 Task: Play online Dominion games in easy mode.
Action: Mouse moved to (264, 517)
Screenshot: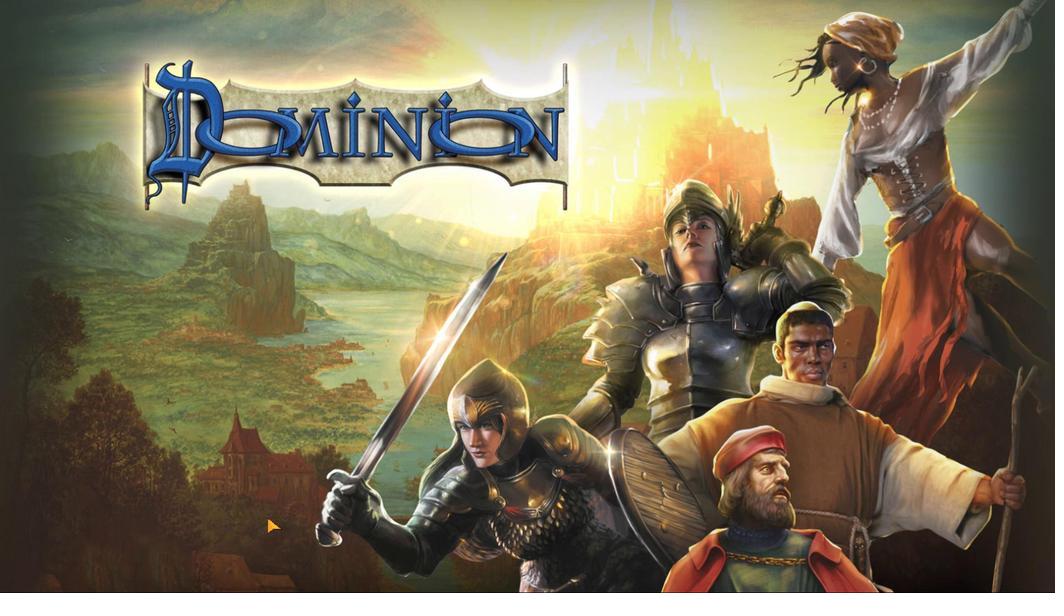 
Action: Mouse pressed left at (264, 517)
Screenshot: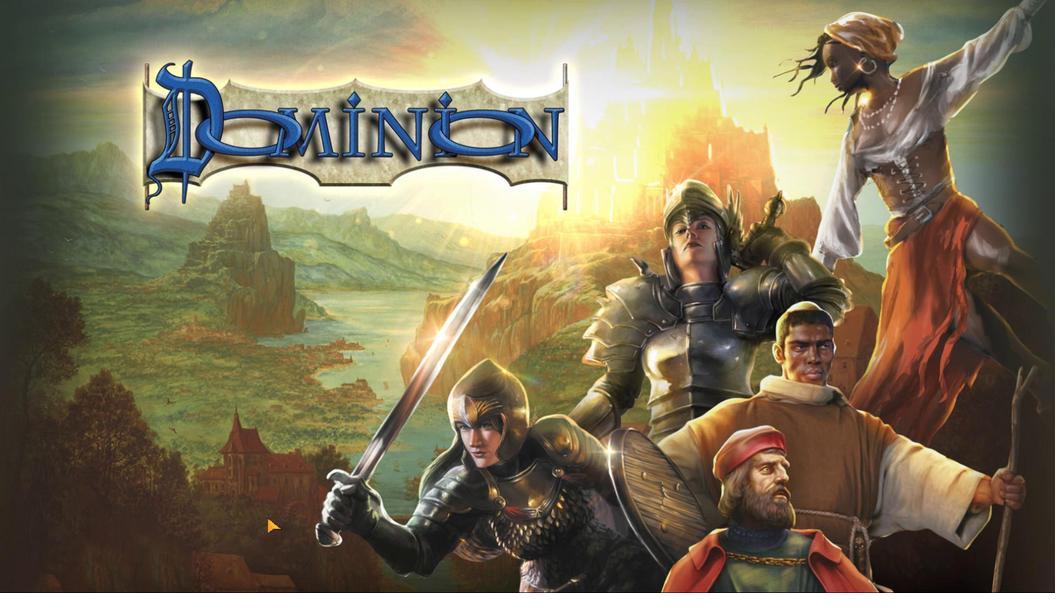
Action: Mouse moved to (514, 168)
Screenshot: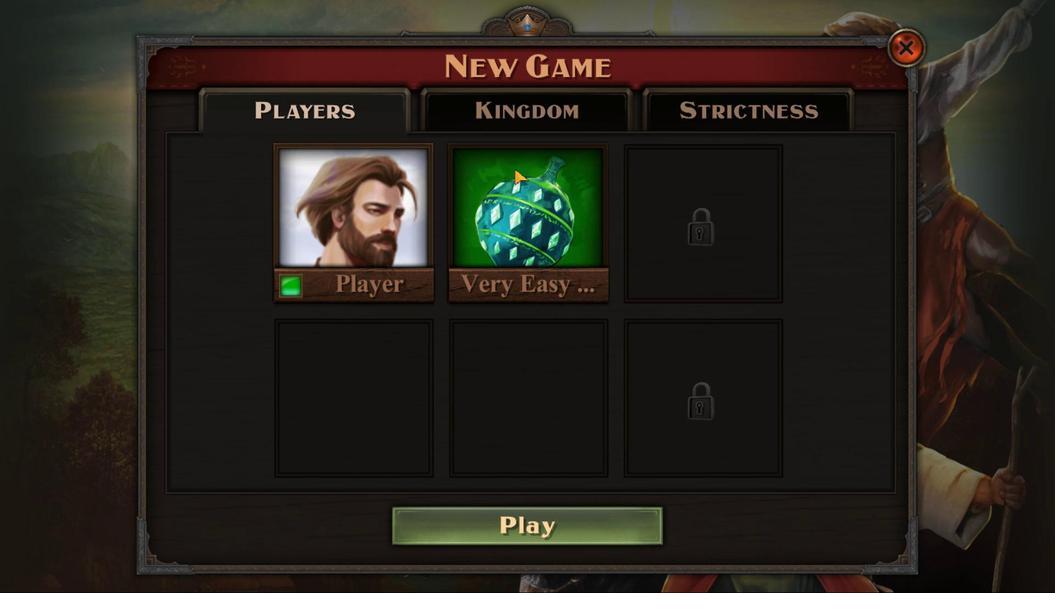
Action: Mouse pressed left at (514, 168)
Screenshot: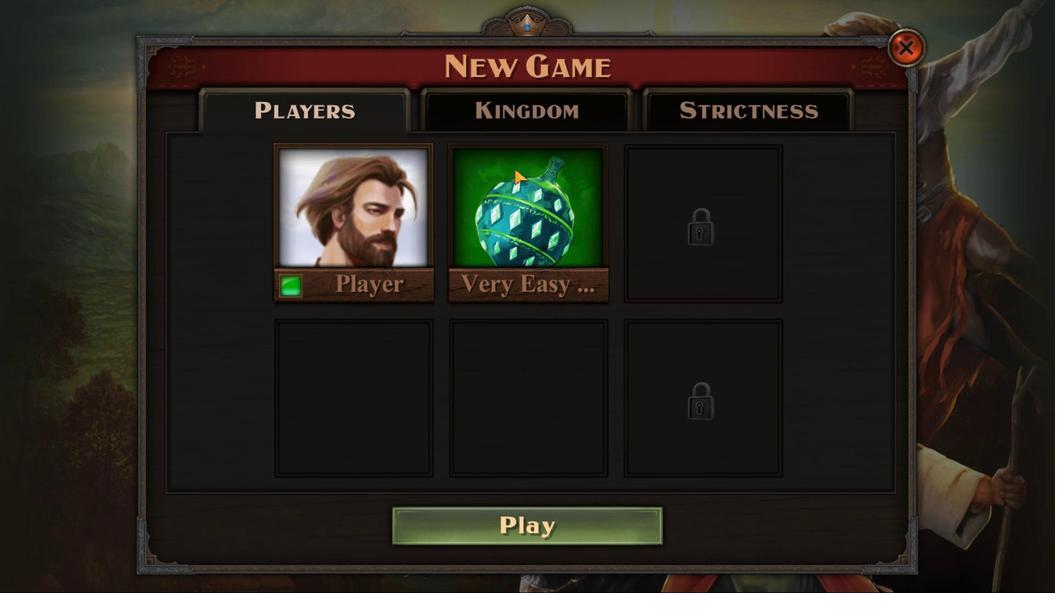 
Action: Mouse moved to (358, 319)
Screenshot: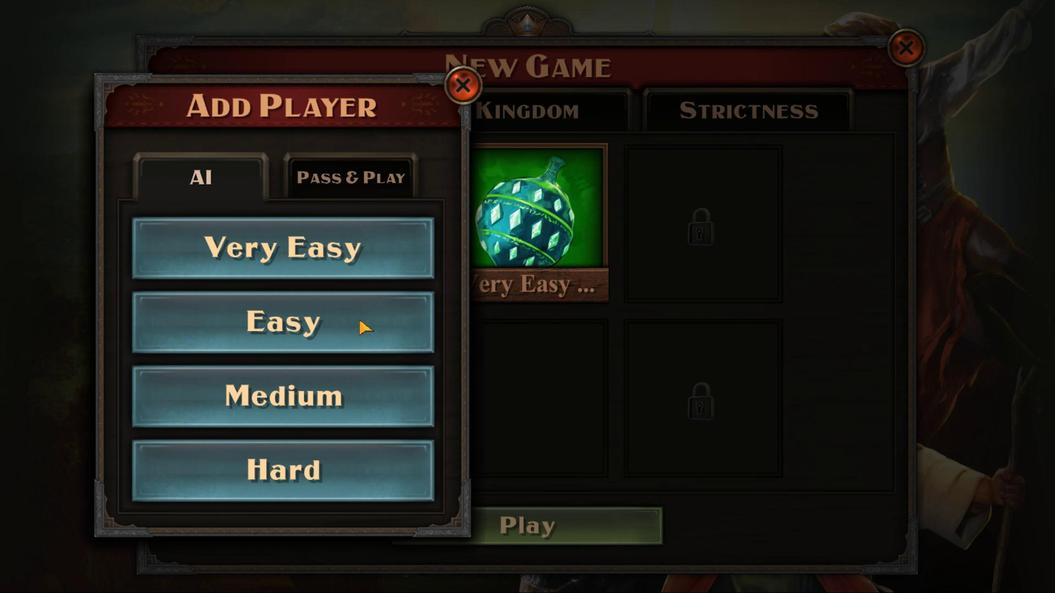 
Action: Mouse pressed left at (358, 319)
Screenshot: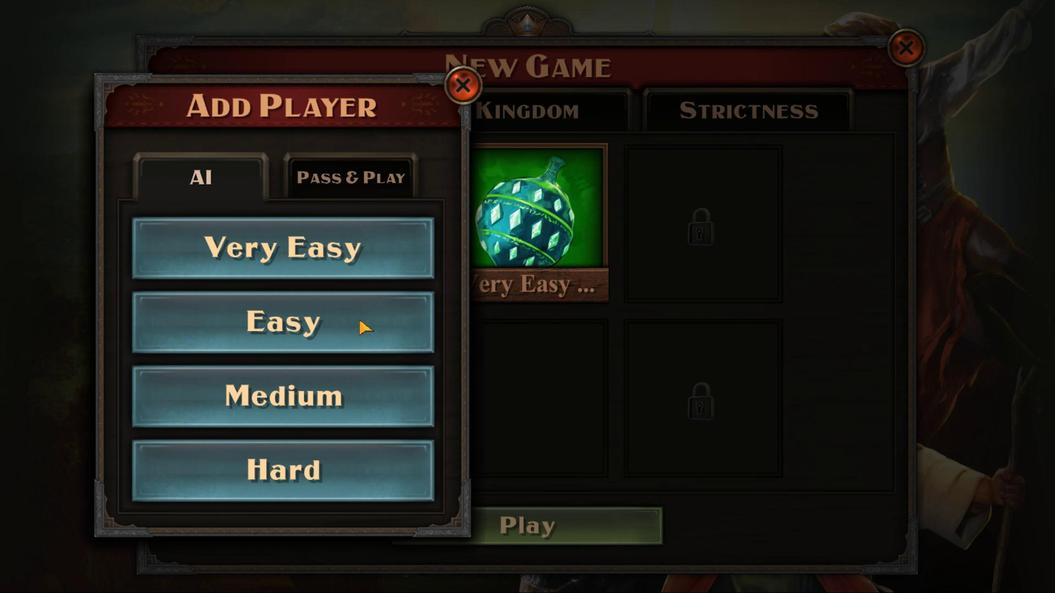 
Action: Mouse moved to (542, 522)
Screenshot: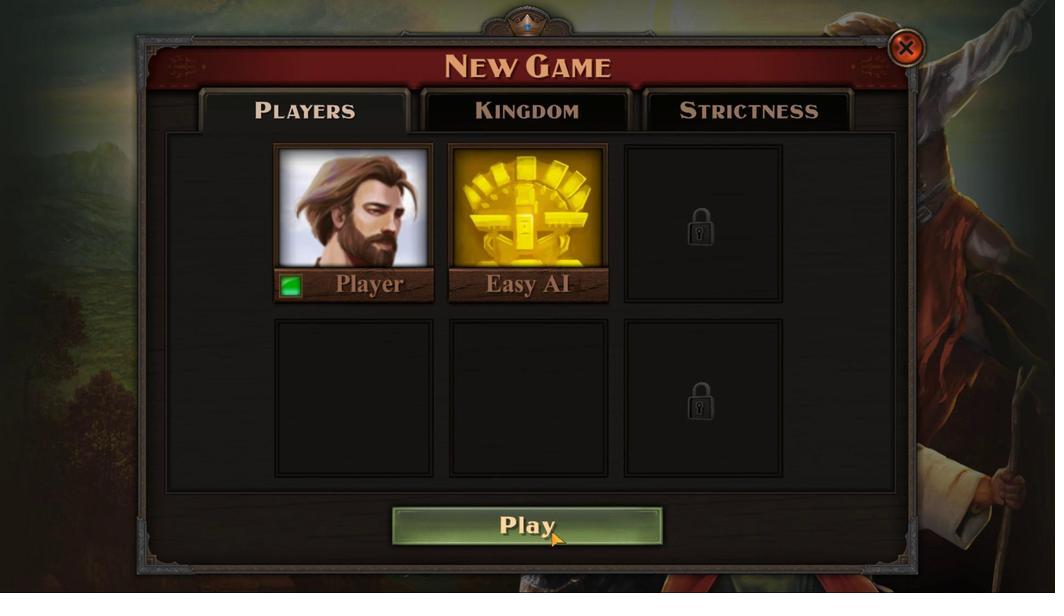 
Action: Mouse pressed left at (542, 522)
Screenshot: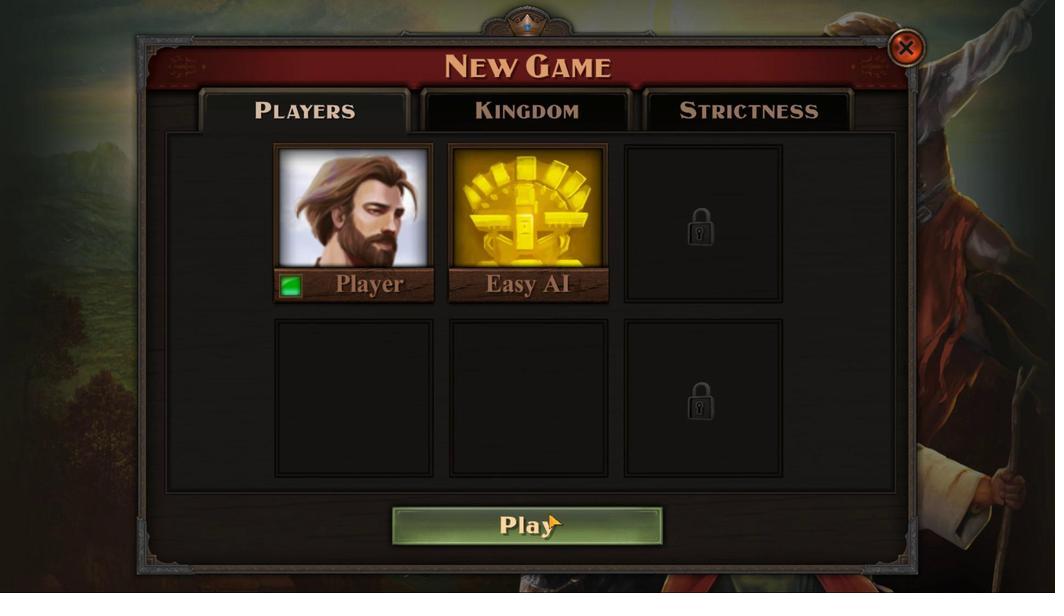 
Action: Mouse moved to (498, 501)
Screenshot: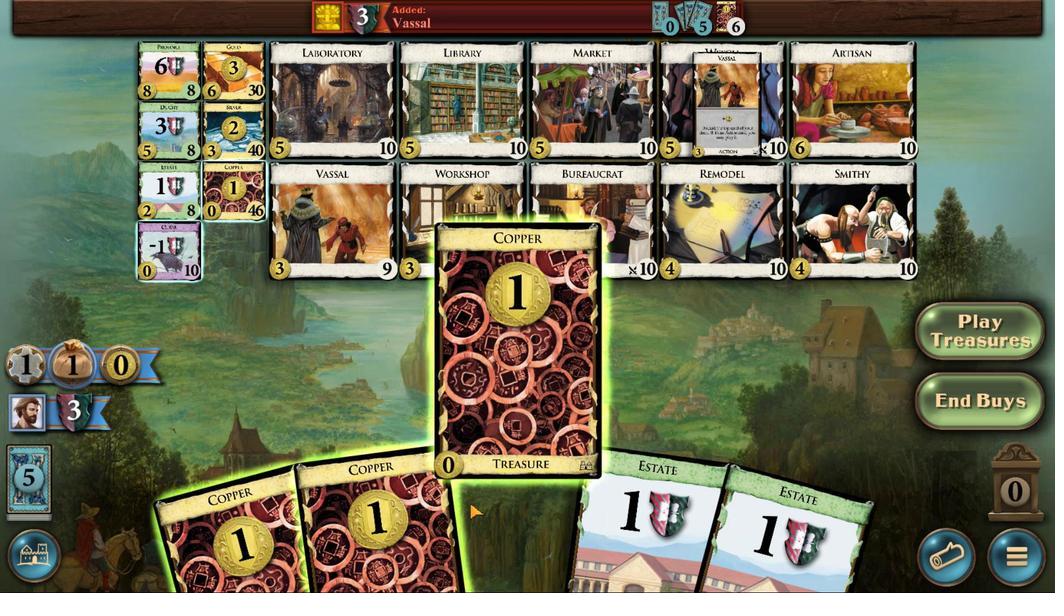 
Action: Mouse scrolled (498, 501) with delta (0, 0)
Screenshot: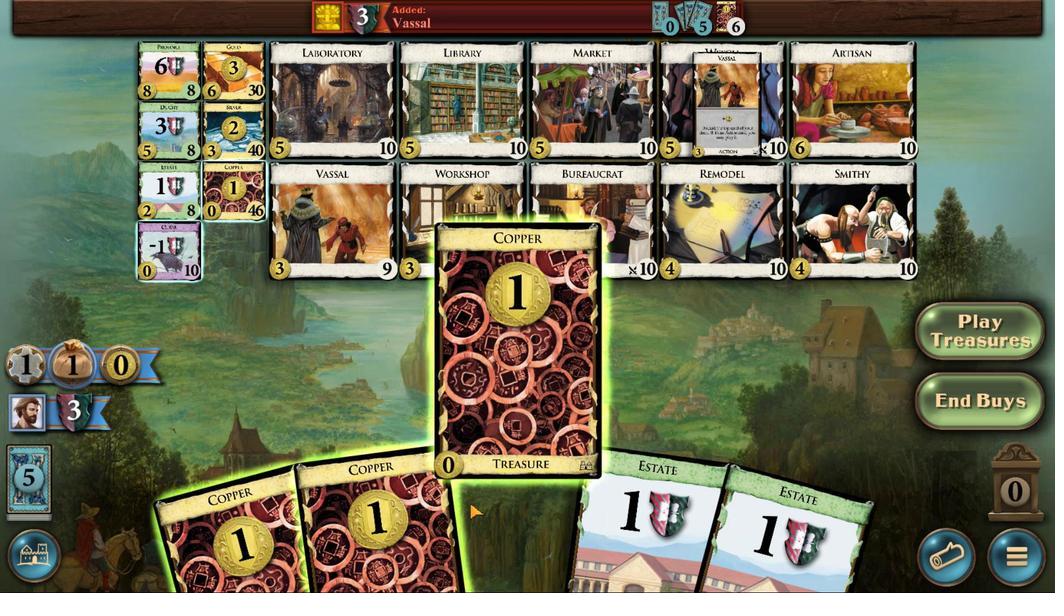 
Action: Mouse moved to (497, 503)
Screenshot: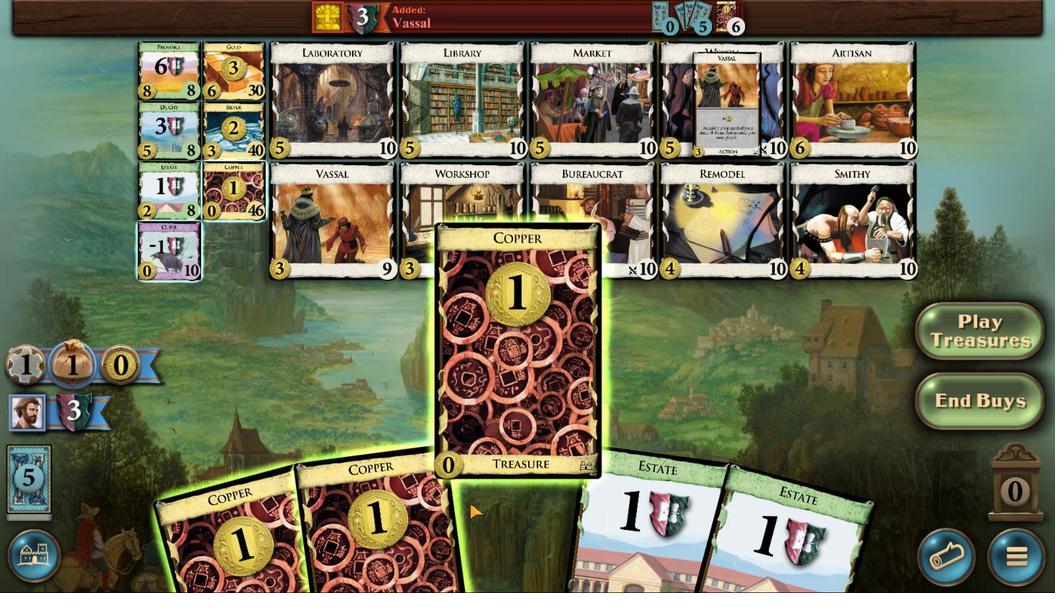 
Action: Mouse scrolled (497, 503) with delta (0, 0)
Screenshot: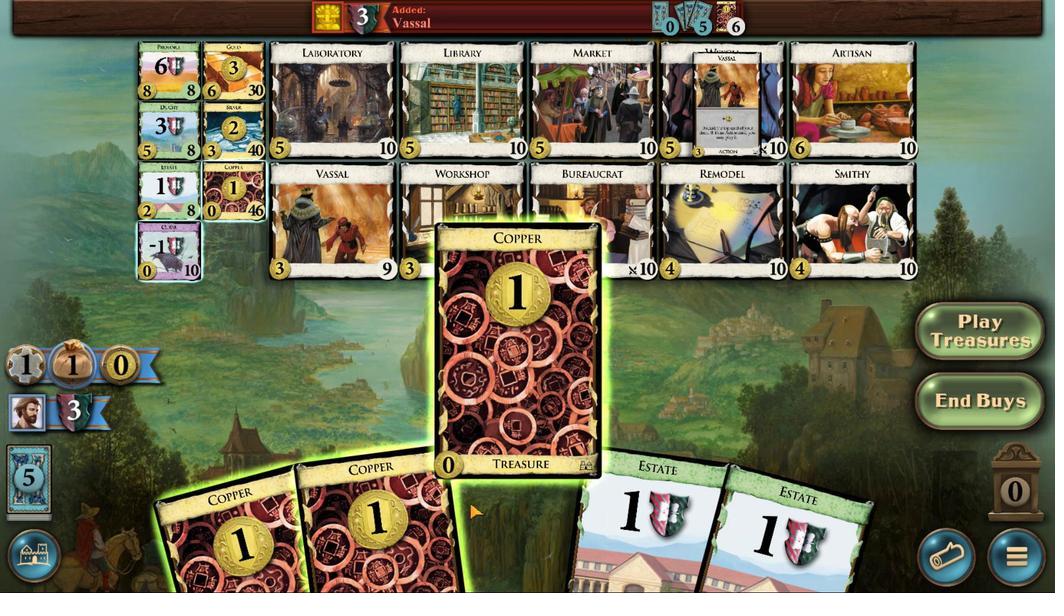 
Action: Mouse scrolled (497, 503) with delta (0, 0)
Screenshot: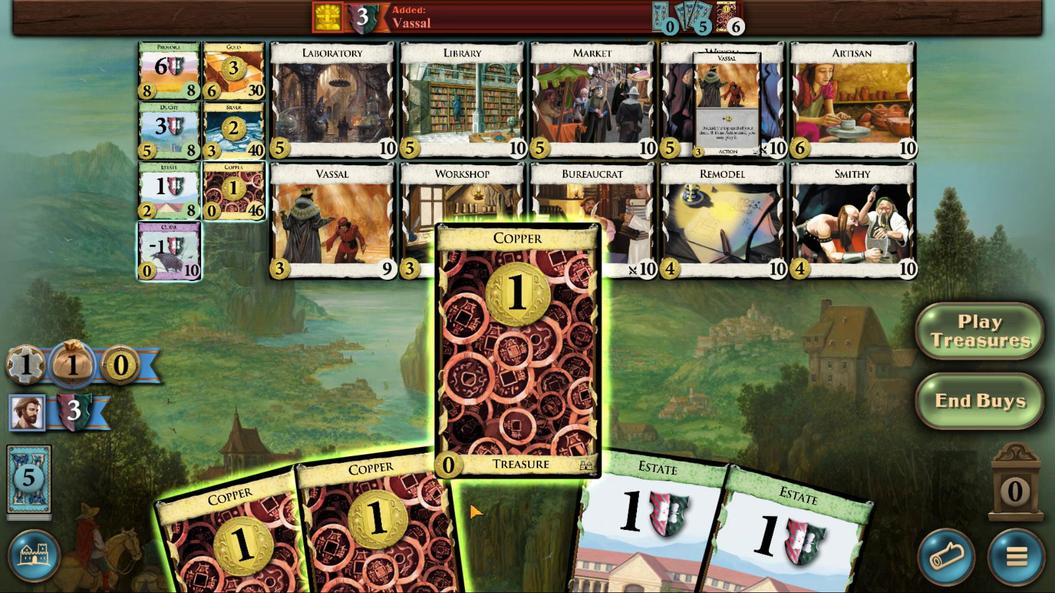 
Action: Mouse moved to (396, 501)
Screenshot: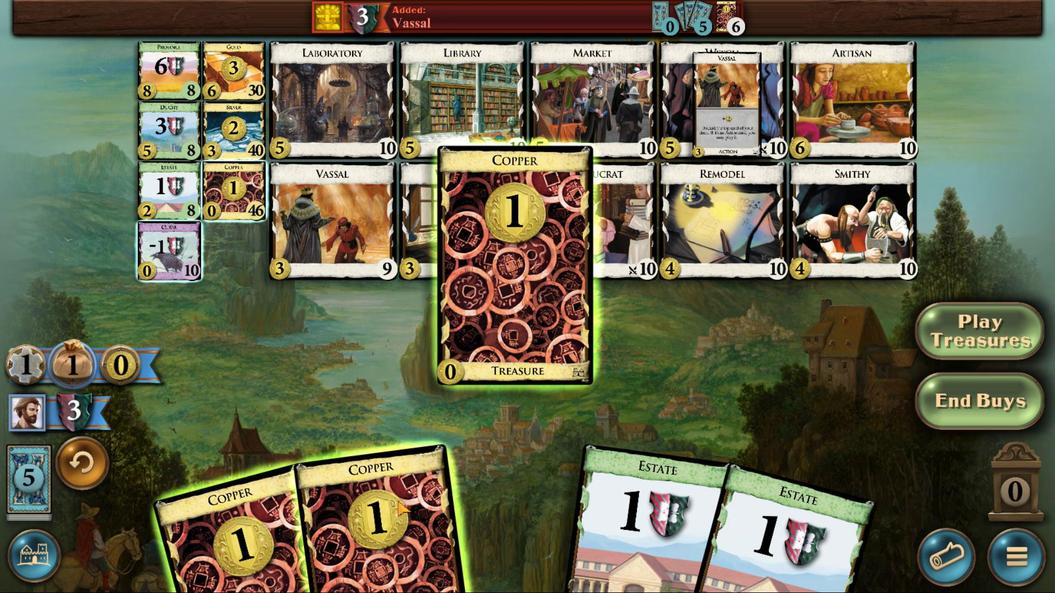 
Action: Mouse scrolled (396, 500) with delta (0, 0)
Screenshot: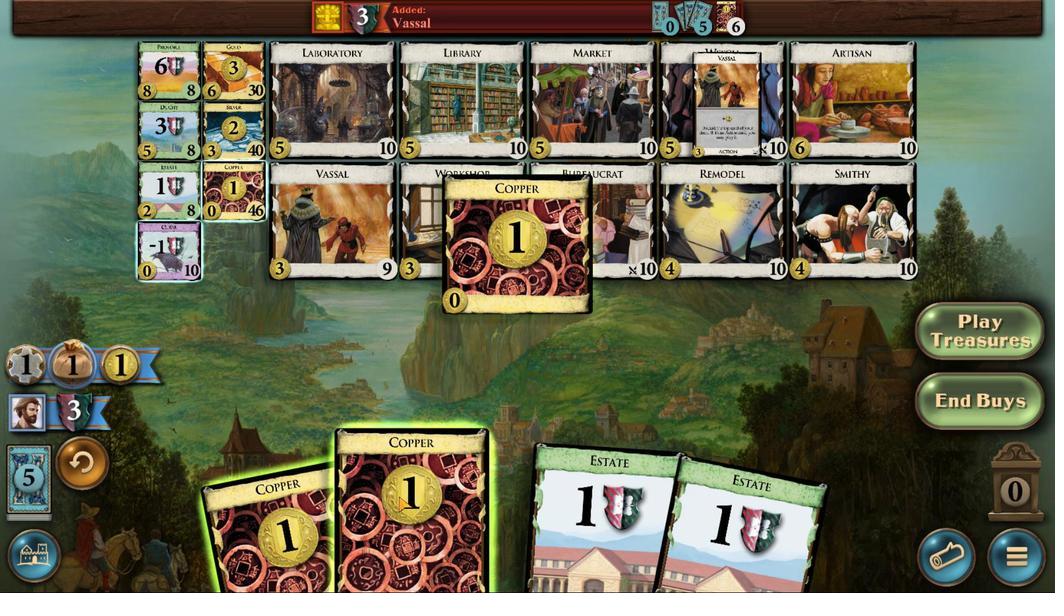 
Action: Mouse moved to (359, 509)
Screenshot: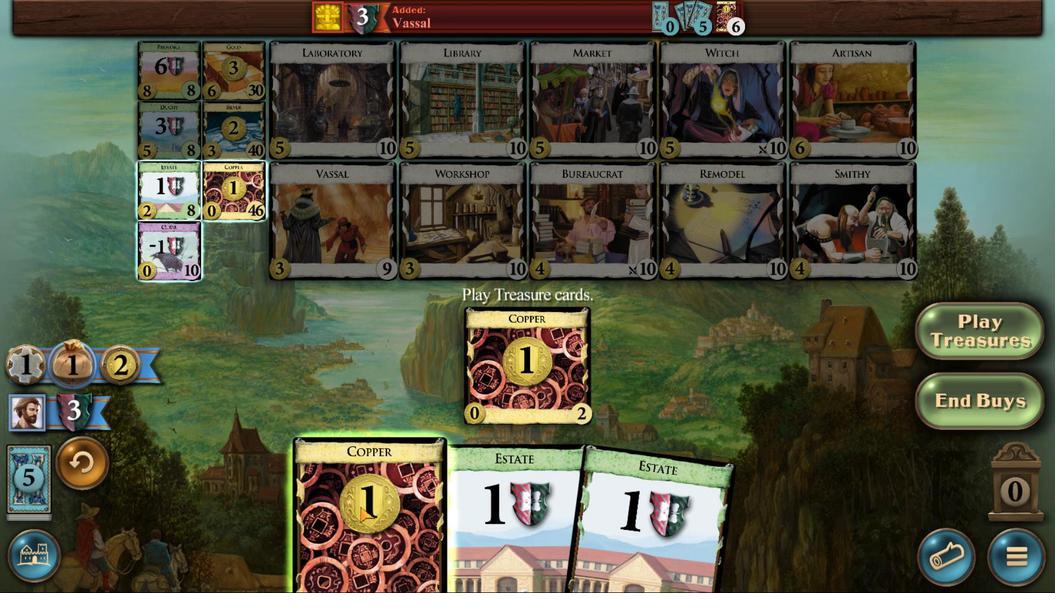 
Action: Mouse scrolled (359, 508) with delta (0, 0)
Screenshot: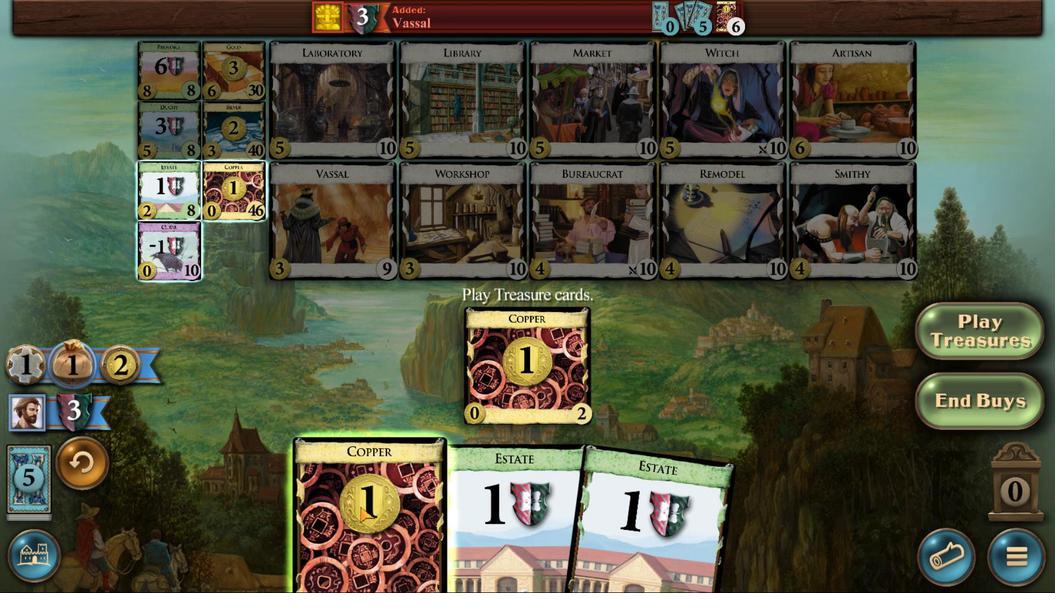 
Action: Mouse moved to (359, 508)
Screenshot: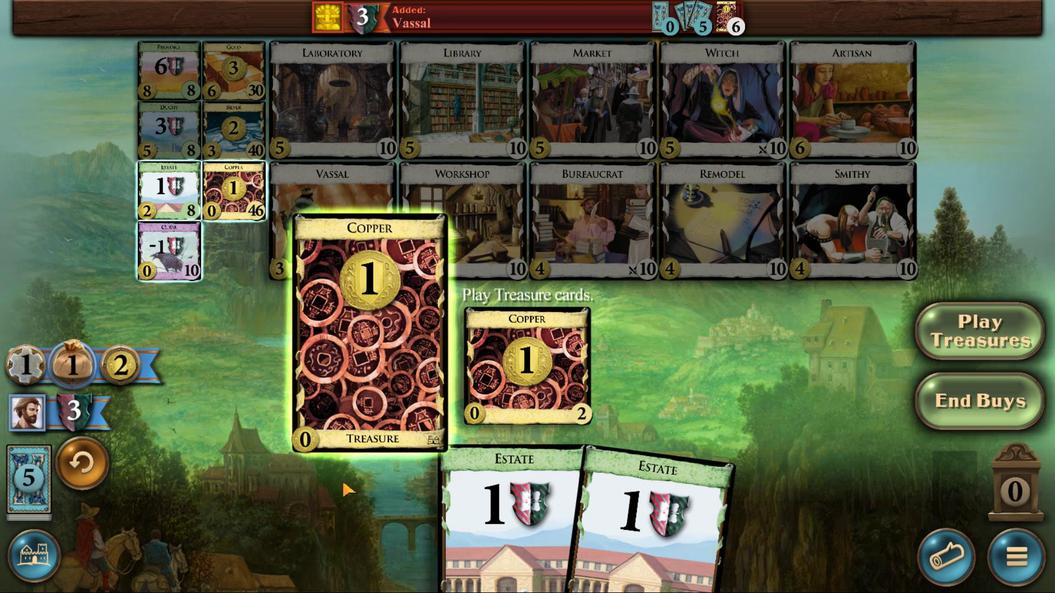 
Action: Mouse scrolled (359, 507) with delta (0, 0)
Screenshot: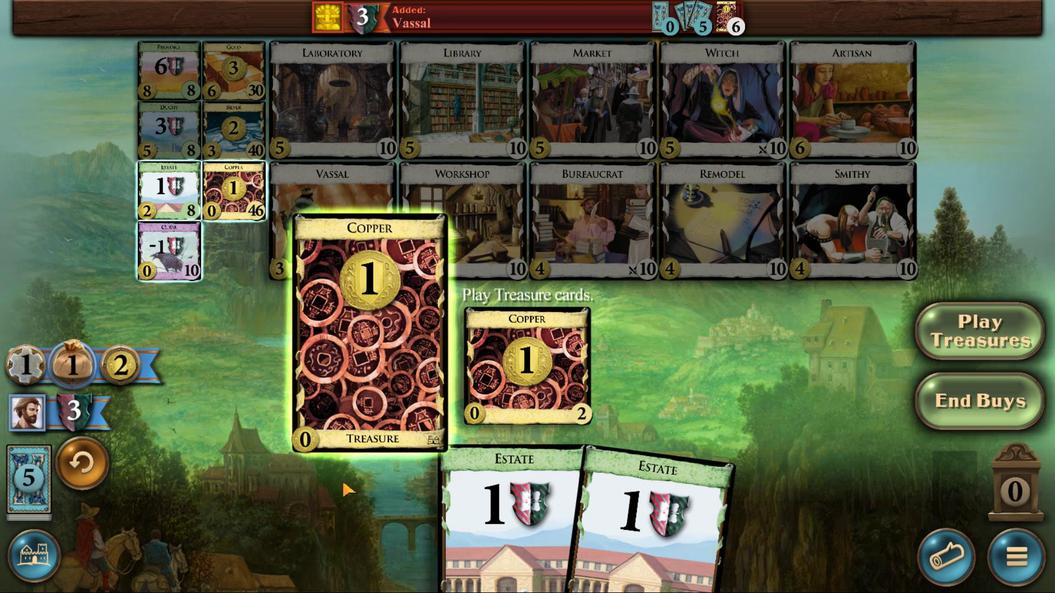 
Action: Mouse moved to (231, 131)
Screenshot: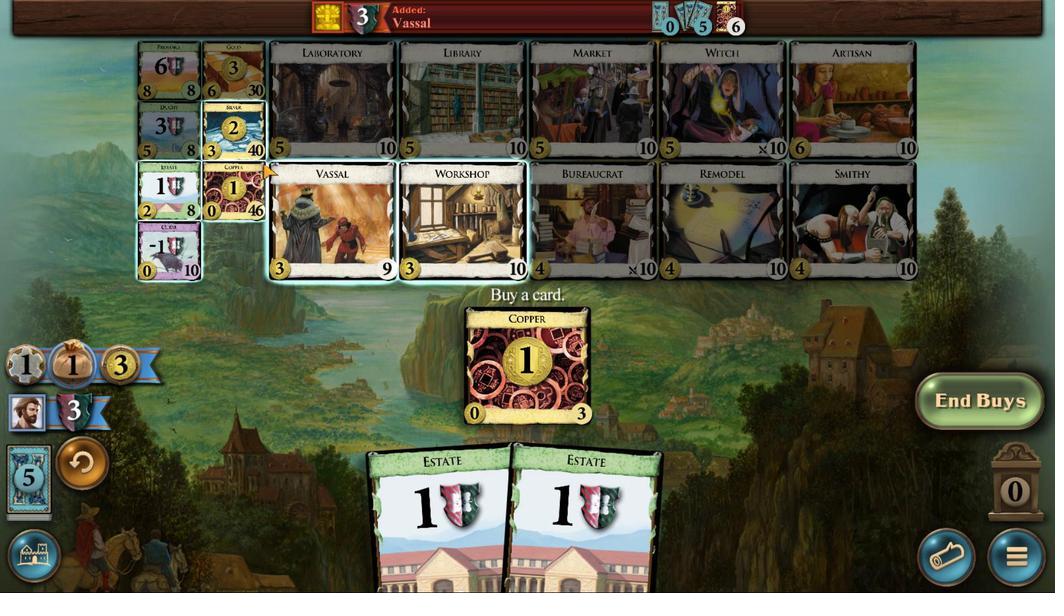 
Action: Mouse pressed left at (231, 131)
Screenshot: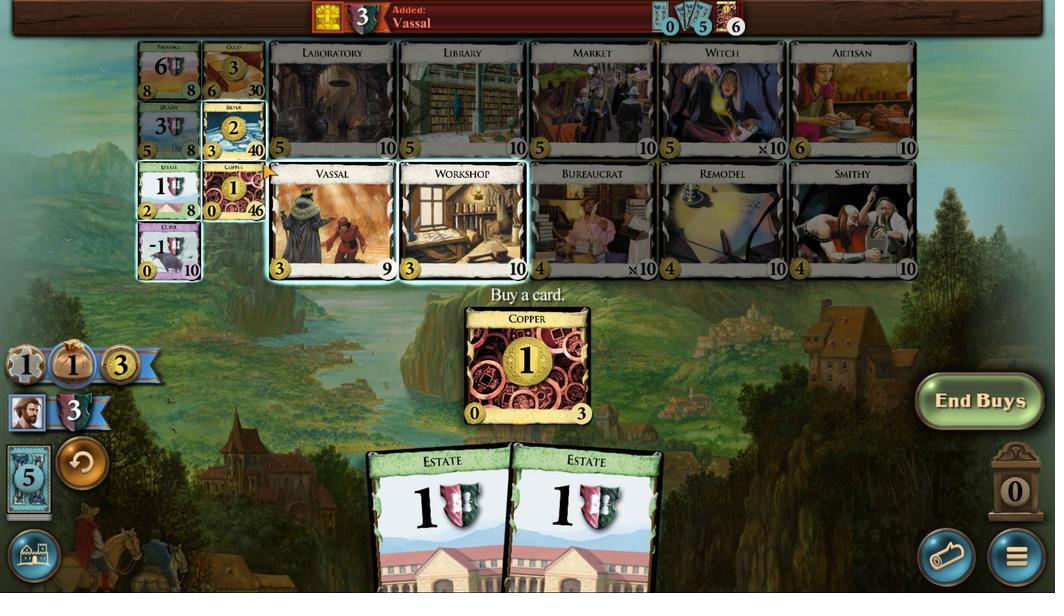 
Action: Mouse moved to (623, 506)
Screenshot: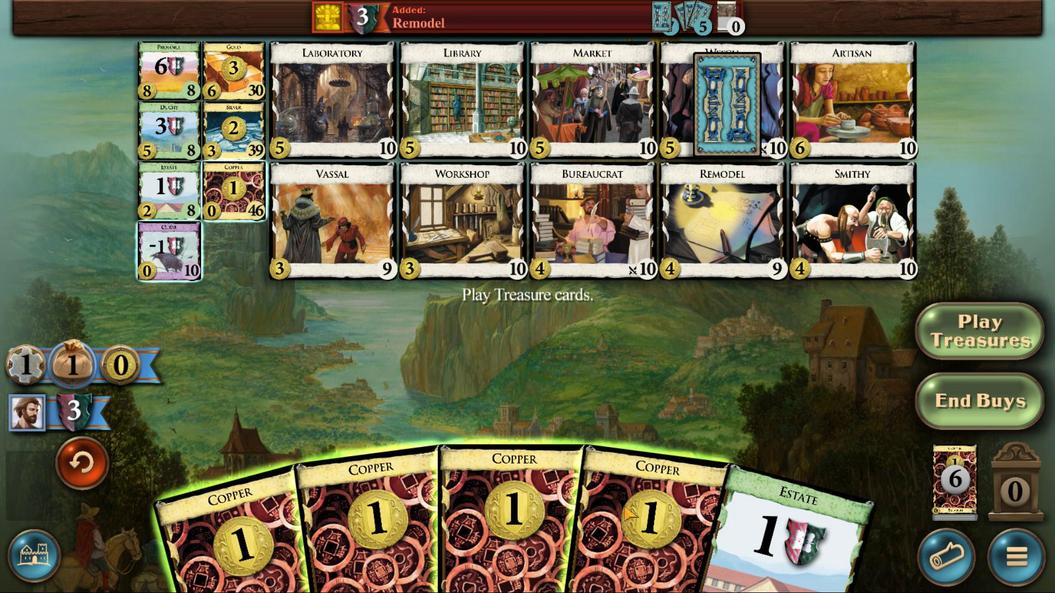 
Action: Mouse scrolled (623, 505) with delta (0, 0)
Screenshot: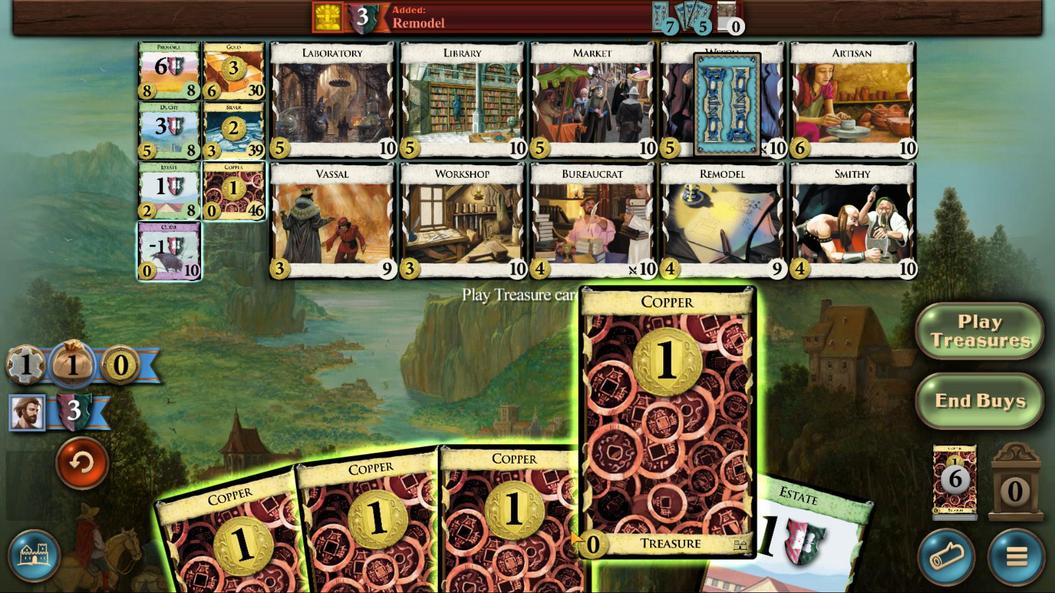 
Action: Mouse moved to (623, 507)
Screenshot: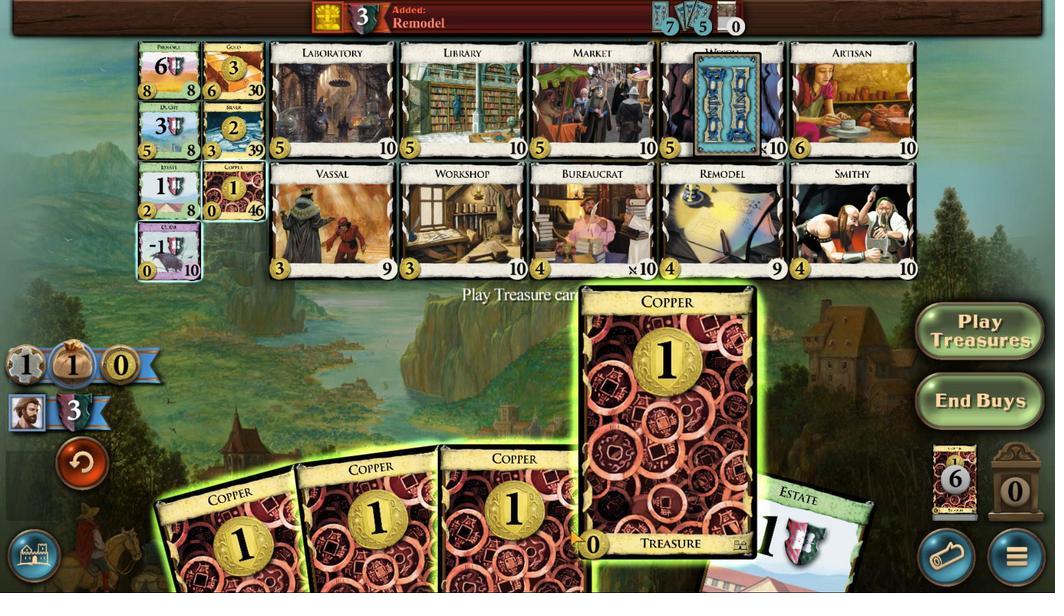 
Action: Mouse scrolled (623, 507) with delta (0, 0)
Screenshot: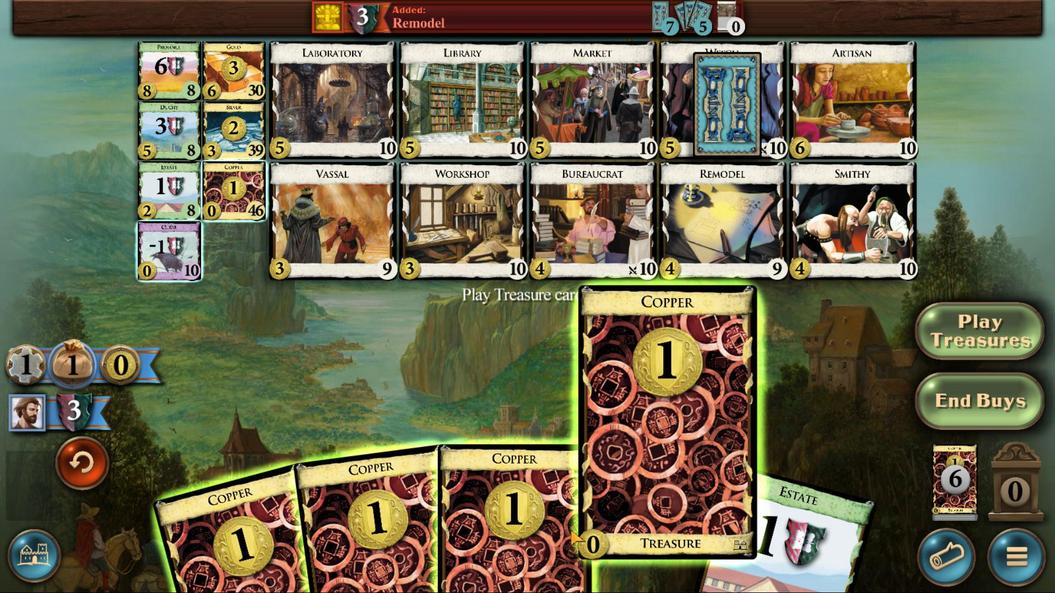 
Action: Mouse moved to (519, 528)
Screenshot: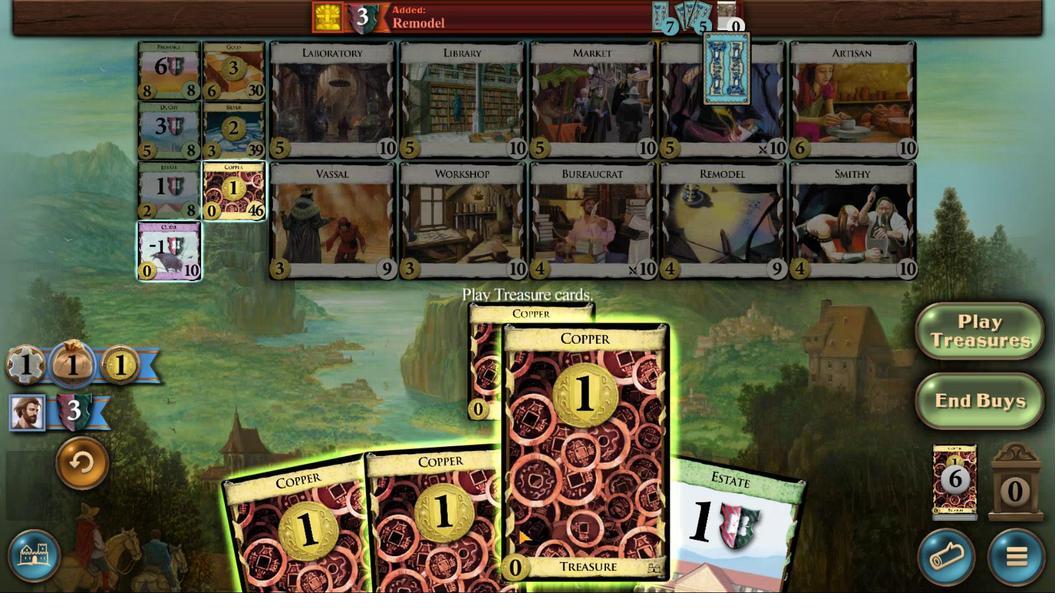 
Action: Mouse scrolled (519, 528) with delta (0, 0)
Screenshot: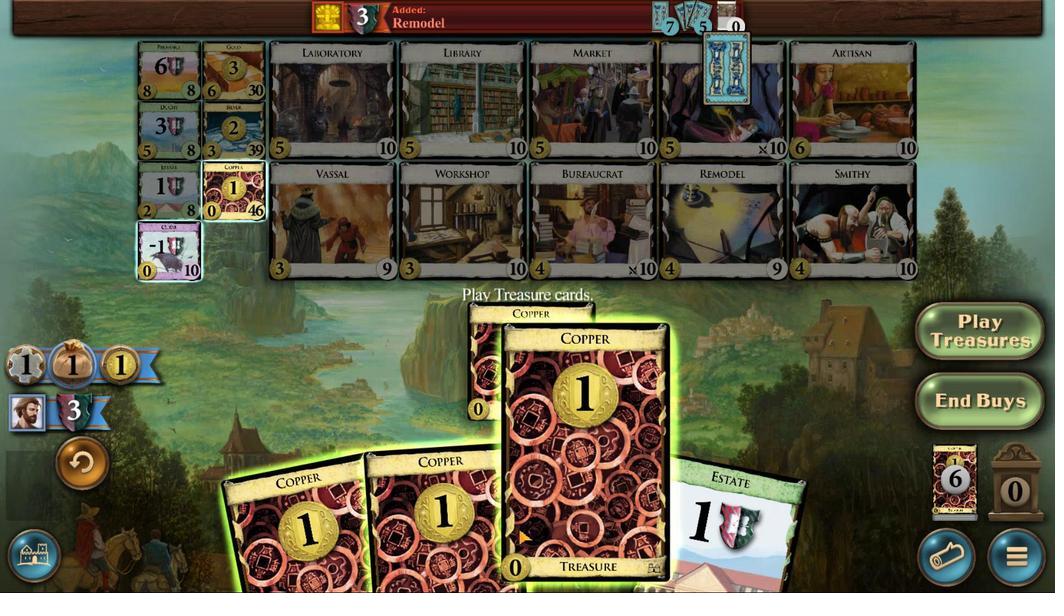 
Action: Mouse moved to (518, 528)
Screenshot: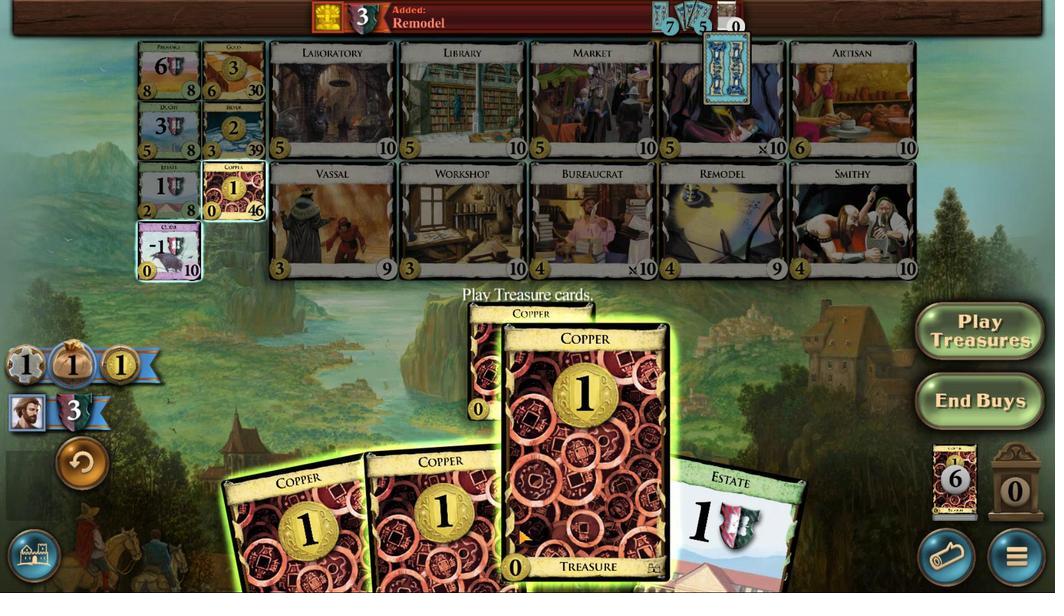 
Action: Mouse scrolled (518, 528) with delta (0, 0)
Screenshot: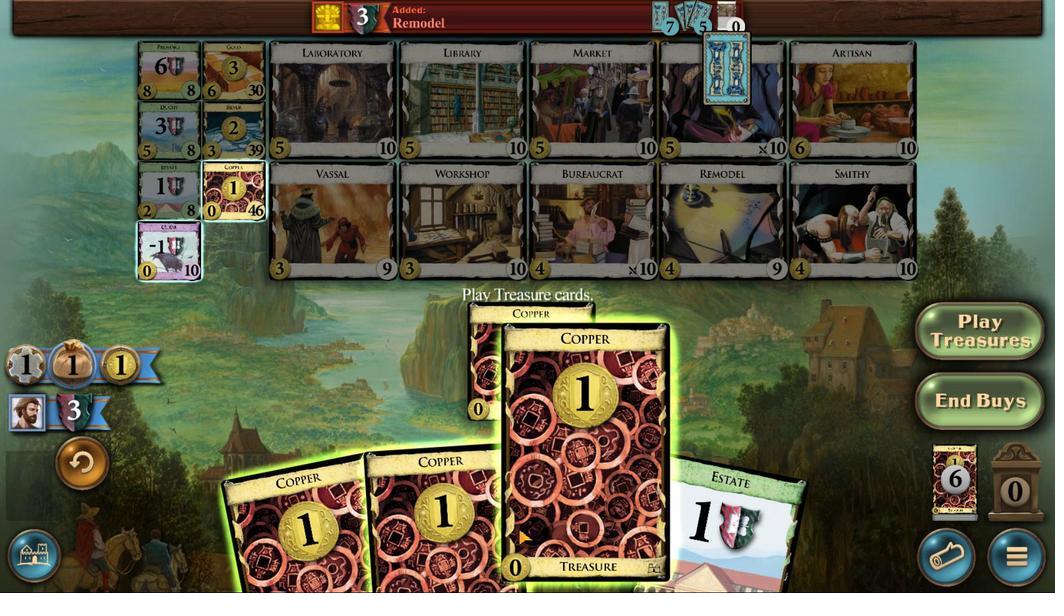 
Action: Mouse moved to (467, 538)
Screenshot: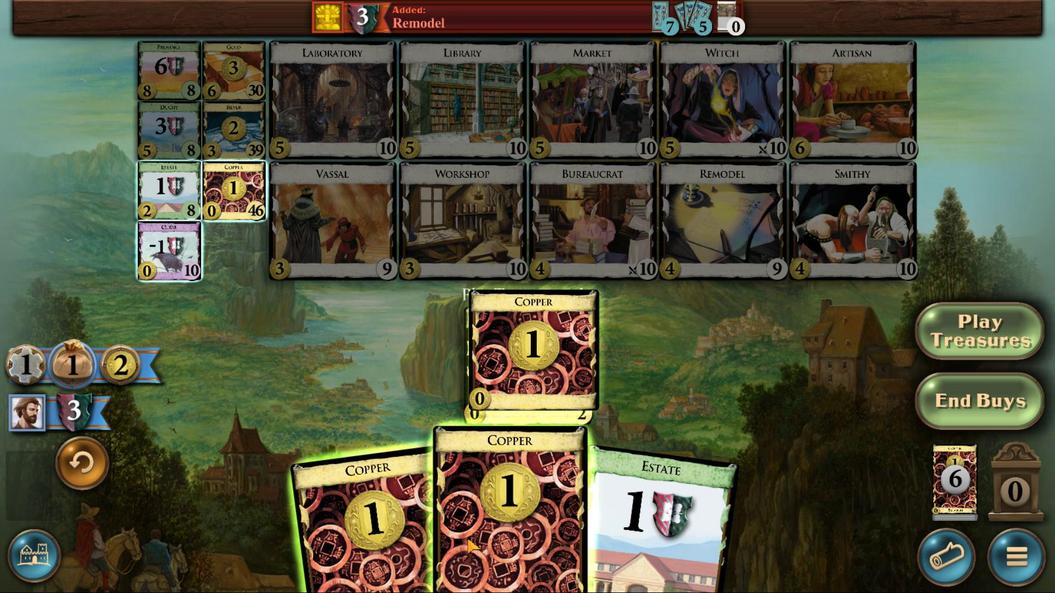 
Action: Mouse scrolled (467, 538) with delta (0, 0)
Screenshot: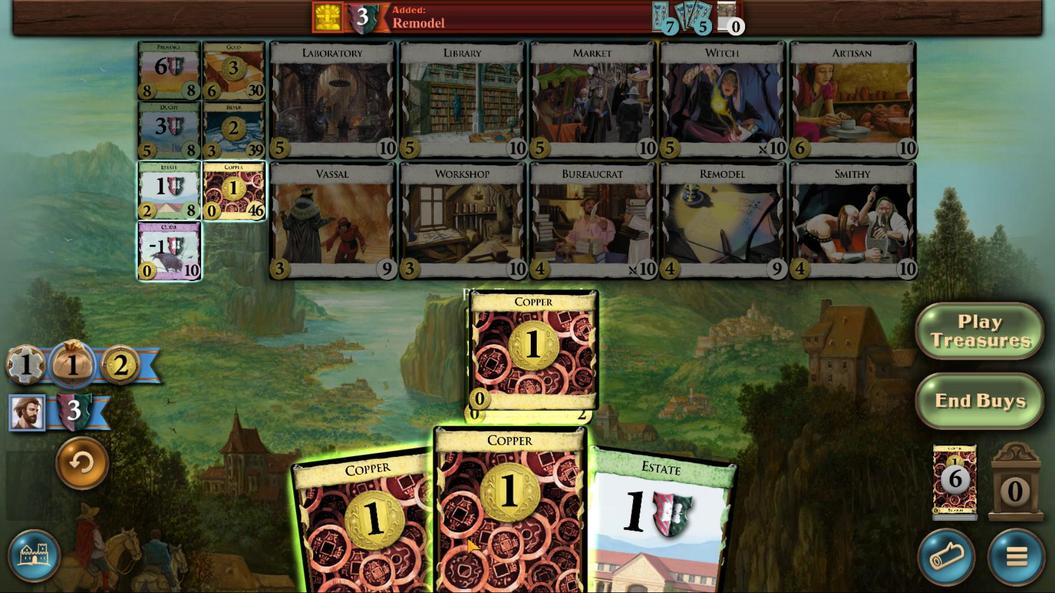 
Action: Mouse moved to (467, 538)
Screenshot: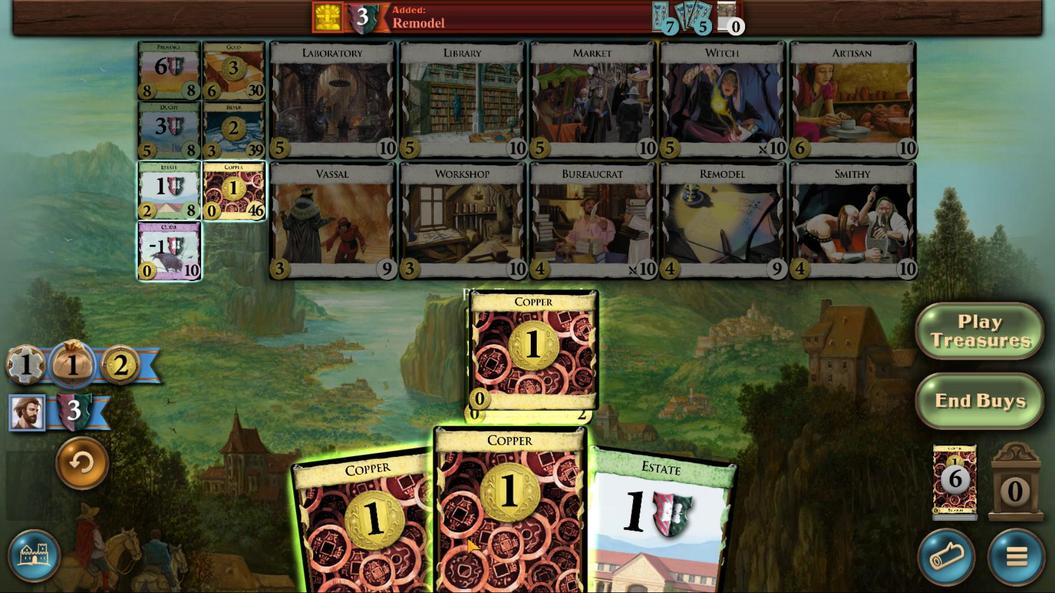 
Action: Mouse scrolled (467, 538) with delta (0, 0)
Screenshot: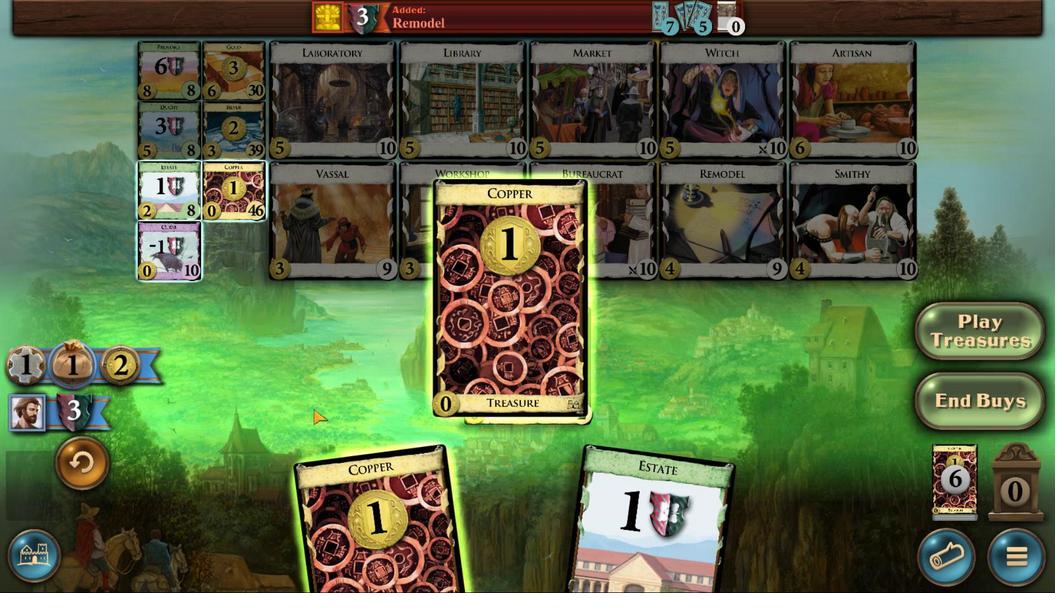 
Action: Mouse moved to (223, 126)
Screenshot: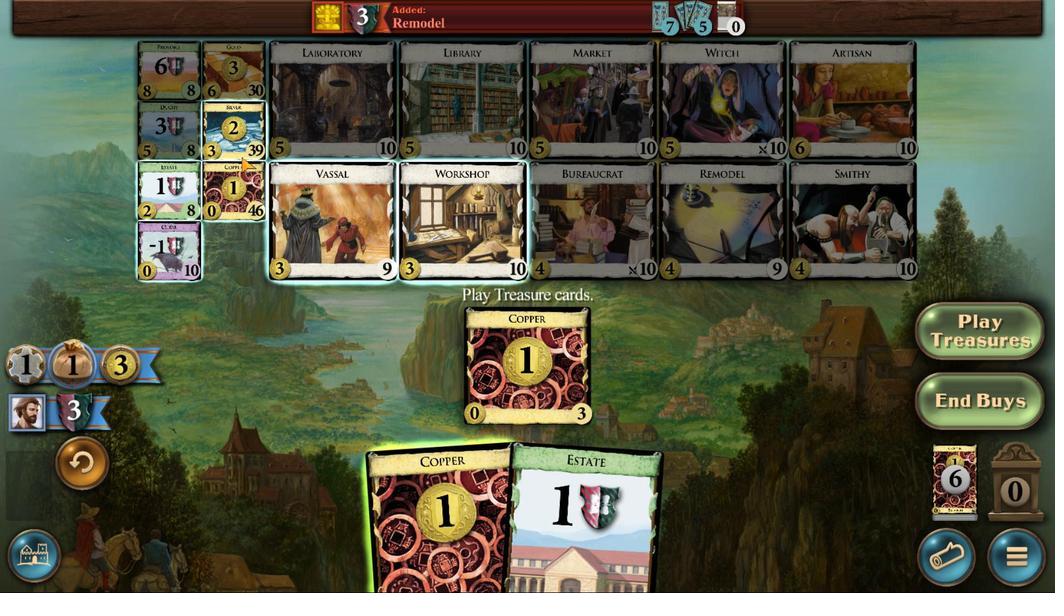 
Action: Mouse pressed left at (223, 126)
Screenshot: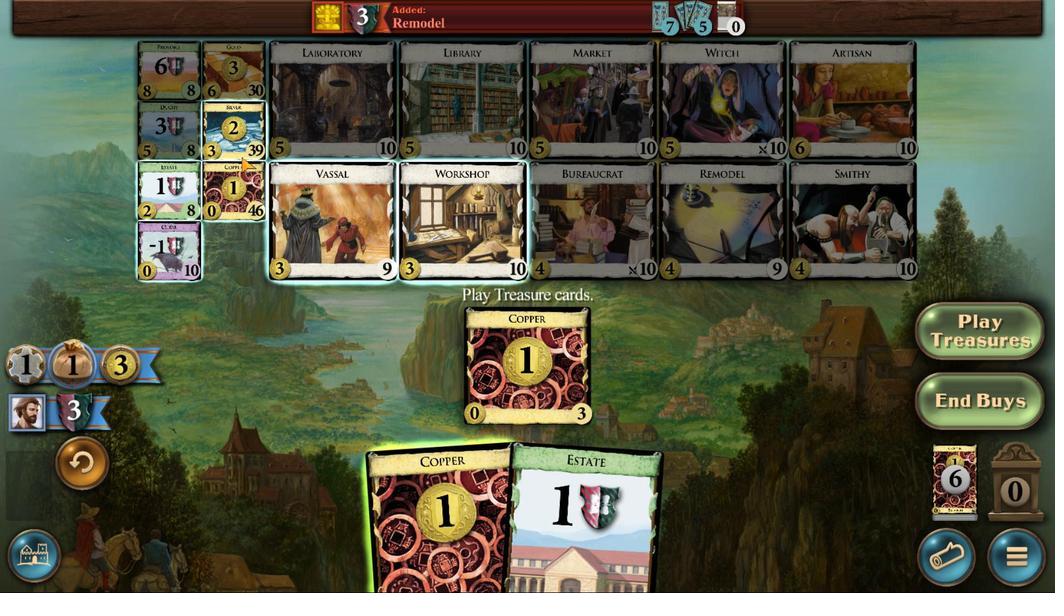 
Action: Mouse moved to (752, 537)
Screenshot: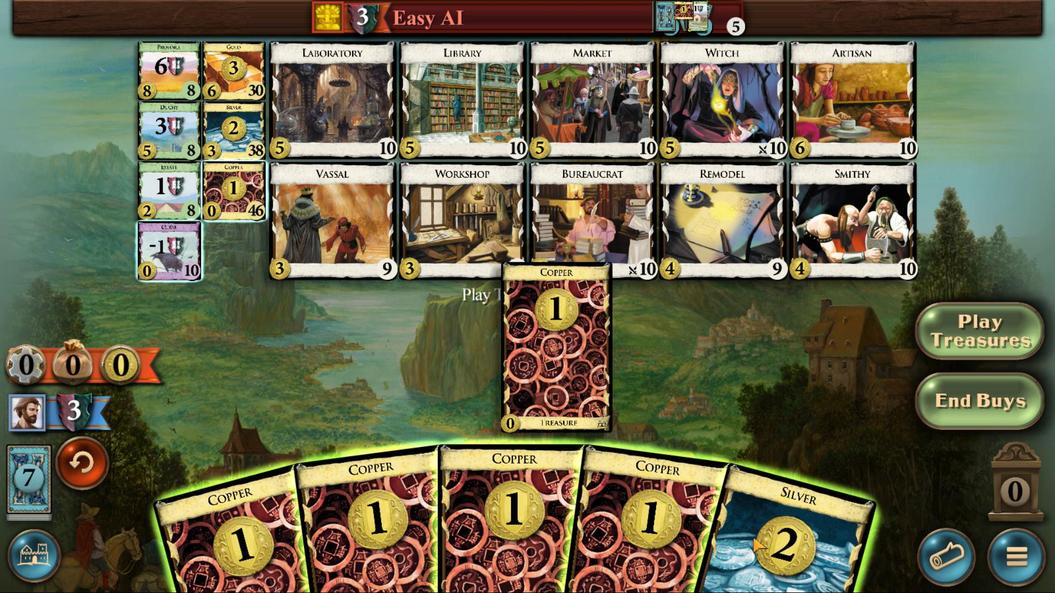 
Action: Mouse scrolled (752, 536) with delta (0, 0)
Screenshot: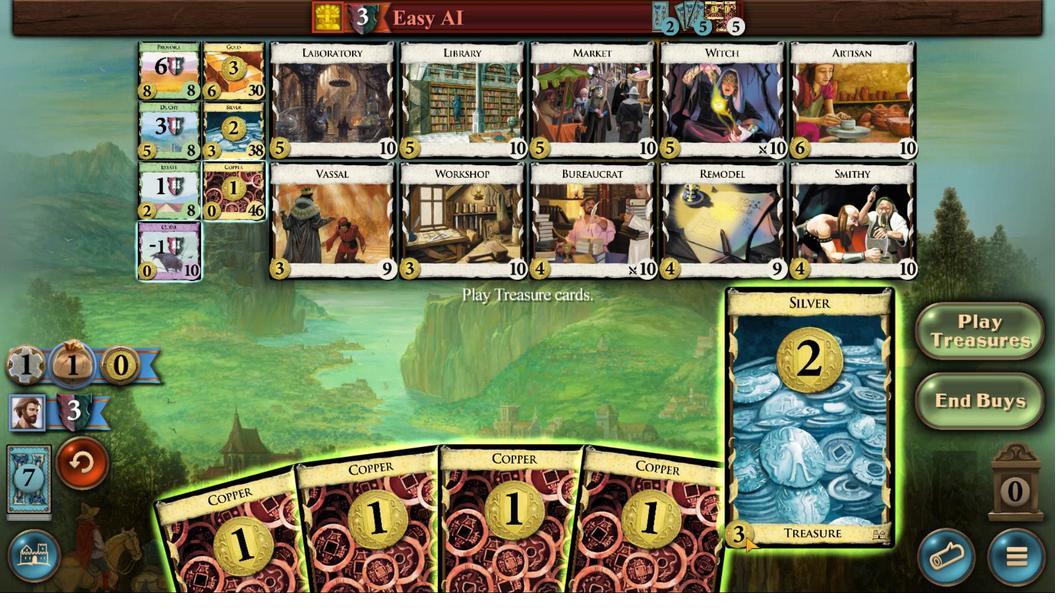 
Action: Mouse scrolled (752, 536) with delta (0, 0)
Screenshot: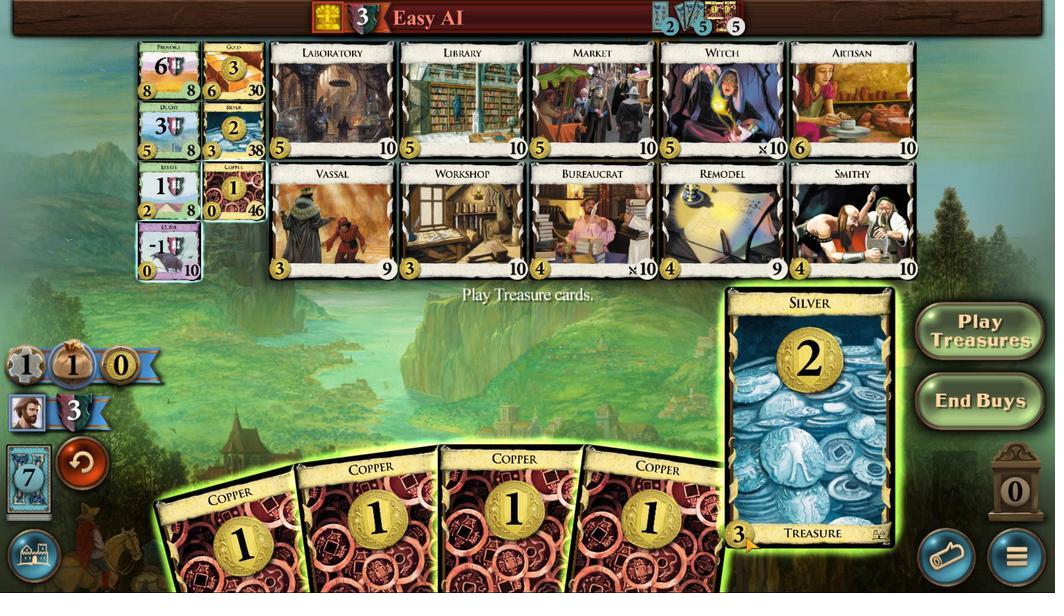 
Action: Mouse moved to (639, 542)
Screenshot: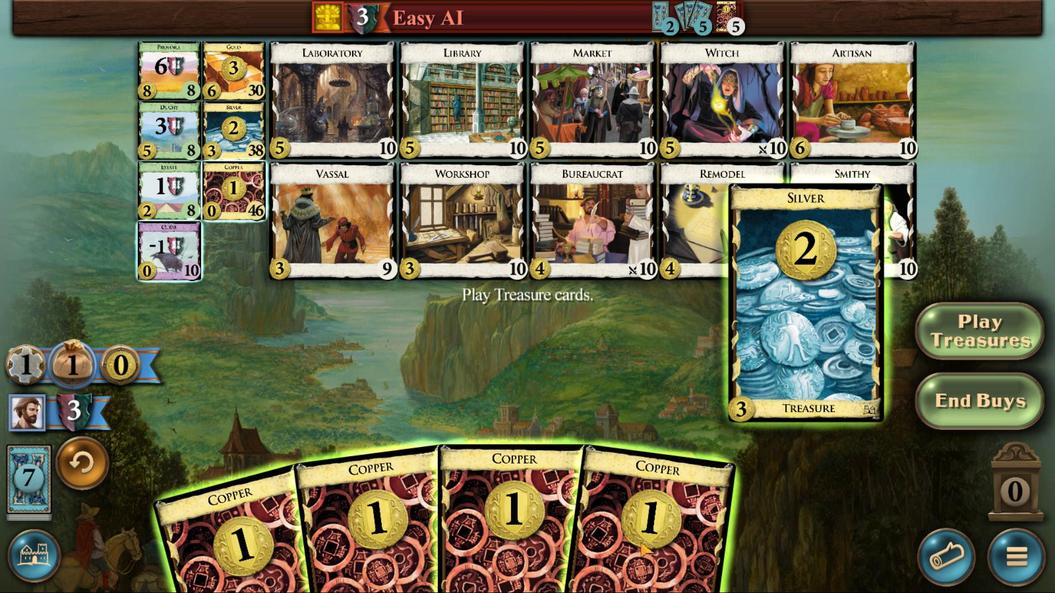 
Action: Mouse scrolled (639, 541) with delta (0, 0)
Screenshot: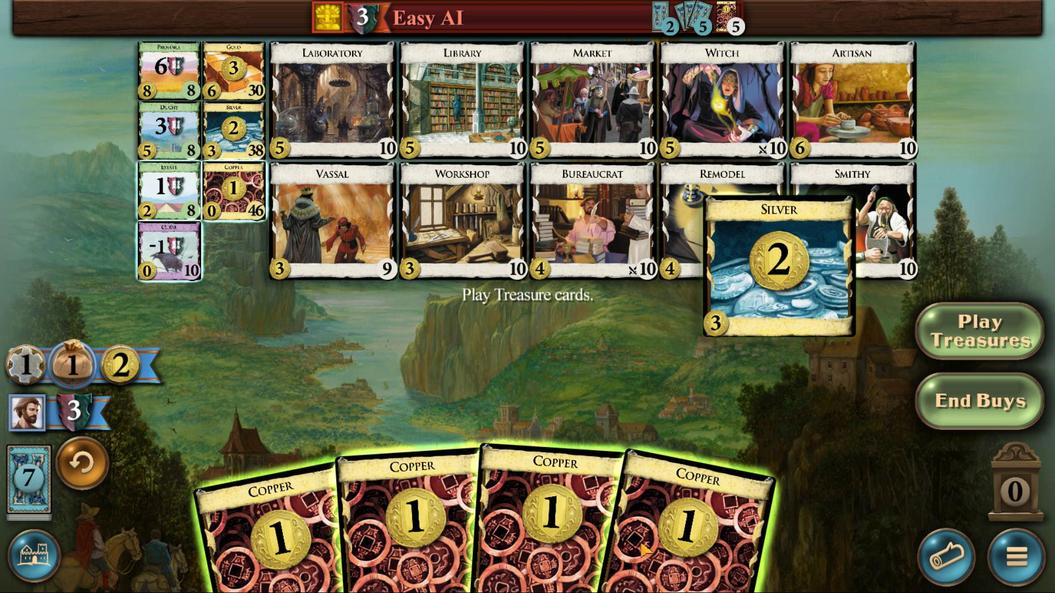 
Action: Mouse scrolled (639, 541) with delta (0, 0)
Screenshot: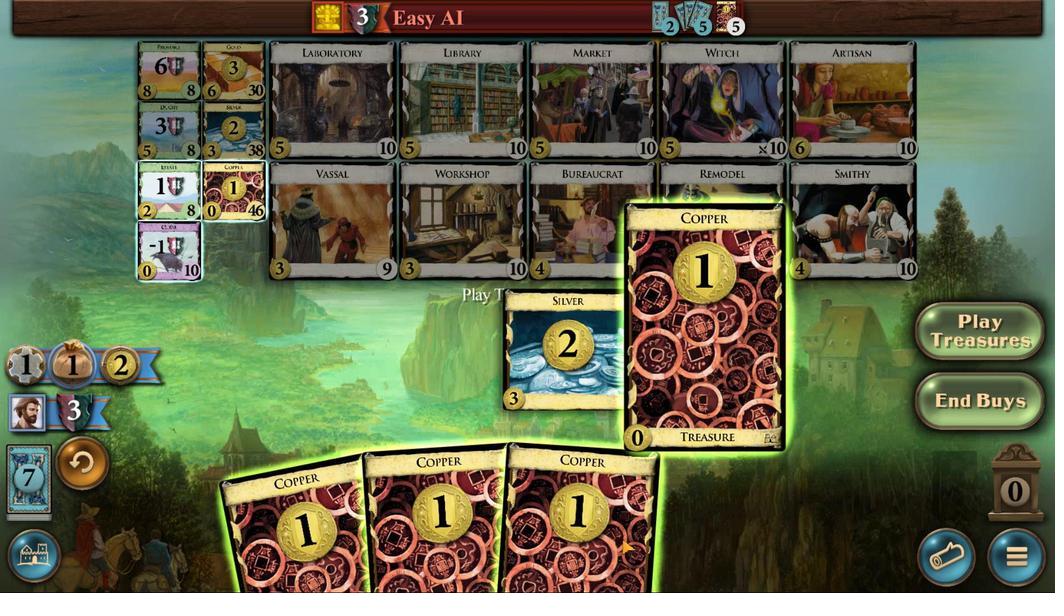 
Action: Mouse moved to (597, 538)
Screenshot: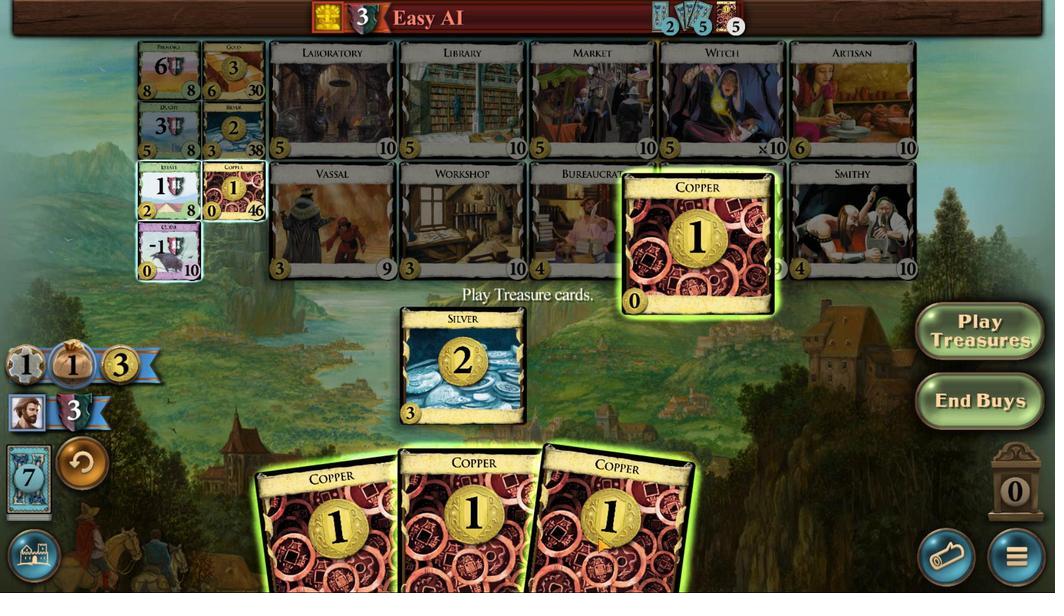 
Action: Mouse scrolled (597, 537) with delta (0, 0)
Screenshot: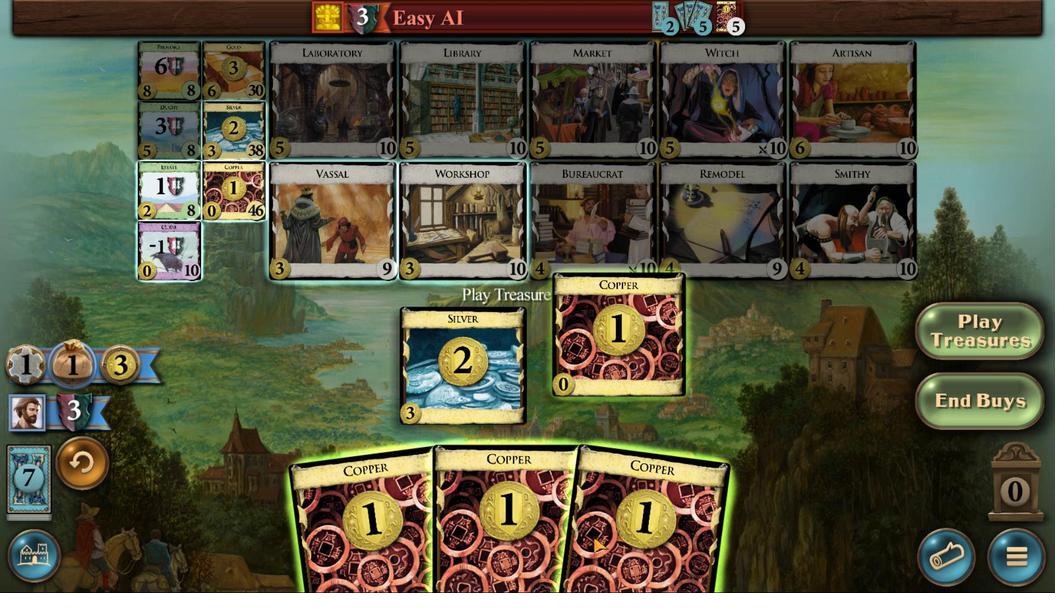 
Action: Mouse scrolled (597, 537) with delta (0, 0)
Screenshot: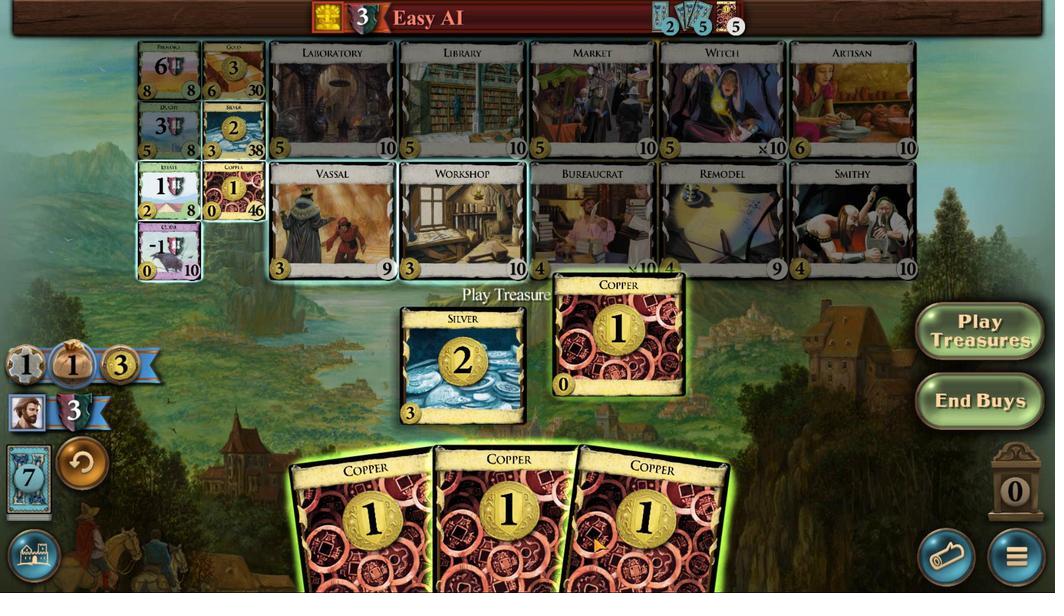 
Action: Mouse moved to (538, 529)
Screenshot: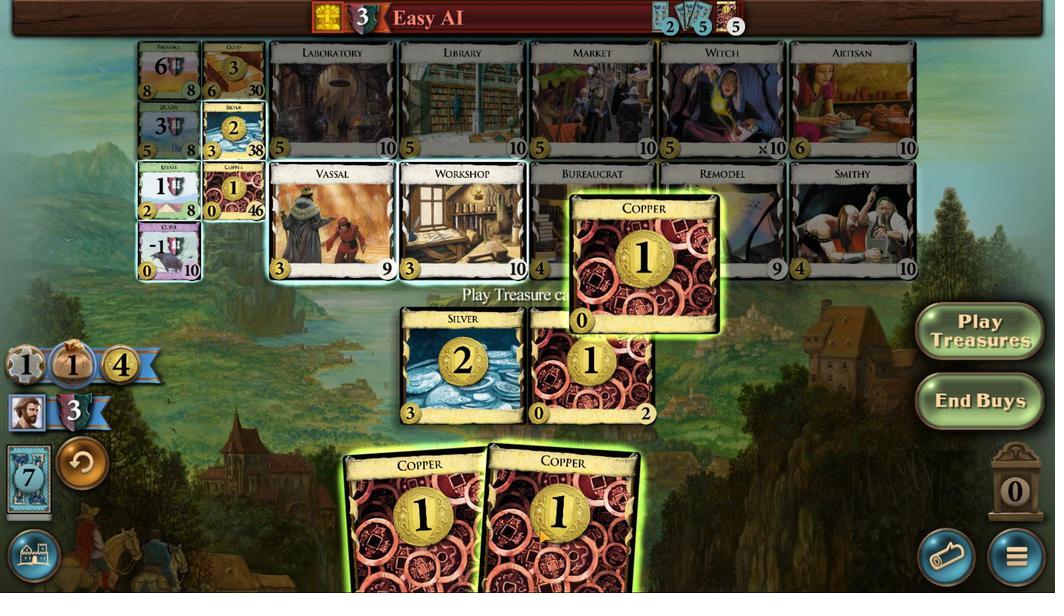 
Action: Mouse scrolled (538, 528) with delta (0, 0)
Screenshot: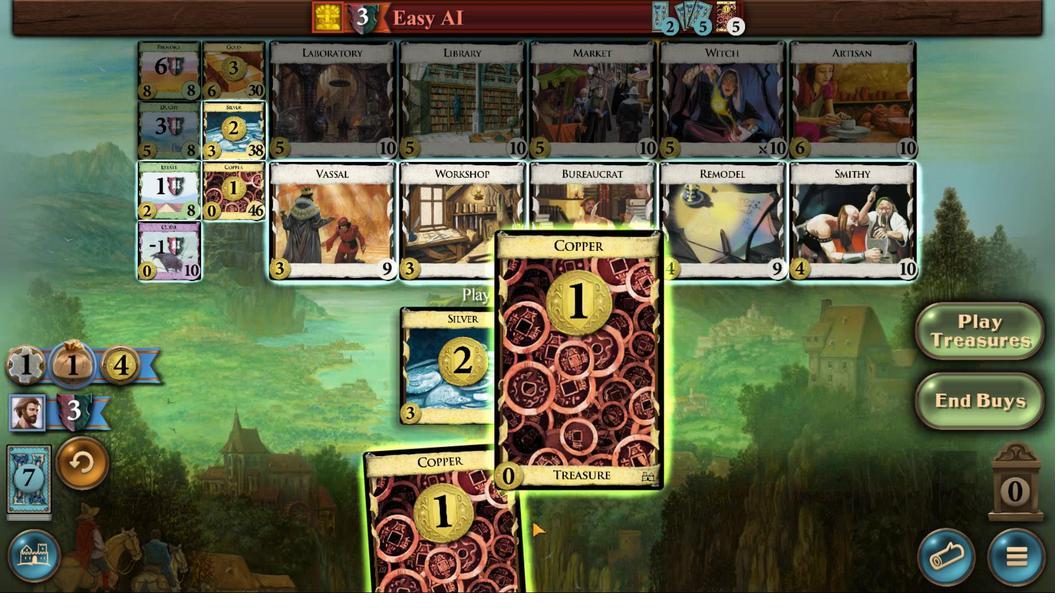 
Action: Mouse scrolled (538, 528) with delta (0, 0)
Screenshot: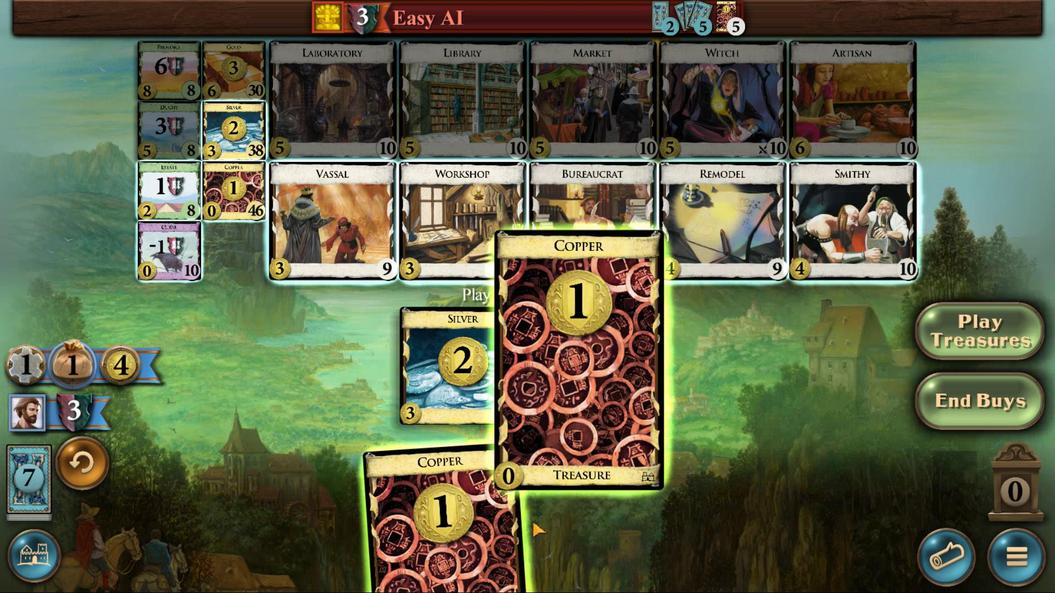 
Action: Mouse scrolled (538, 528) with delta (0, 0)
Screenshot: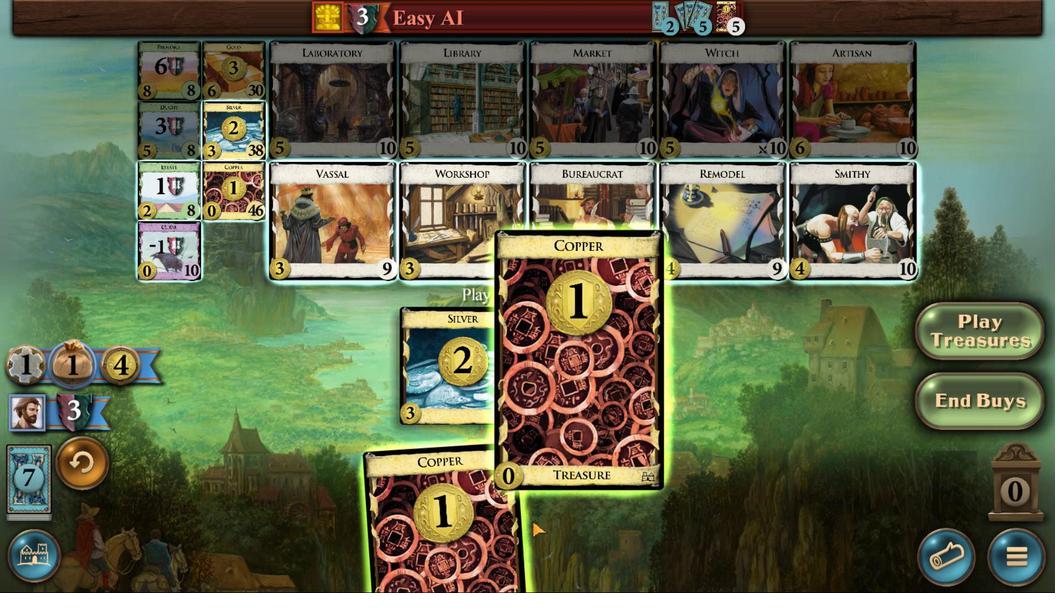 
Action: Mouse moved to (180, 129)
Screenshot: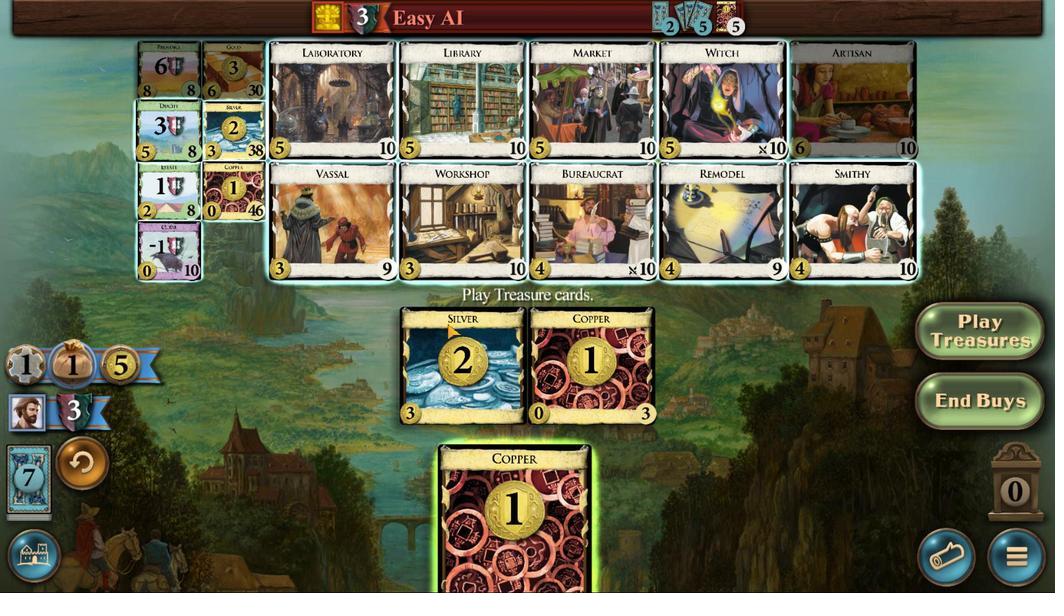
Action: Mouse pressed left at (180, 129)
Screenshot: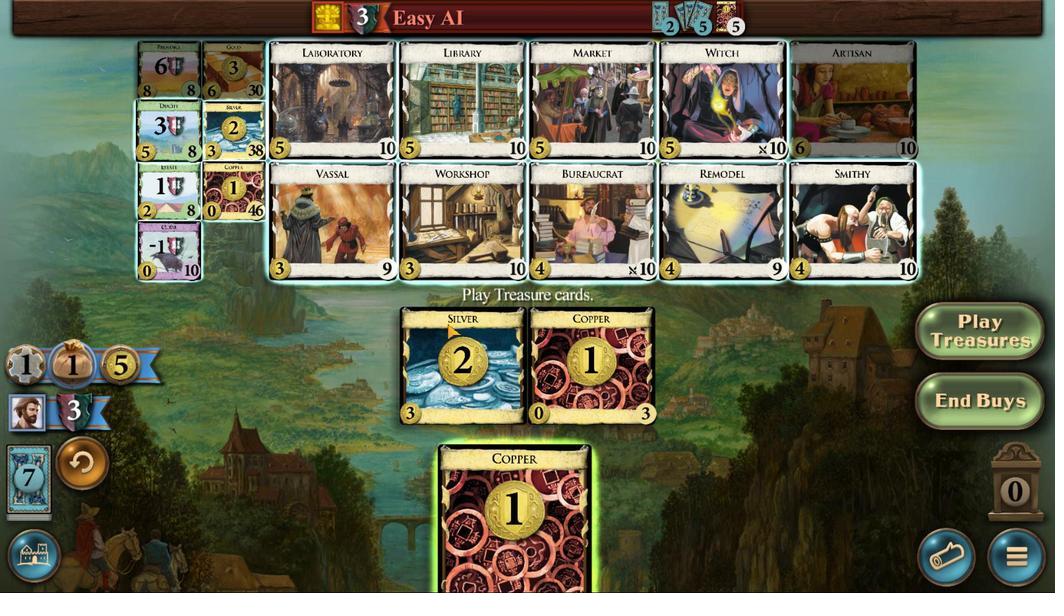 
Action: Mouse moved to (966, 414)
Screenshot: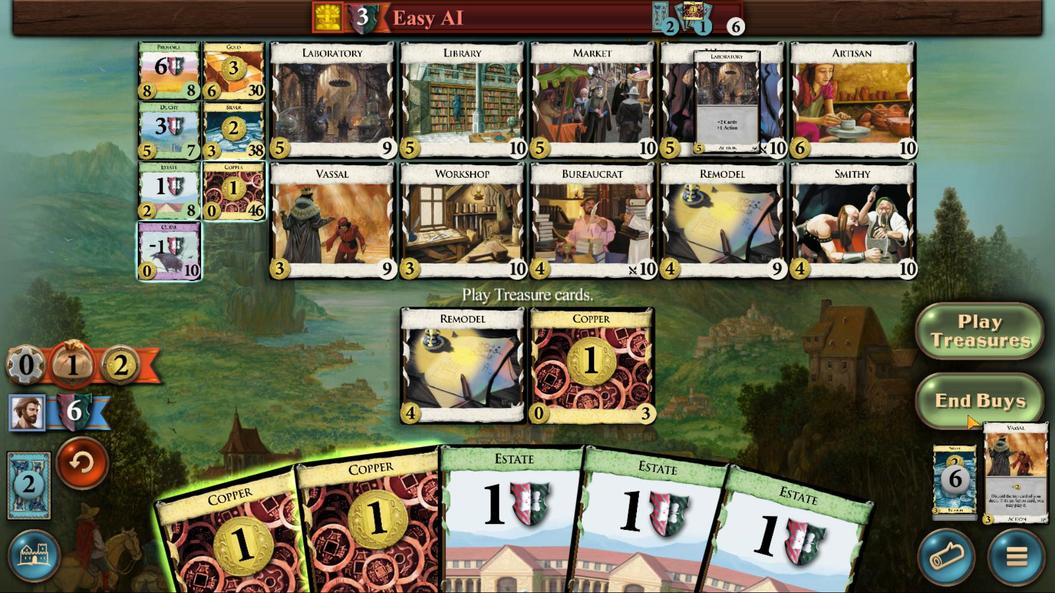
Action: Mouse pressed left at (966, 414)
Screenshot: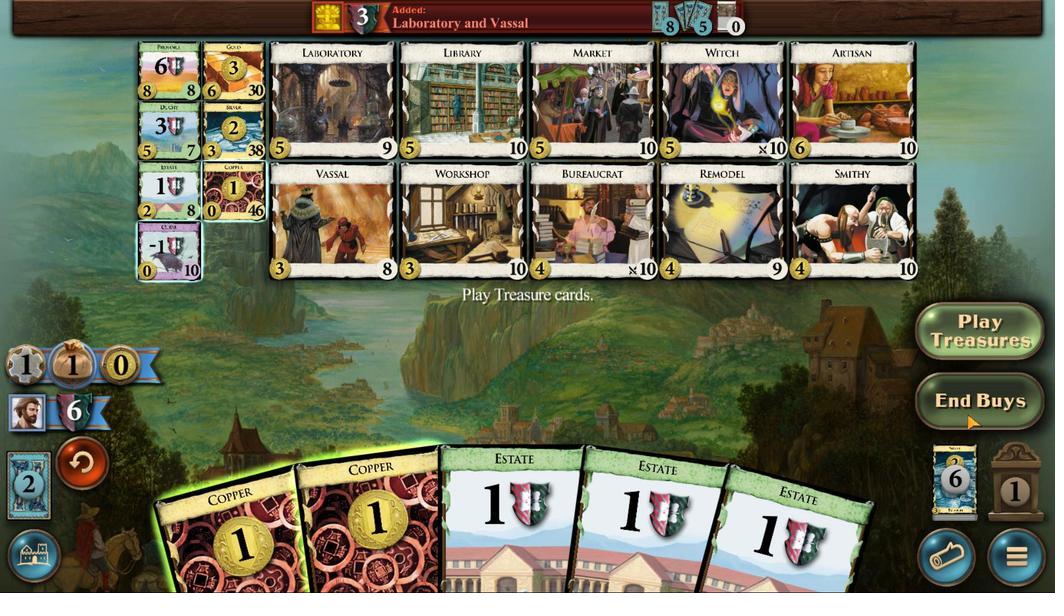 
Action: Mouse moved to (647, 507)
Screenshot: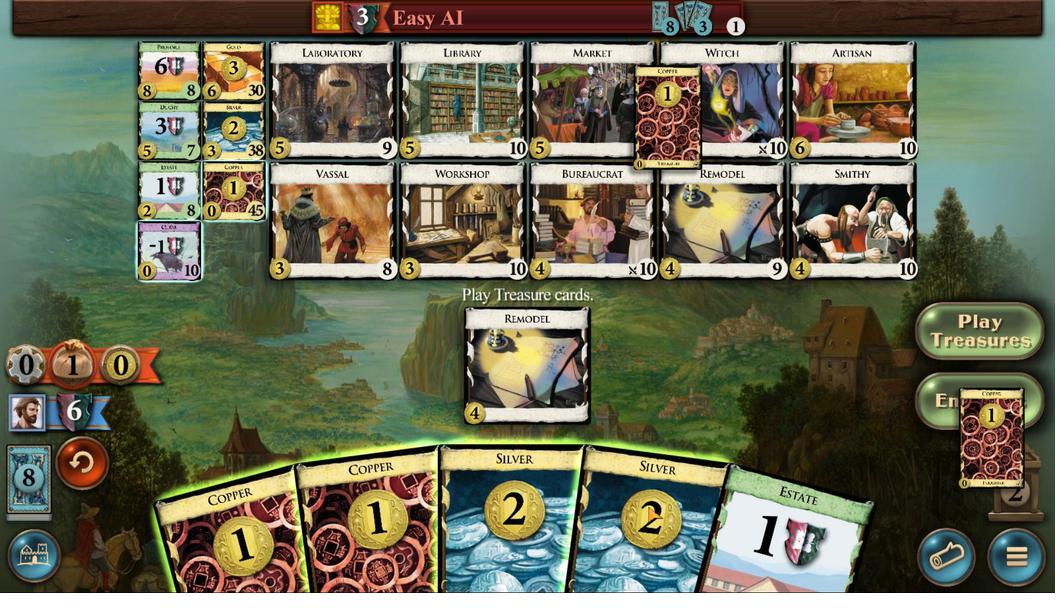 
Action: Mouse scrolled (647, 506) with delta (0, 0)
Screenshot: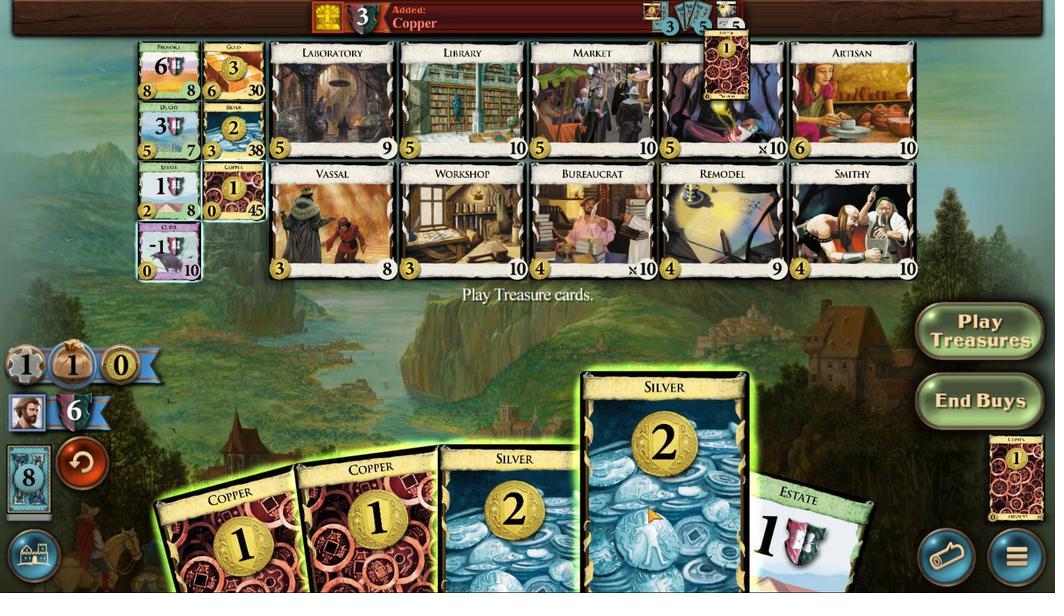 
Action: Mouse moved to (647, 507)
Screenshot: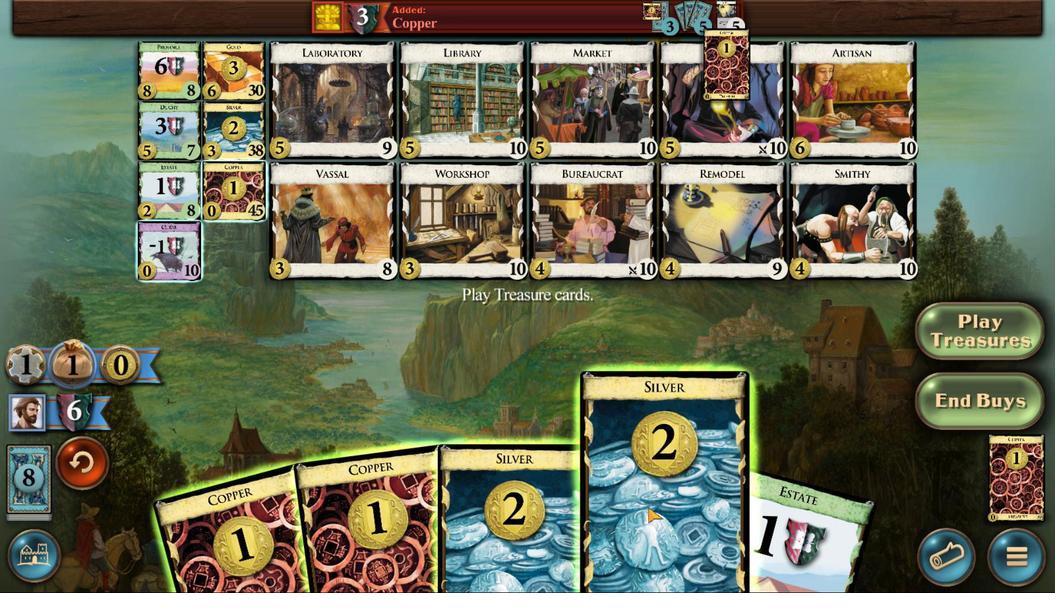 
Action: Mouse scrolled (647, 507) with delta (0, 0)
Screenshot: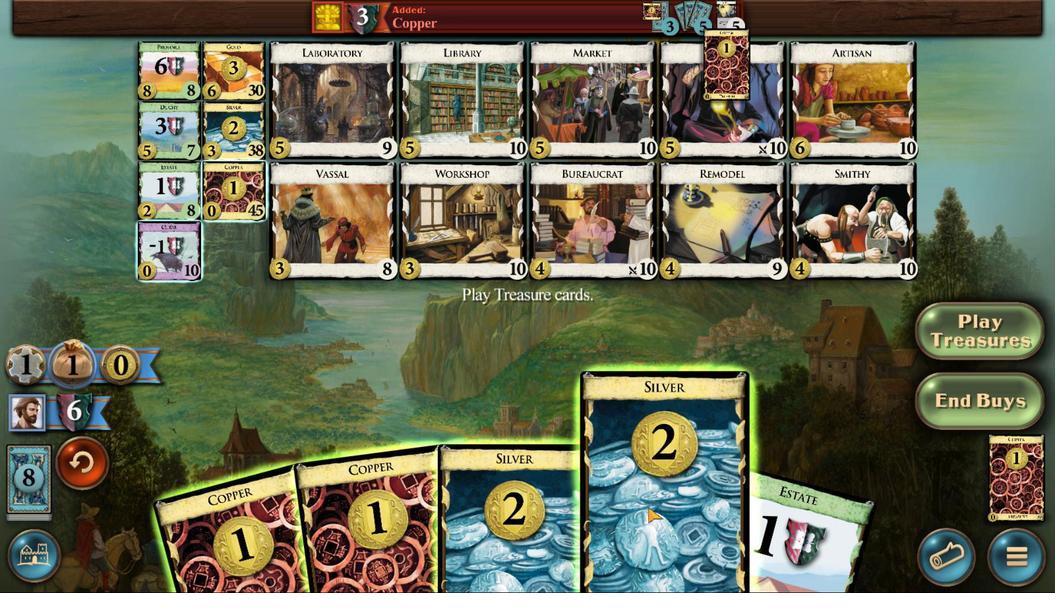 
Action: Mouse moved to (553, 523)
Screenshot: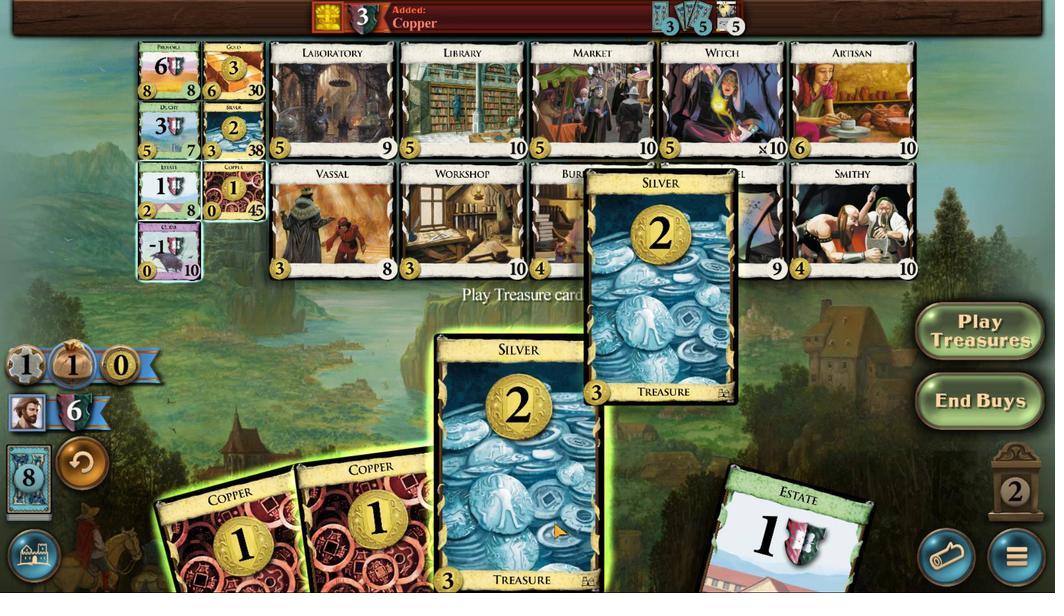 
Action: Mouse scrolled (553, 522) with delta (0, 0)
Screenshot: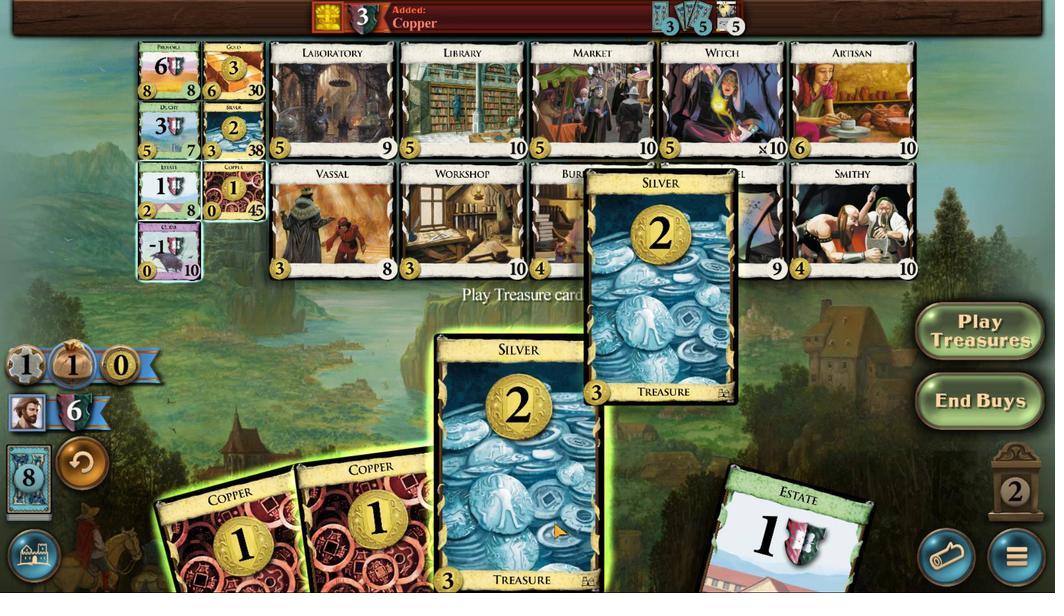 
Action: Mouse moved to (553, 523)
Screenshot: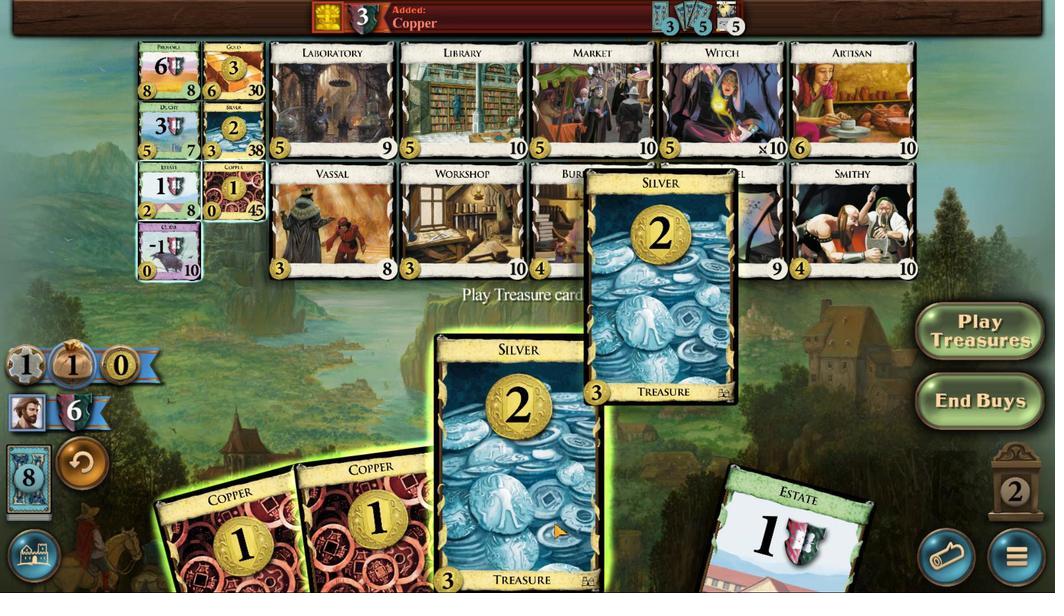 
Action: Mouse scrolled (553, 523) with delta (0, 0)
Screenshot: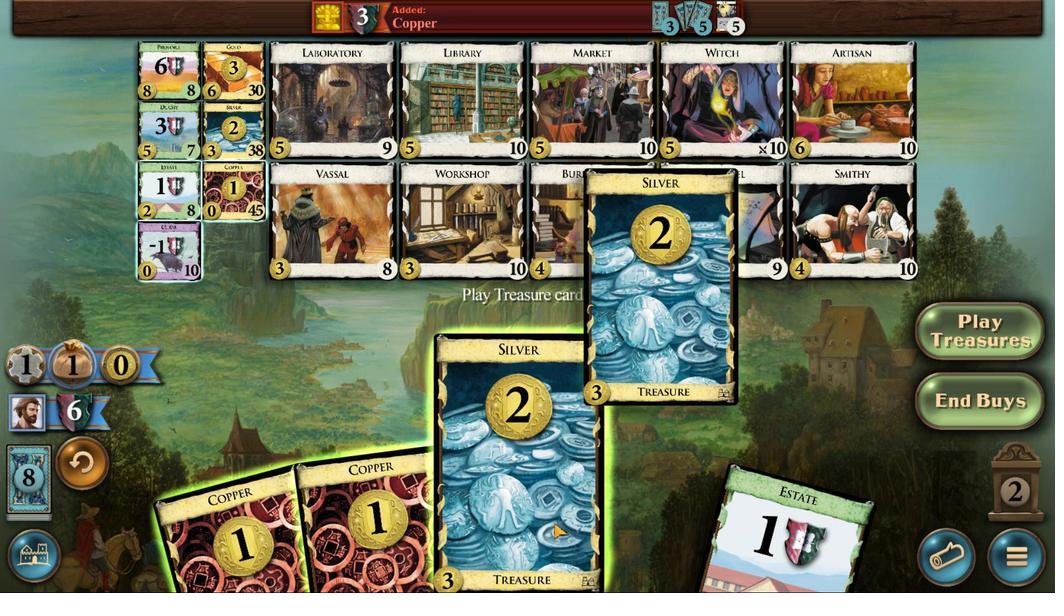 
Action: Mouse scrolled (553, 523) with delta (0, 0)
Screenshot: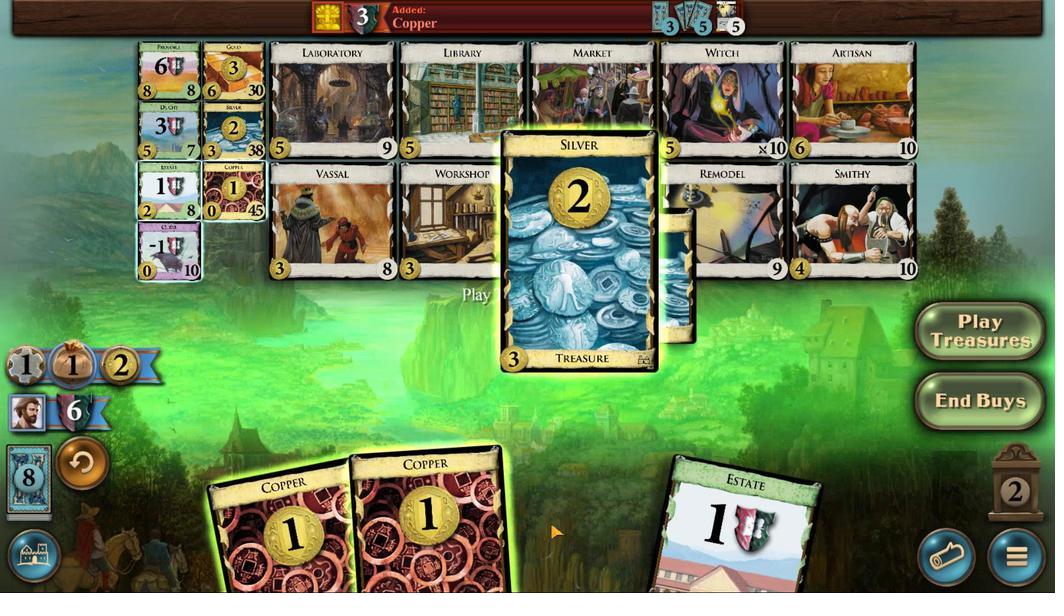 
Action: Mouse moved to (499, 522)
Screenshot: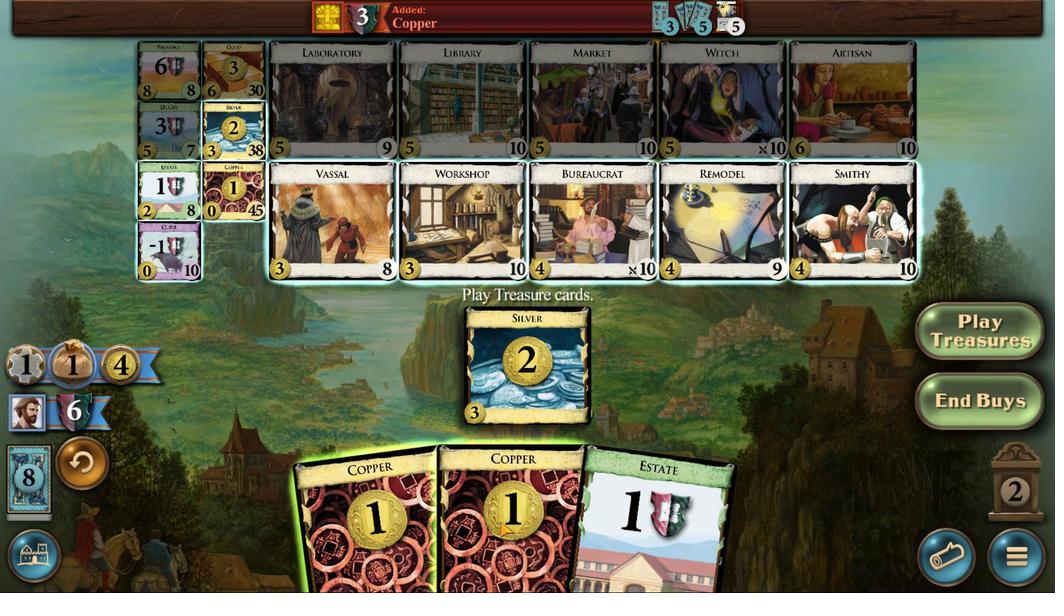 
Action: Mouse scrolled (499, 521) with delta (0, 0)
Screenshot: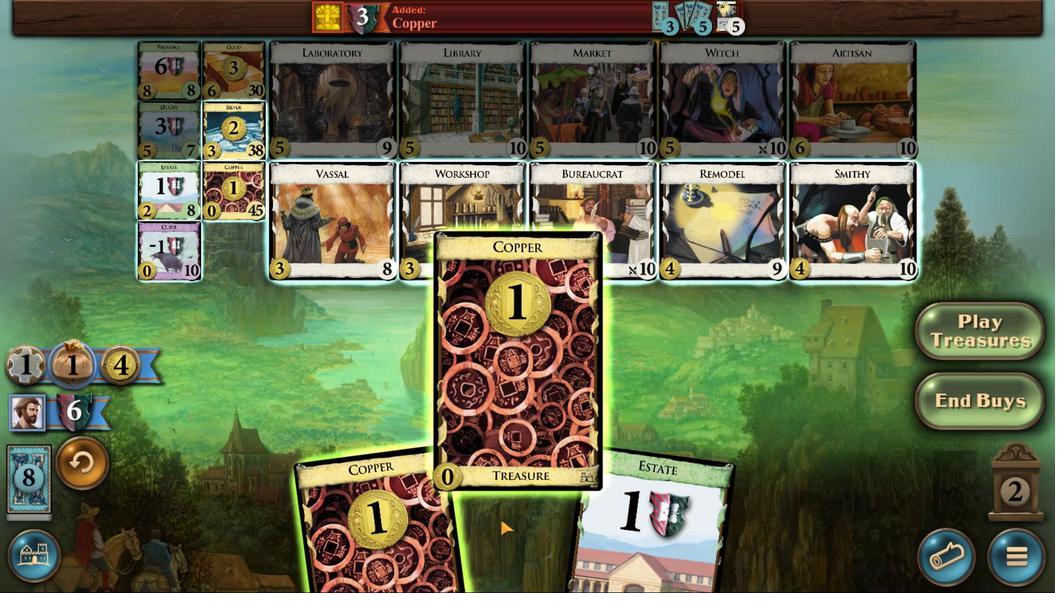 
Action: Mouse scrolled (499, 521) with delta (0, 0)
Screenshot: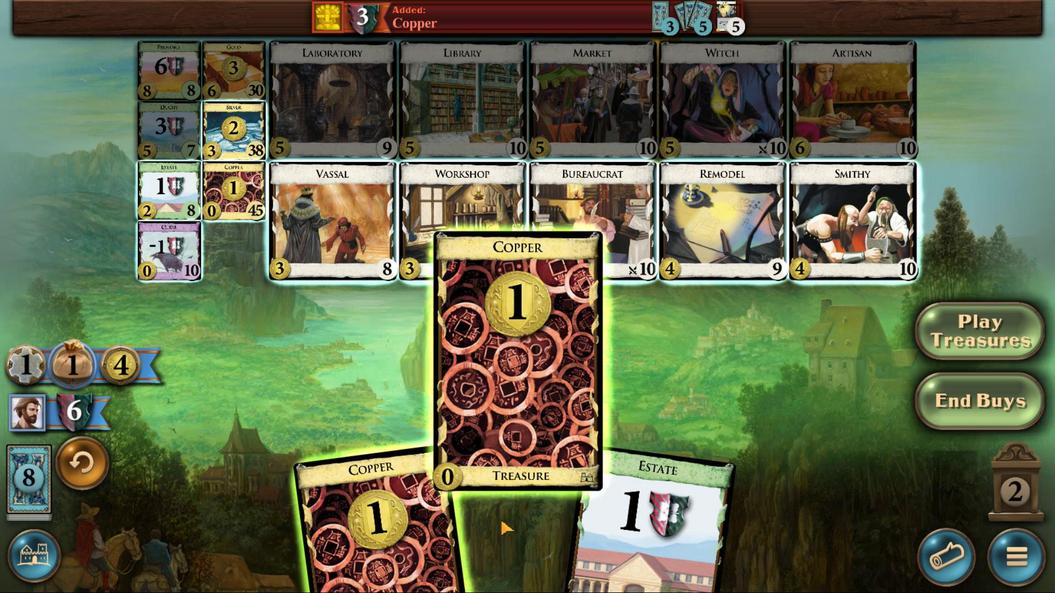 
Action: Mouse scrolled (499, 521) with delta (0, 0)
Screenshot: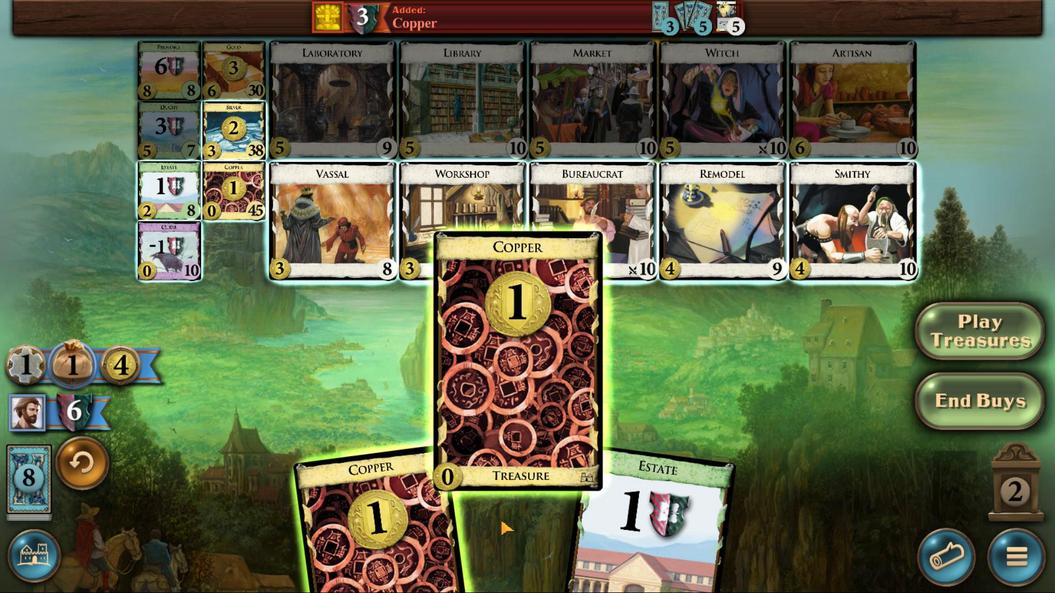 
Action: Mouse scrolled (499, 521) with delta (0, 0)
Screenshot: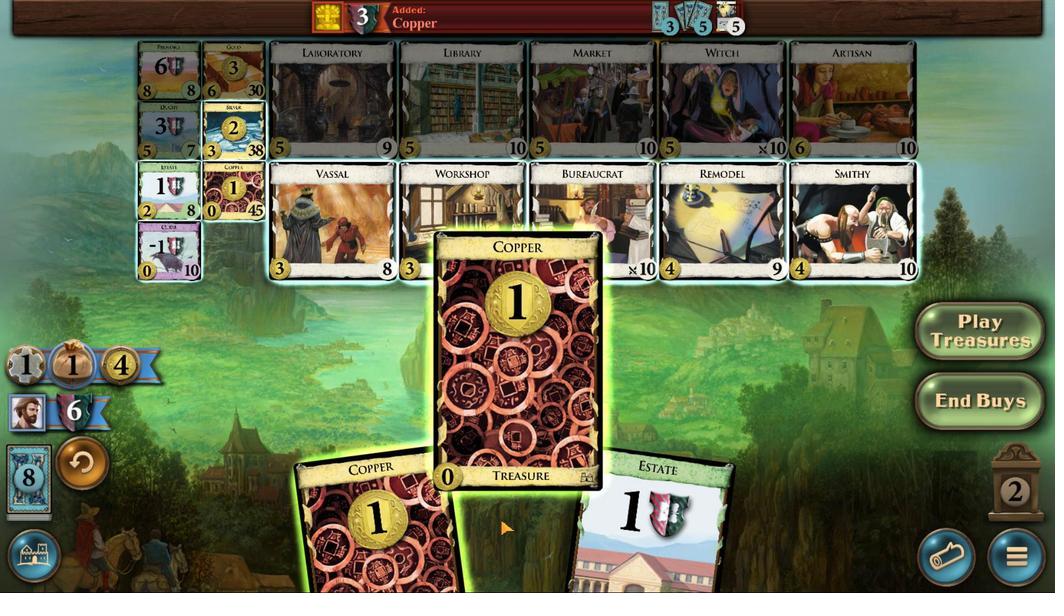 
Action: Mouse moved to (163, 144)
Screenshot: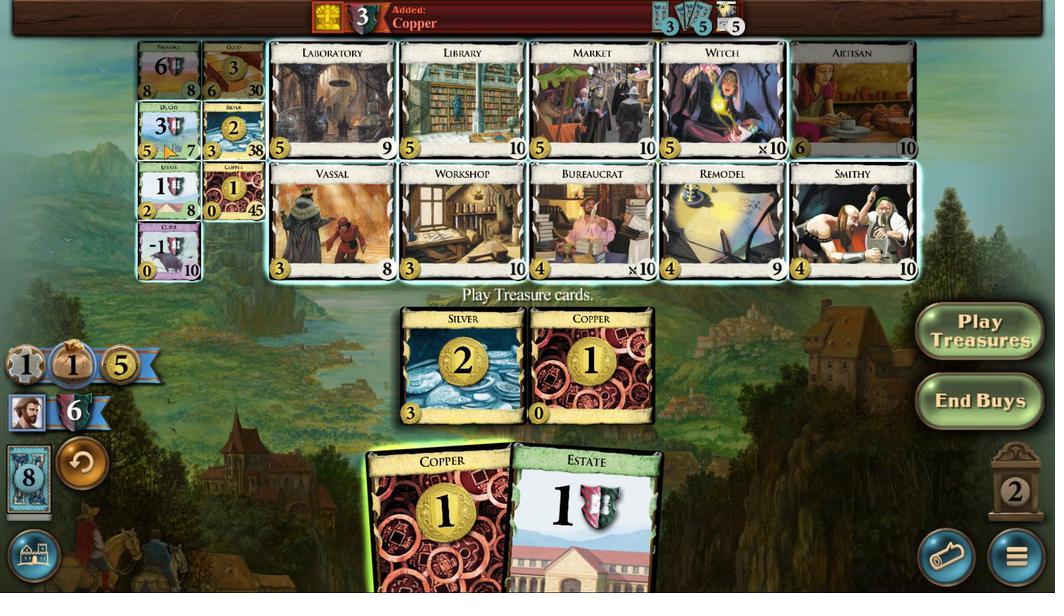
Action: Mouse pressed left at (163, 144)
Screenshot: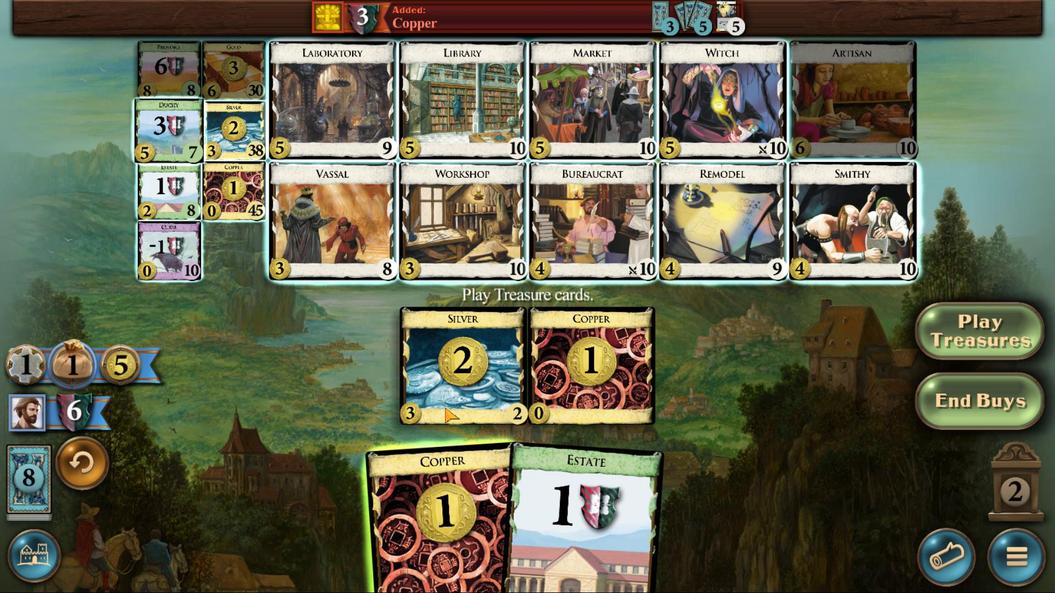 
Action: Mouse moved to (642, 519)
Screenshot: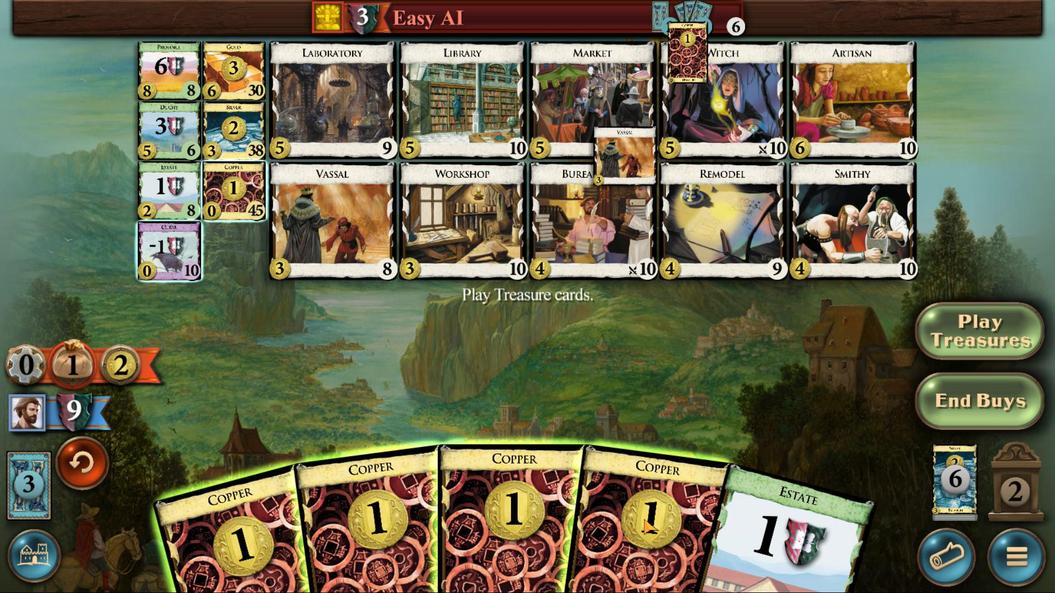 
Action: Mouse scrolled (642, 518) with delta (0, 0)
Screenshot: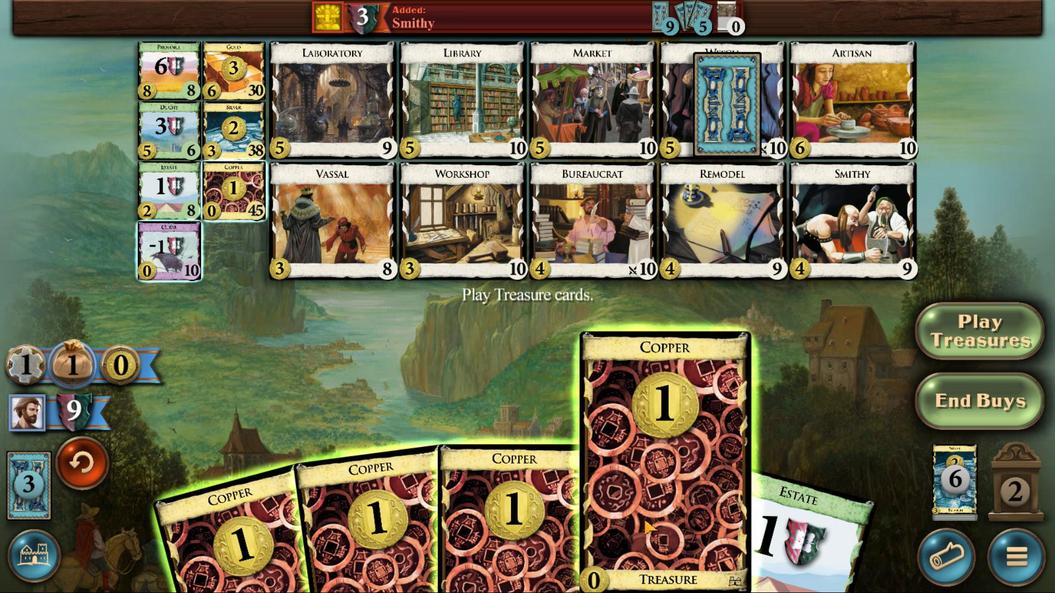
Action: Mouse moved to (643, 519)
Screenshot: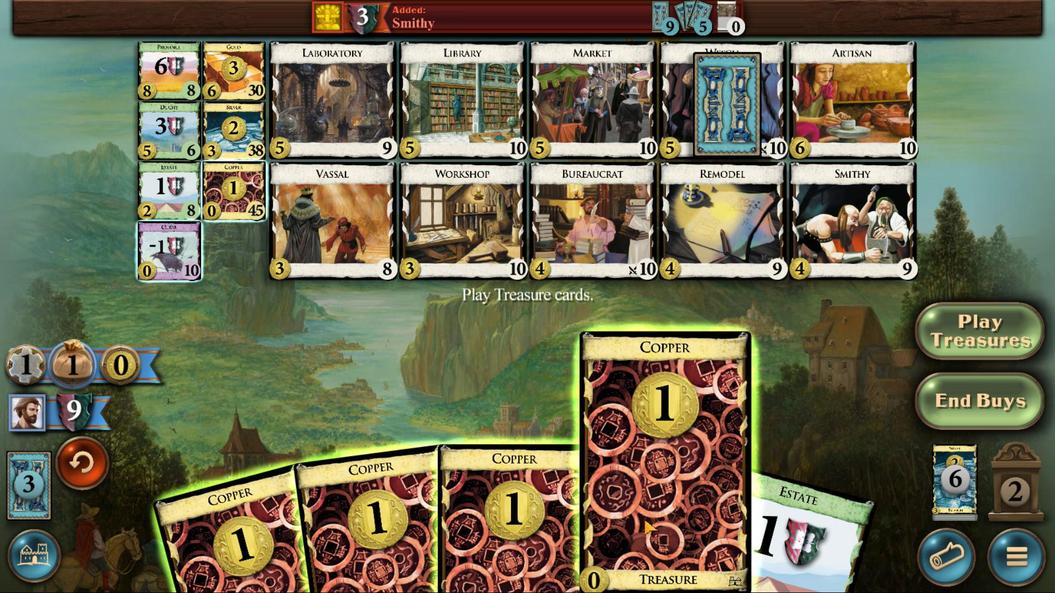 
Action: Mouse scrolled (643, 519) with delta (0, 0)
Screenshot: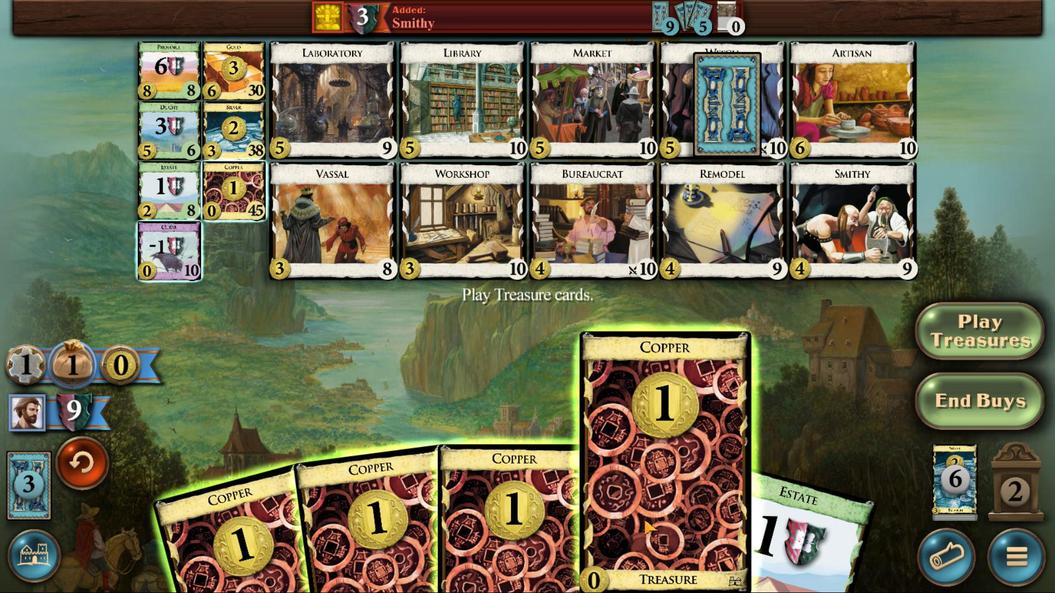 
Action: Mouse scrolled (643, 519) with delta (0, 0)
Screenshot: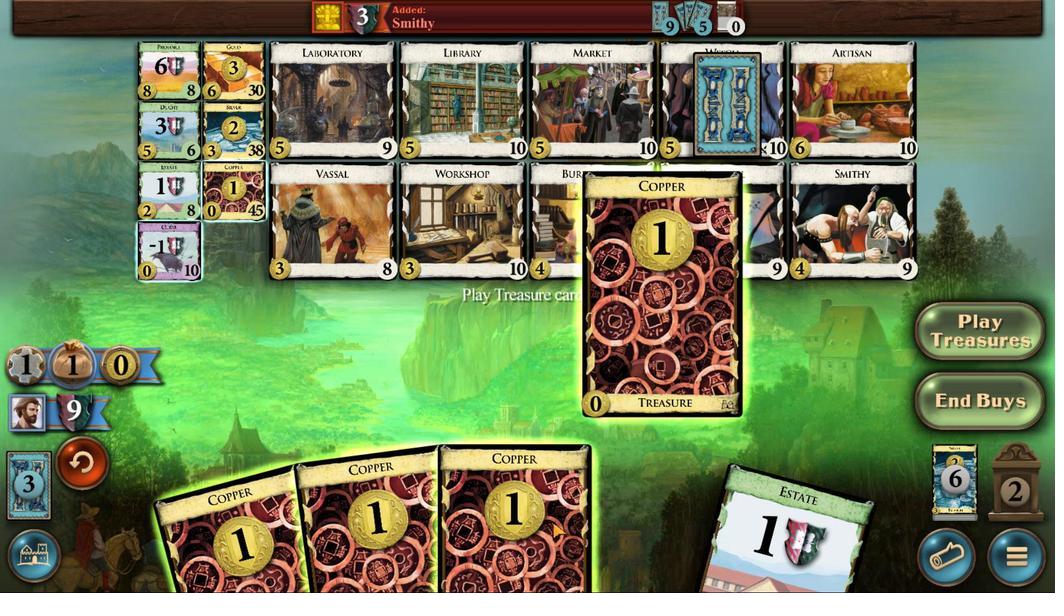 
Action: Mouse moved to (541, 525)
Screenshot: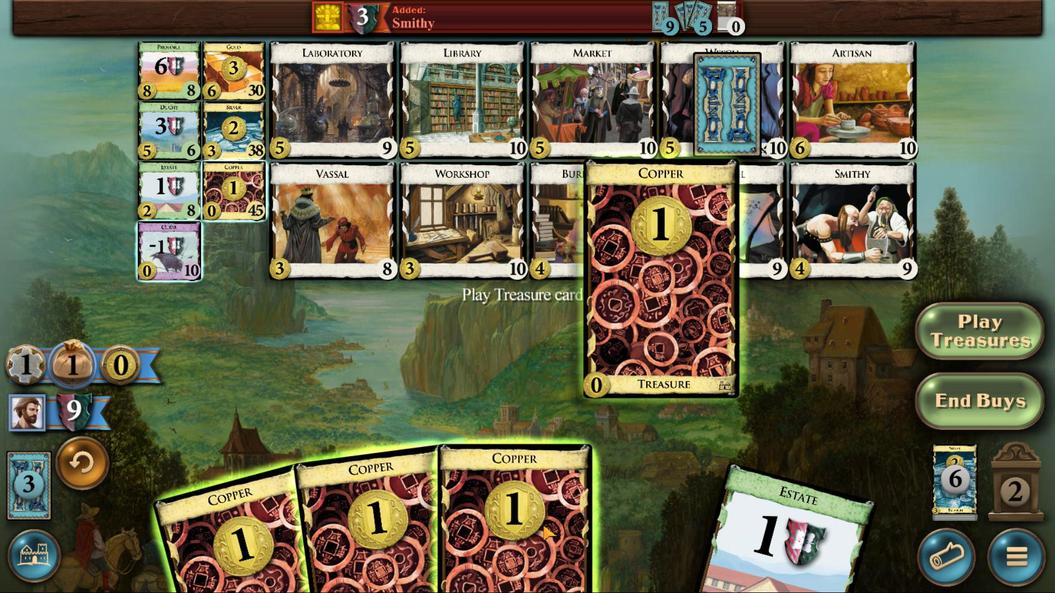 
Action: Mouse scrolled (541, 524) with delta (0, 0)
Screenshot: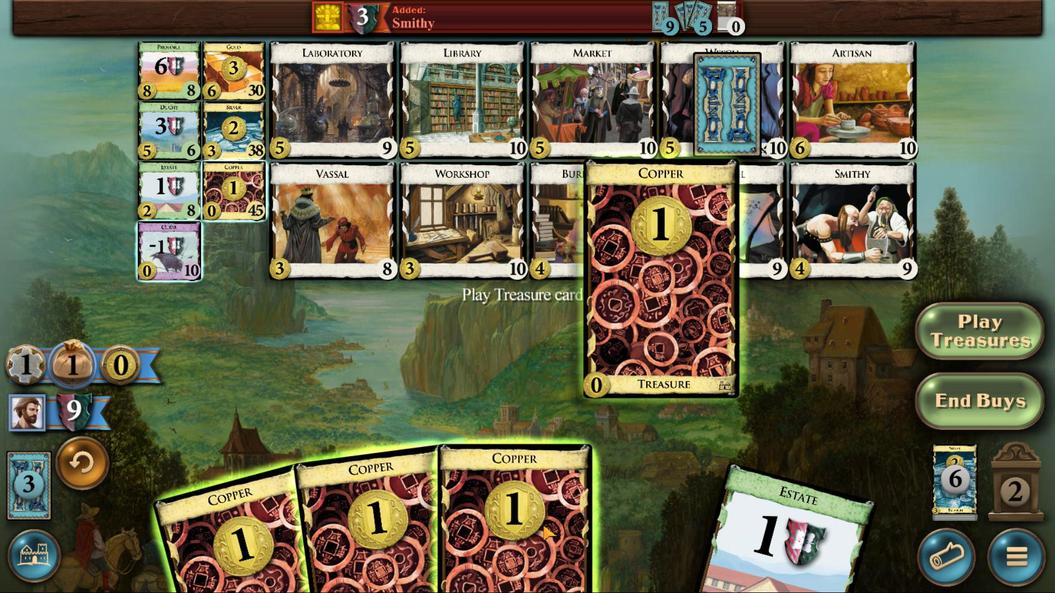 
Action: Mouse moved to (542, 525)
Screenshot: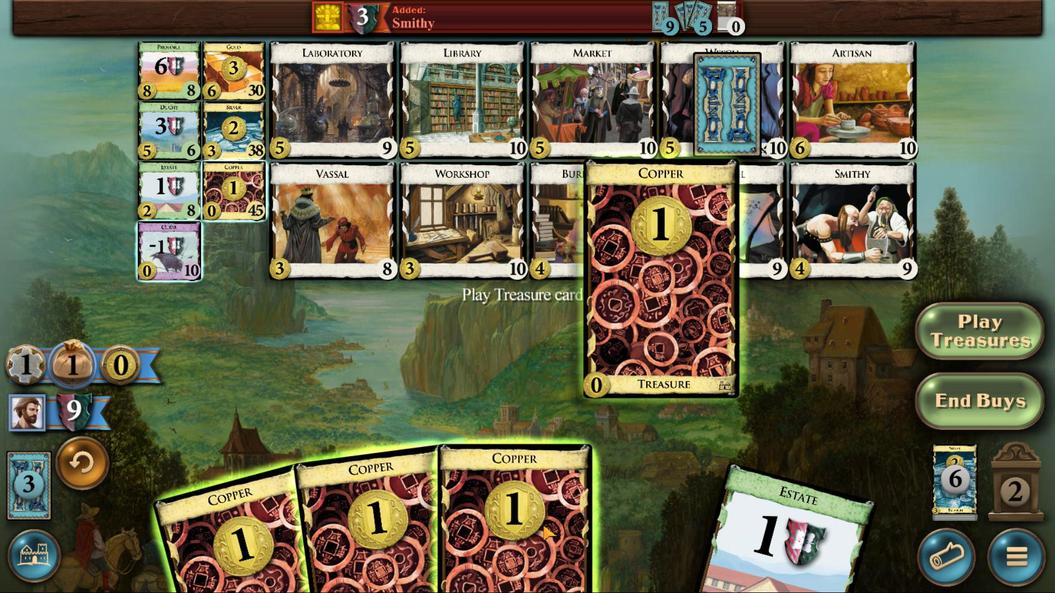 
Action: Mouse scrolled (542, 524) with delta (0, 0)
Screenshot: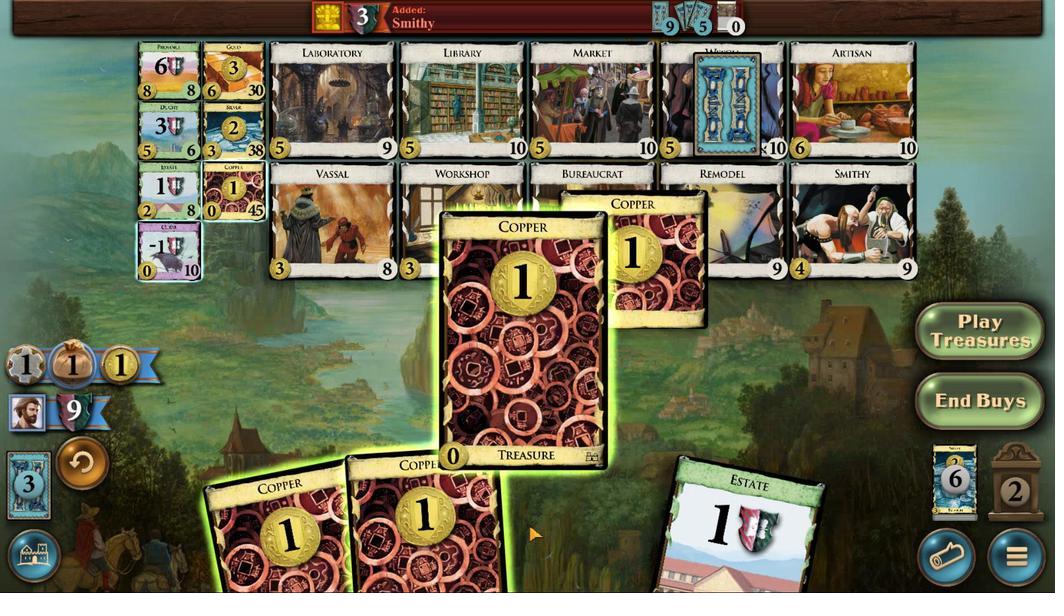 
Action: Mouse scrolled (542, 524) with delta (0, 0)
Screenshot: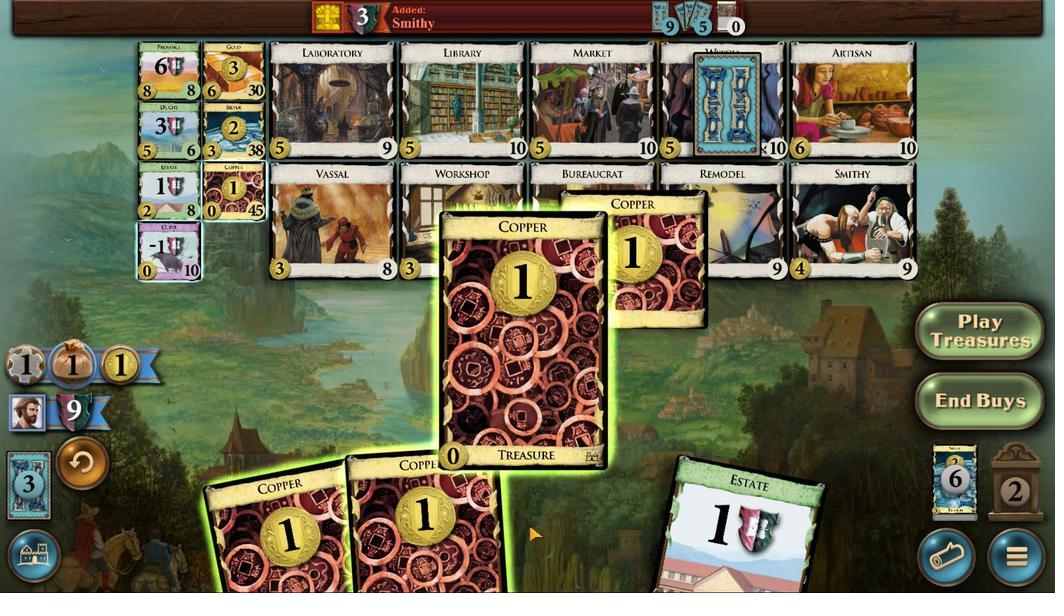 
Action: Mouse scrolled (542, 524) with delta (0, 0)
Screenshot: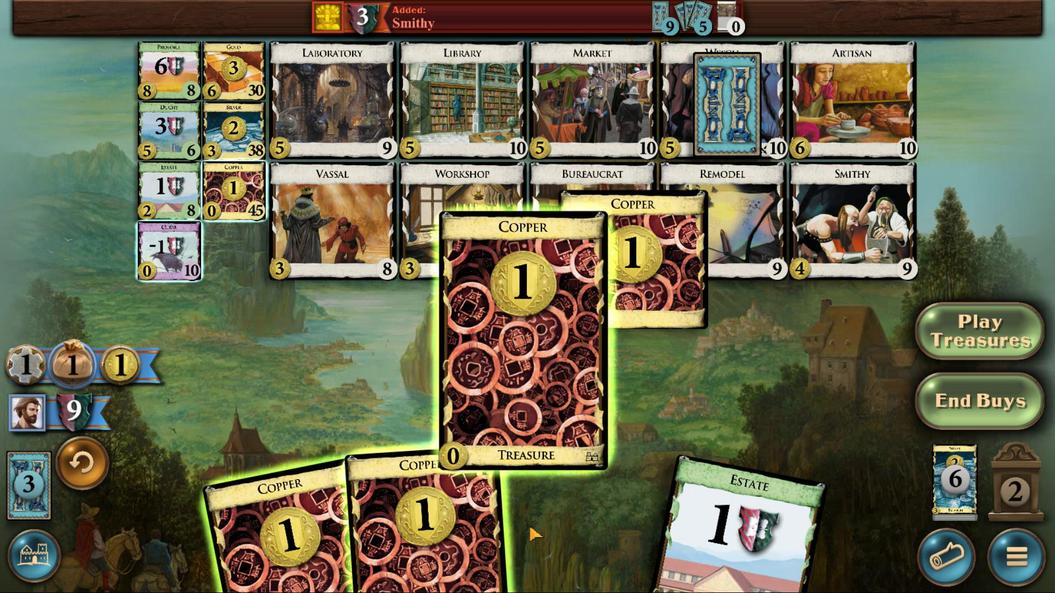 
Action: Mouse moved to (474, 534)
Screenshot: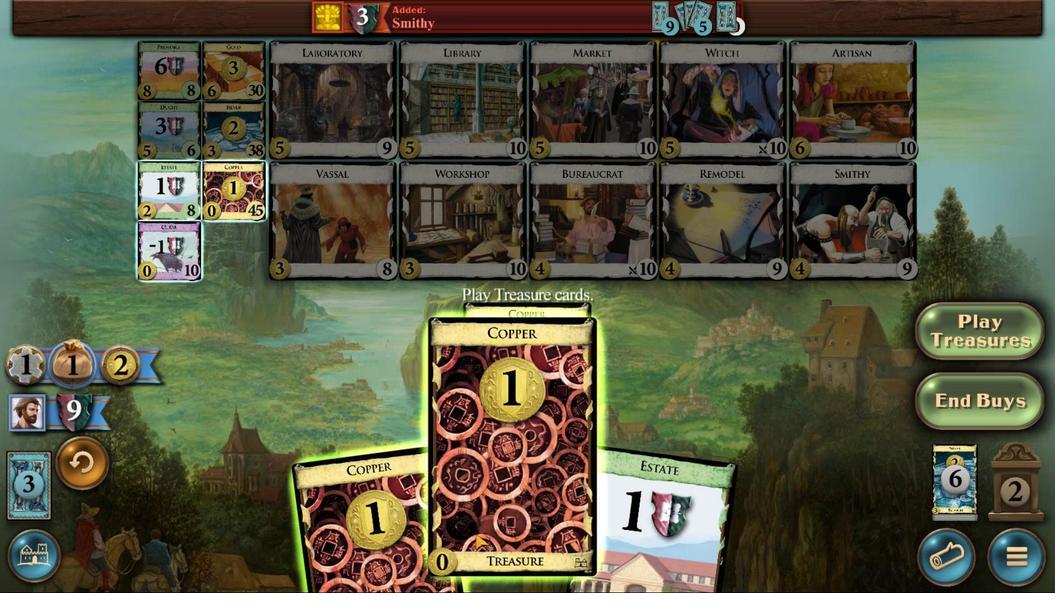 
Action: Mouse scrolled (474, 533) with delta (0, 0)
Screenshot: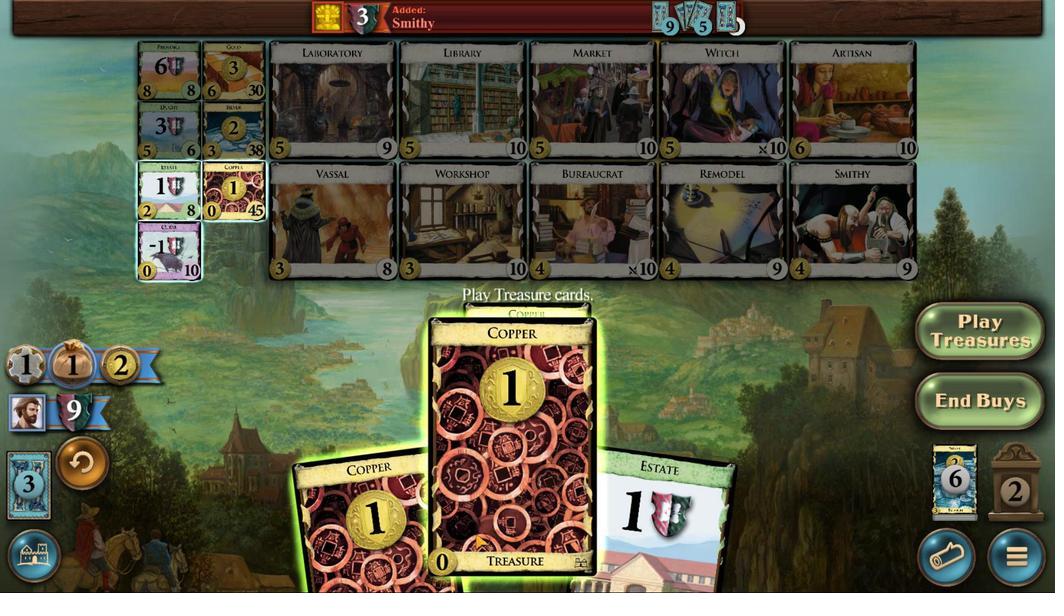 
Action: Mouse scrolled (474, 533) with delta (0, 0)
Screenshot: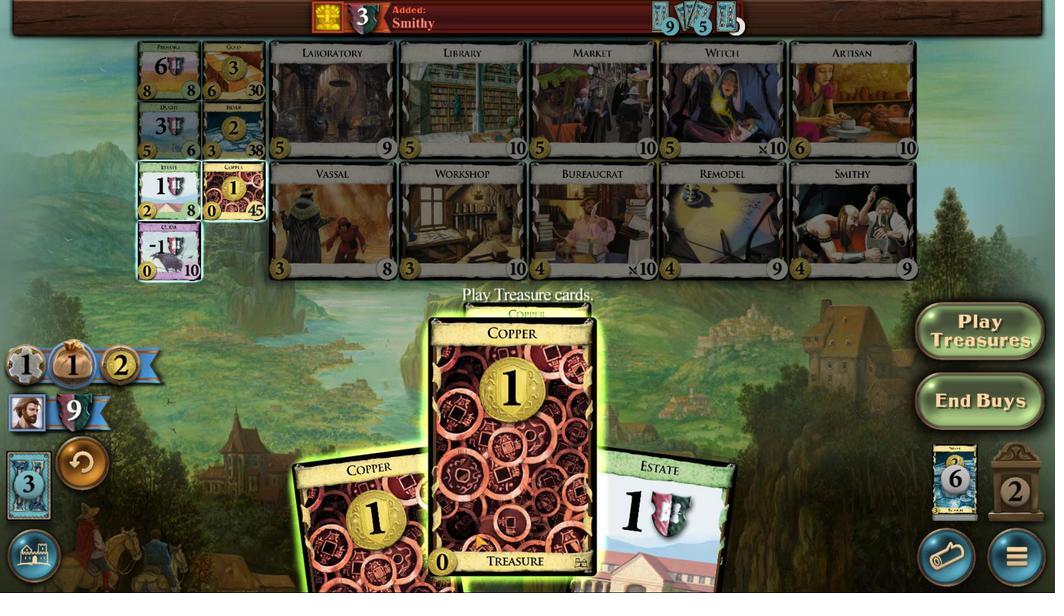 
Action: Mouse scrolled (474, 533) with delta (0, 0)
Screenshot: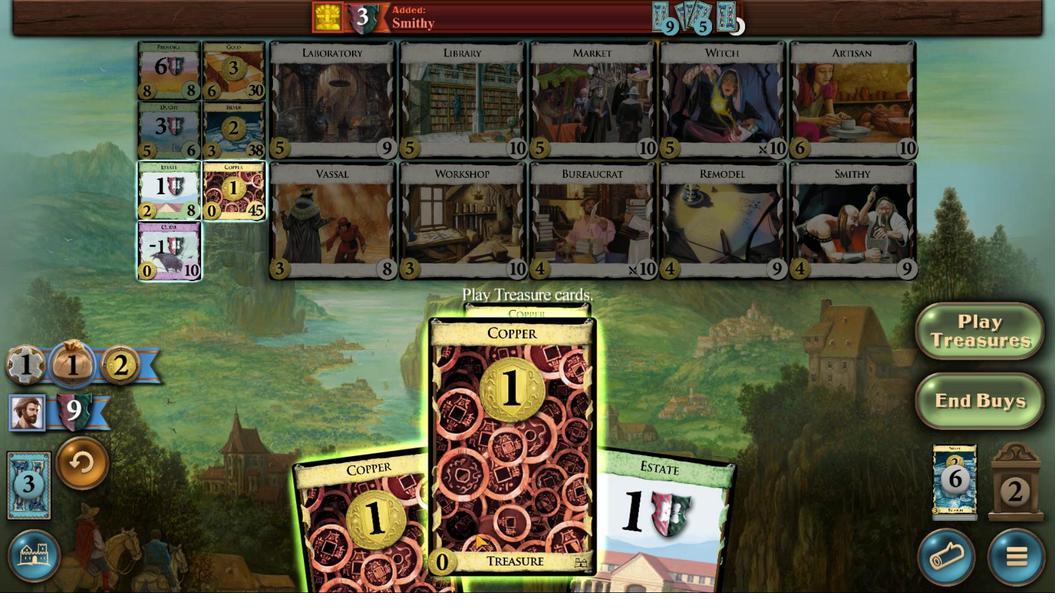 
Action: Mouse scrolled (474, 533) with delta (0, 0)
Screenshot: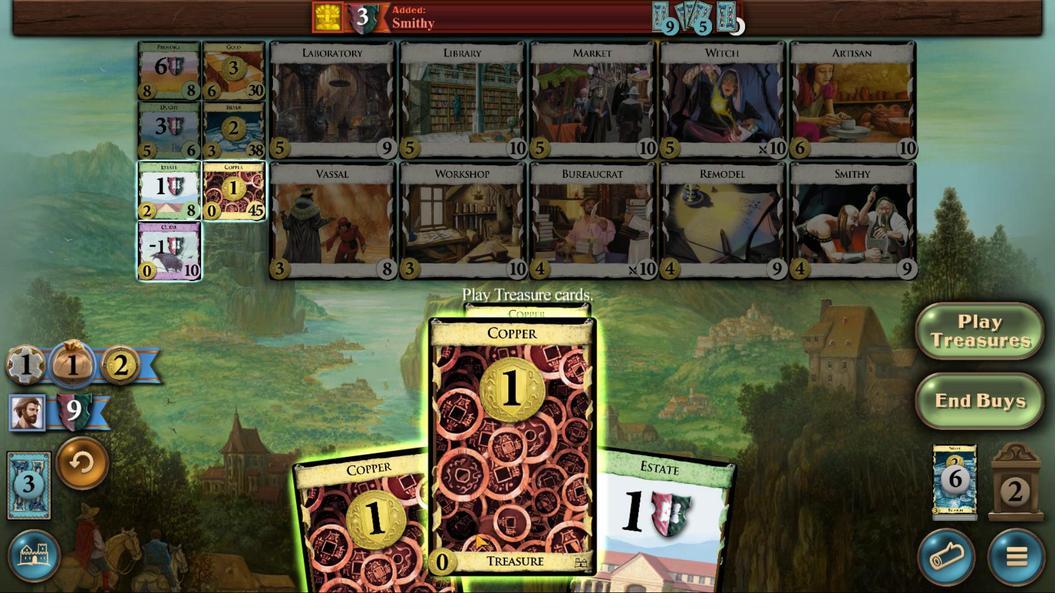 
Action: Mouse moved to (172, 168)
Screenshot: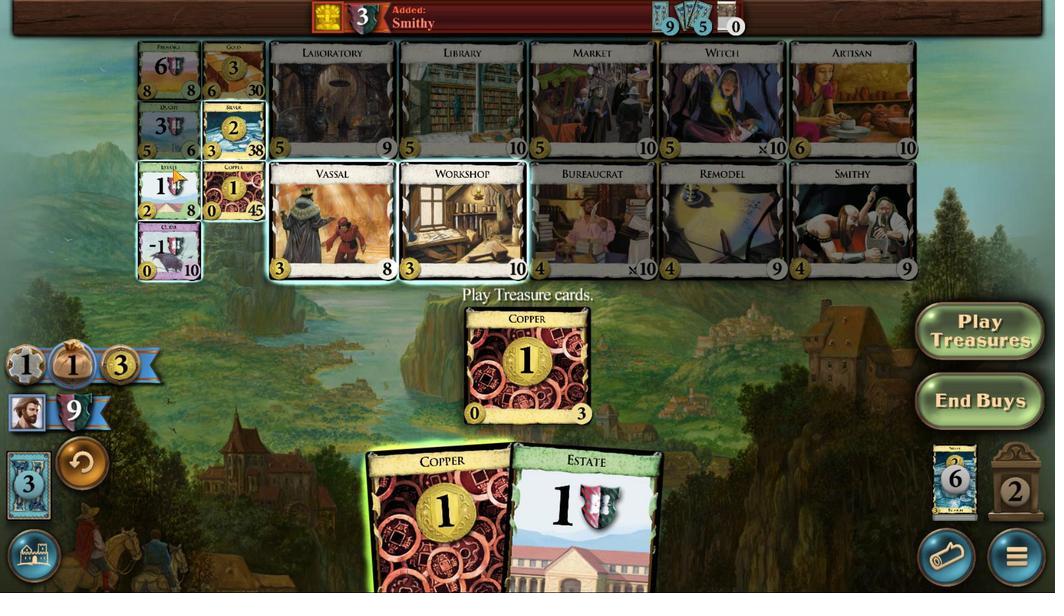 
Action: Mouse pressed left at (172, 168)
Screenshot: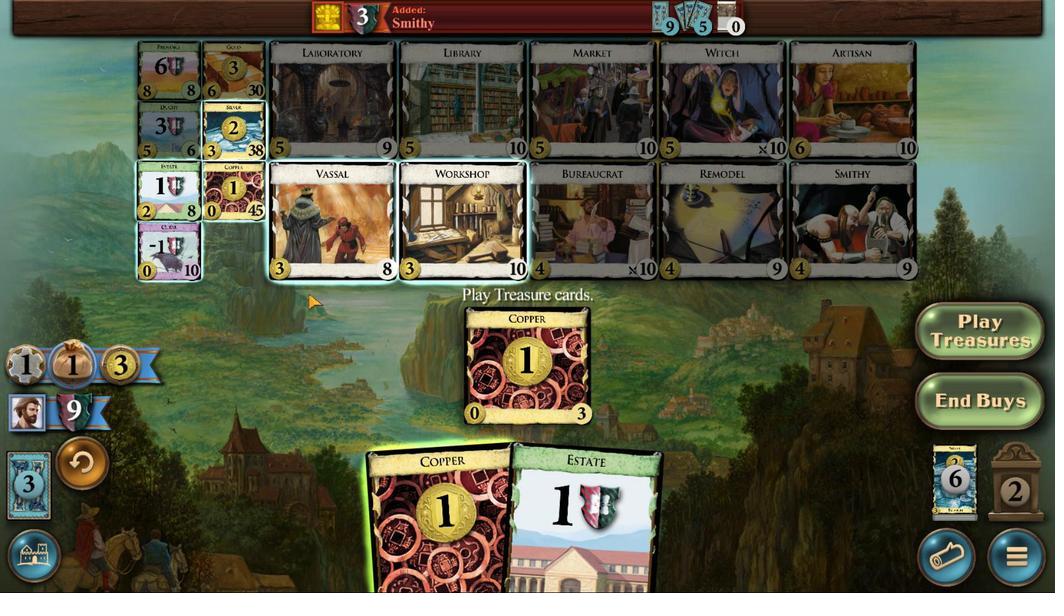 
Action: Mouse moved to (495, 517)
Screenshot: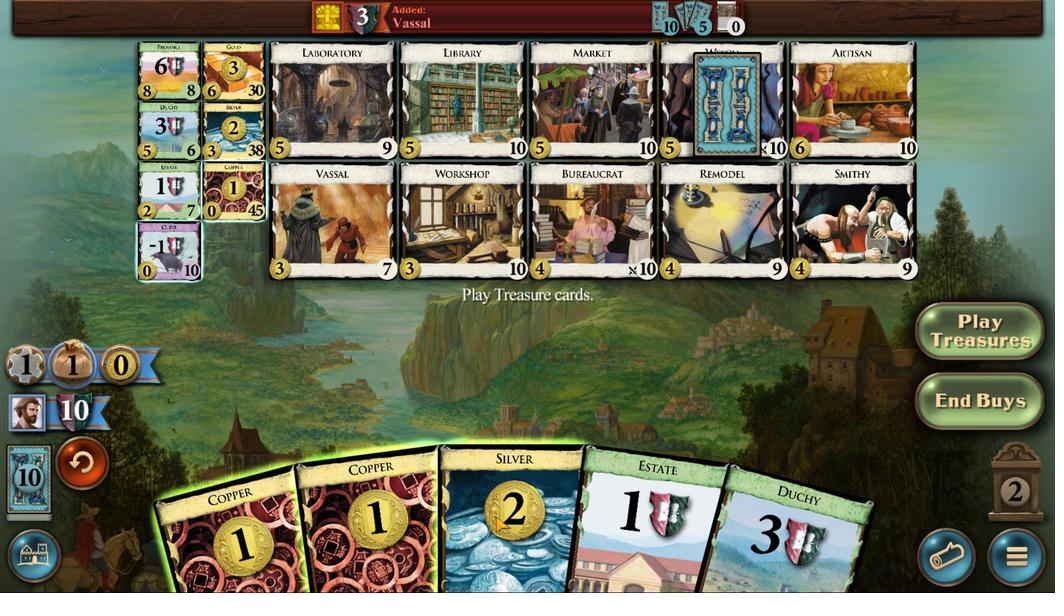 
Action: Mouse scrolled (495, 516) with delta (0, 0)
Screenshot: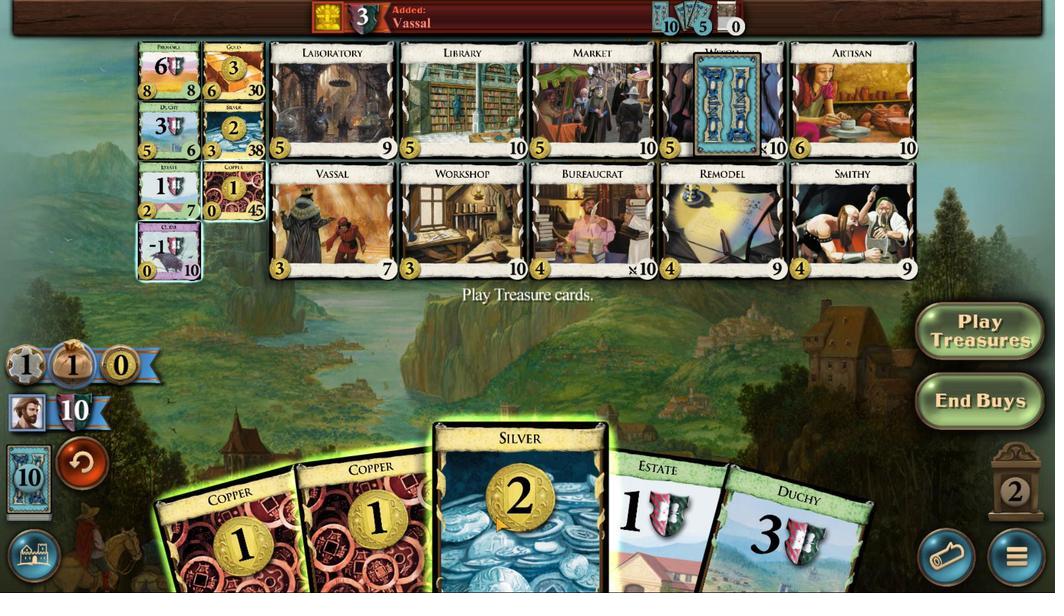 
Action: Mouse scrolled (495, 516) with delta (0, 0)
Screenshot: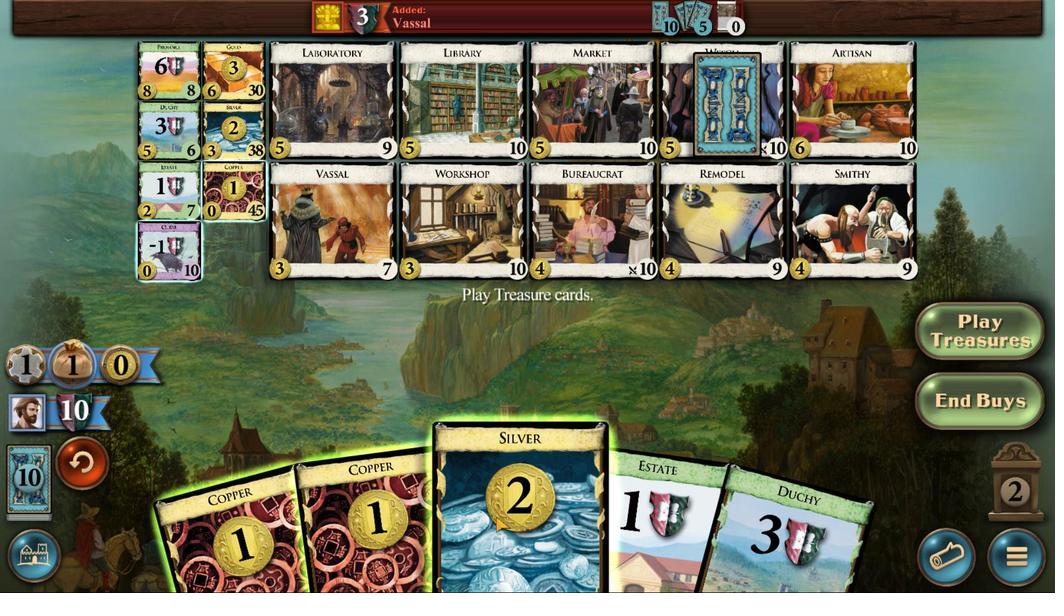 
Action: Mouse scrolled (495, 516) with delta (0, 0)
Screenshot: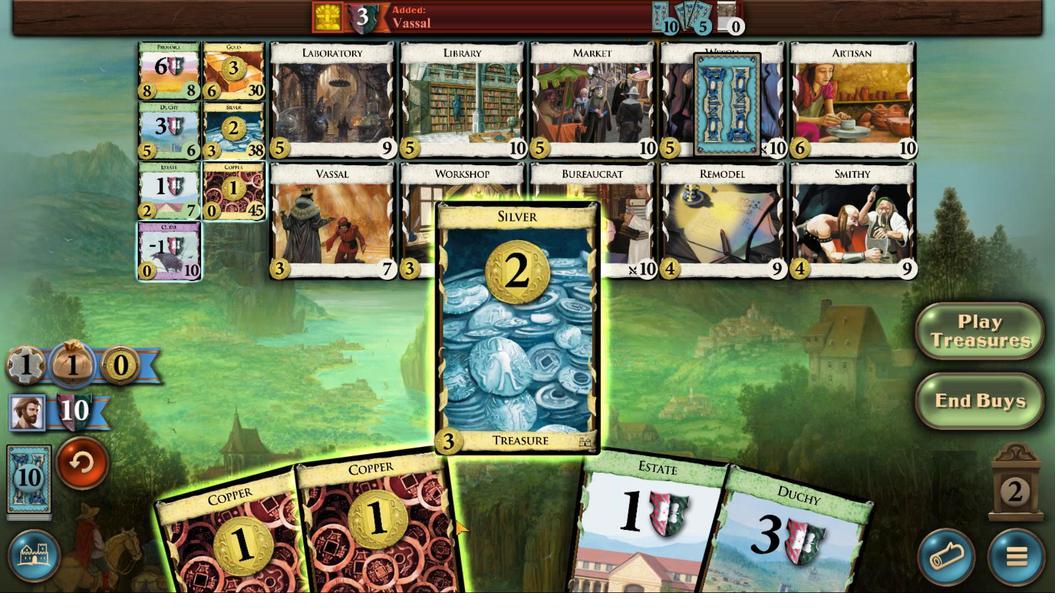 
Action: Mouse moved to (411, 518)
Screenshot: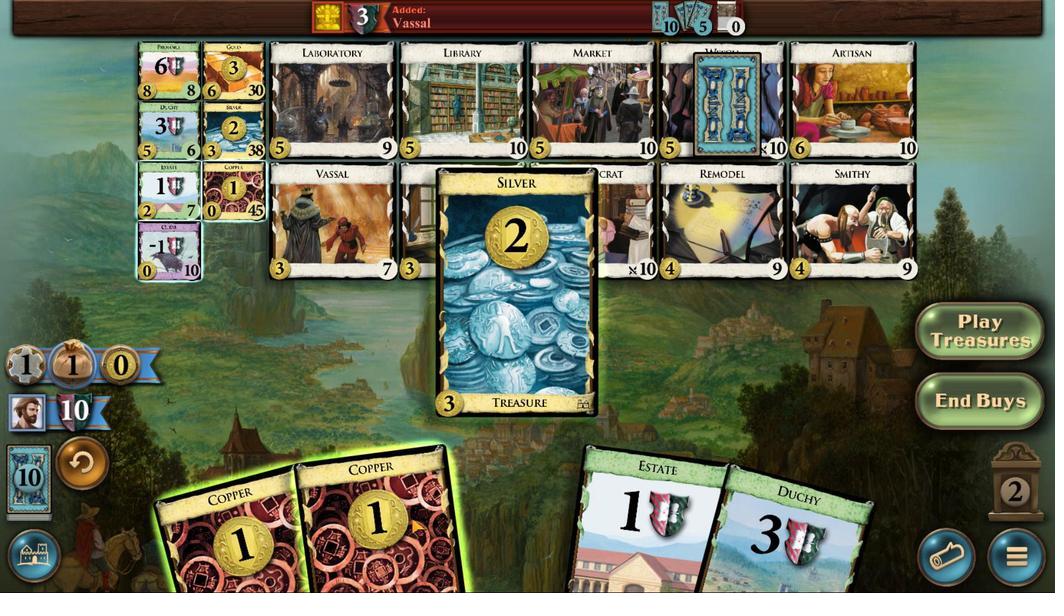 
Action: Mouse scrolled (411, 518) with delta (0, 0)
Screenshot: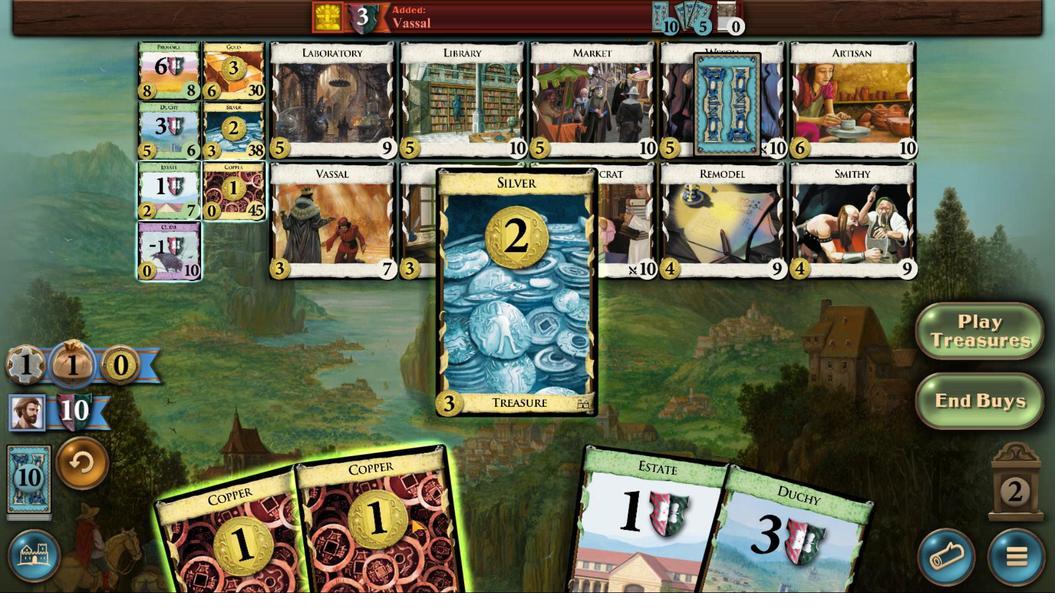 
Action: Mouse scrolled (411, 518) with delta (0, 0)
Screenshot: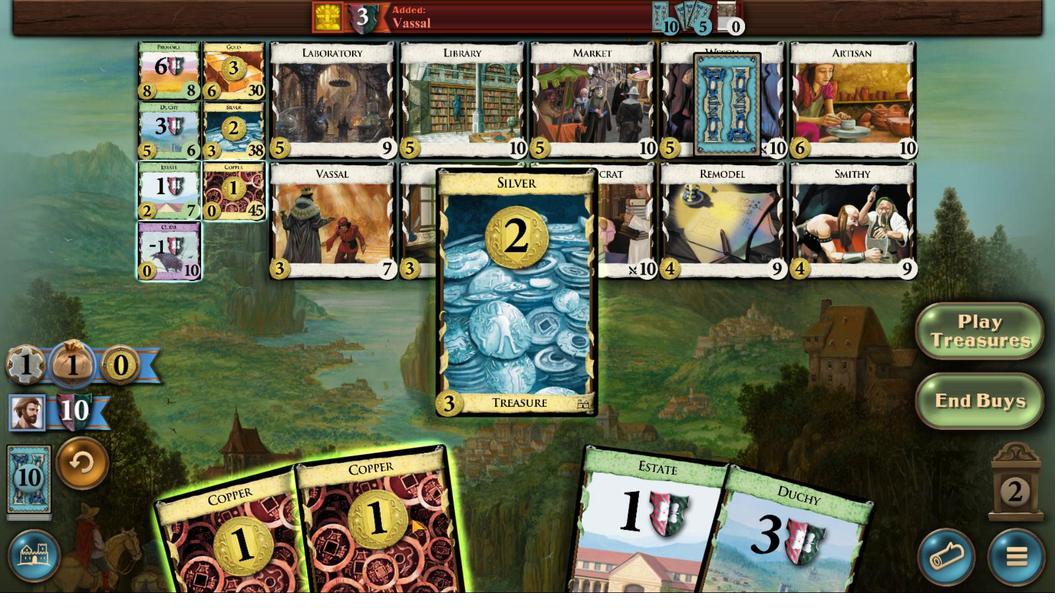 
Action: Mouse scrolled (411, 518) with delta (0, 0)
Screenshot: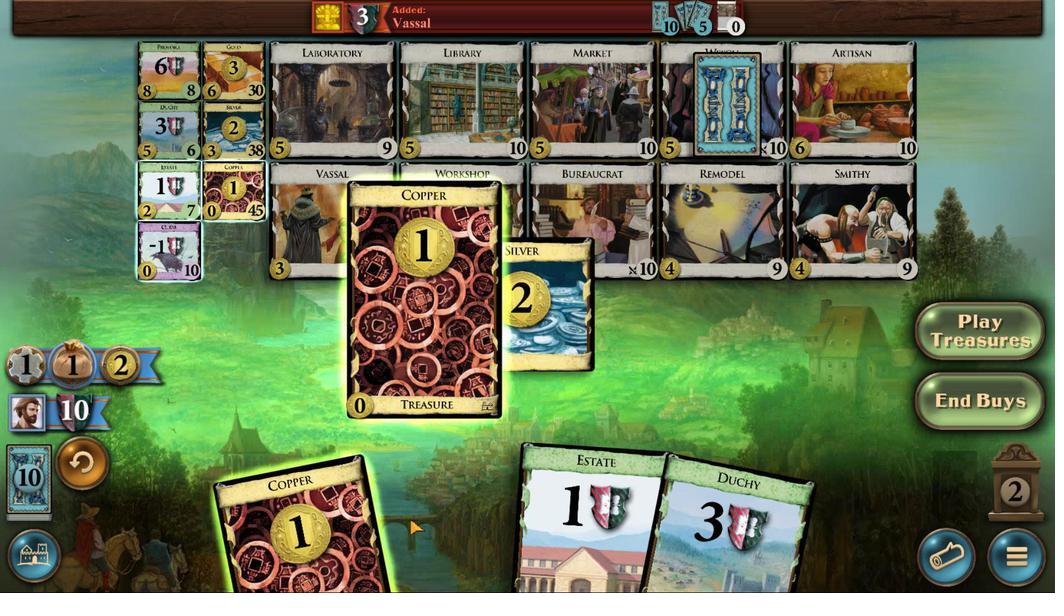 
Action: Mouse moved to (373, 521)
Screenshot: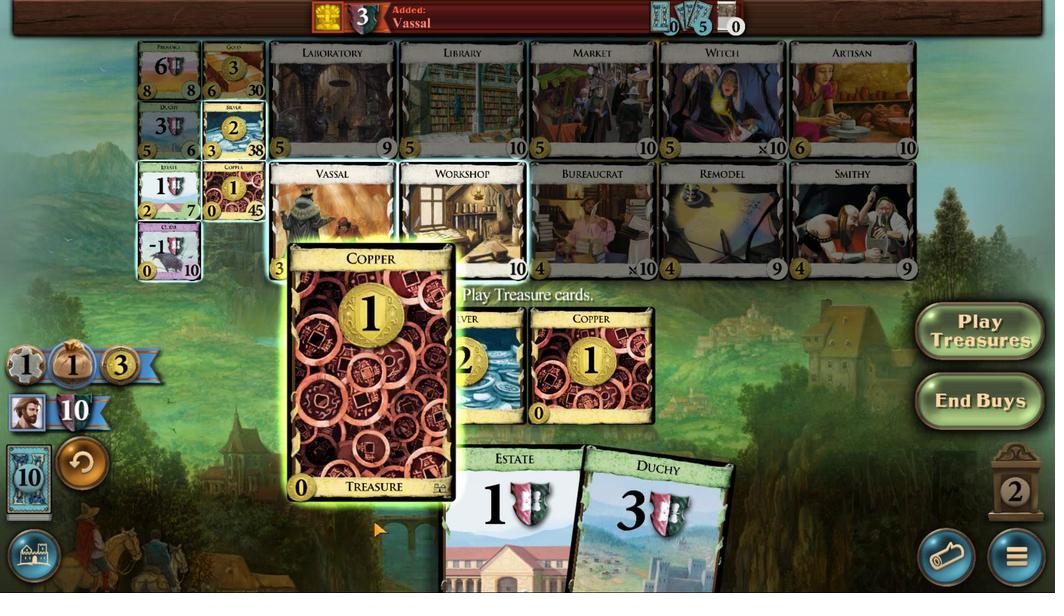 
Action: Mouse scrolled (373, 520) with delta (0, 0)
Screenshot: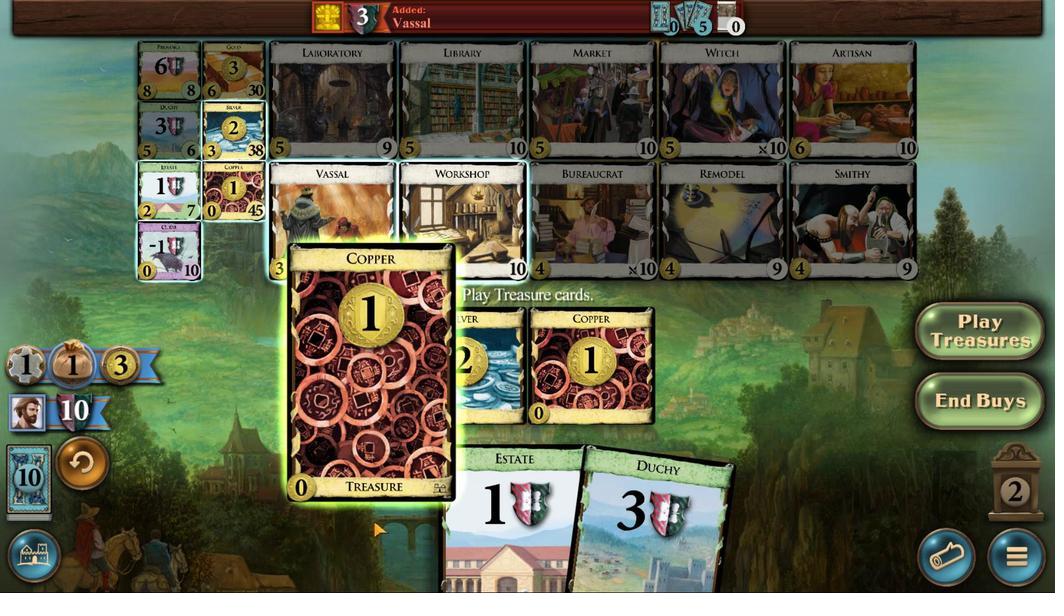 
Action: Mouse moved to (373, 522)
Screenshot: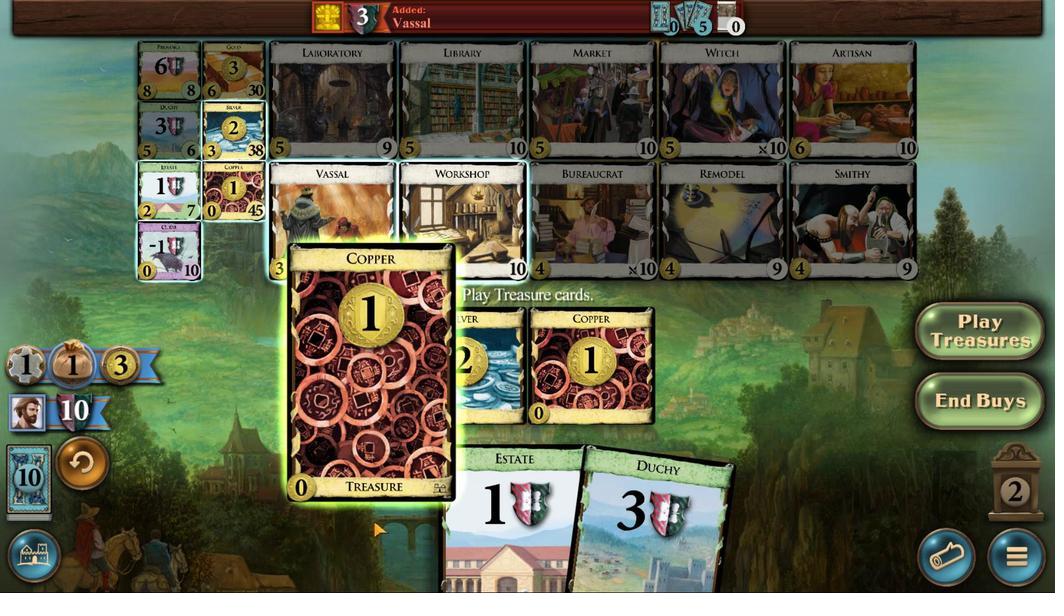 
Action: Mouse scrolled (373, 521) with delta (0, 0)
Screenshot: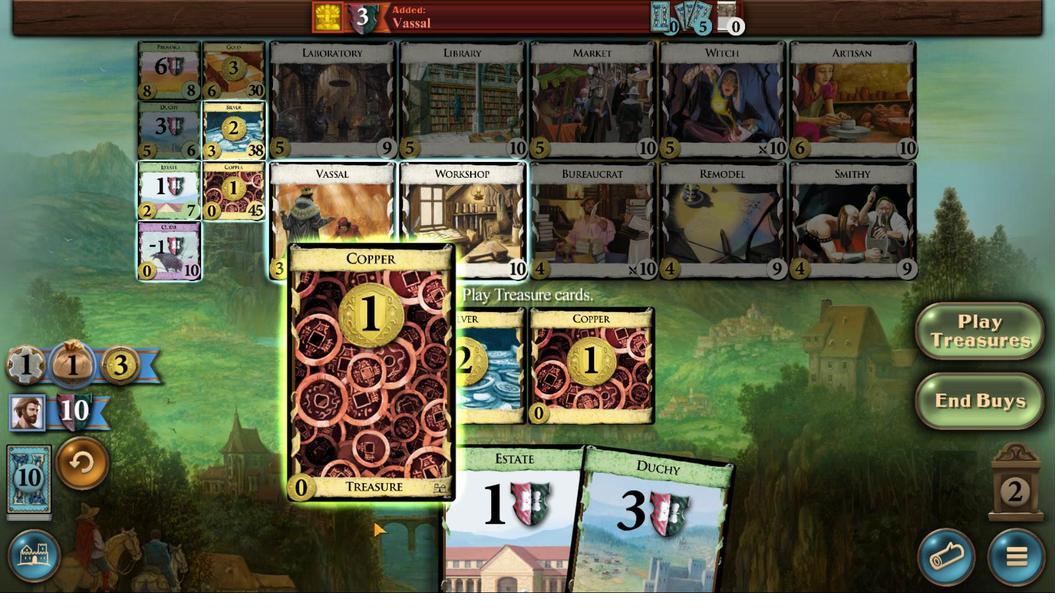
Action: Mouse scrolled (373, 521) with delta (0, 0)
Screenshot: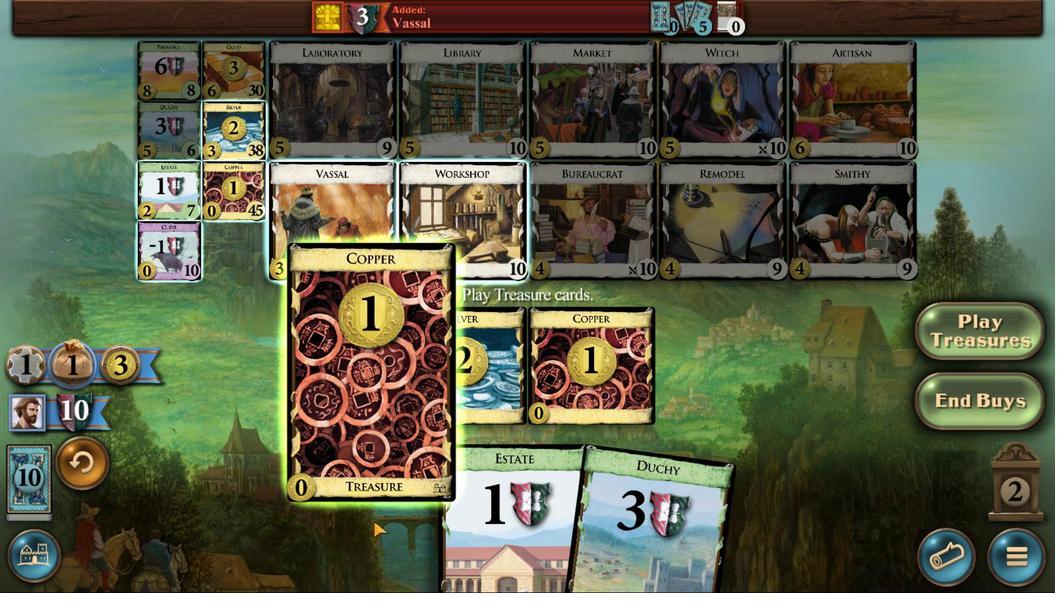 
Action: Mouse moved to (150, 179)
Screenshot: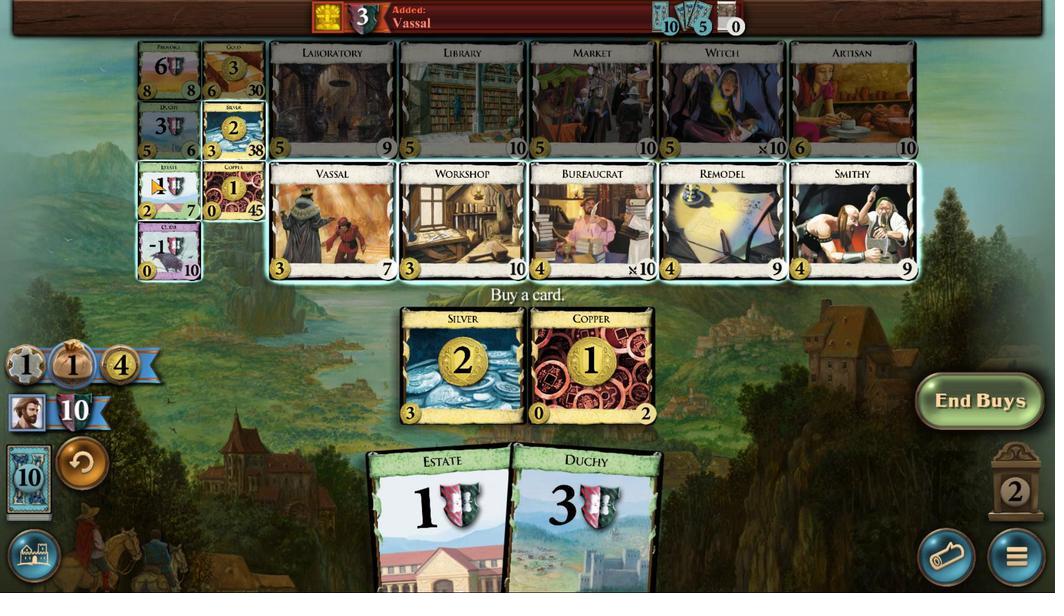 
Action: Mouse pressed left at (150, 179)
Screenshot: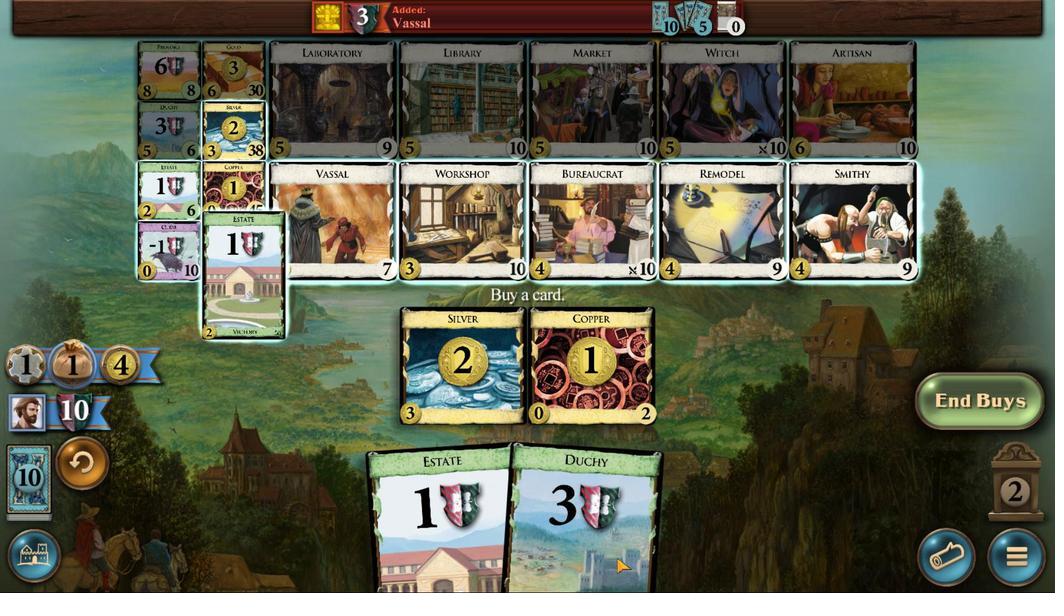 
Action: Mouse moved to (972, 414)
Screenshot: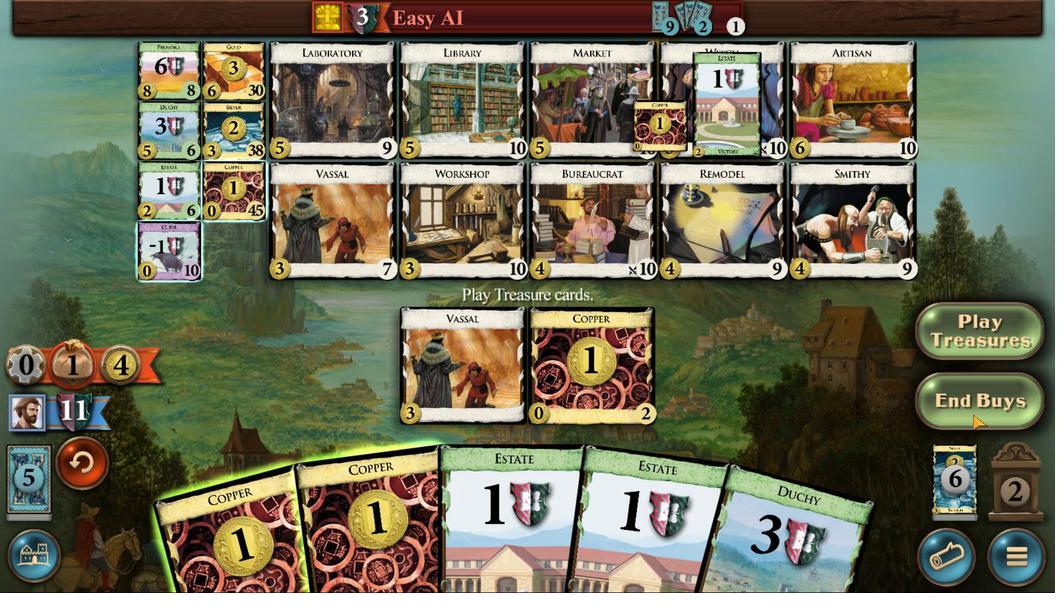 
Action: Mouse pressed left at (972, 414)
Screenshot: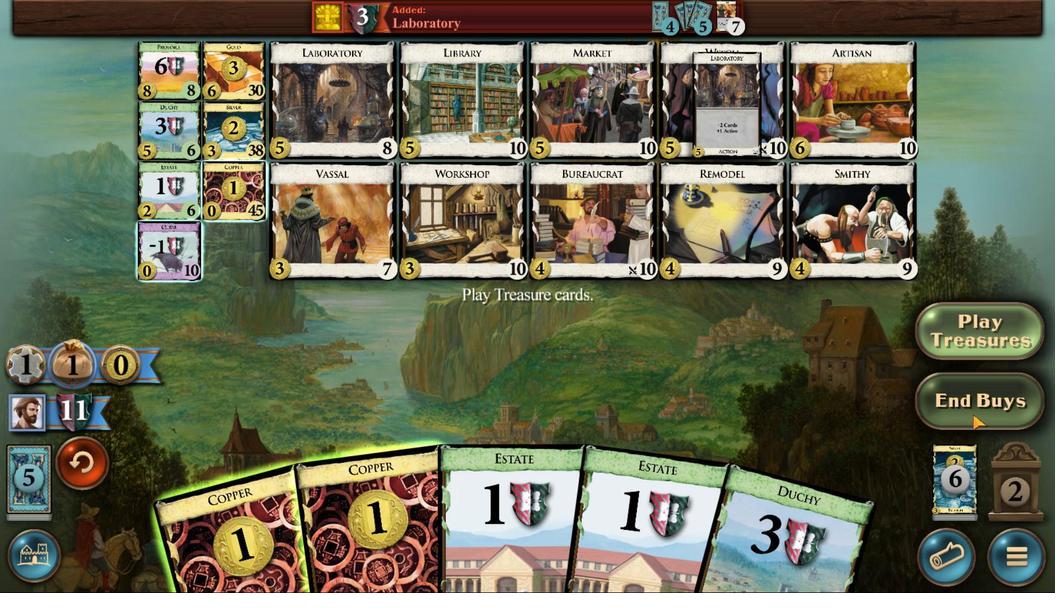 
Action: Mouse moved to (652, 540)
Screenshot: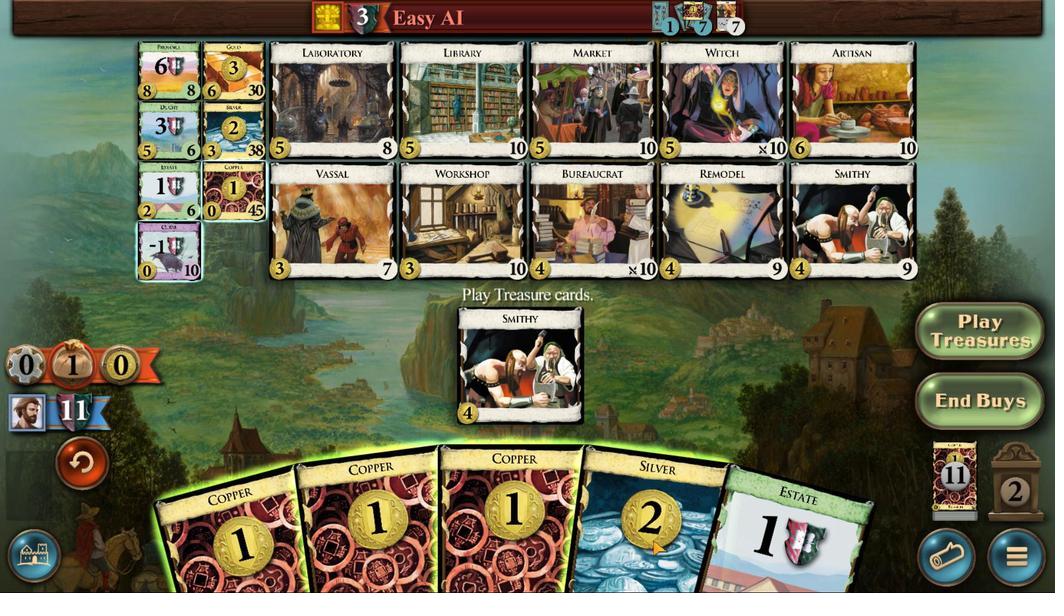 
Action: Mouse scrolled (652, 540) with delta (0, 0)
Screenshot: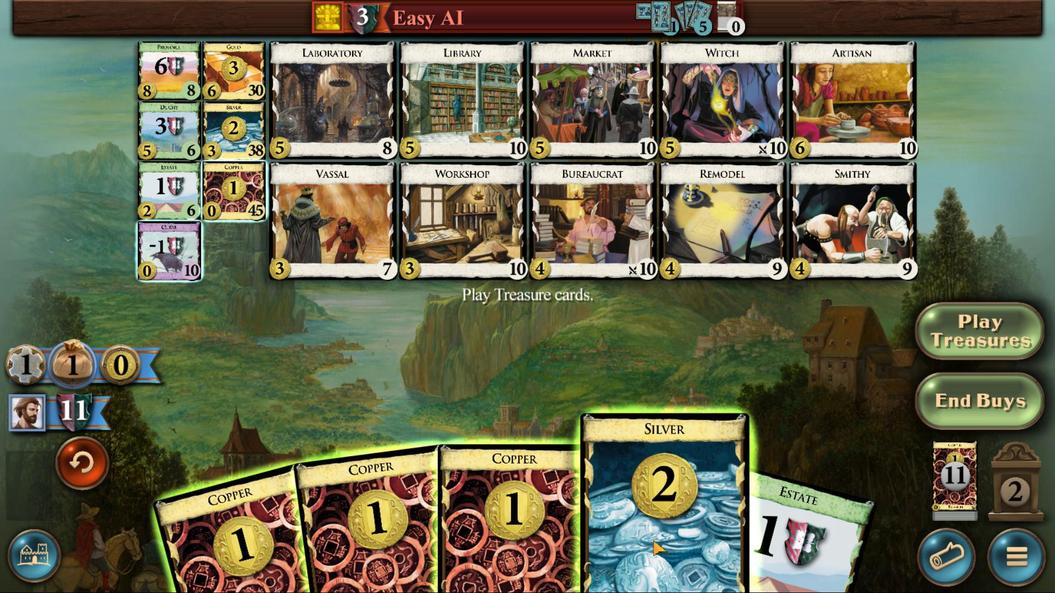 
Action: Mouse scrolled (652, 540) with delta (0, 0)
Screenshot: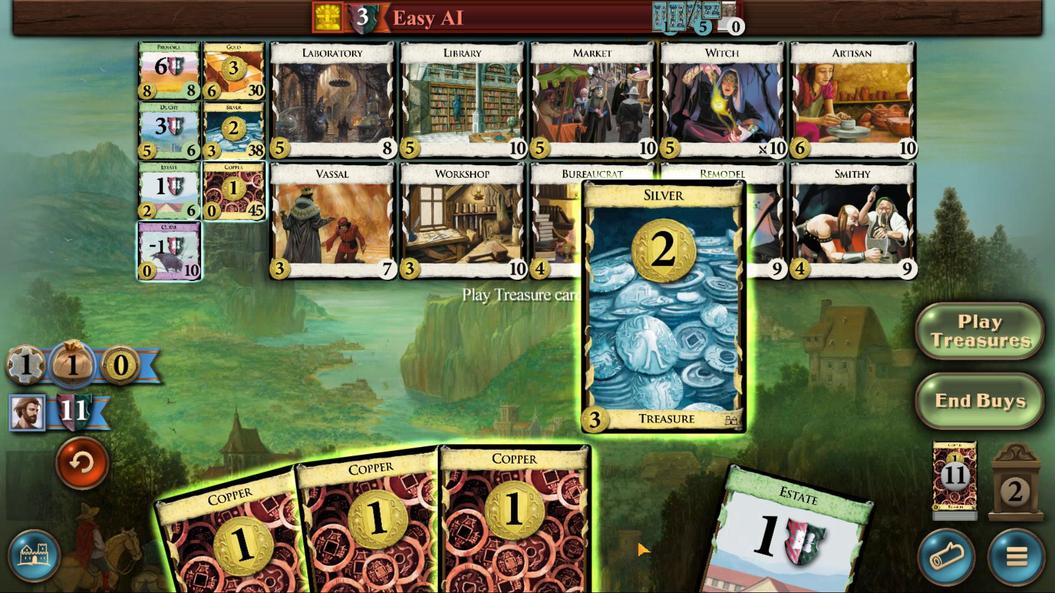 
Action: Mouse scrolled (652, 540) with delta (0, 0)
Screenshot: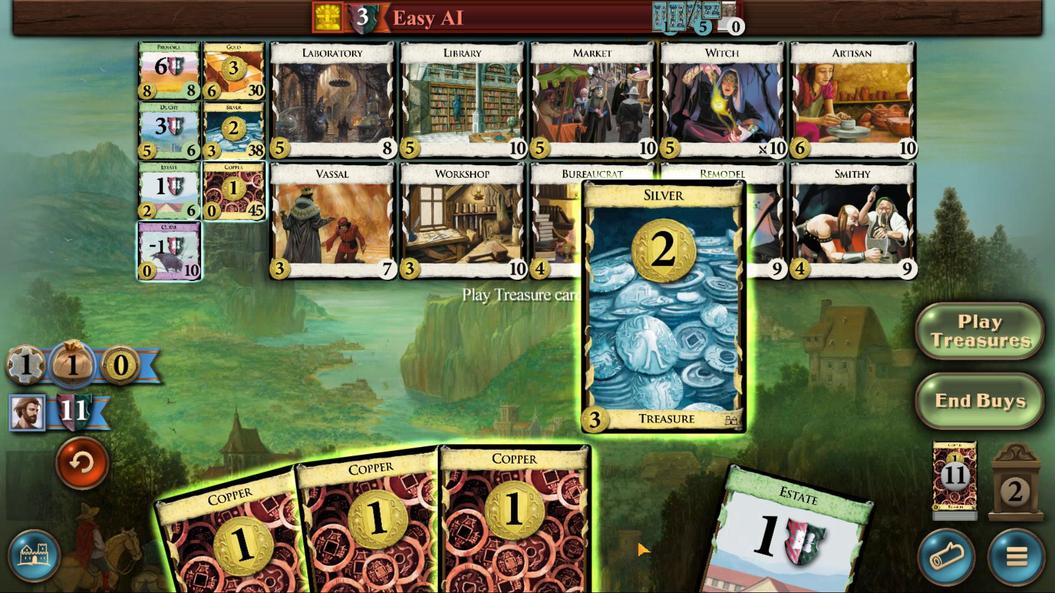 
Action: Mouse moved to (578, 539)
Screenshot: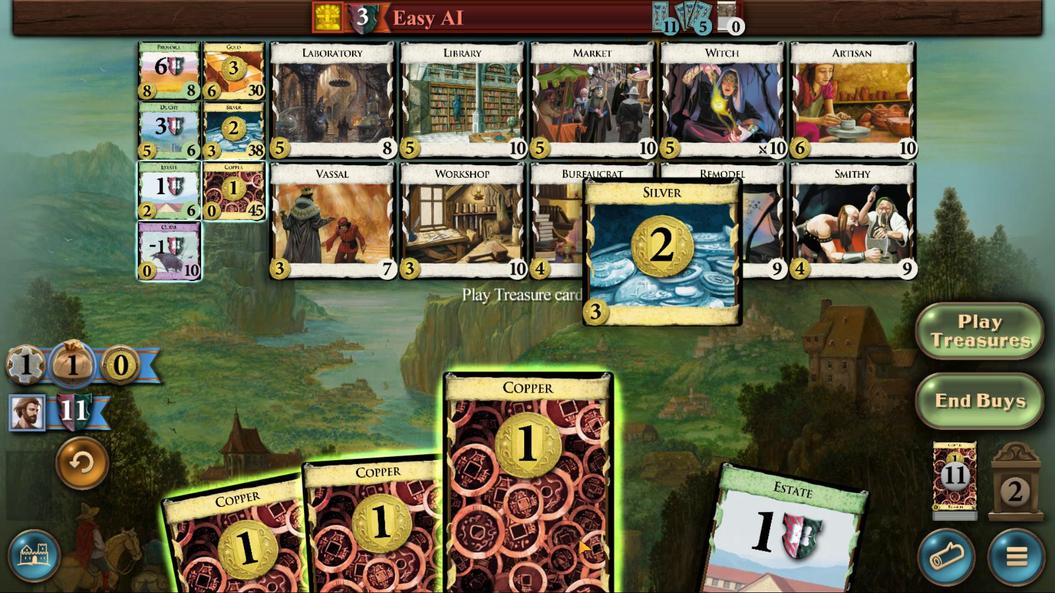 
Action: Mouse scrolled (578, 539) with delta (0, 0)
Screenshot: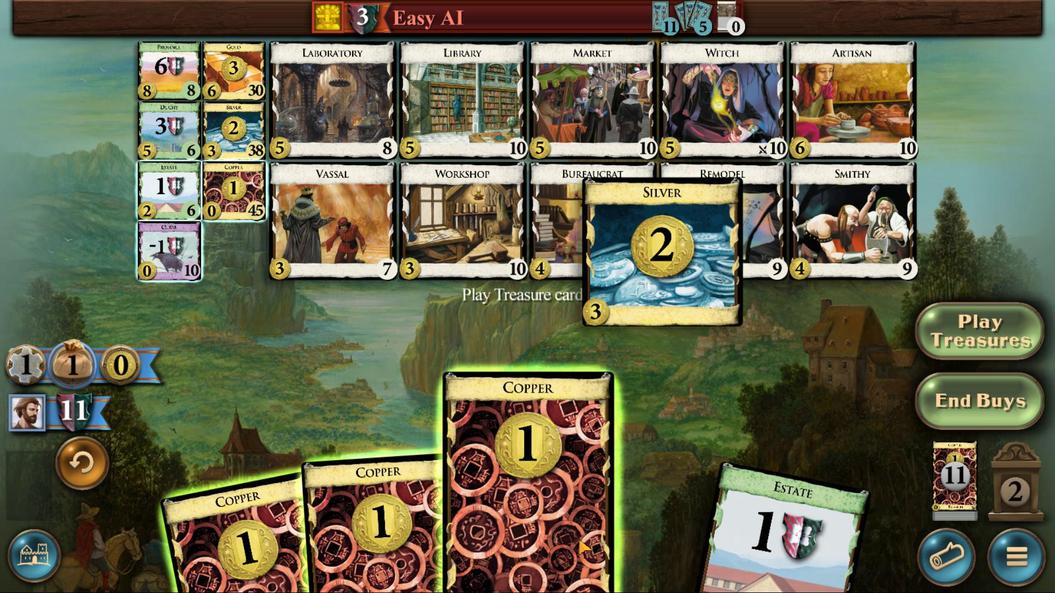 
Action: Mouse moved to (578, 539)
Screenshot: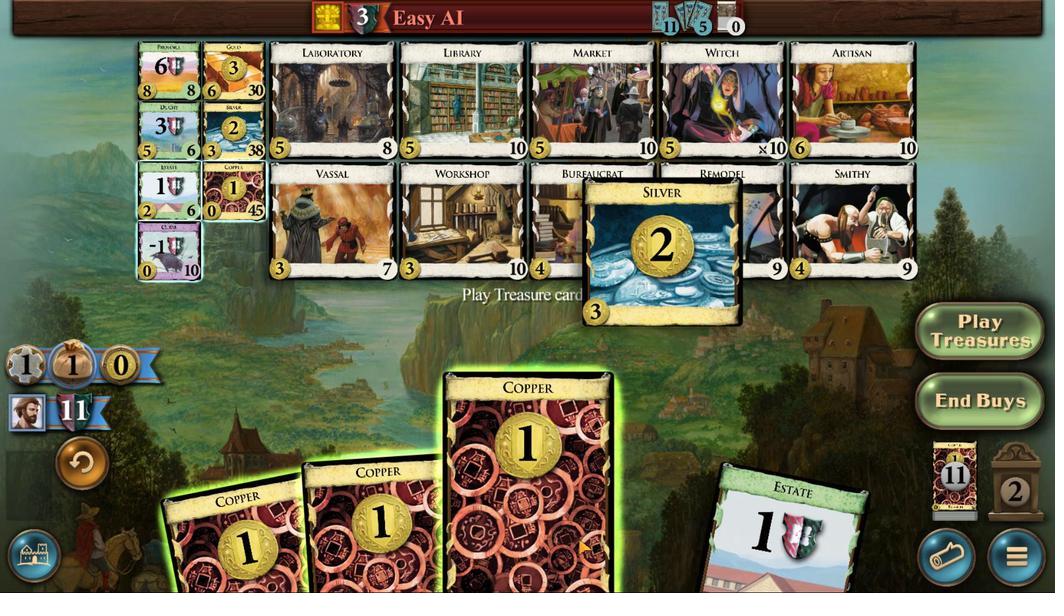 
Action: Mouse scrolled (578, 539) with delta (0, 0)
Screenshot: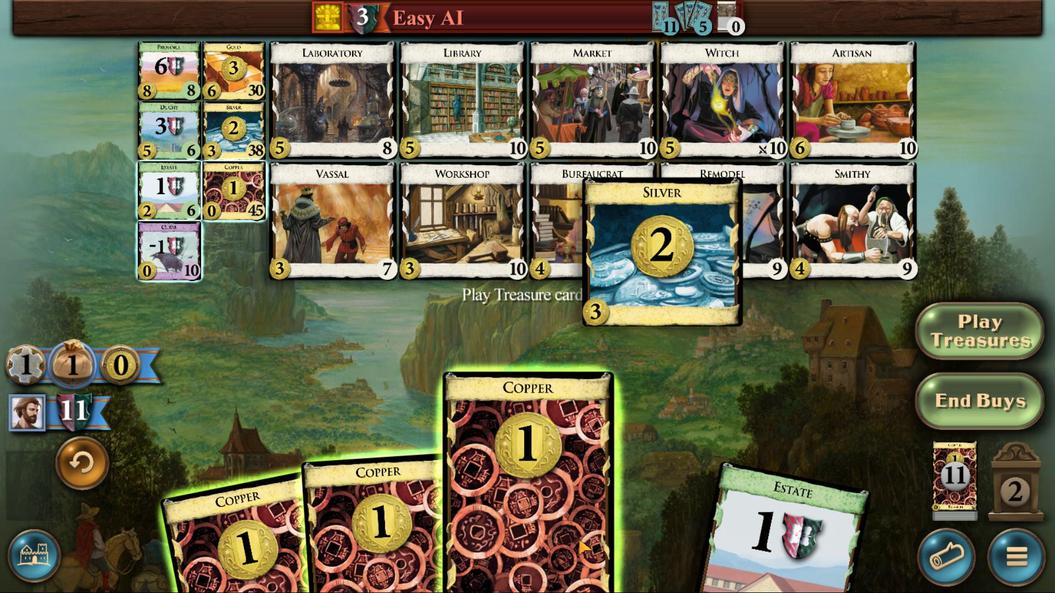 
Action: Mouse scrolled (578, 539) with delta (0, 0)
Screenshot: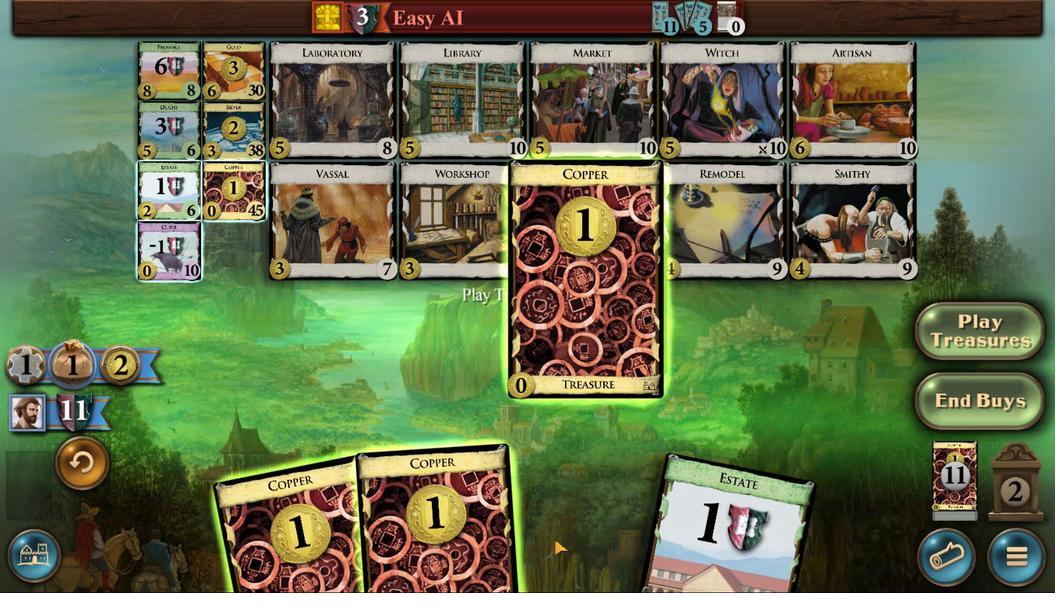 
Action: Mouse moved to (494, 550)
Screenshot: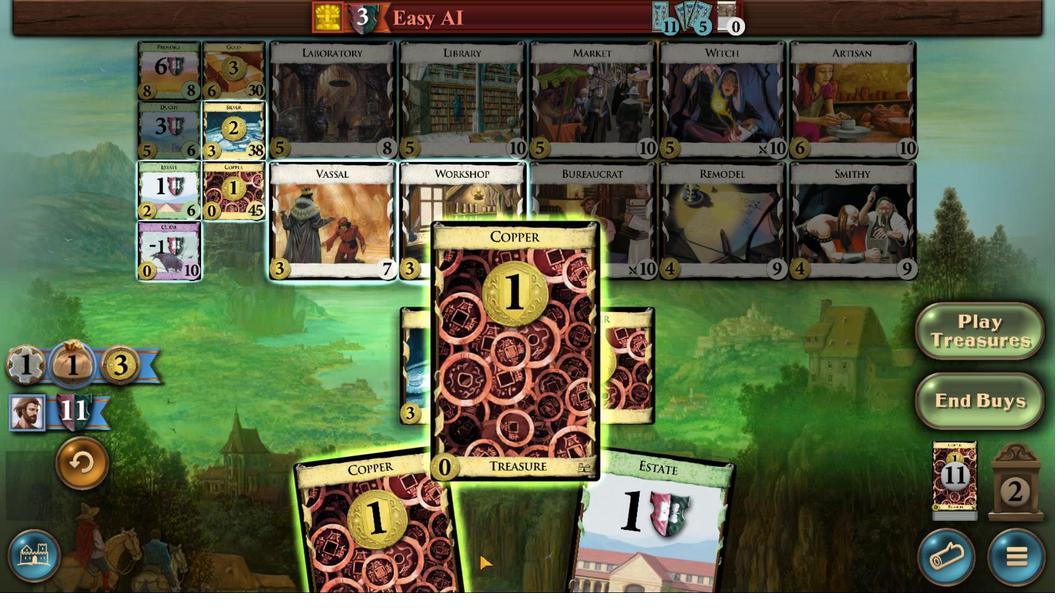
Action: Mouse scrolled (494, 549) with delta (0, 0)
Screenshot: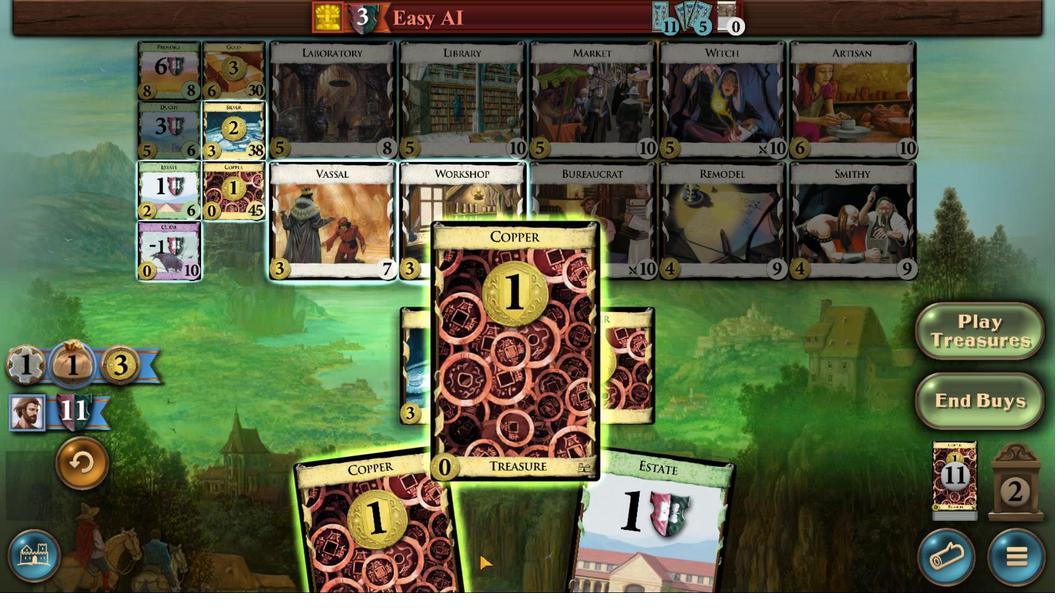 
Action: Mouse moved to (494, 550)
Screenshot: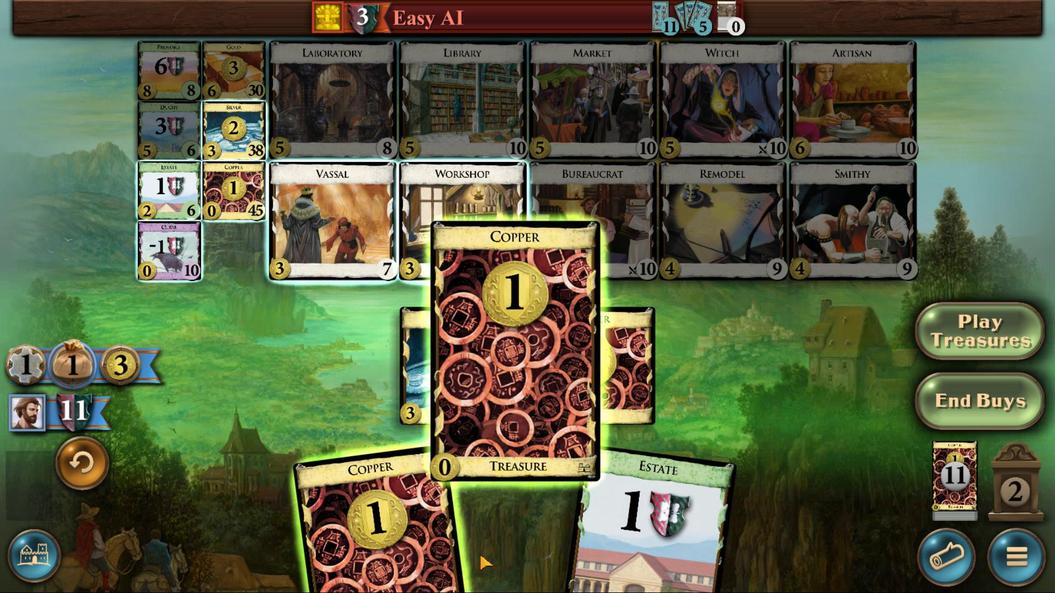
Action: Mouse scrolled (494, 550) with delta (0, 0)
Screenshot: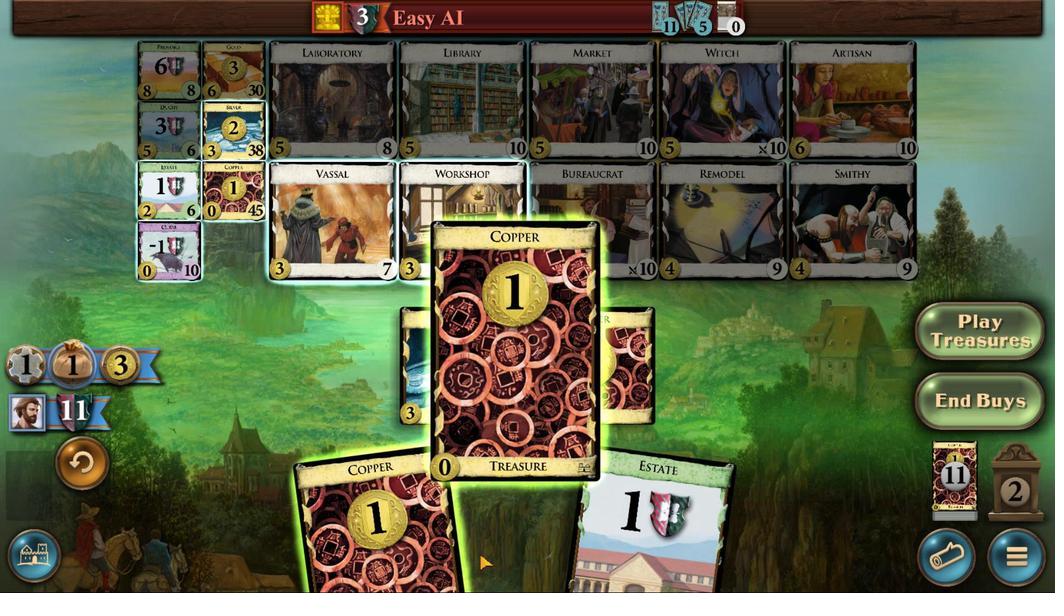 
Action: Mouse scrolled (494, 550) with delta (0, 0)
Screenshot: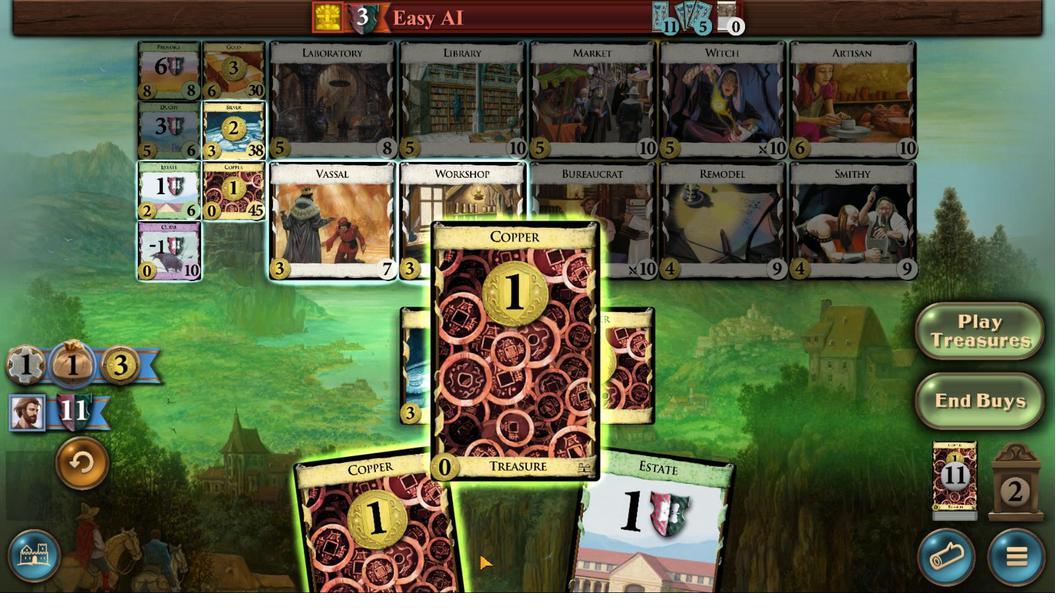 
Action: Mouse moved to (402, 559)
Screenshot: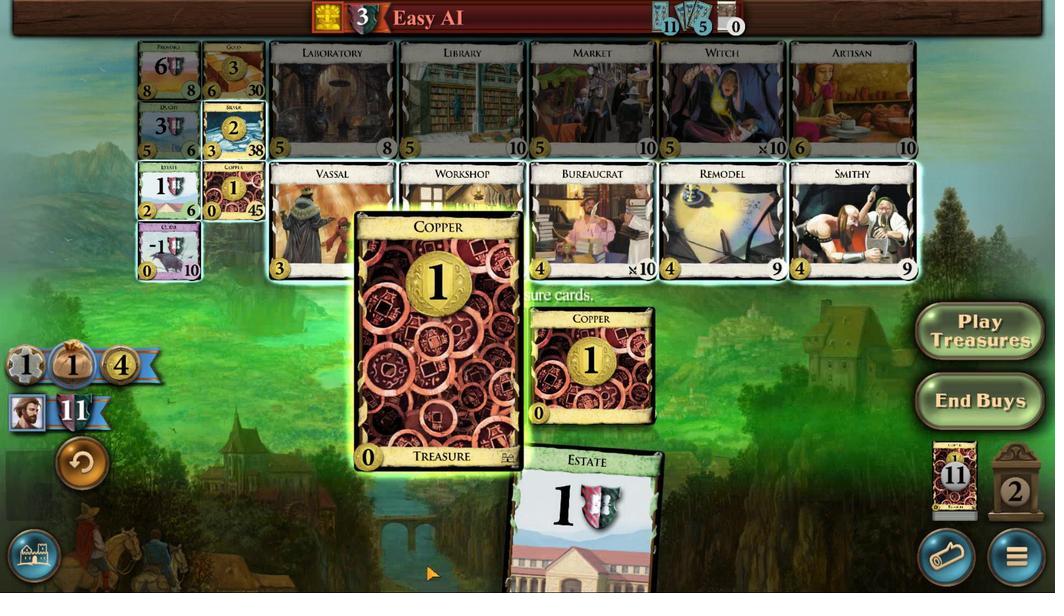 
Action: Mouse scrolled (402, 558) with delta (0, 0)
Screenshot: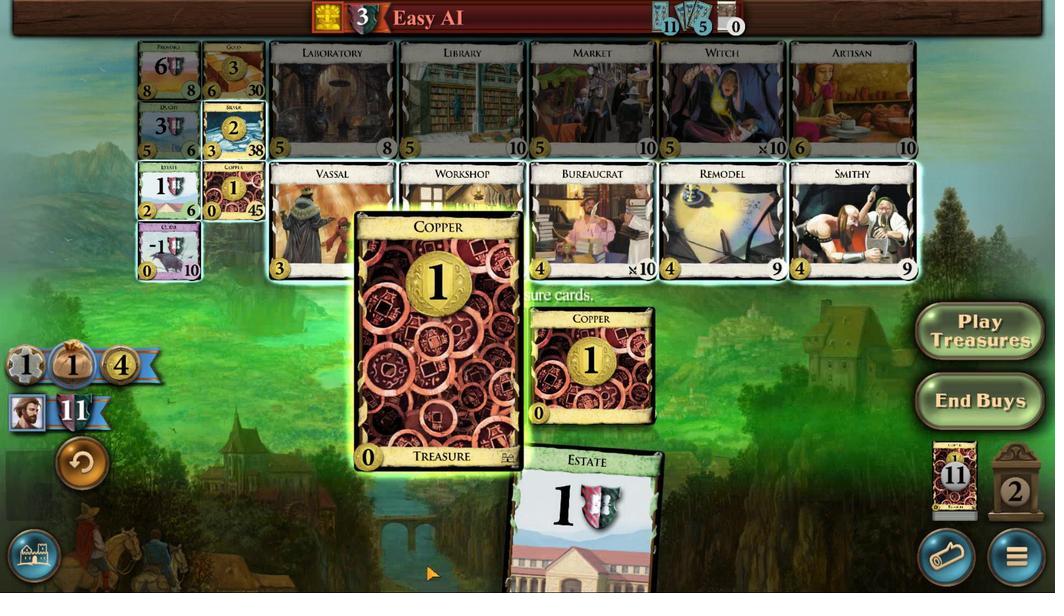 
Action: Mouse moved to (416, 563)
Screenshot: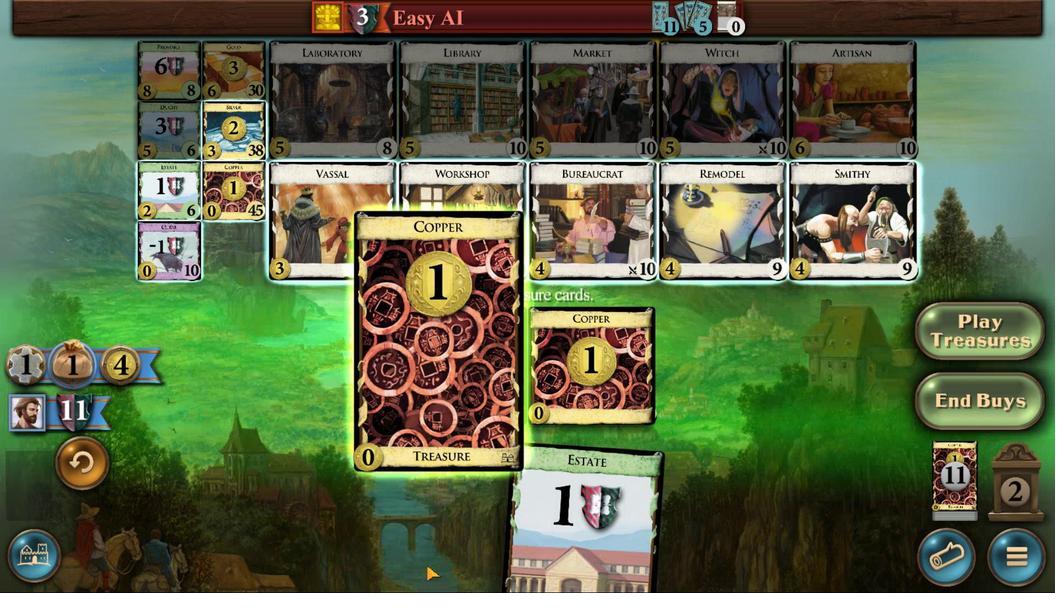 
Action: Mouse scrolled (416, 563) with delta (0, 0)
Screenshot: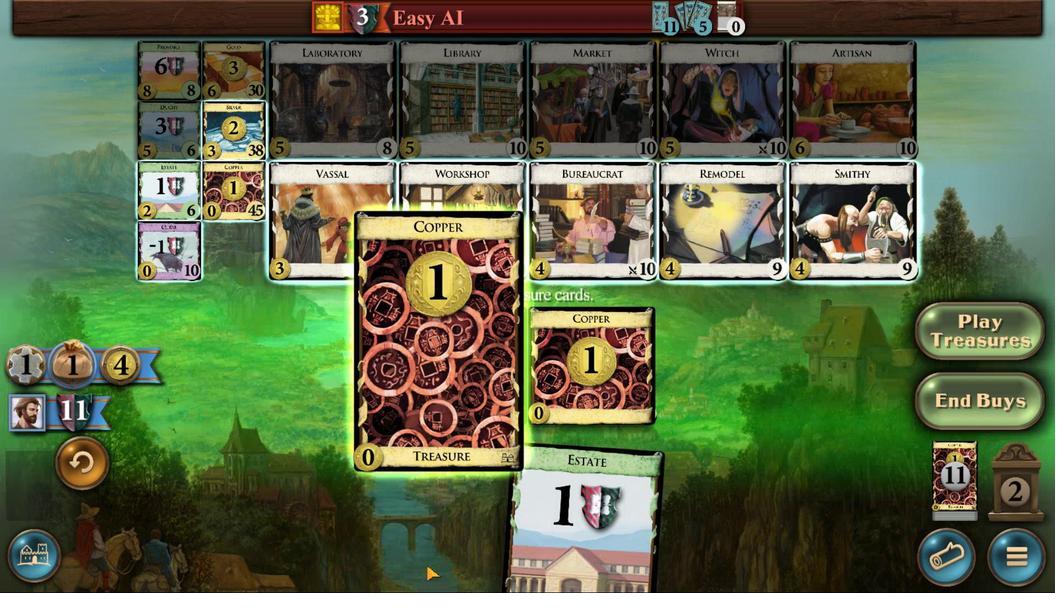 
Action: Mouse moved to (425, 566)
Screenshot: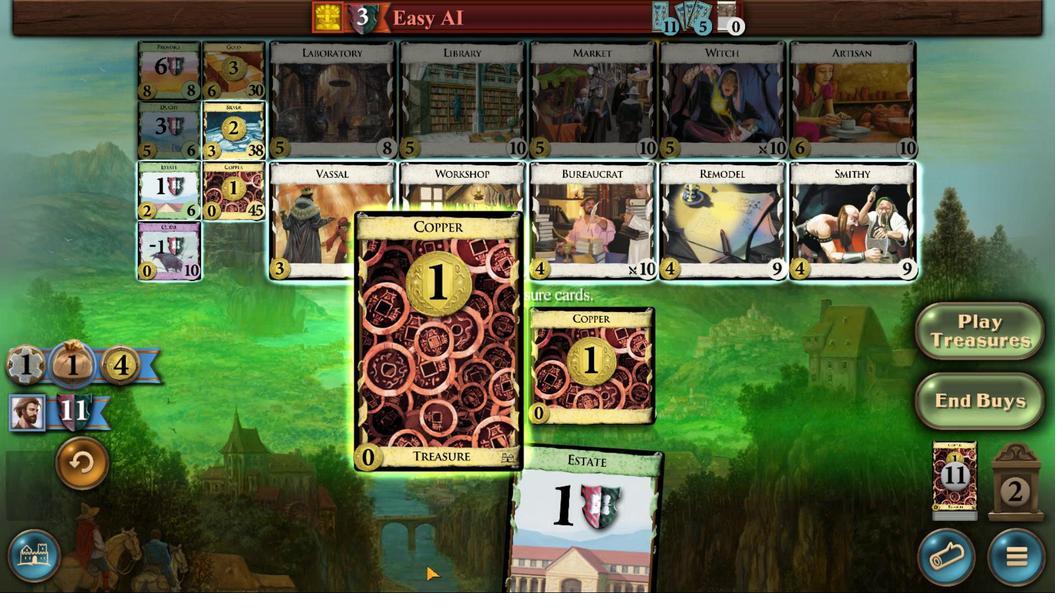 
Action: Mouse scrolled (425, 565) with delta (0, 0)
Screenshot: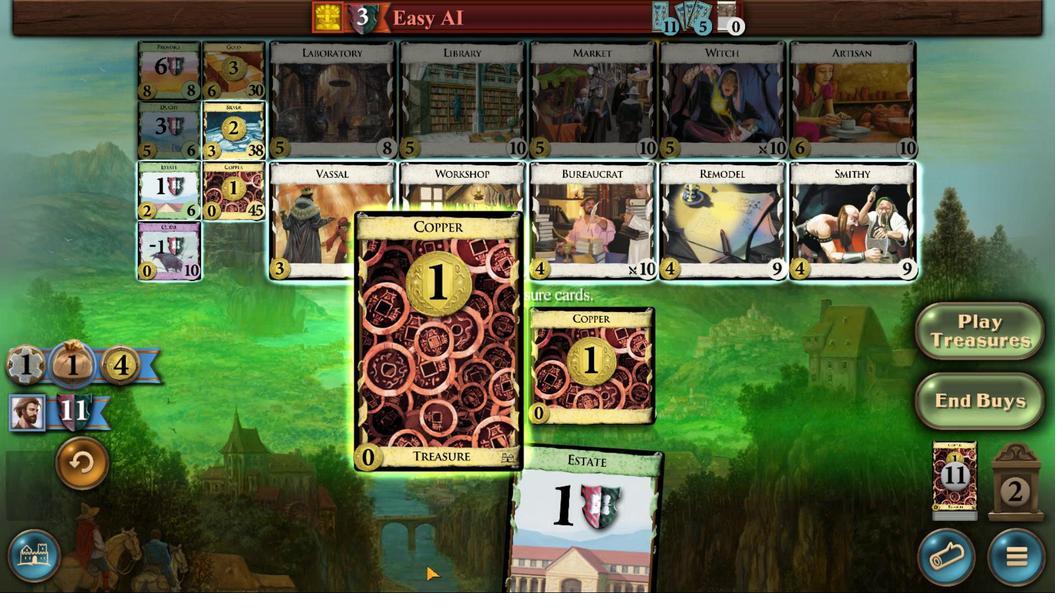 
Action: Mouse scrolled (425, 565) with delta (0, 0)
Screenshot: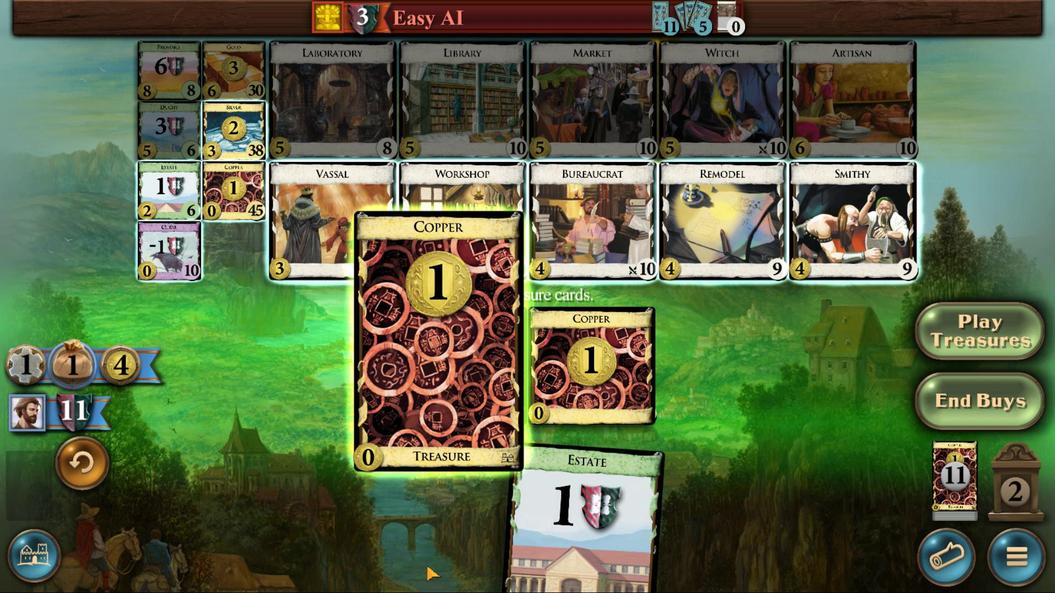 
Action: Mouse moved to (159, 132)
Screenshot: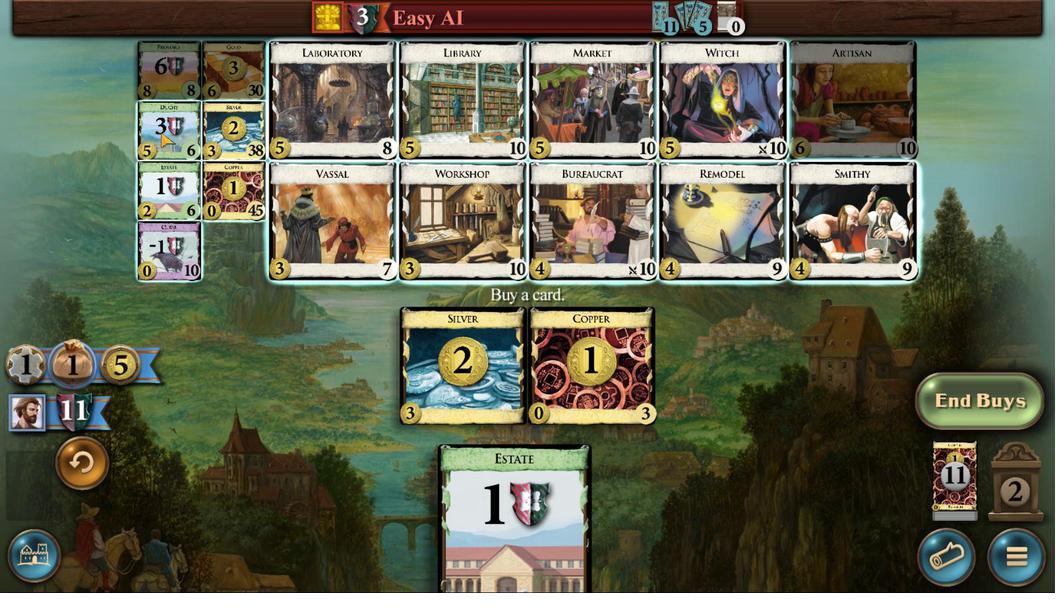 
Action: Mouse pressed left at (159, 132)
Screenshot: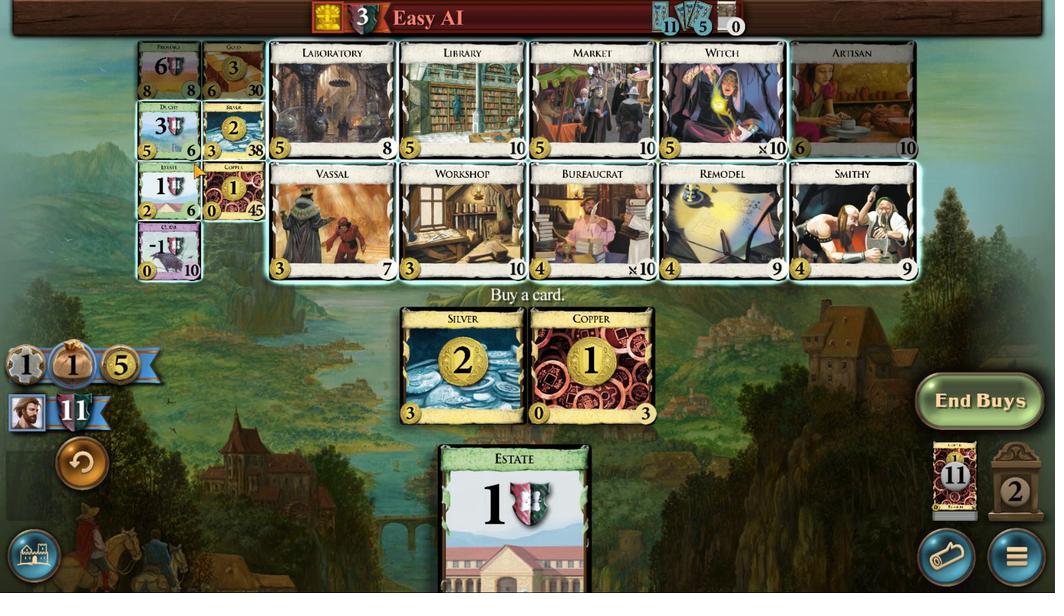 
Action: Mouse moved to (624, 514)
Screenshot: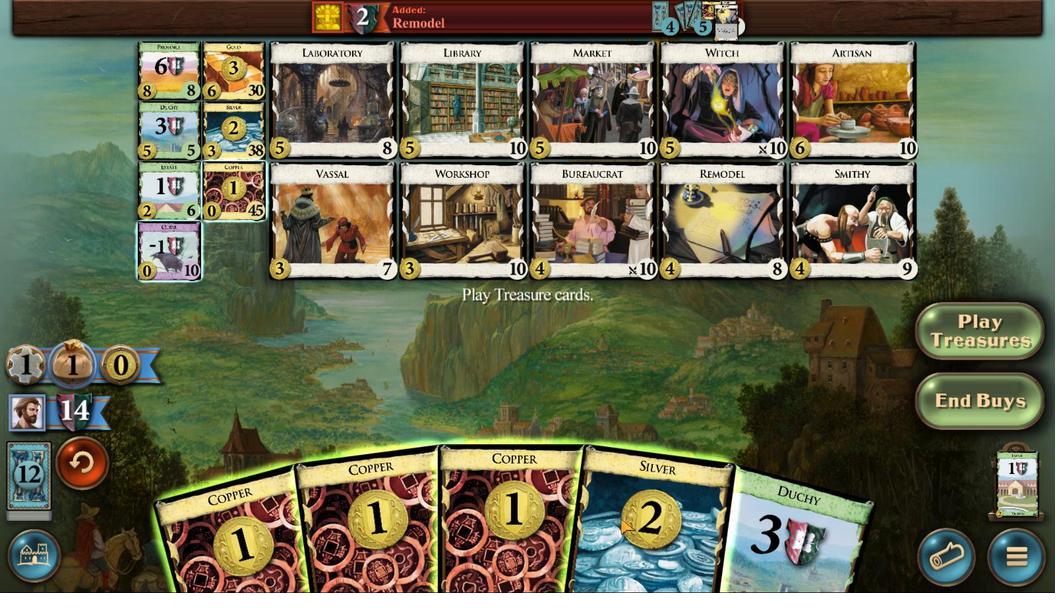 
Action: Mouse scrolled (624, 514) with delta (0, 0)
Screenshot: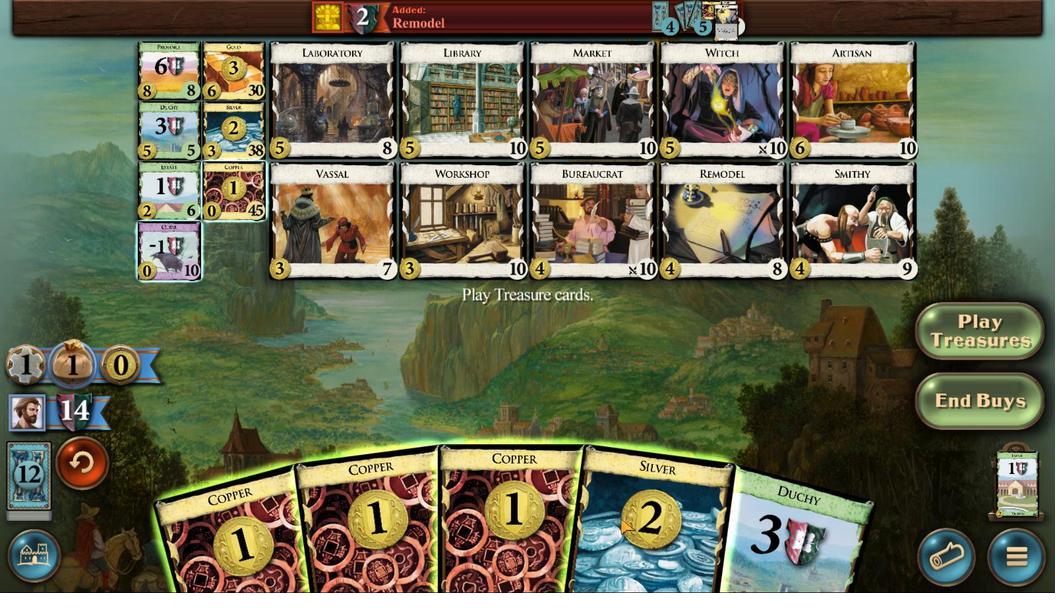 
Action: Mouse moved to (622, 517)
Screenshot: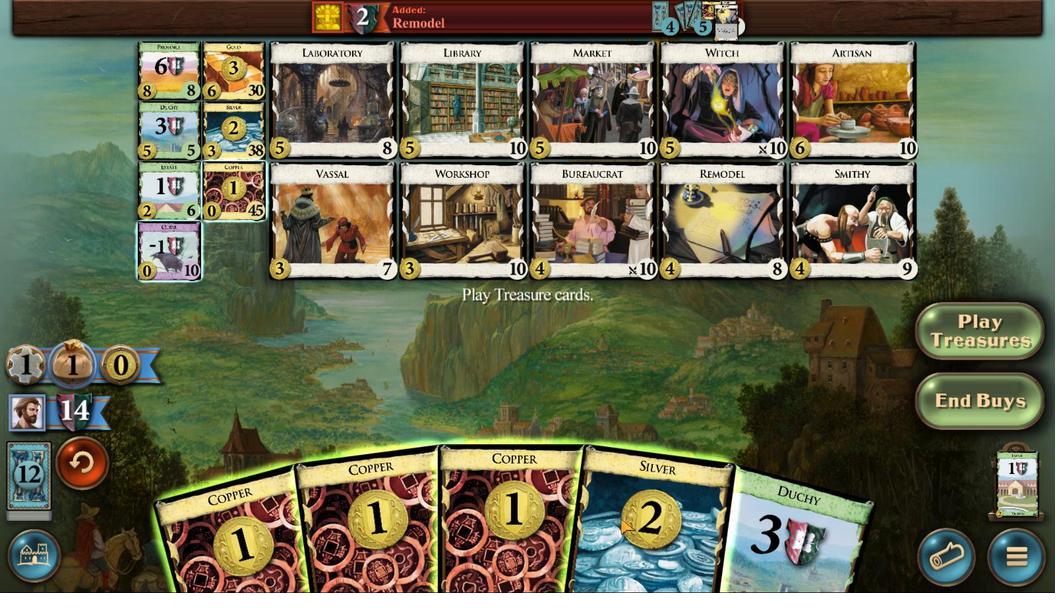 
Action: Mouse scrolled (622, 517) with delta (0, 0)
Screenshot: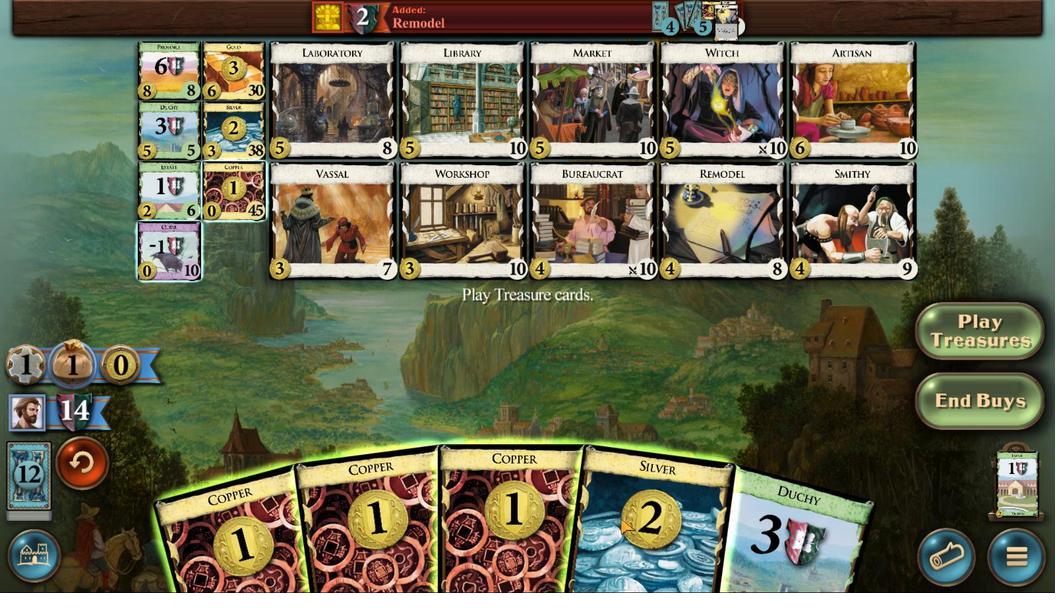 
Action: Mouse moved to (622, 518)
Screenshot: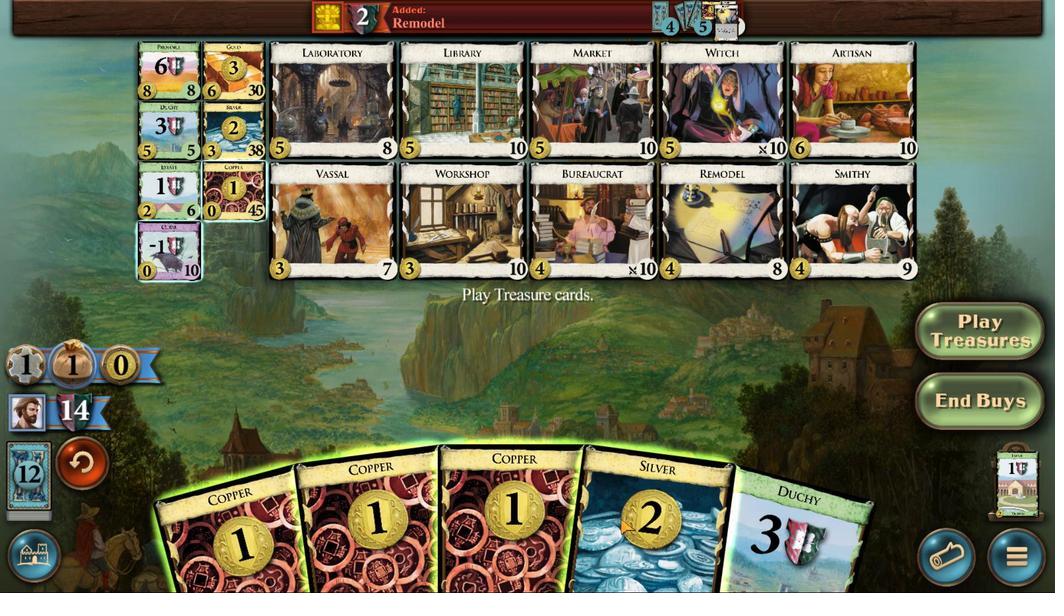 
Action: Mouse scrolled (622, 517) with delta (0, 0)
Screenshot: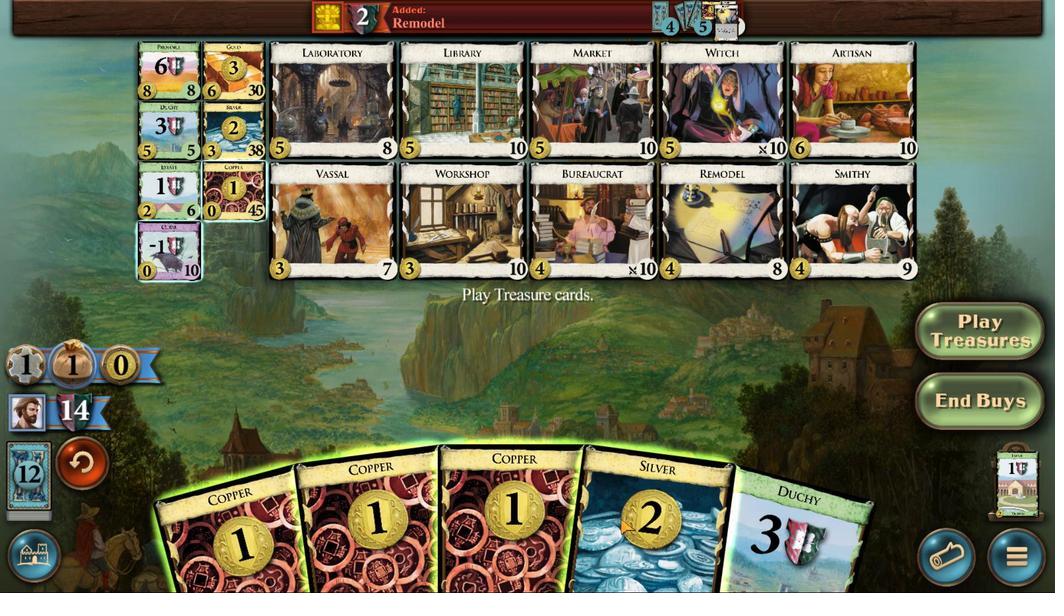 
Action: Mouse moved to (622, 518)
Screenshot: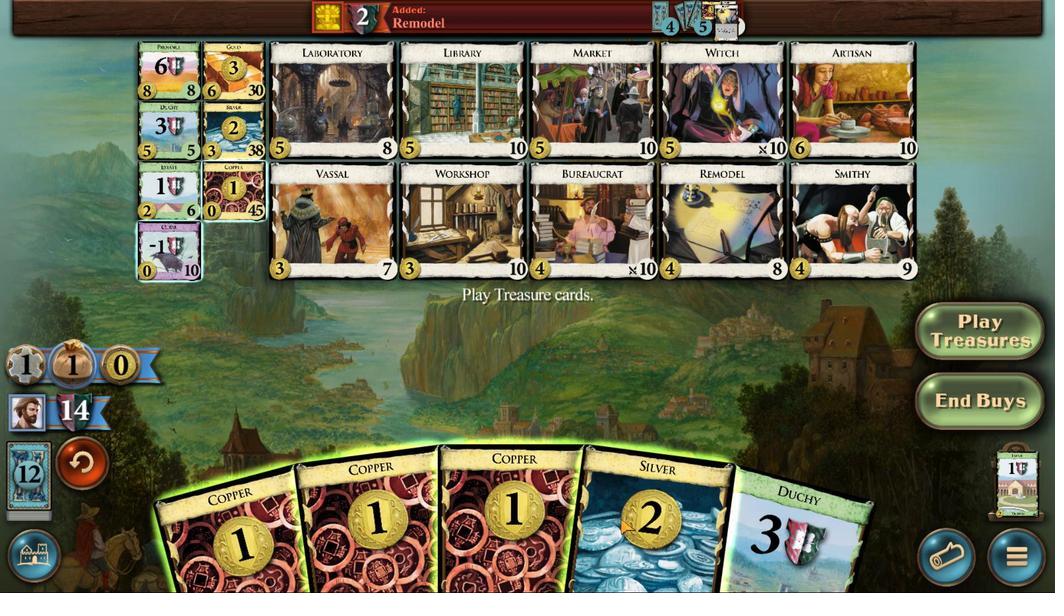 
Action: Mouse scrolled (622, 518) with delta (0, 0)
Screenshot: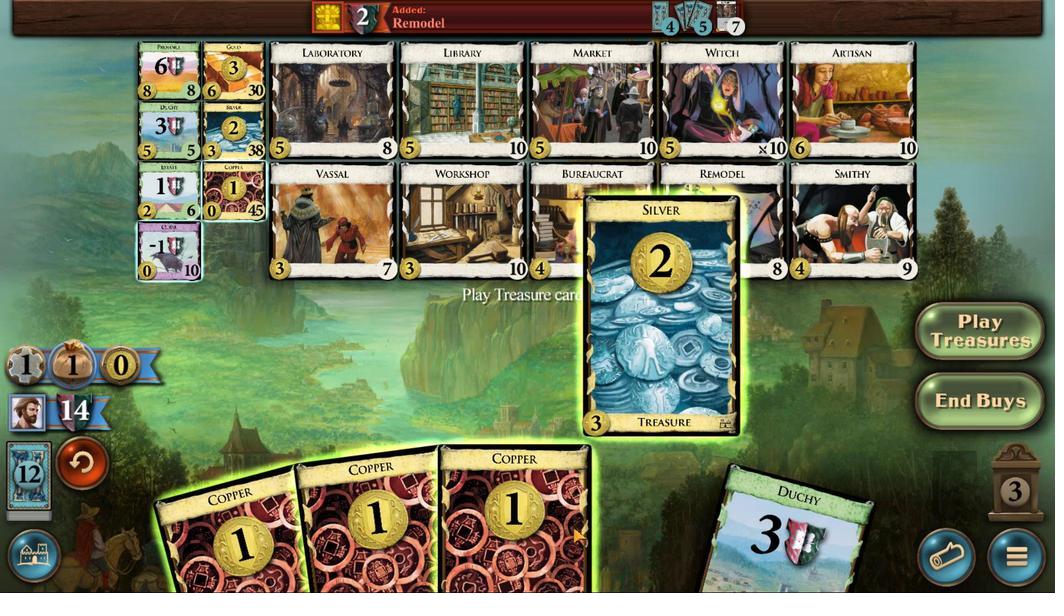 
Action: Mouse moved to (621, 519)
Screenshot: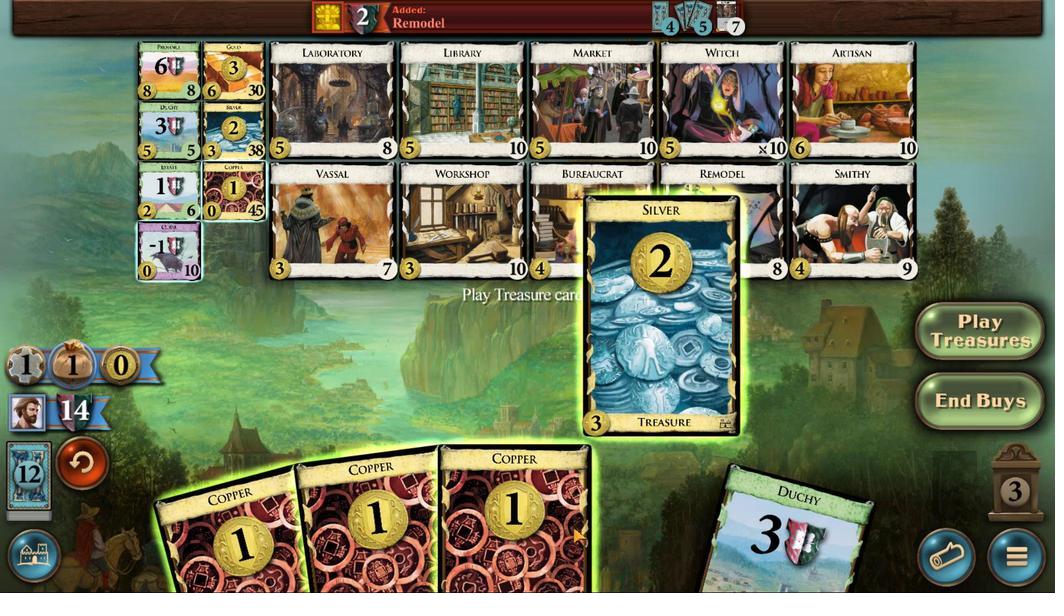 
Action: Mouse scrolled (621, 518) with delta (0, 0)
Screenshot: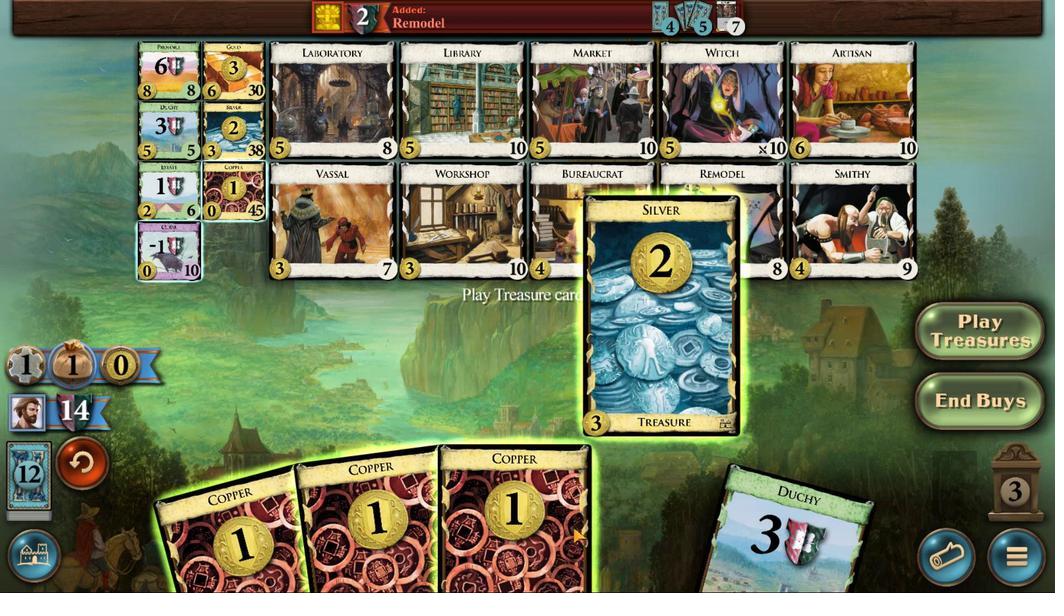 
Action: Mouse moved to (517, 544)
Screenshot: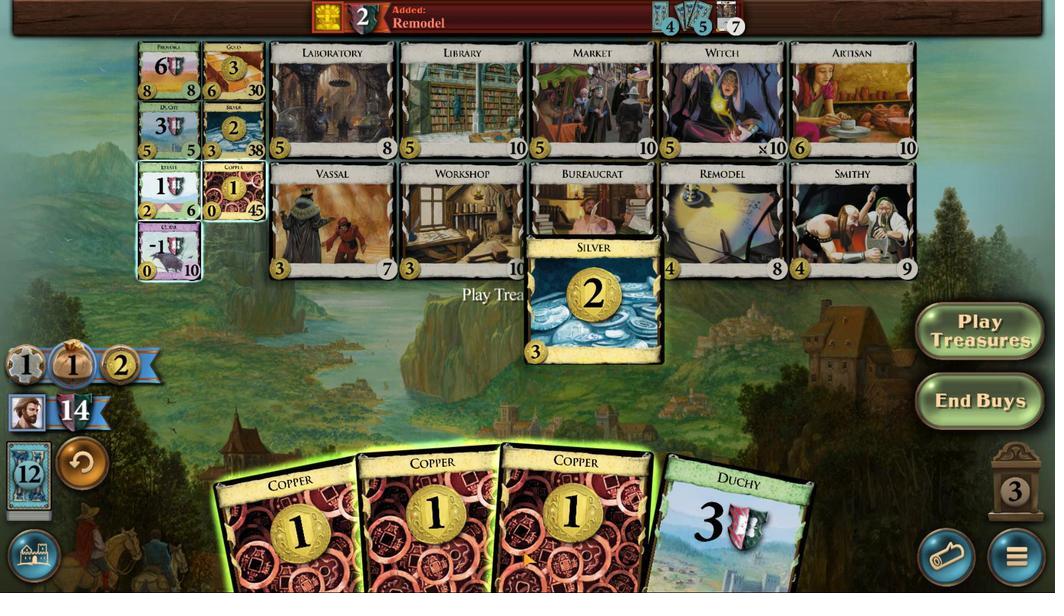 
Action: Mouse scrolled (517, 543) with delta (0, 0)
Screenshot: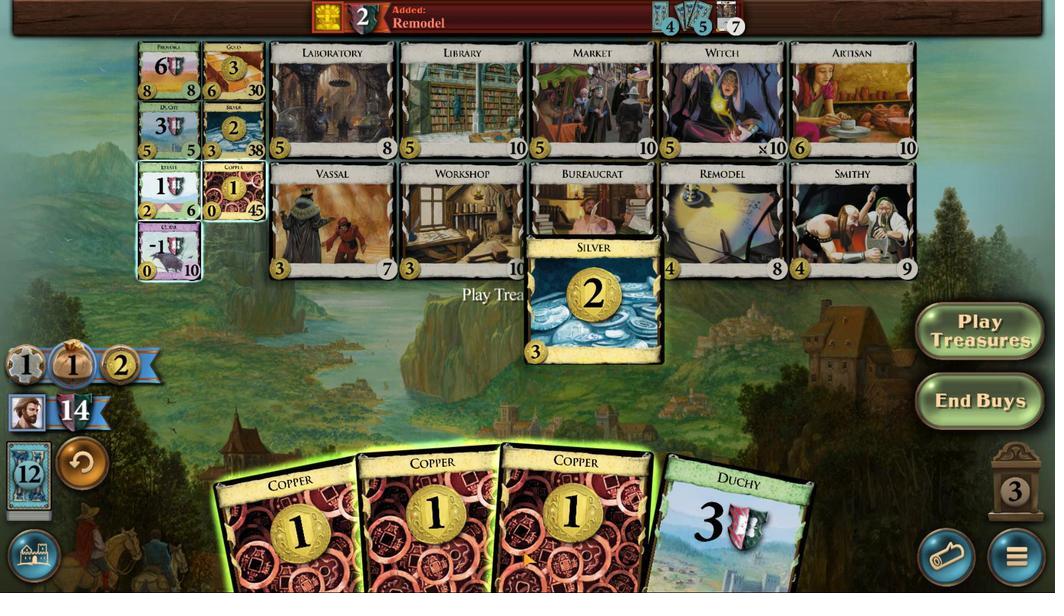 
Action: Mouse moved to (518, 548)
Screenshot: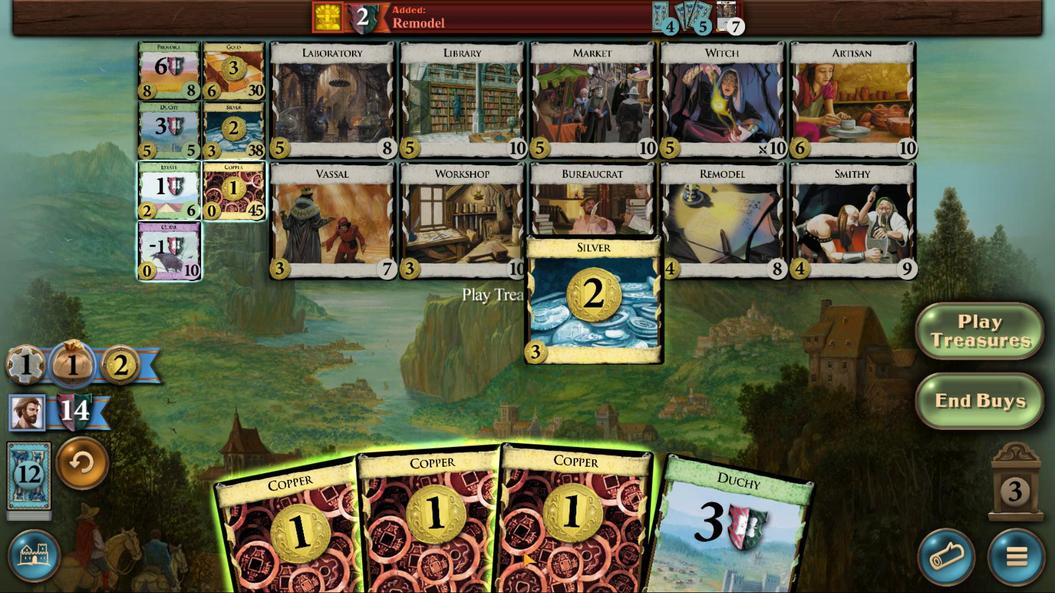 
Action: Mouse scrolled (518, 547) with delta (0, 0)
Screenshot: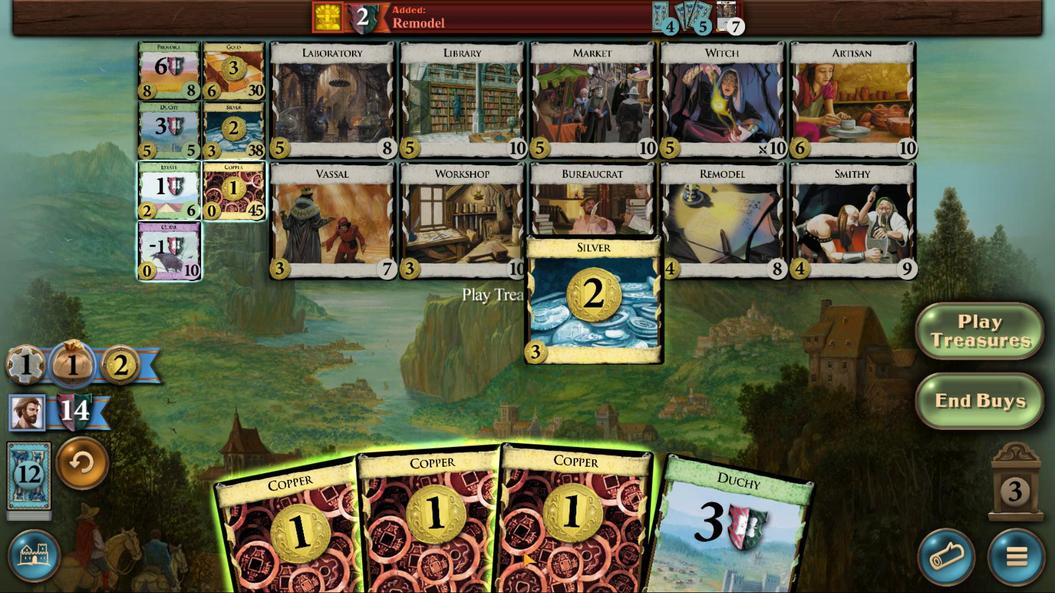 
Action: Mouse moved to (520, 551)
Screenshot: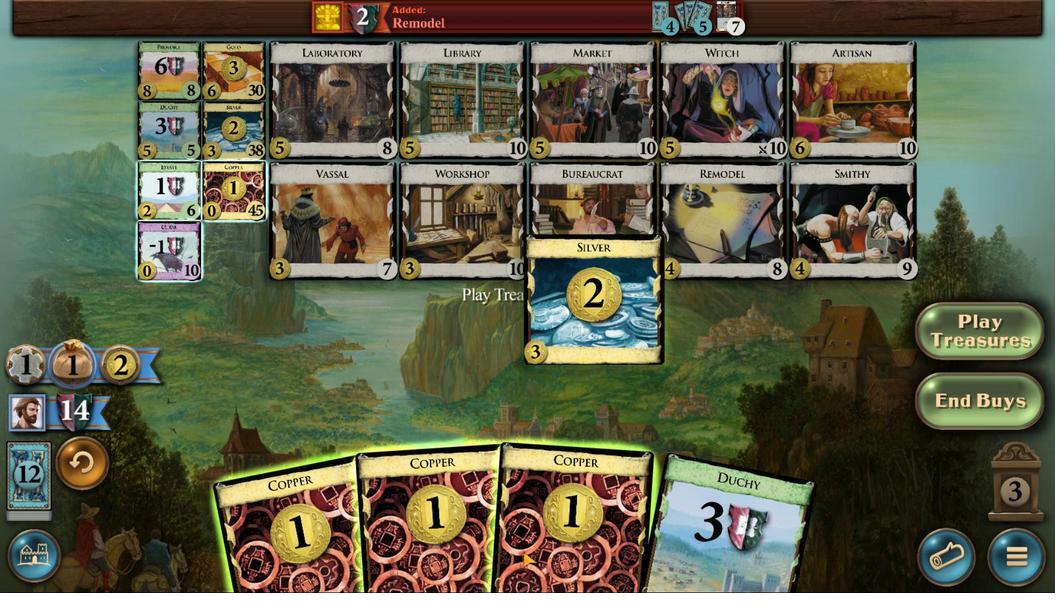 
Action: Mouse scrolled (520, 550) with delta (0, 0)
Screenshot: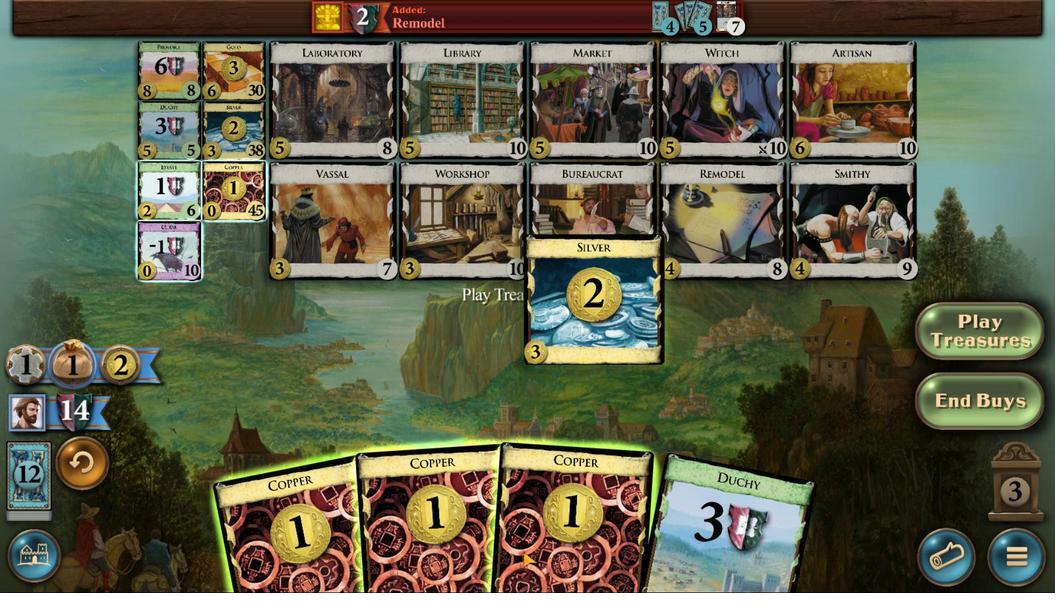 
Action: Mouse moved to (521, 552)
Screenshot: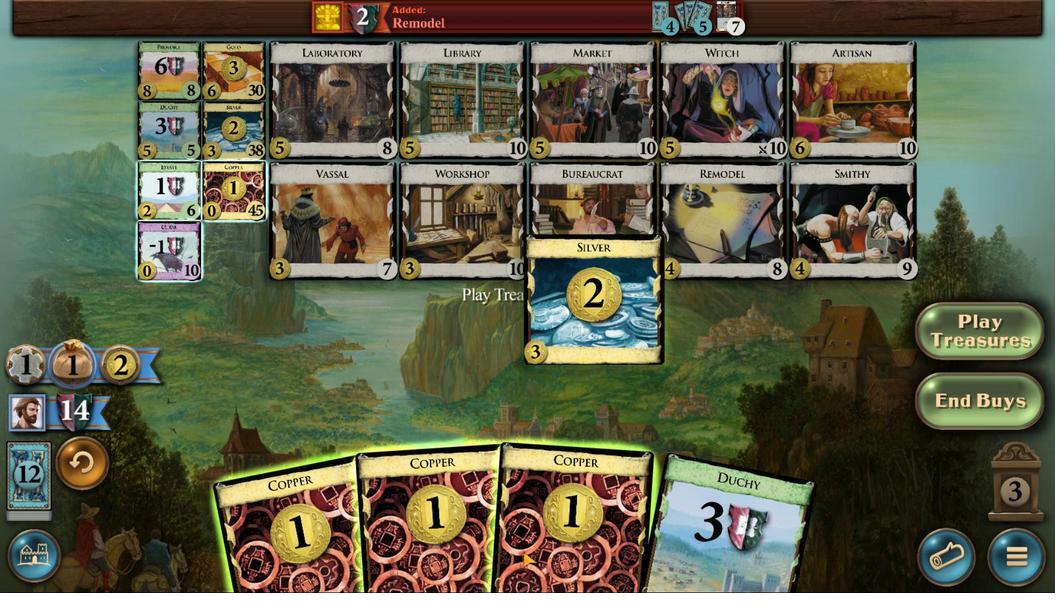 
Action: Mouse scrolled (521, 551) with delta (0, 0)
Screenshot: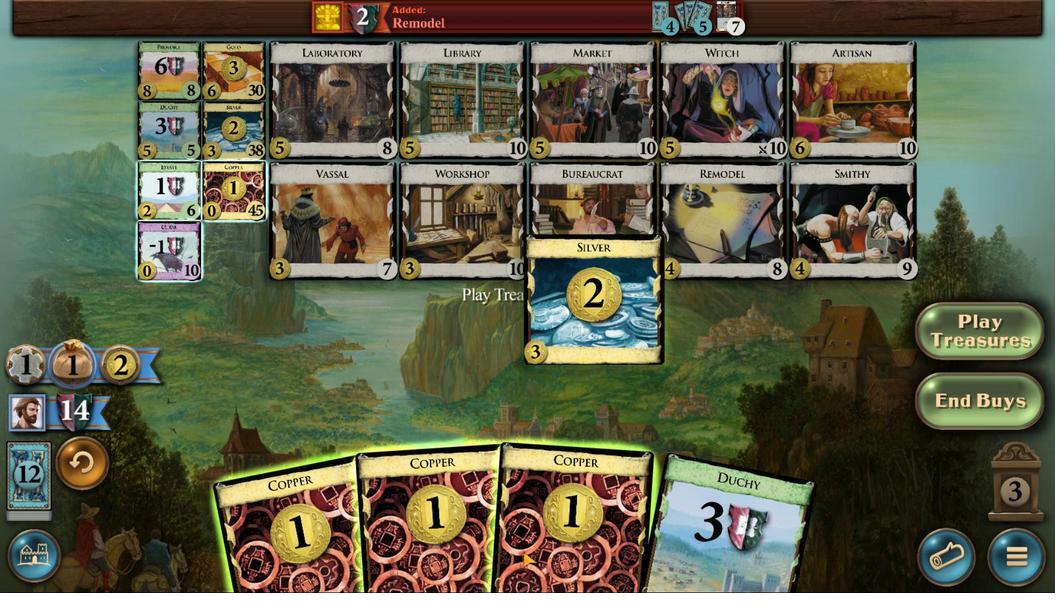 
Action: Mouse scrolled (521, 551) with delta (0, 0)
Screenshot: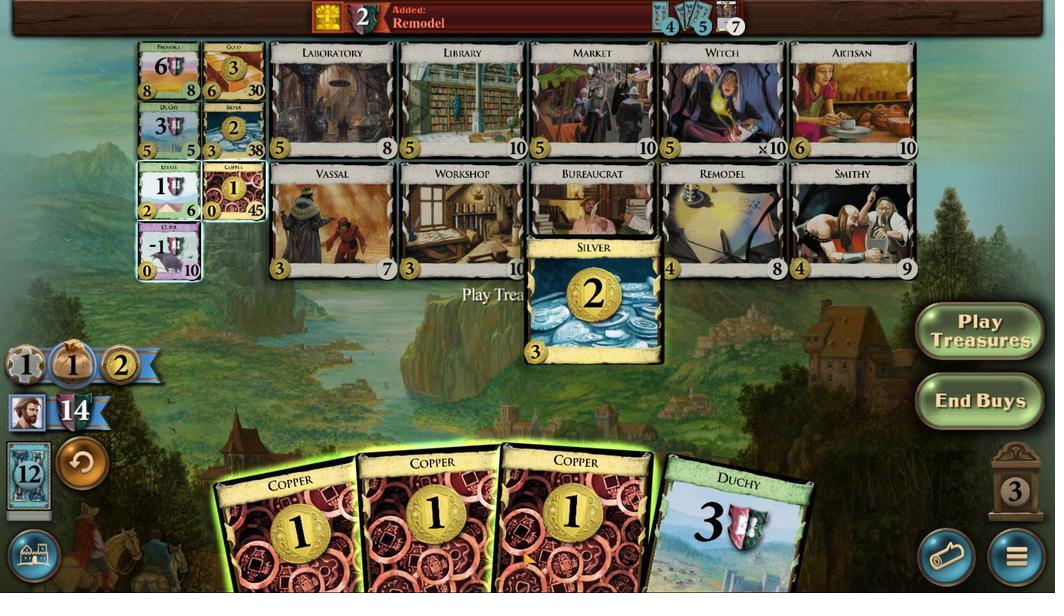 
Action: Mouse moved to (479, 552)
Screenshot: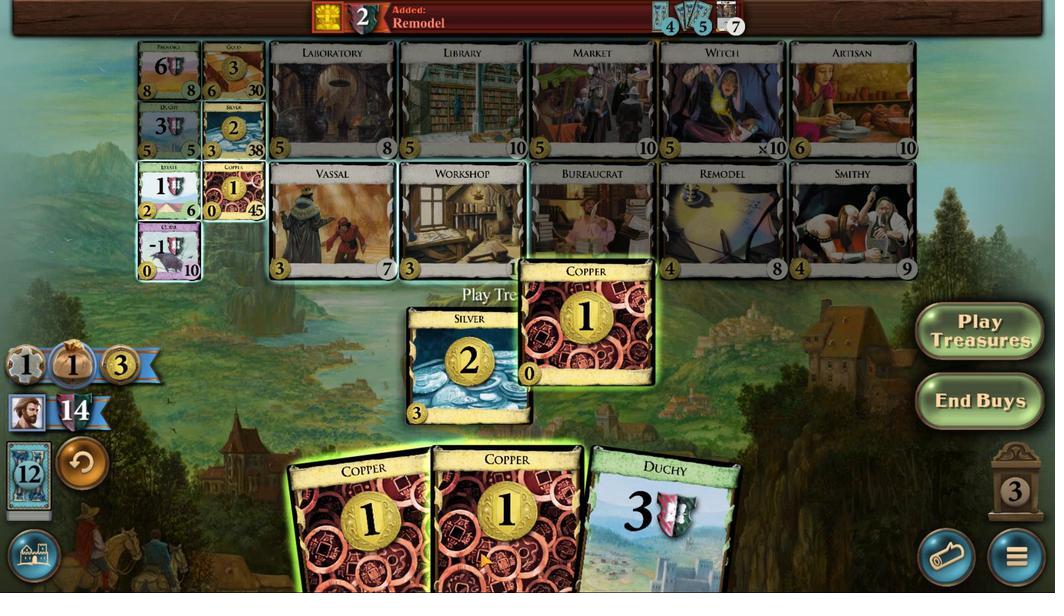
Action: Mouse scrolled (479, 552) with delta (0, 0)
Screenshot: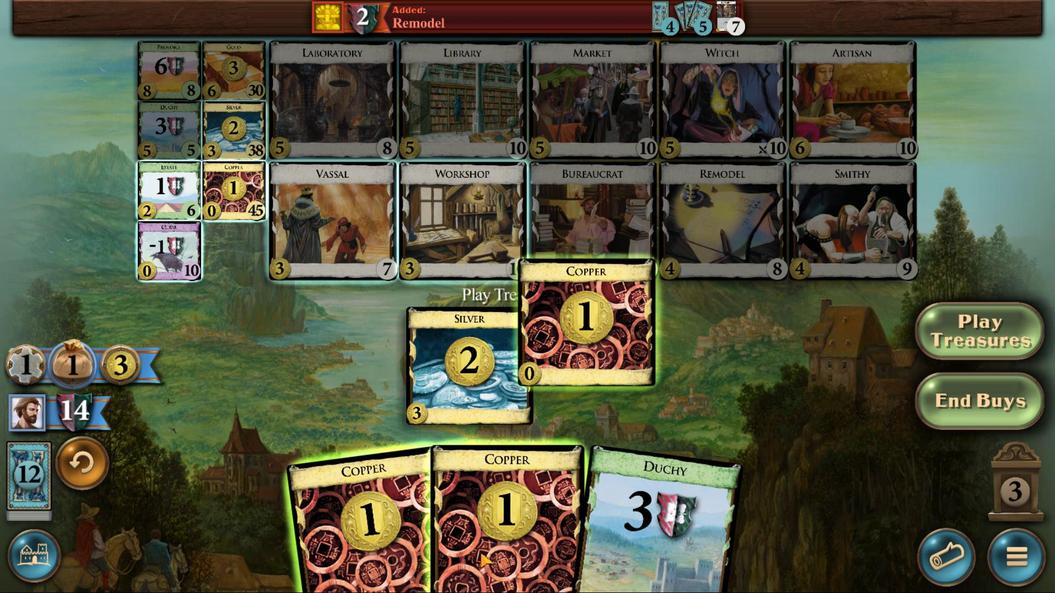 
Action: Mouse scrolled (479, 552) with delta (0, 0)
Screenshot: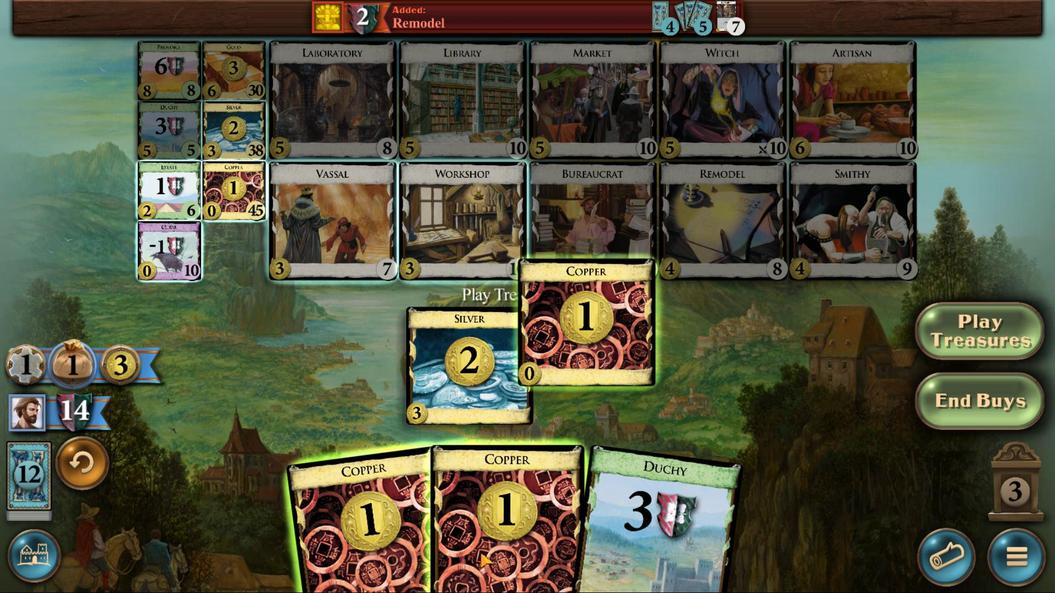 
Action: Mouse scrolled (479, 552) with delta (0, 0)
Screenshot: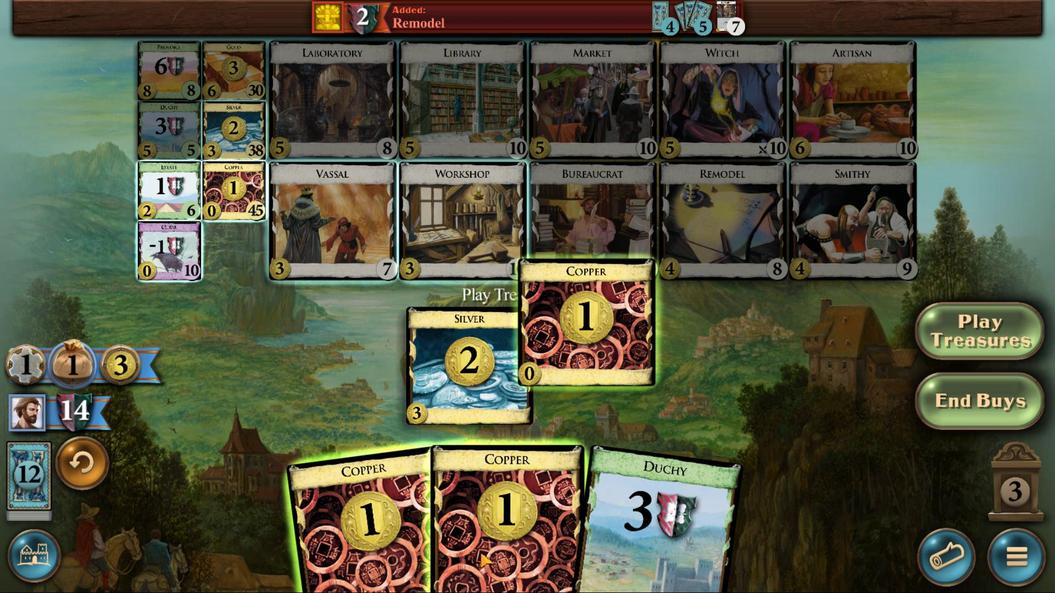 
Action: Mouse scrolled (479, 552) with delta (0, 0)
Screenshot: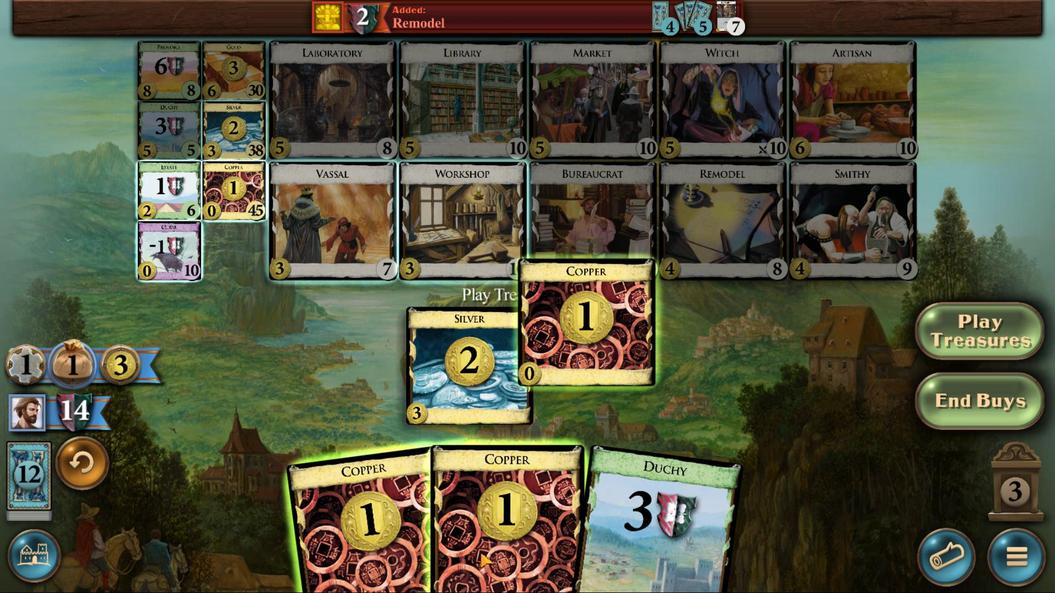 
Action: Mouse scrolled (479, 552) with delta (0, 0)
Screenshot: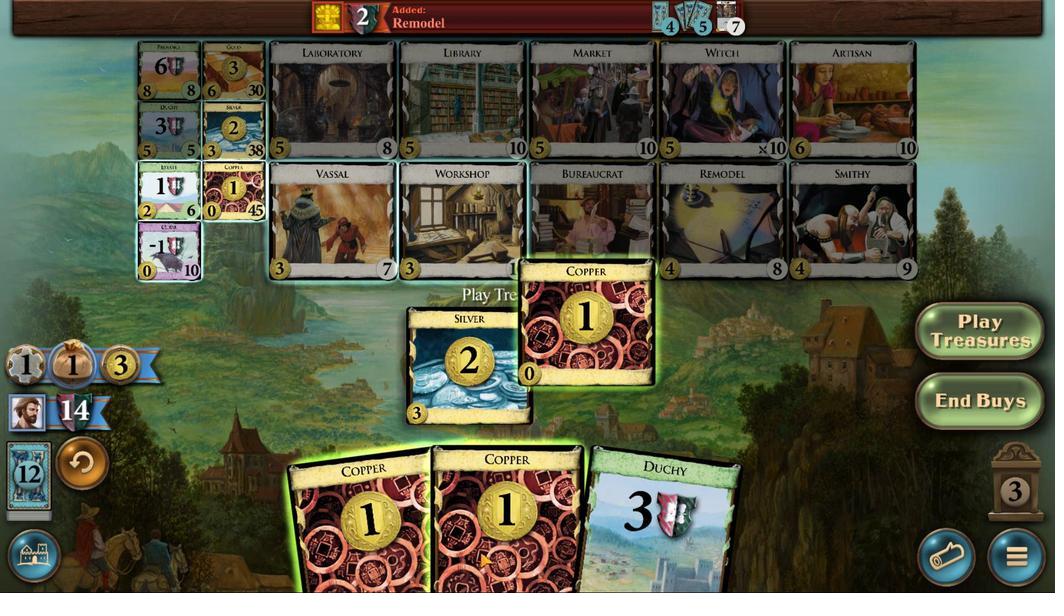 
Action: Mouse scrolled (479, 552) with delta (0, 0)
Screenshot: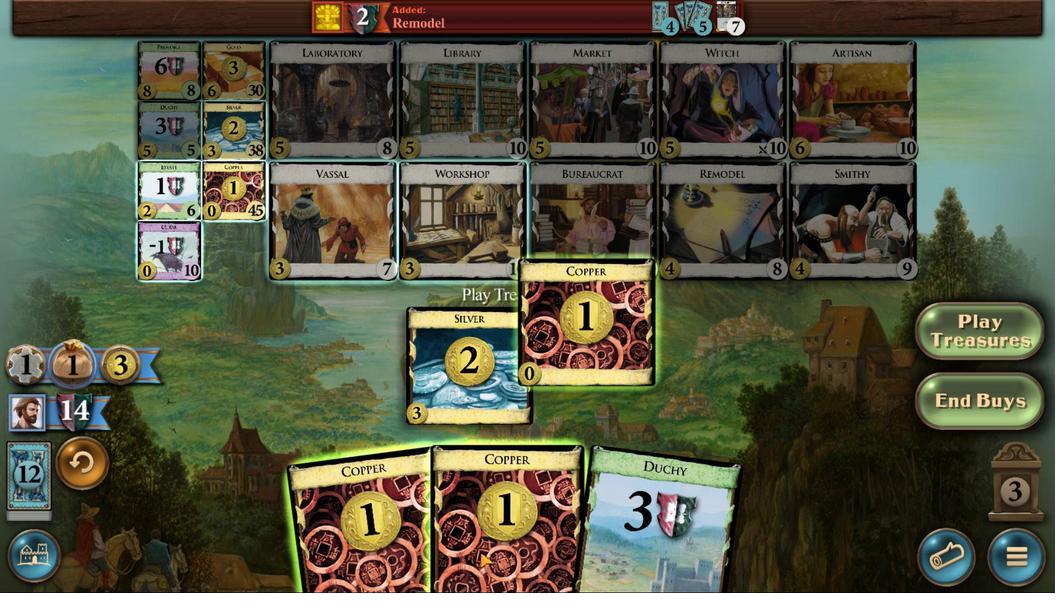 
Action: Mouse moved to (437, 538)
Screenshot: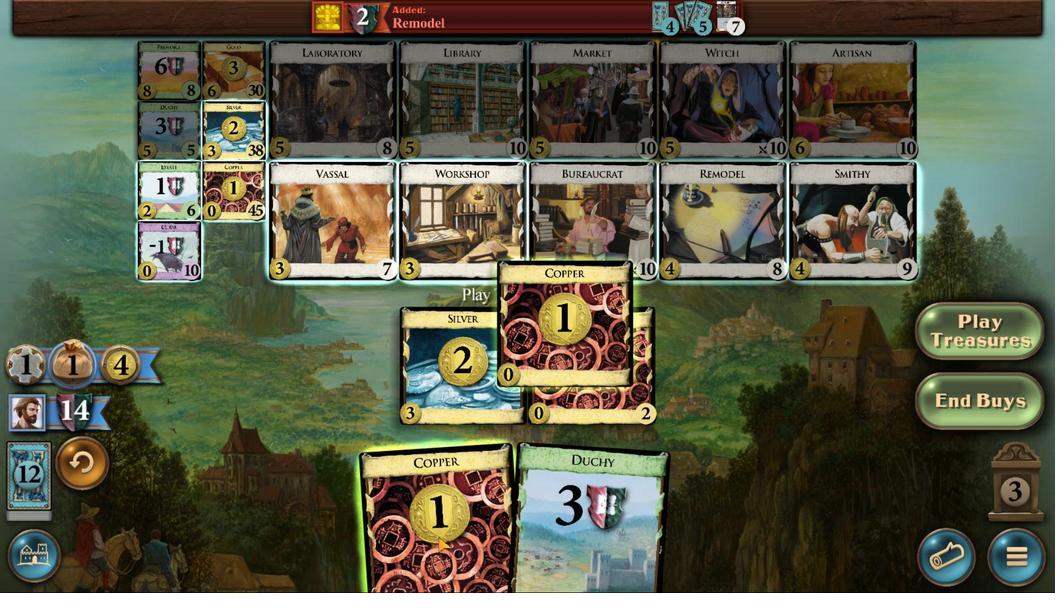 
Action: Mouse scrolled (437, 538) with delta (0, 0)
Screenshot: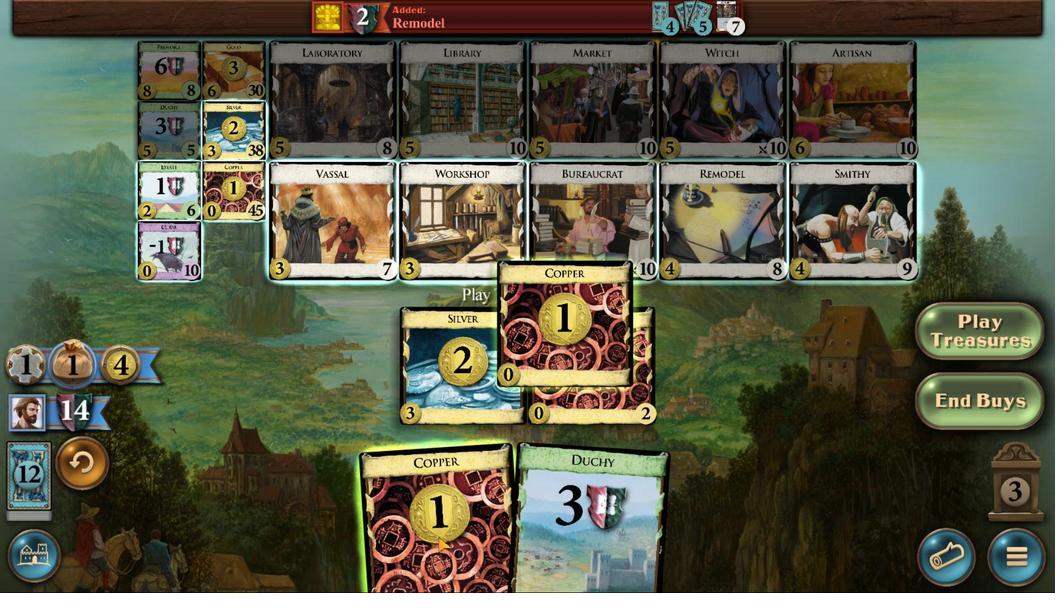 
Action: Mouse scrolled (437, 538) with delta (0, 0)
Screenshot: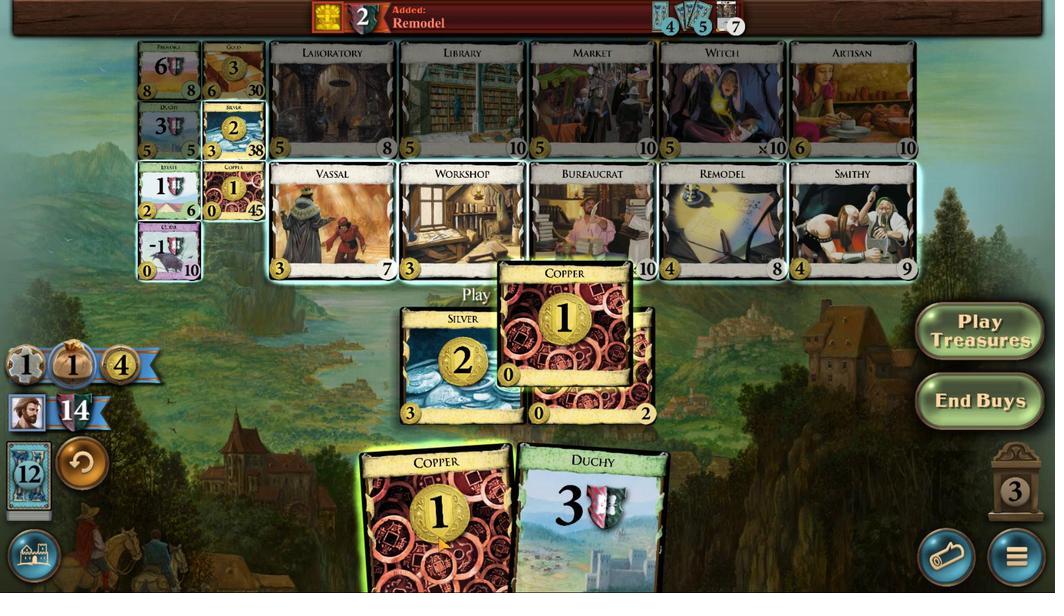 
Action: Mouse scrolled (437, 538) with delta (0, 0)
Screenshot: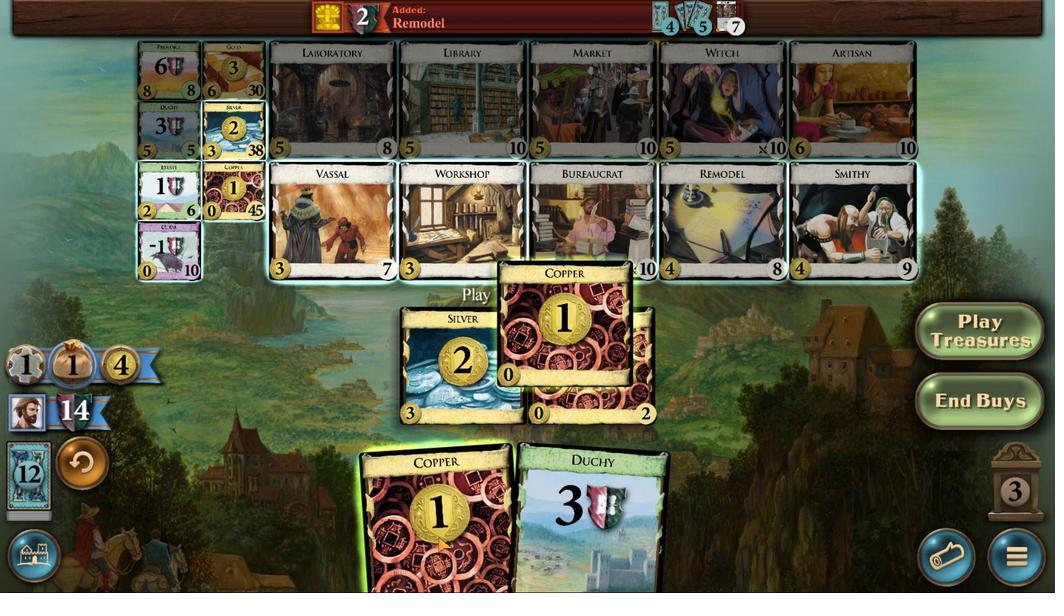 
Action: Mouse scrolled (437, 538) with delta (0, 0)
Screenshot: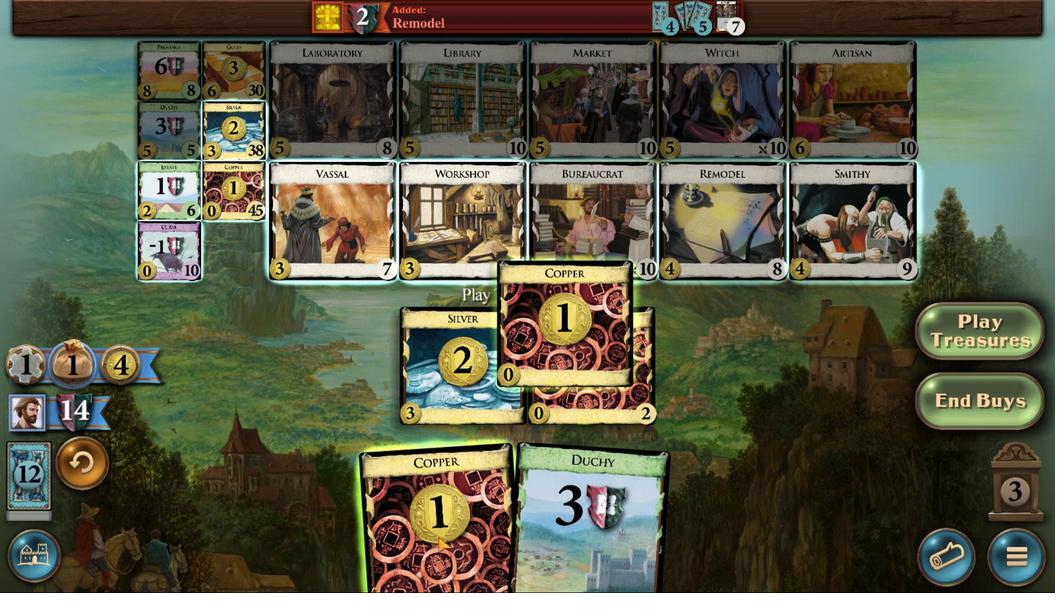 
Action: Mouse moved to (170, 136)
Screenshot: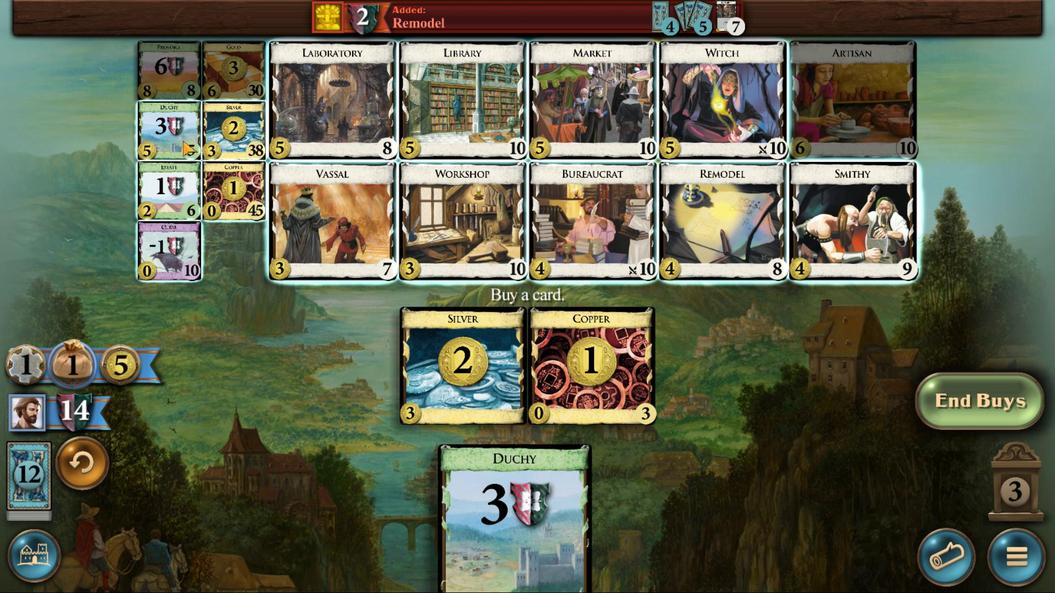 
Action: Mouse pressed left at (170, 136)
Screenshot: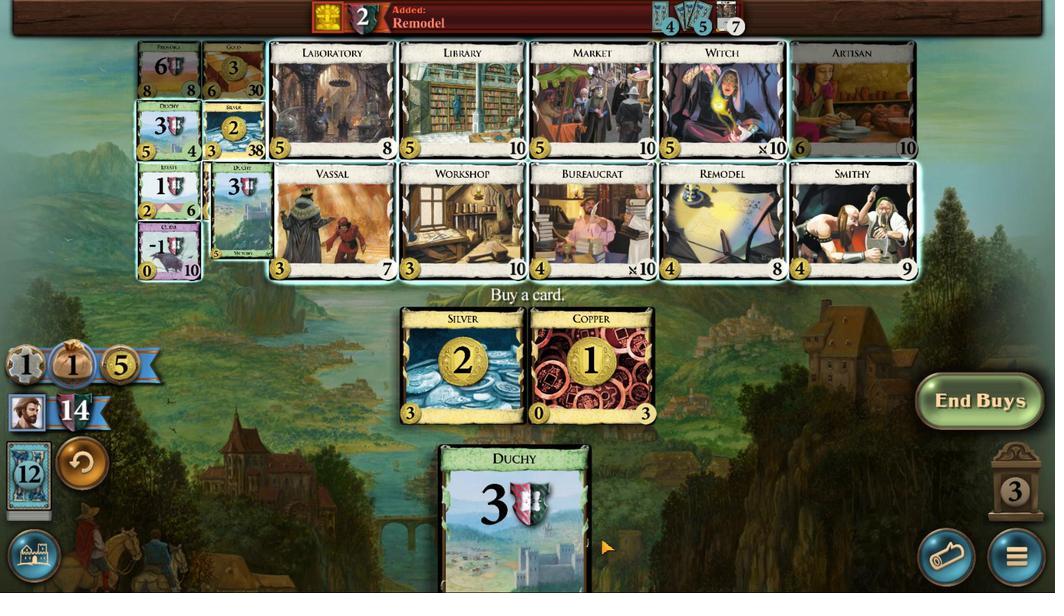 
Action: Mouse moved to (252, 531)
Screenshot: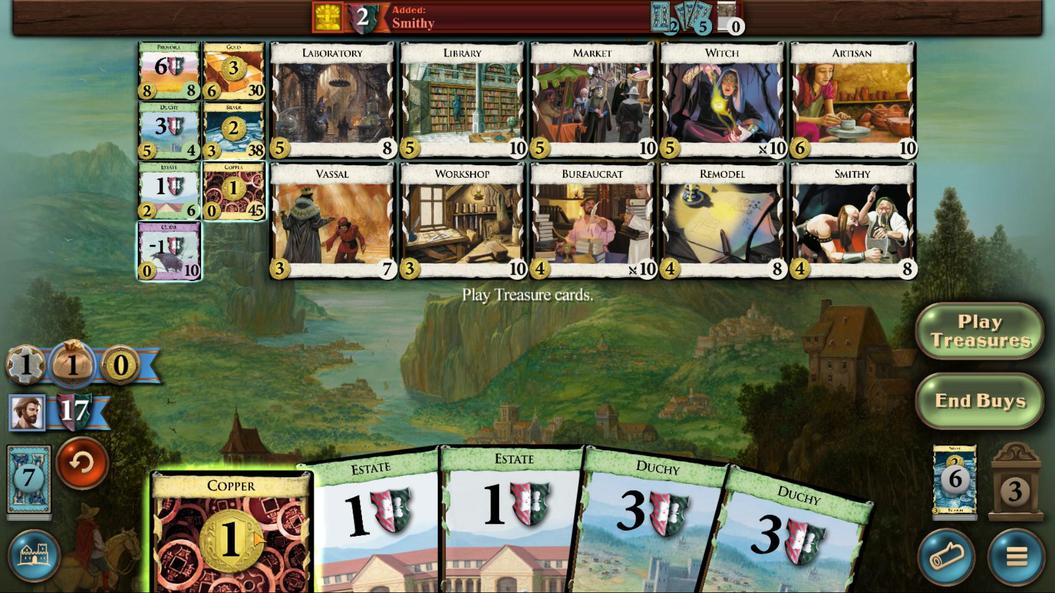 
Action: Mouse scrolled (252, 530) with delta (0, 0)
Screenshot: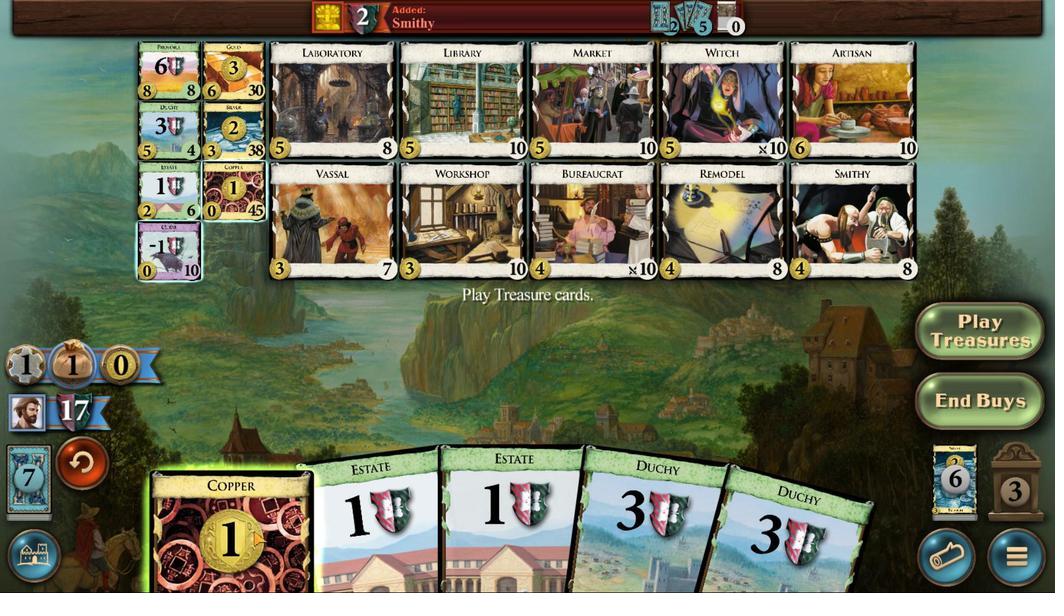 
Action: Mouse scrolled (252, 530) with delta (0, 0)
Screenshot: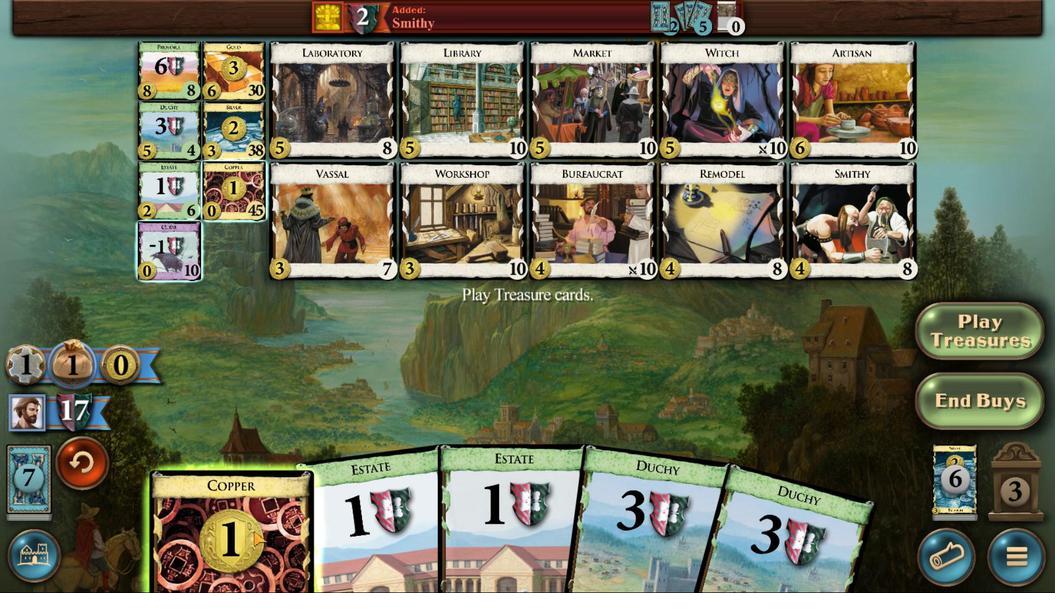 
Action: Mouse scrolled (252, 530) with delta (0, 0)
Screenshot: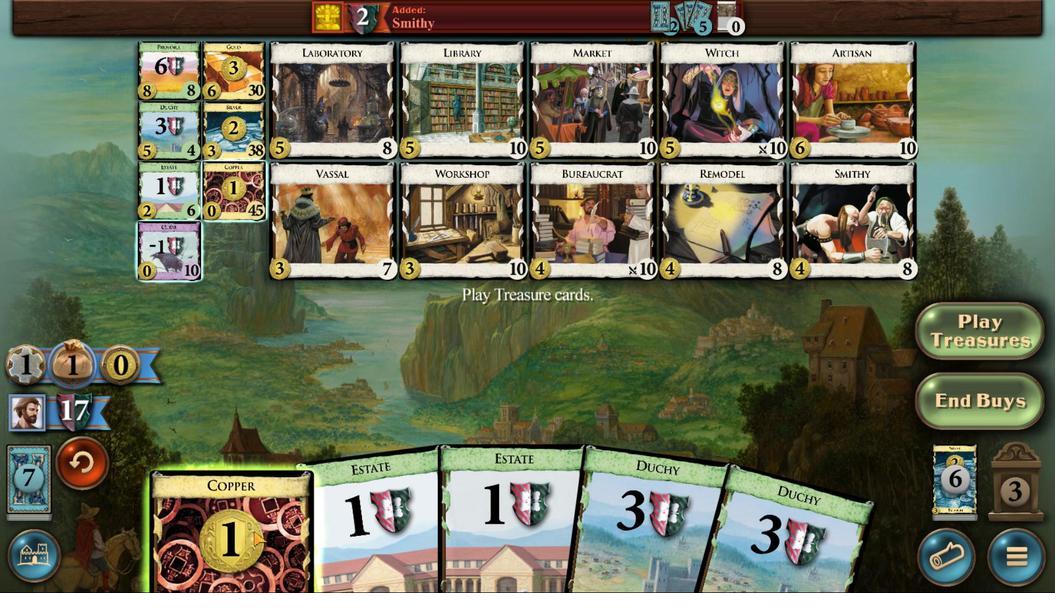 
Action: Mouse moved to (251, 531)
Screenshot: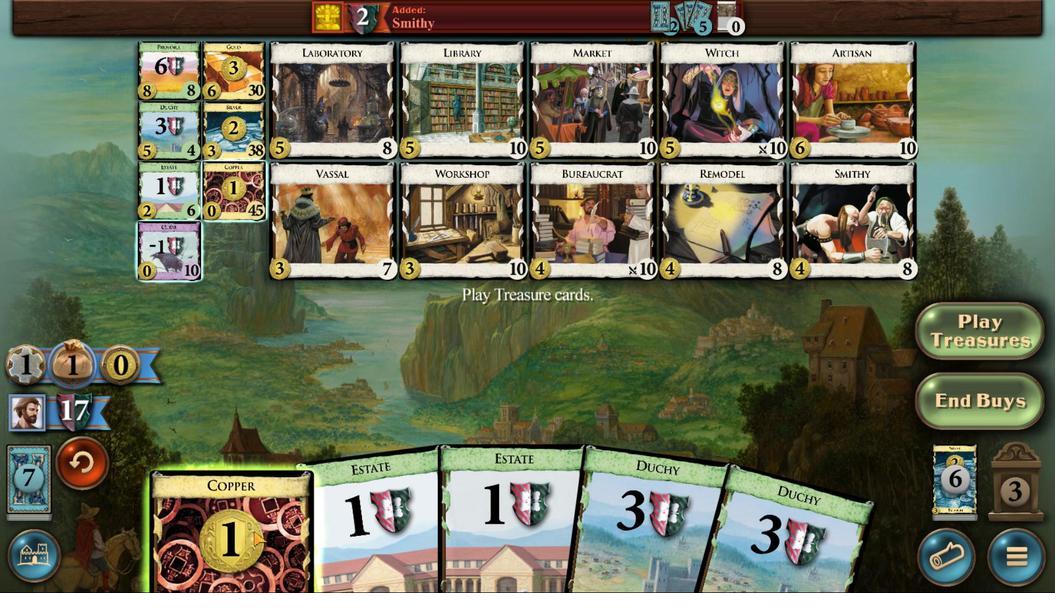 
Action: Mouse scrolled (251, 531) with delta (0, 0)
Screenshot: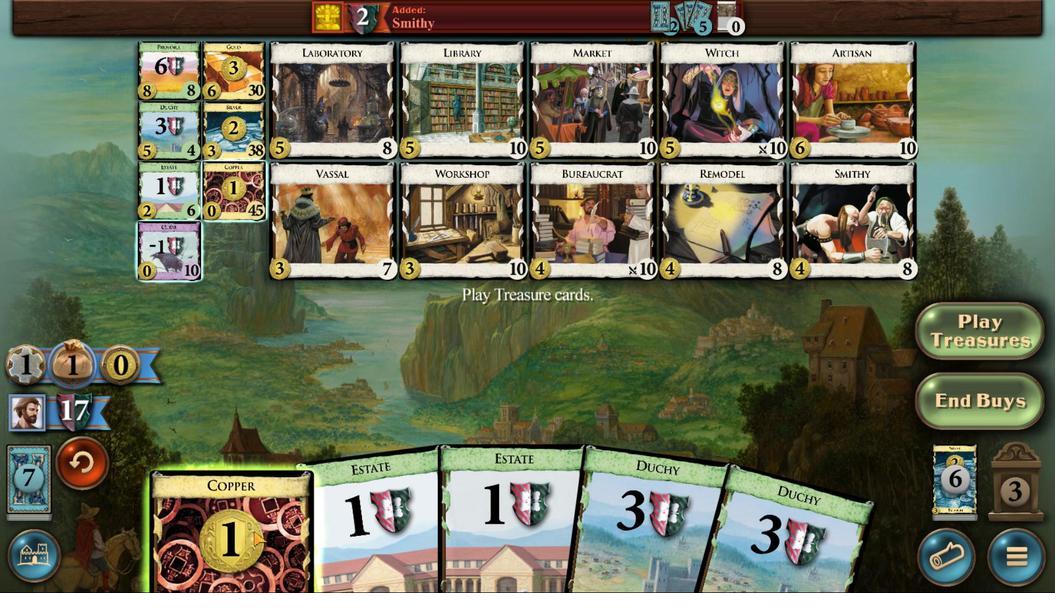 
Action: Mouse moved to (953, 407)
Screenshot: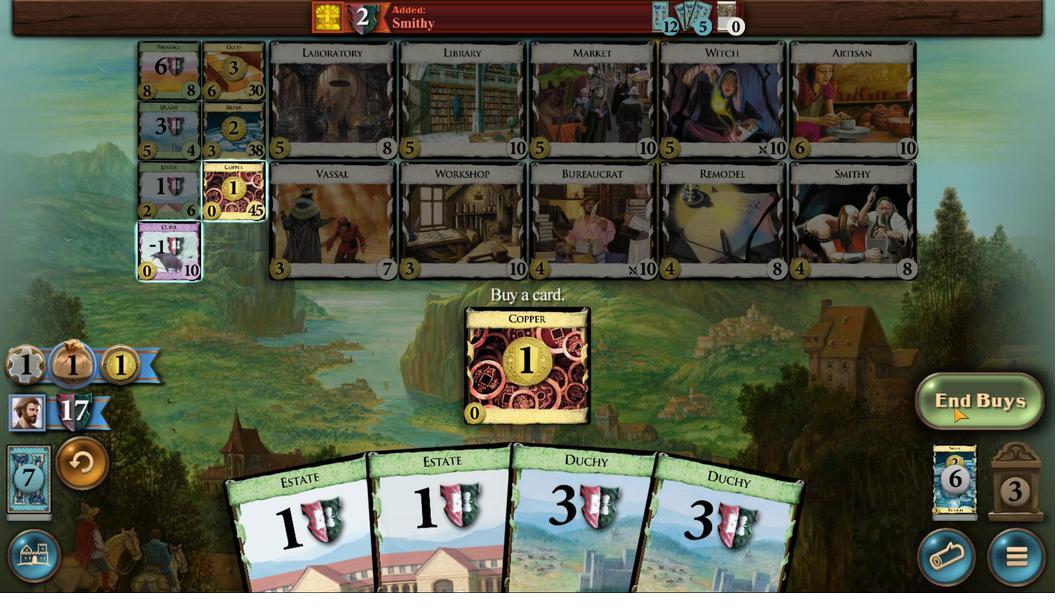 
Action: Mouse pressed left at (953, 407)
Screenshot: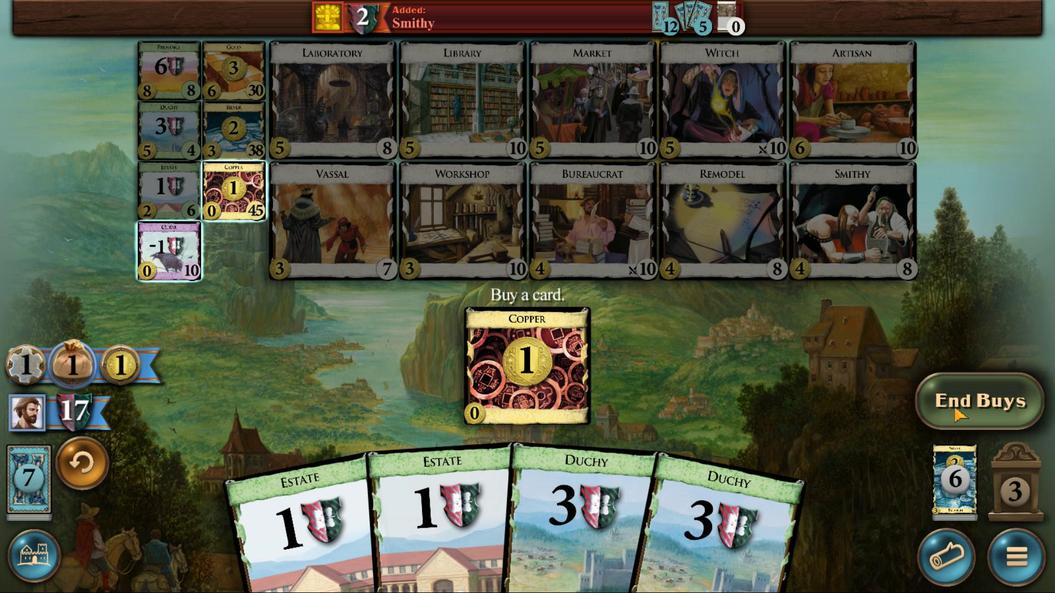 
Action: Mouse moved to (971, 401)
Screenshot: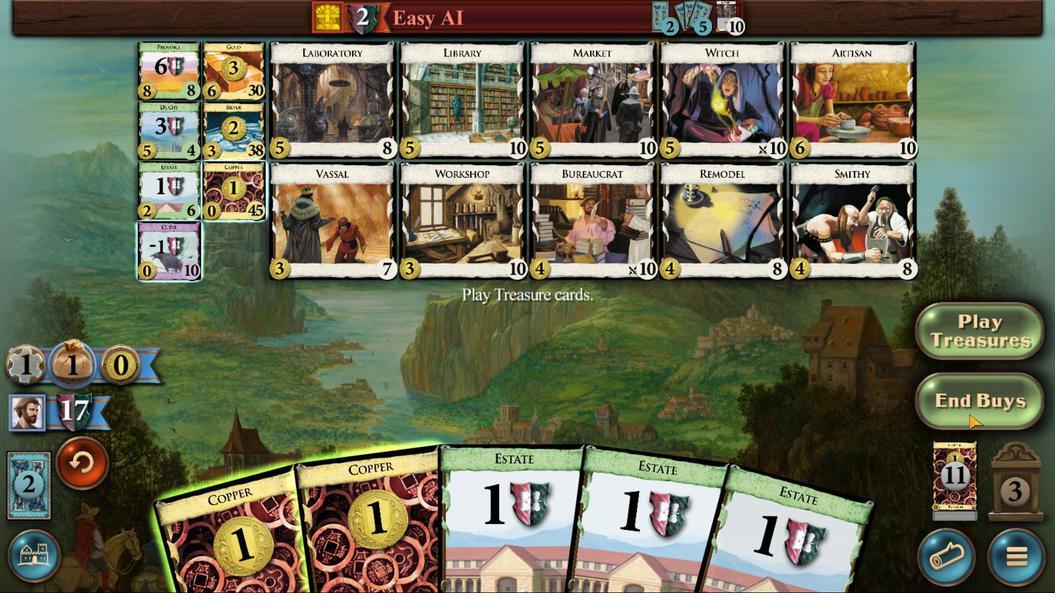 
Action: Mouse pressed left at (971, 401)
Screenshot: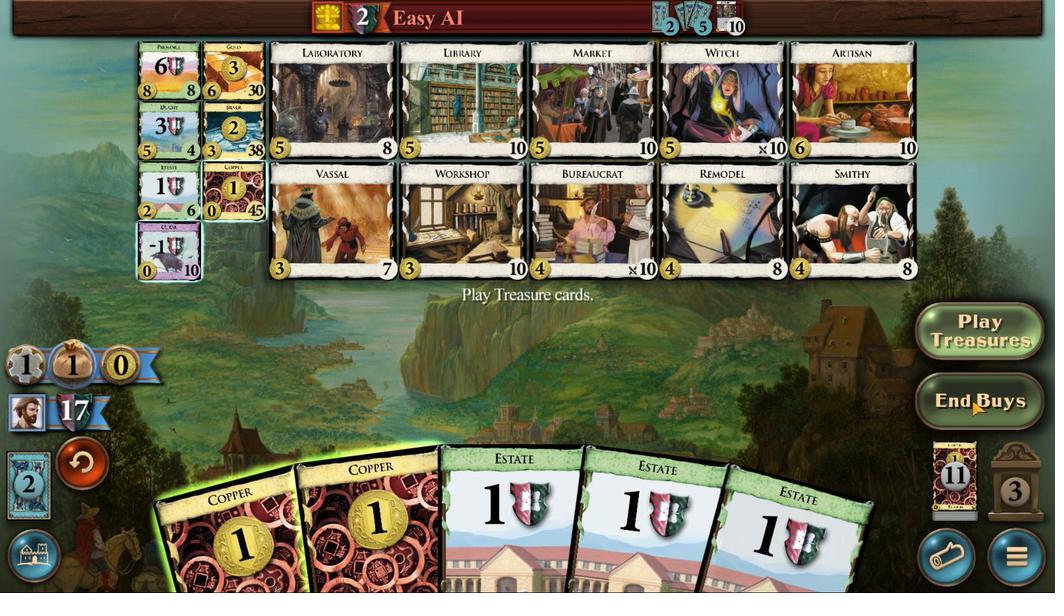 
Action: Mouse moved to (672, 508)
Screenshot: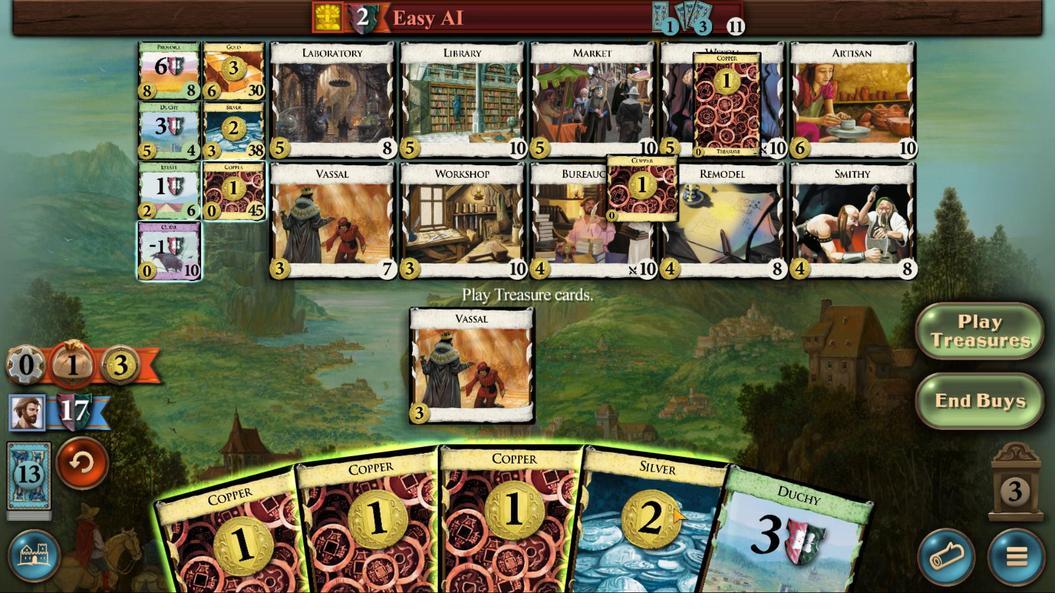 
Action: Mouse scrolled (672, 507) with delta (0, 0)
Screenshot: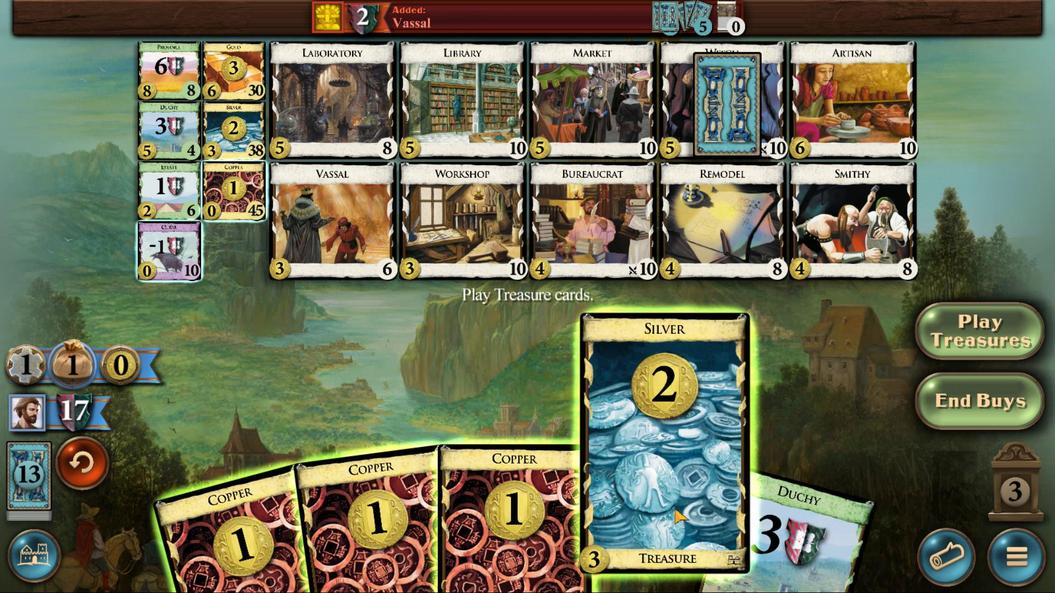
Action: Mouse moved to (673, 508)
Screenshot: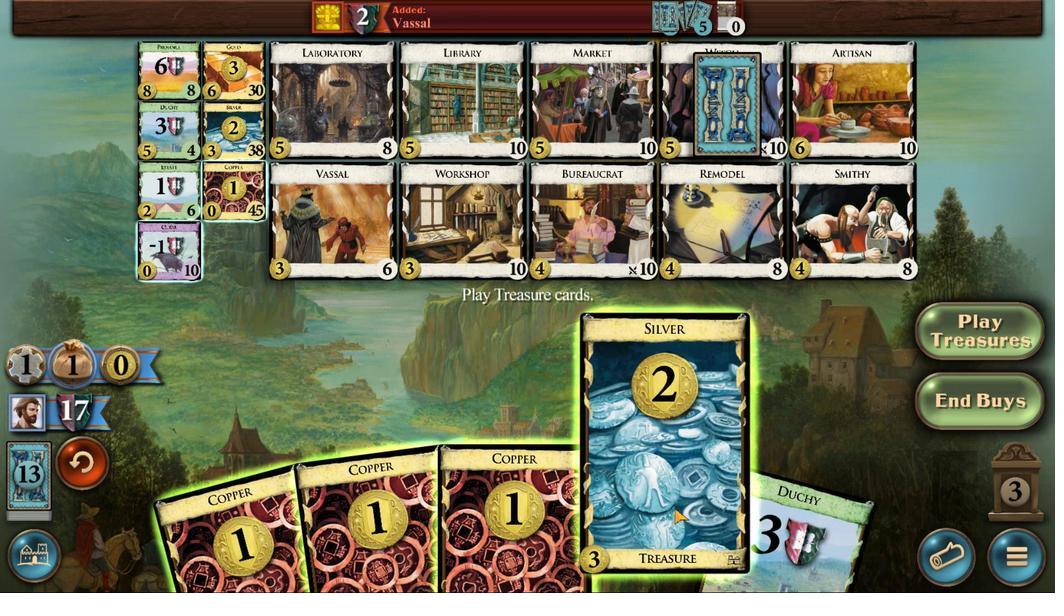 
Action: Mouse scrolled (673, 508) with delta (0, 0)
Screenshot: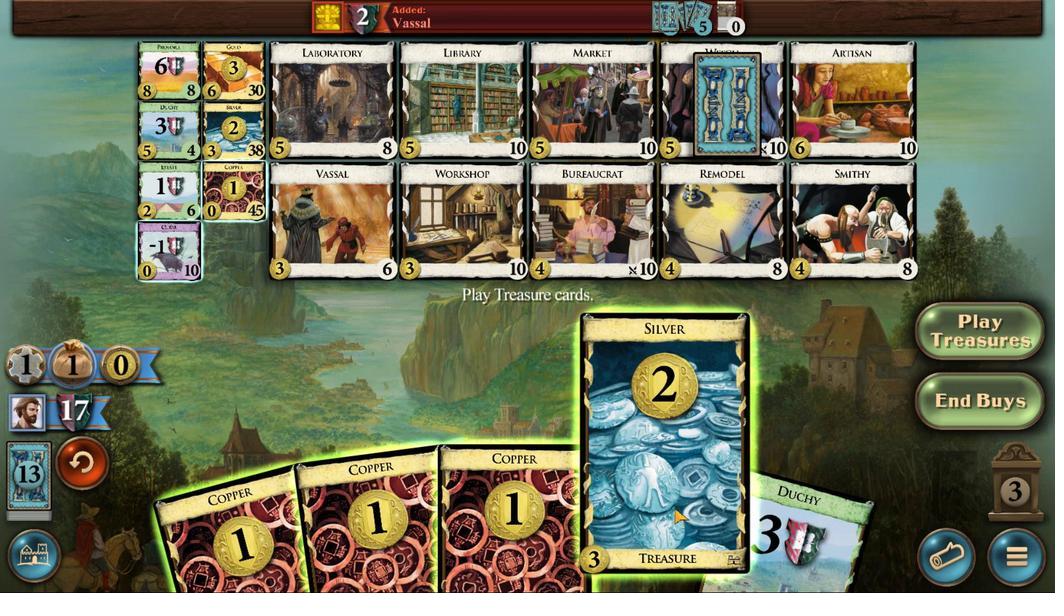 
Action: Mouse scrolled (673, 508) with delta (0, 0)
Screenshot: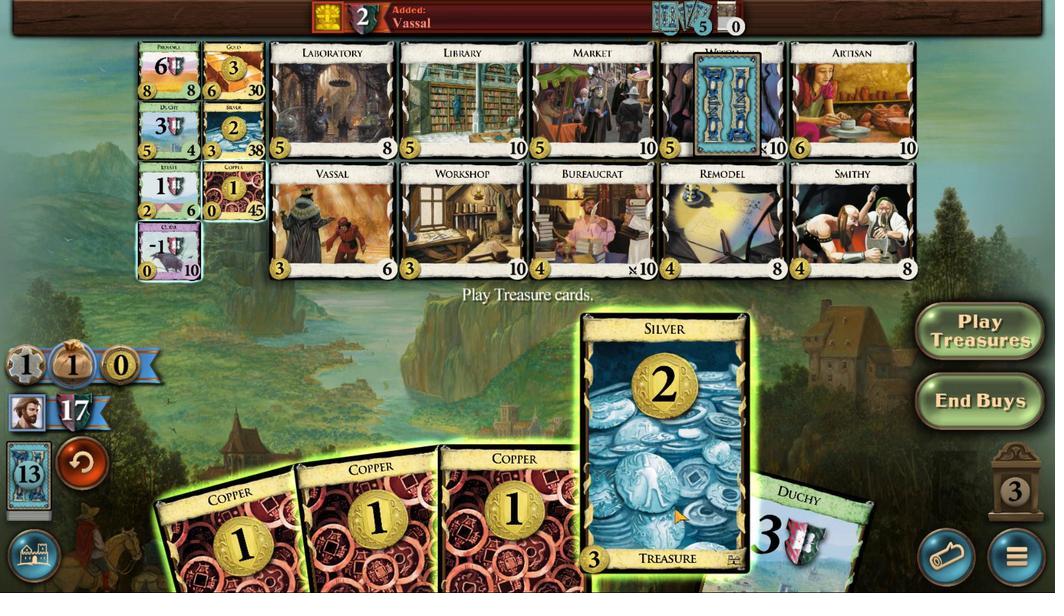 
Action: Mouse scrolled (673, 508) with delta (0, 0)
Screenshot: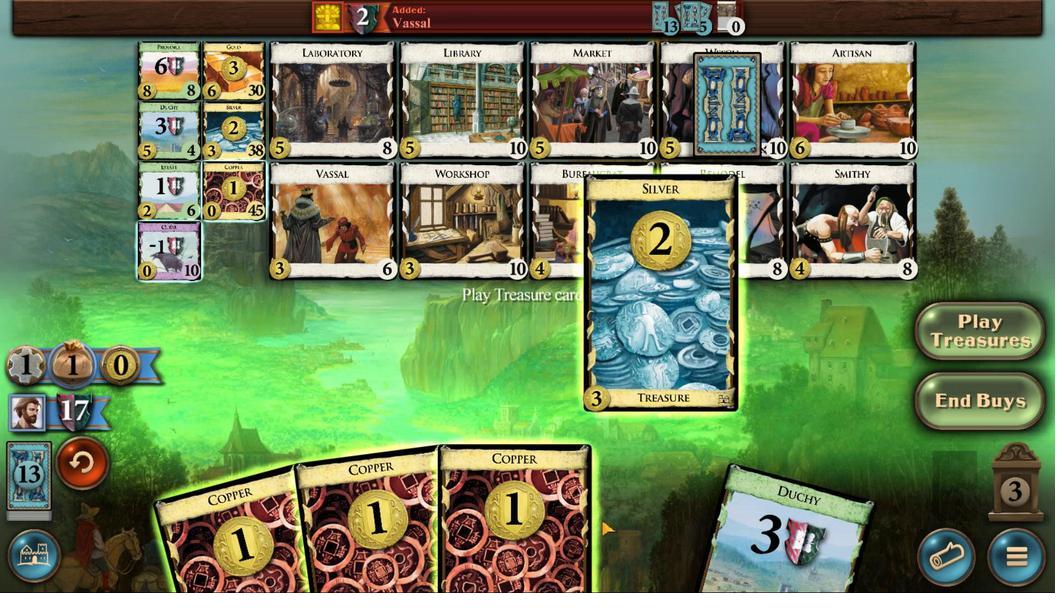 
Action: Mouse moved to (567, 520)
Screenshot: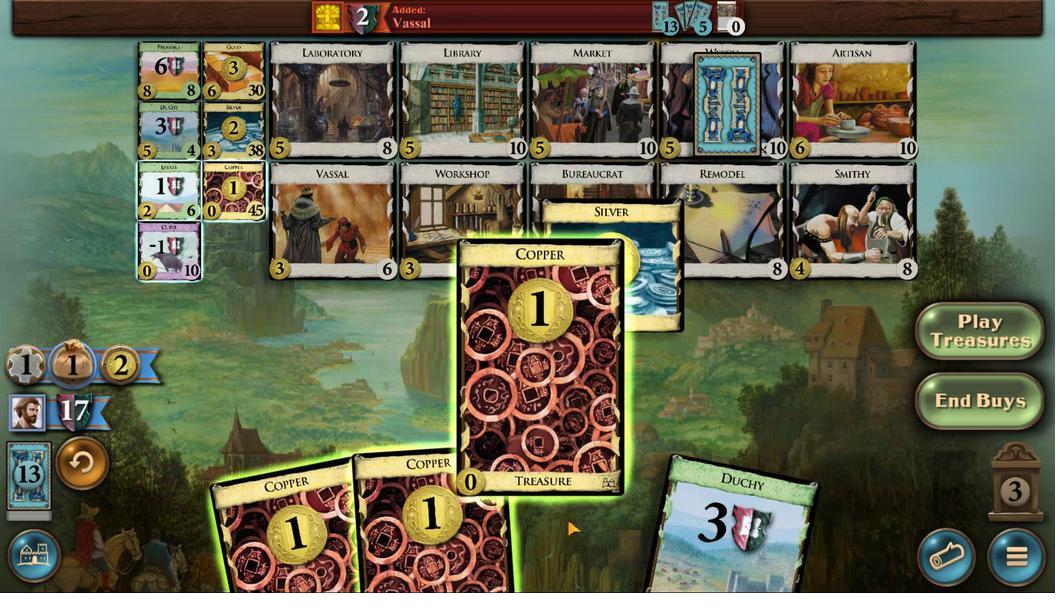 
Action: Mouse scrolled (567, 520) with delta (0, 0)
Screenshot: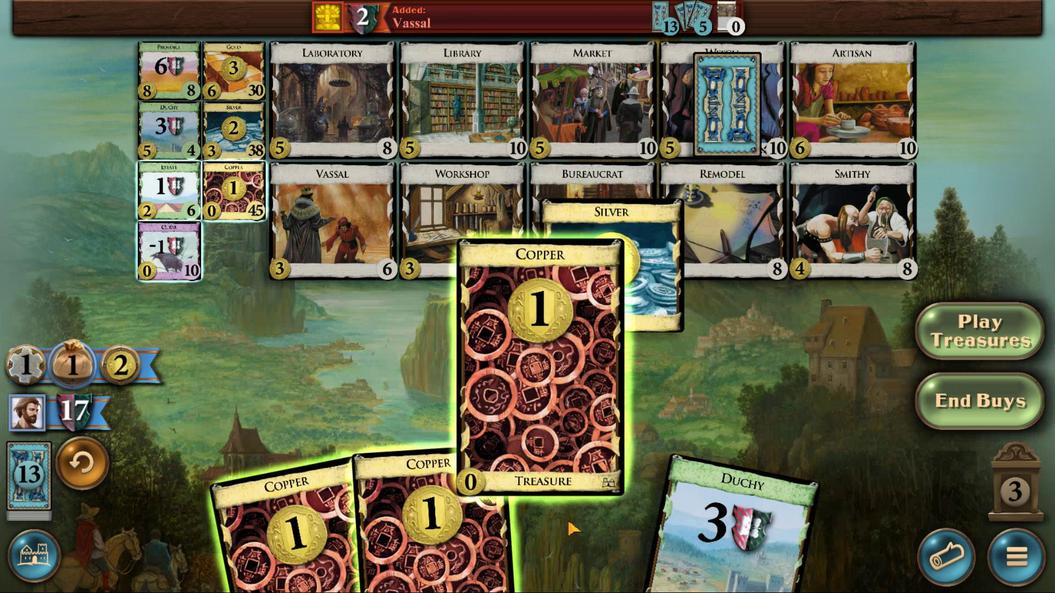 
Action: Mouse scrolled (567, 520) with delta (0, 0)
Screenshot: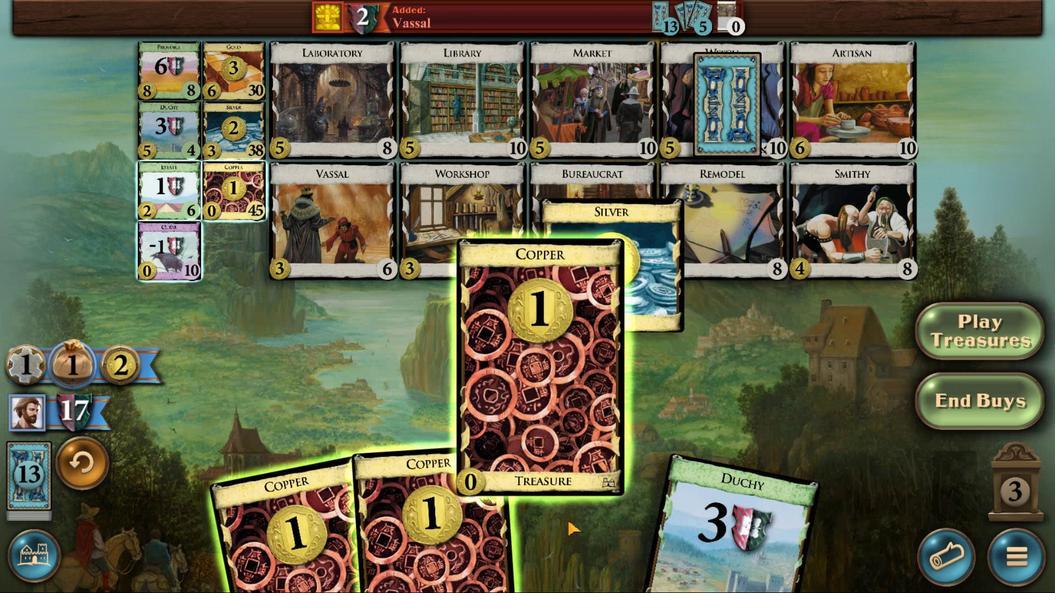
Action: Mouse moved to (567, 520)
Screenshot: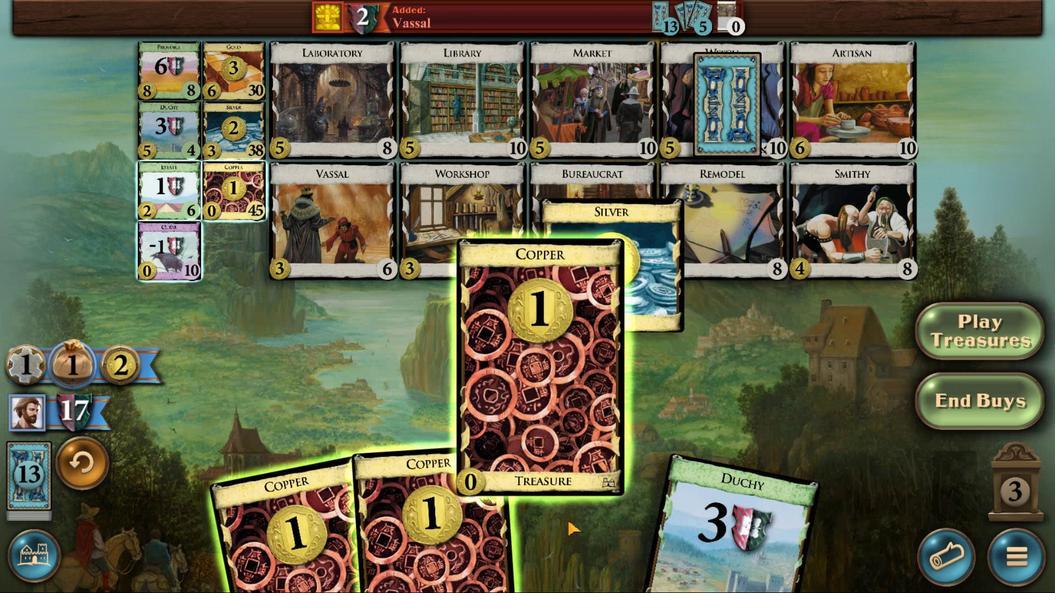 
Action: Mouse scrolled (567, 520) with delta (0, 0)
Screenshot: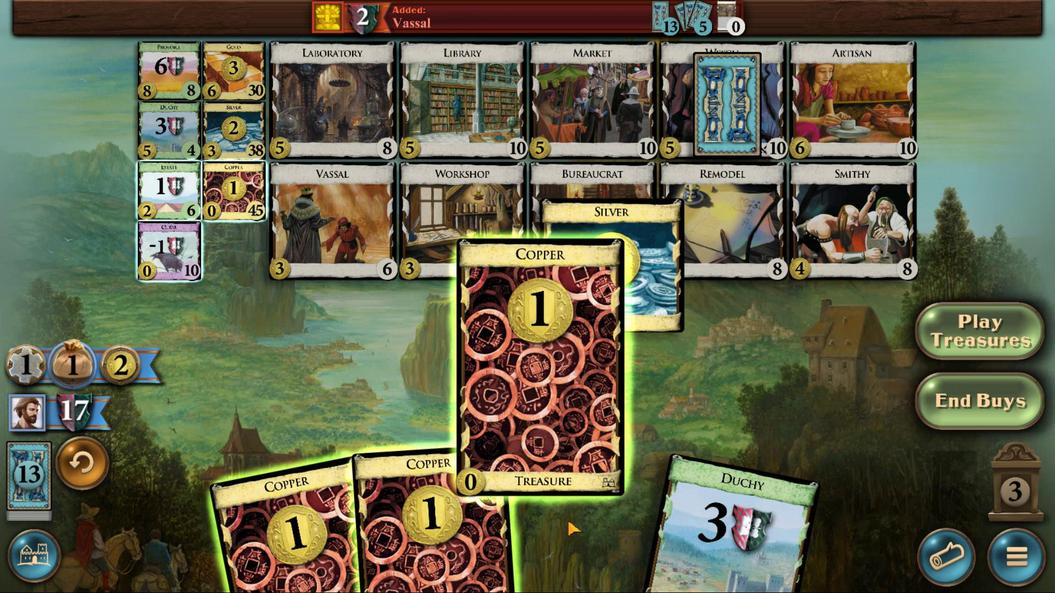 
Action: Mouse moved to (503, 532)
Screenshot: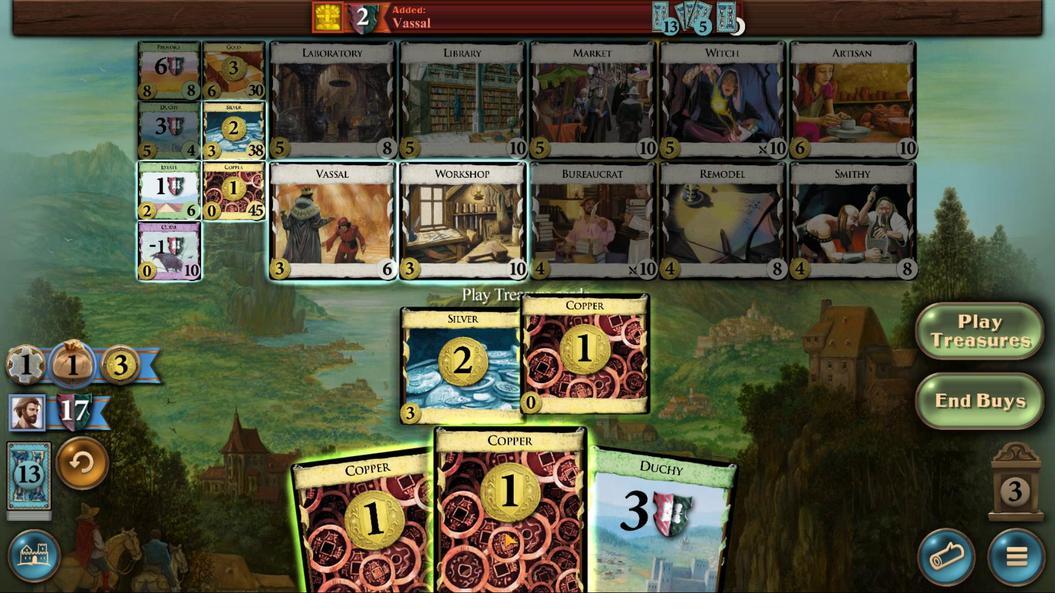 
Action: Mouse scrolled (503, 531) with delta (0, 0)
Screenshot: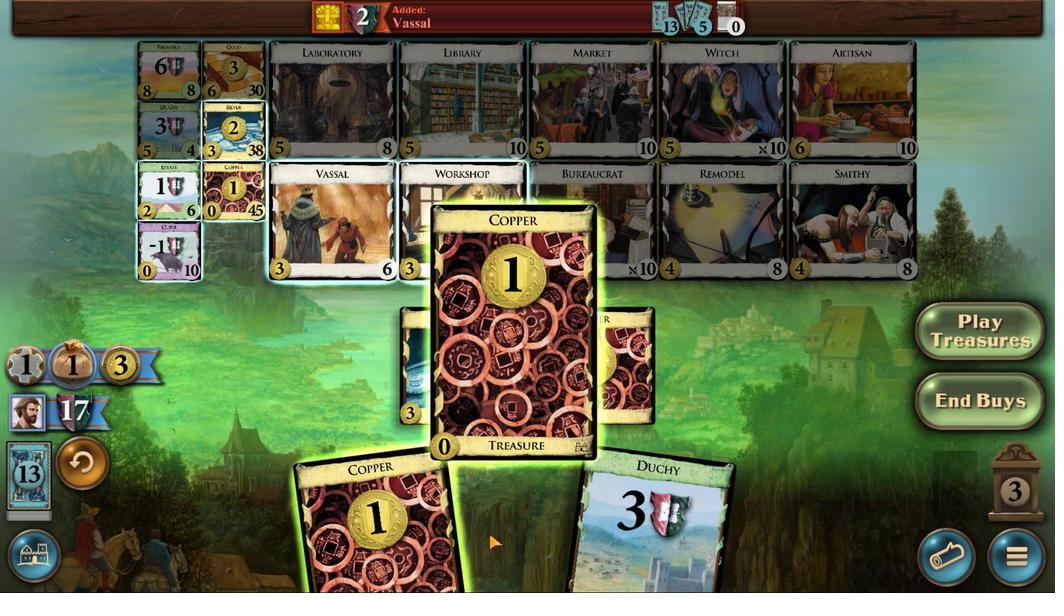 
Action: Mouse scrolled (503, 531) with delta (0, 0)
Screenshot: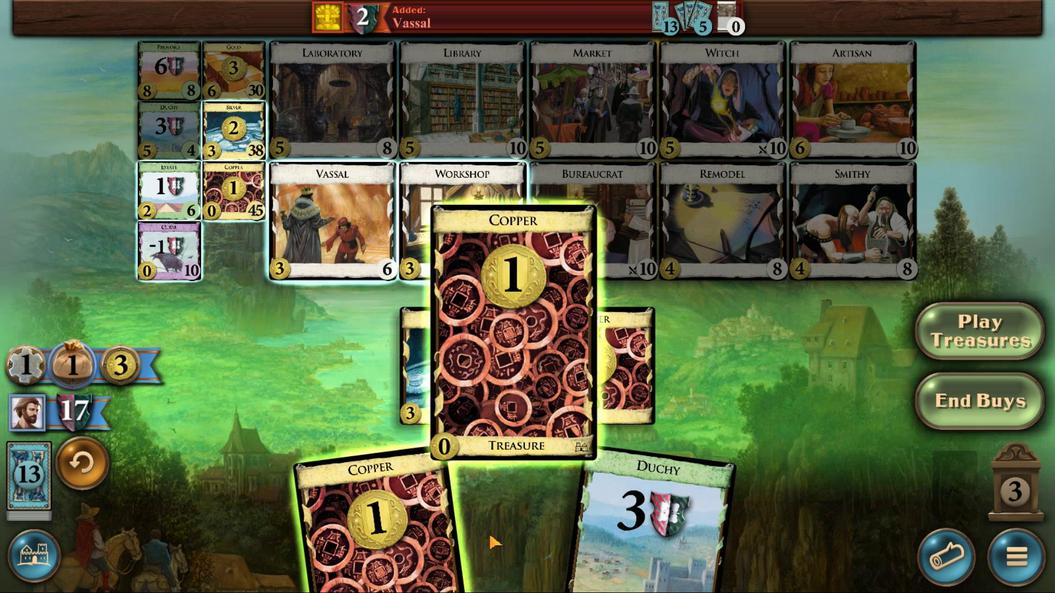 
Action: Mouse scrolled (503, 531) with delta (0, 0)
Screenshot: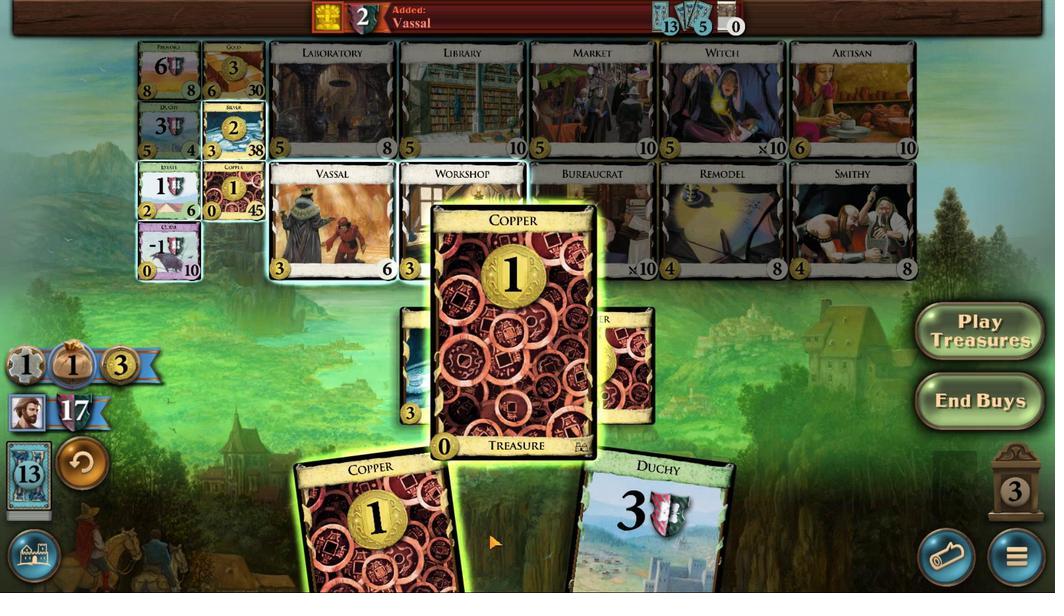 
Action: Mouse moved to (367, 555)
Screenshot: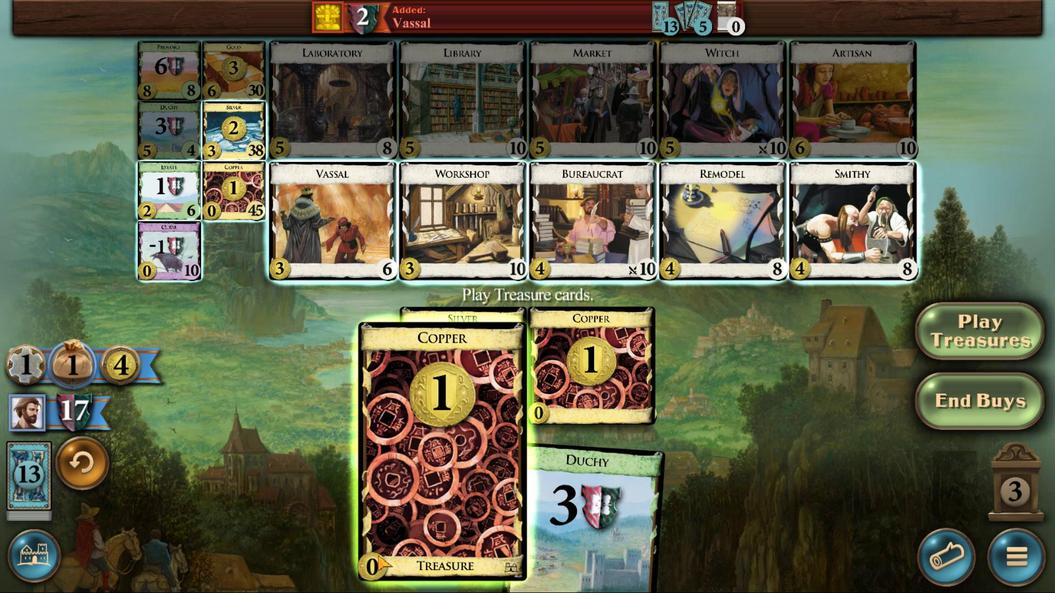 
Action: Mouse scrolled (367, 555) with delta (0, 0)
Screenshot: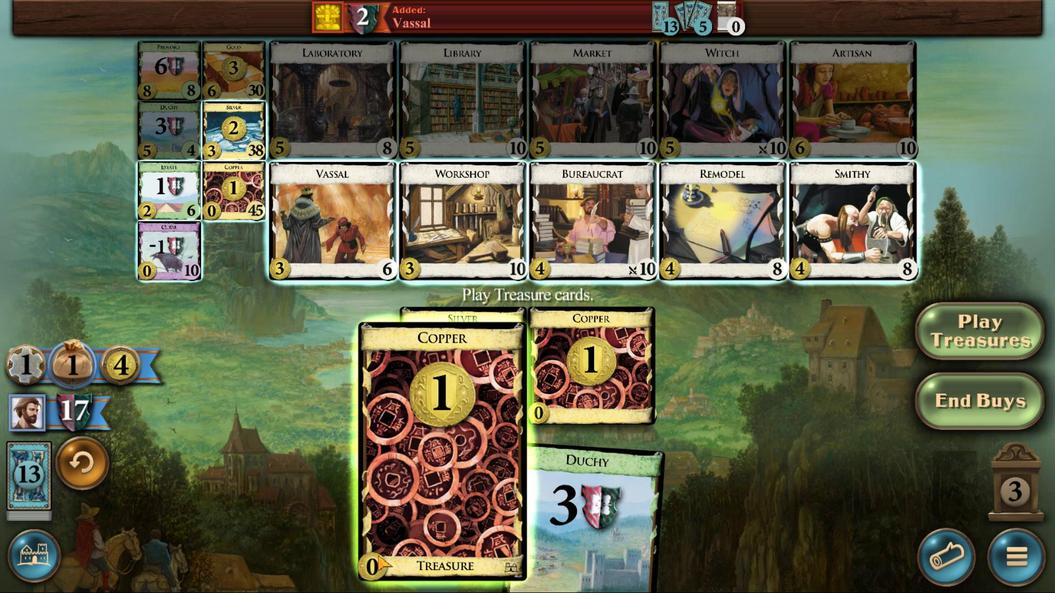 
Action: Mouse moved to (368, 555)
Screenshot: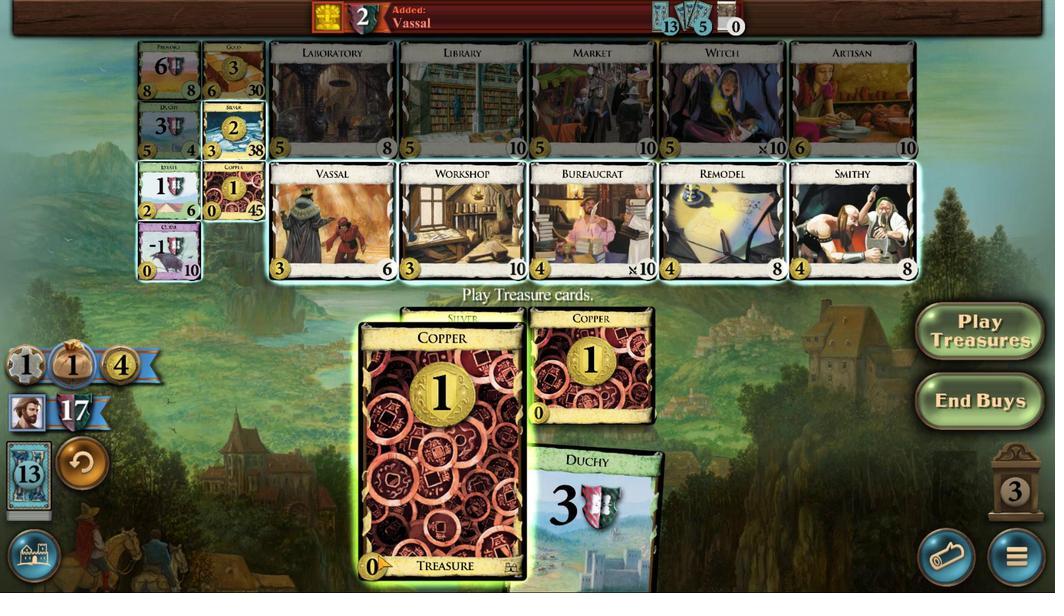 
Action: Mouse scrolled (368, 555) with delta (0, 0)
Screenshot: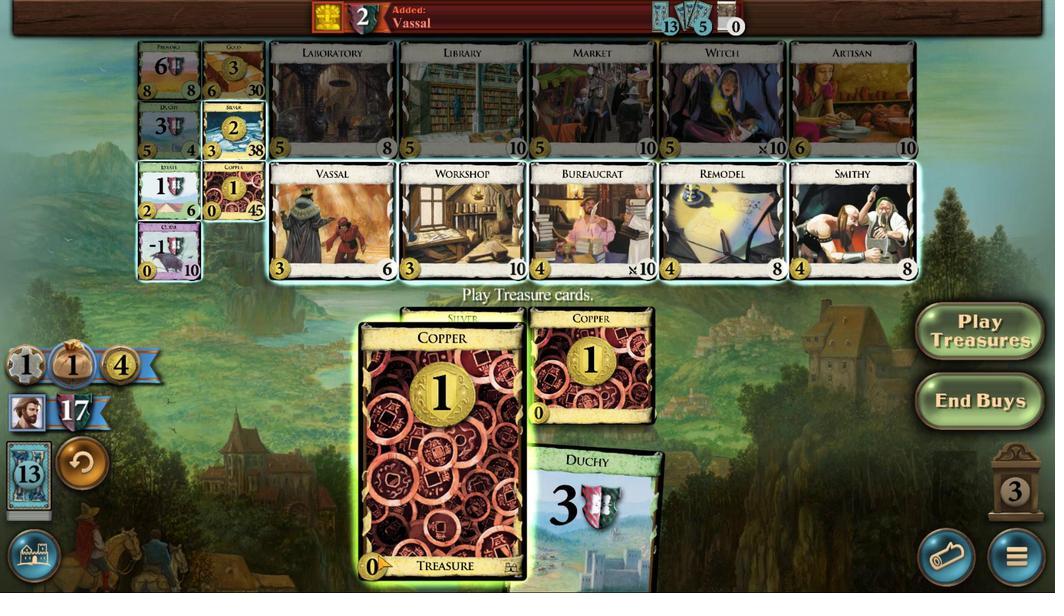 
Action: Mouse moved to (369, 555)
Screenshot: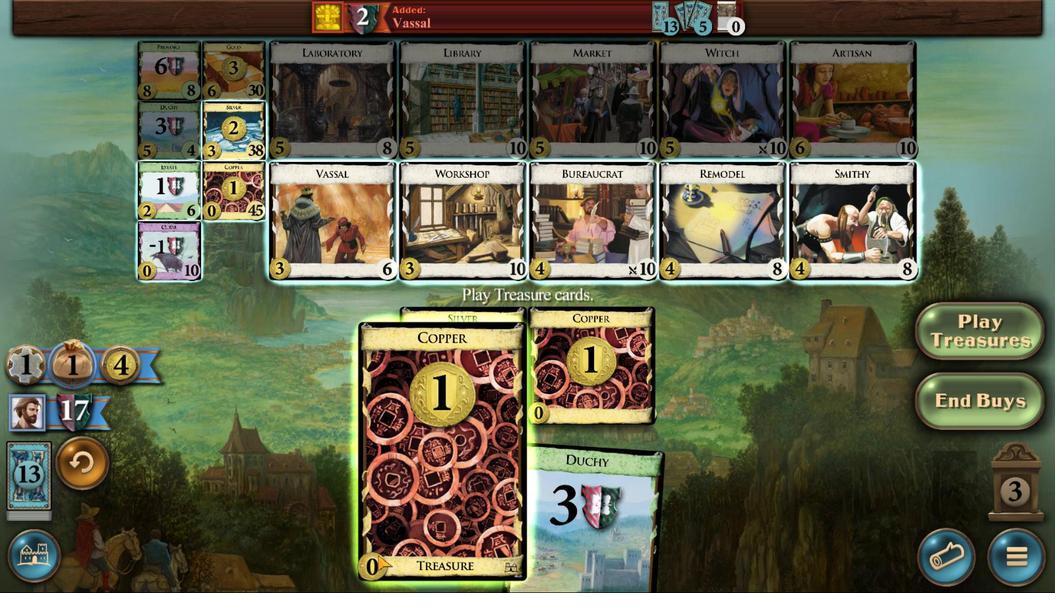 
Action: Mouse scrolled (369, 555) with delta (0, 0)
Screenshot: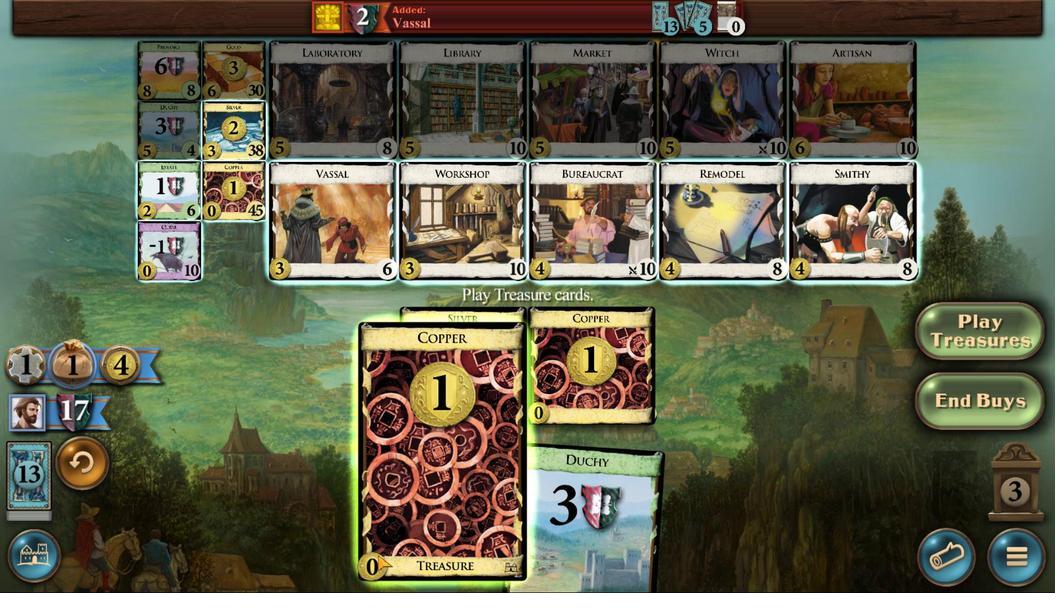 
Action: Mouse moved to (372, 555)
Screenshot: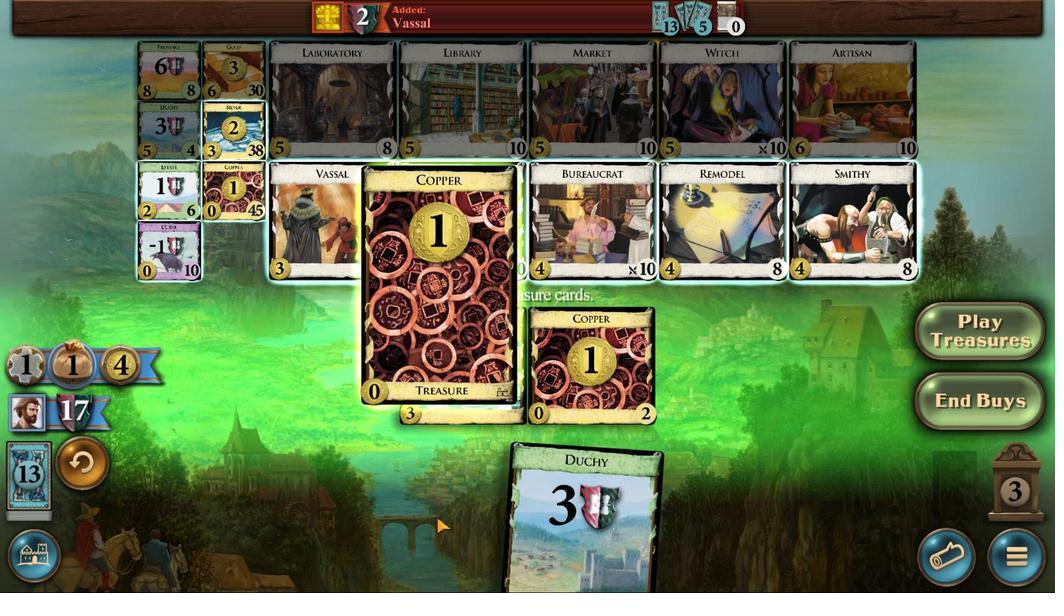 
Action: Mouse scrolled (372, 555) with delta (0, 0)
Screenshot: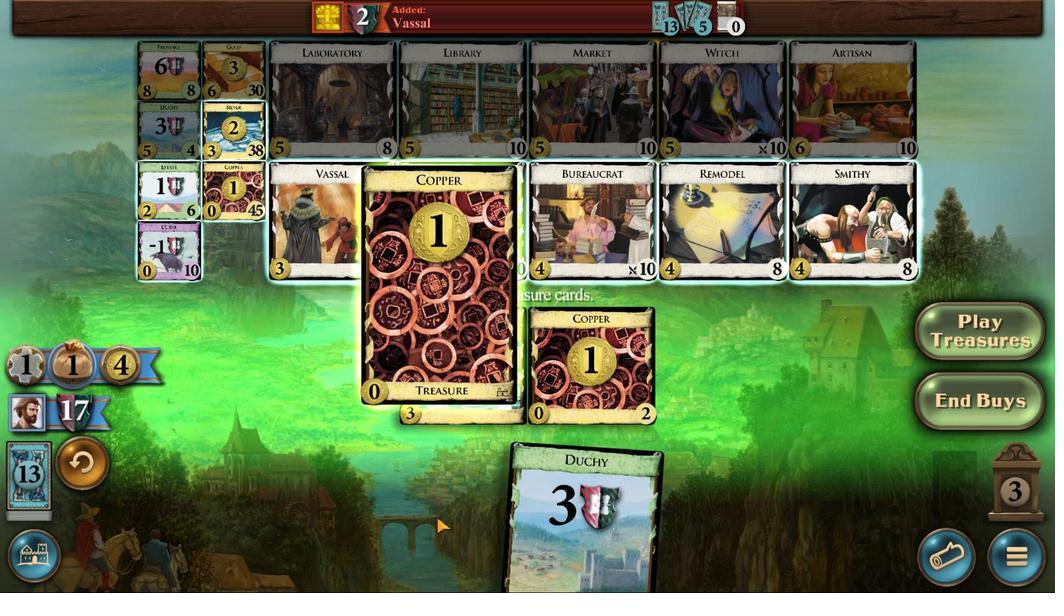 
Action: Mouse moved to (168, 129)
Screenshot: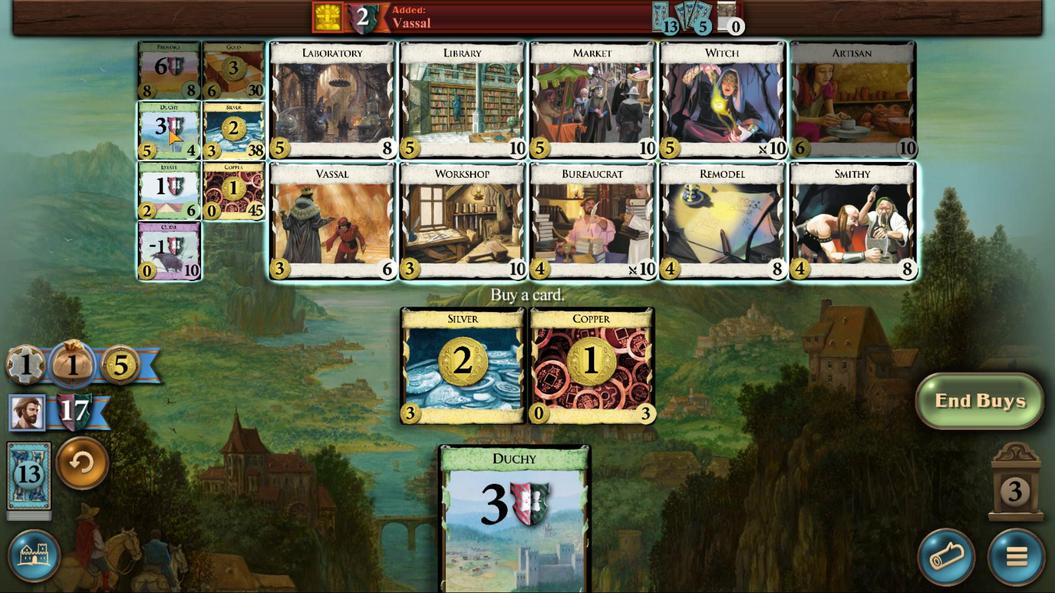
Action: Mouse pressed left at (168, 129)
Screenshot: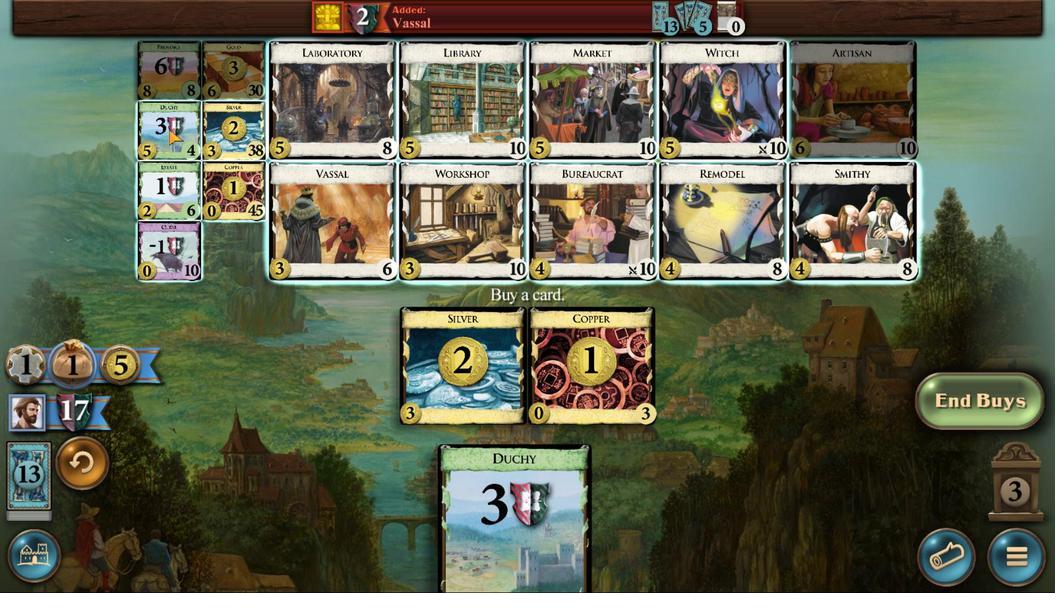 
Action: Mouse moved to (360, 542)
Screenshot: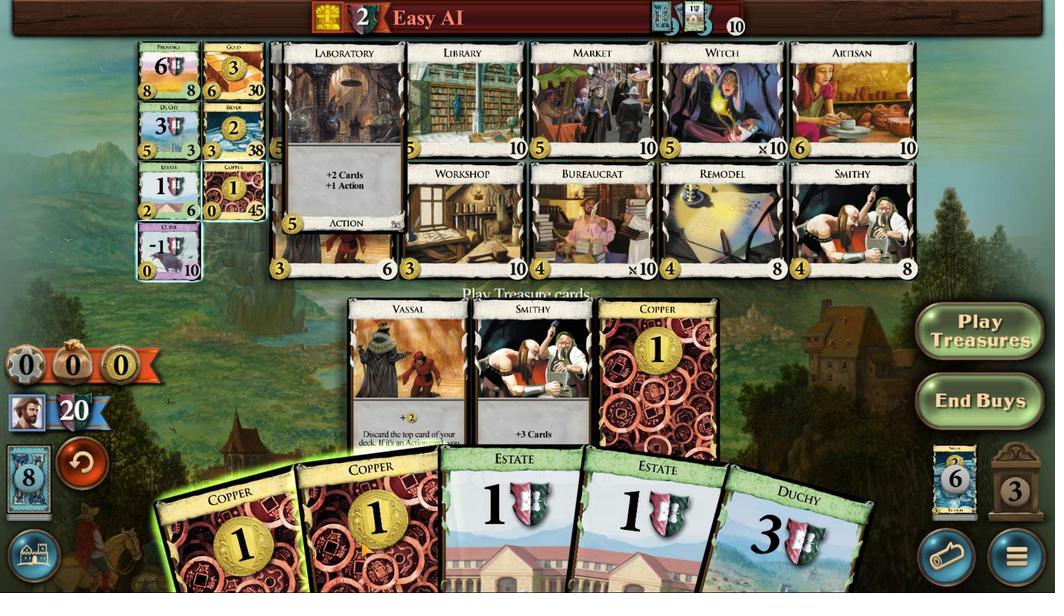 
Action: Mouse scrolled (360, 541) with delta (0, 0)
Screenshot: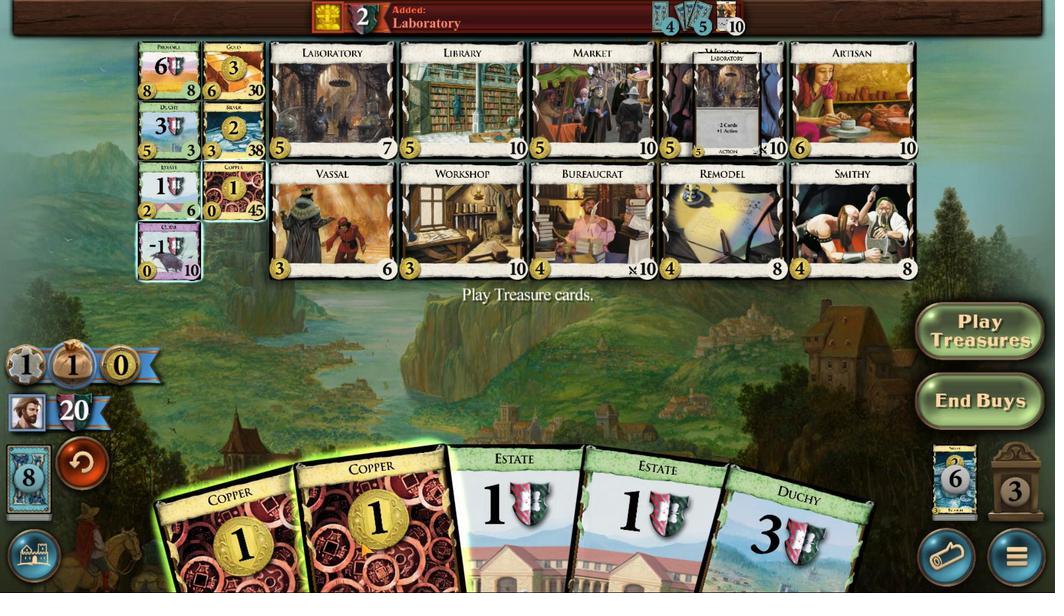 
Action: Mouse scrolled (360, 541) with delta (0, 0)
Screenshot: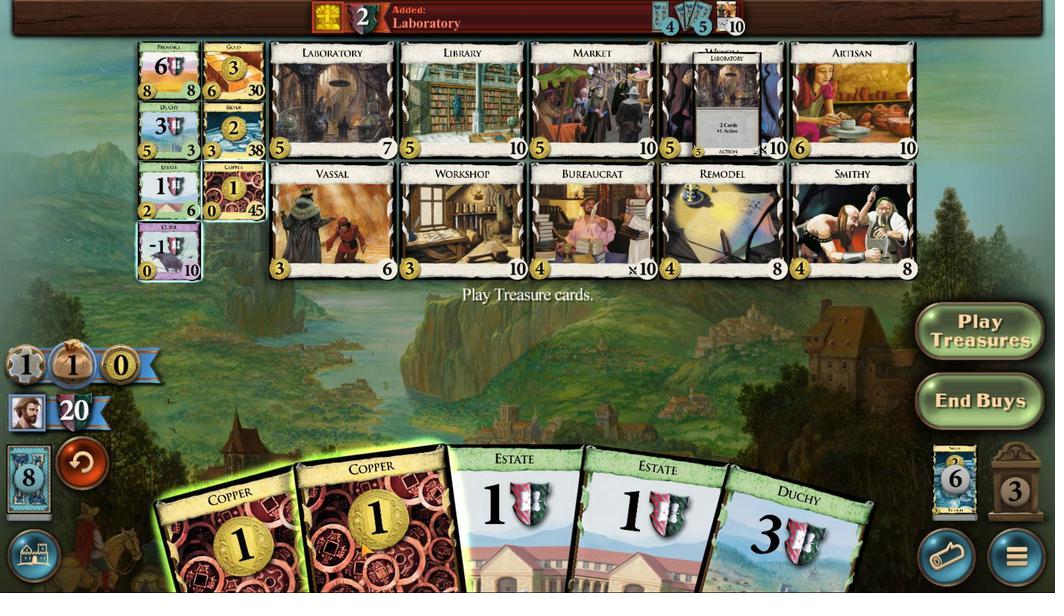
Action: Mouse moved to (241, 562)
Screenshot: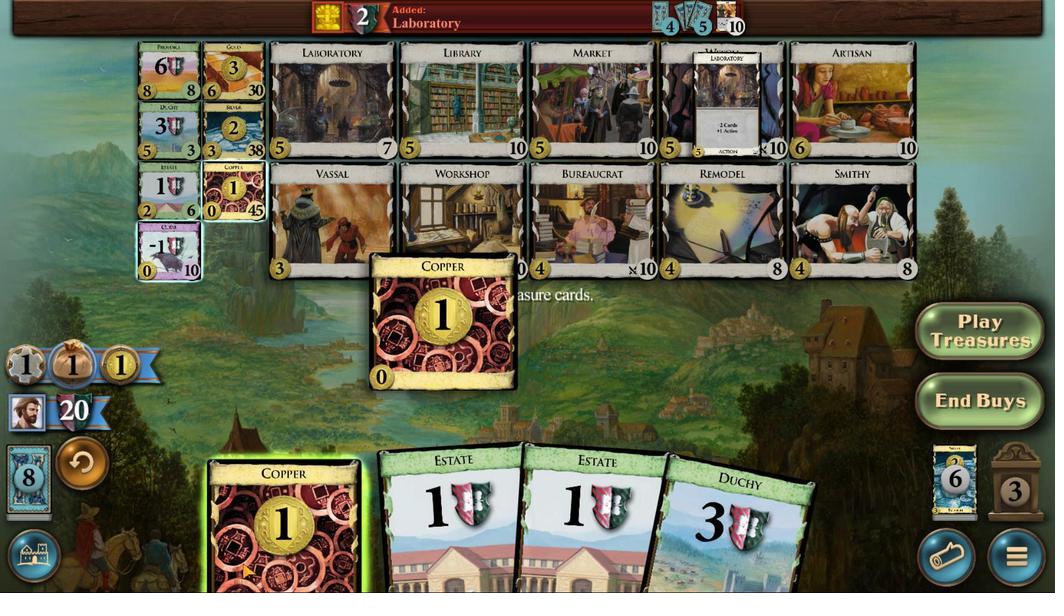 
Action: Mouse scrolled (241, 562) with delta (0, 0)
Screenshot: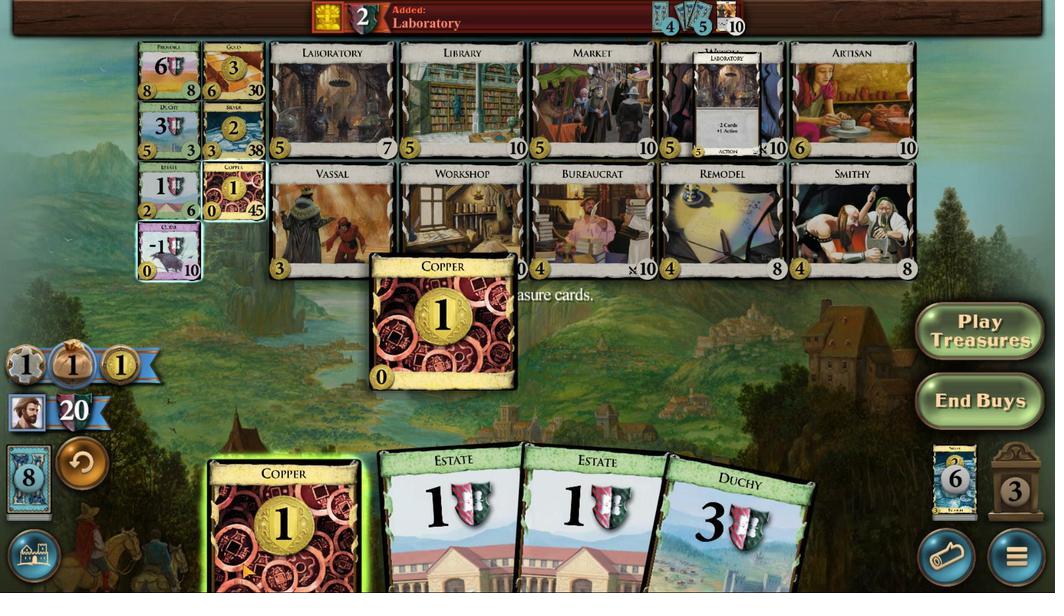 
Action: Mouse moved to (241, 563)
Screenshot: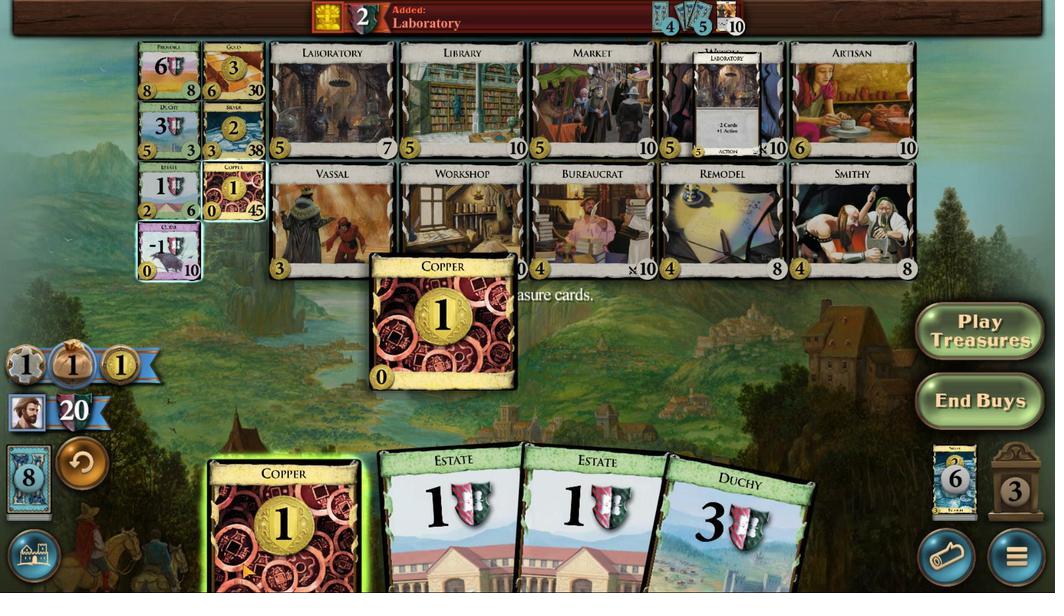 
Action: Mouse scrolled (241, 562) with delta (0, 0)
Screenshot: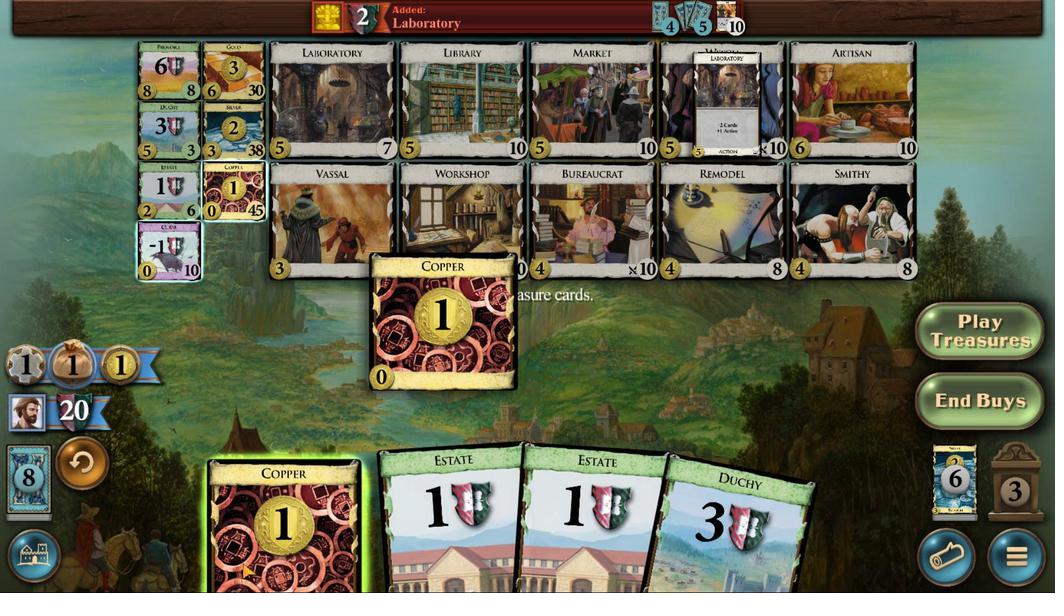 
Action: Mouse moved to (241, 563)
Screenshot: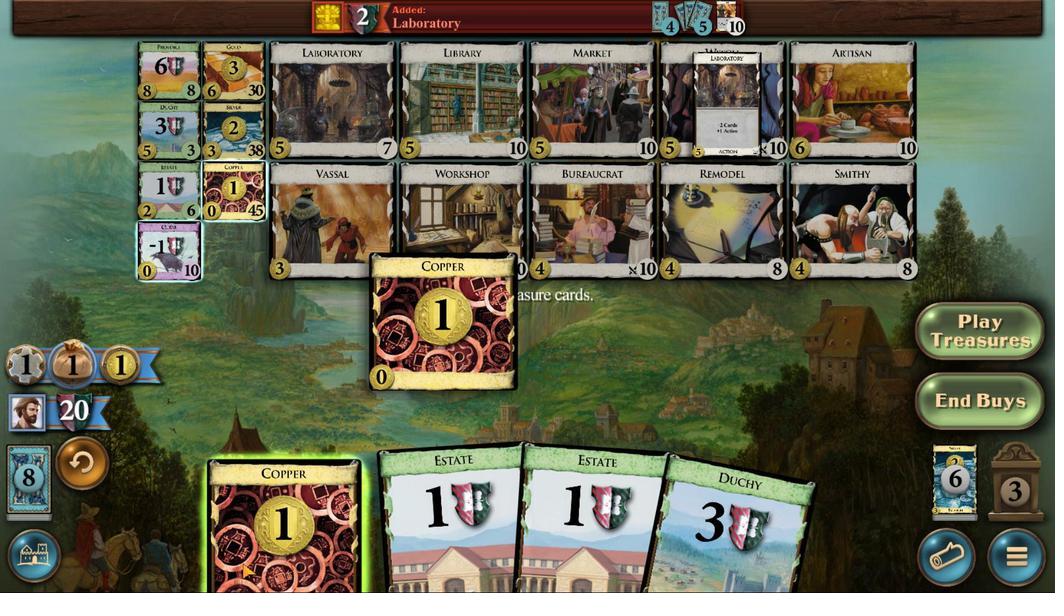 
Action: Mouse scrolled (241, 562) with delta (0, 0)
Screenshot: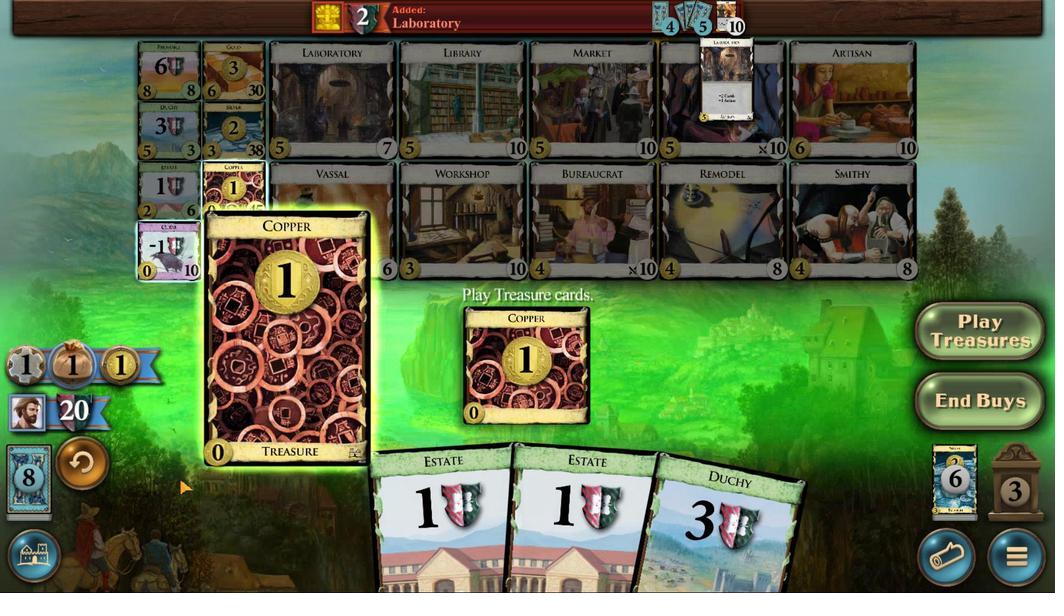 
Action: Mouse moved to (181, 191)
Screenshot: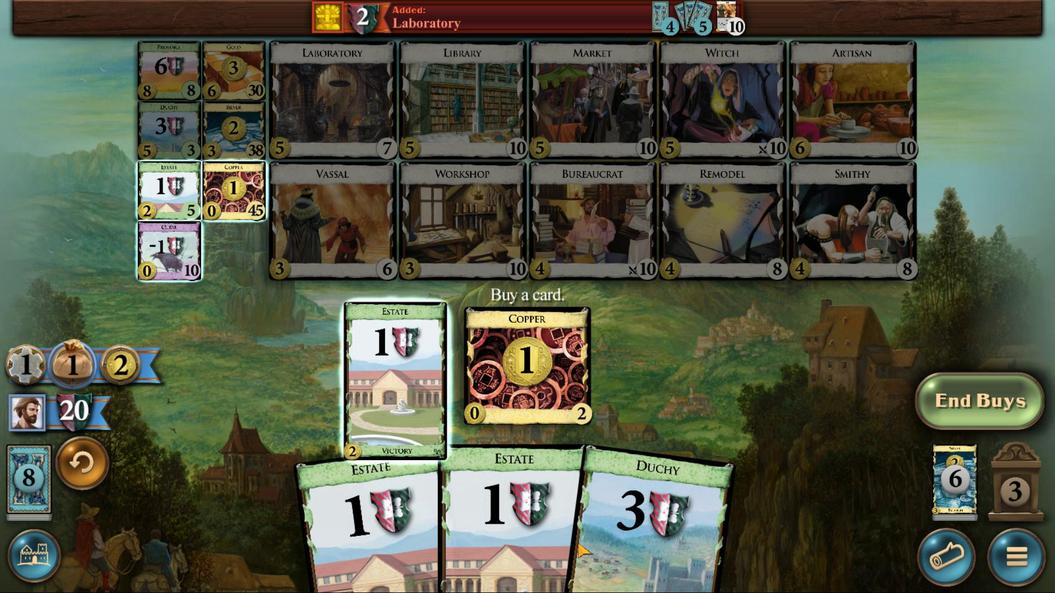 
Action: Mouse pressed left at (181, 191)
Screenshot: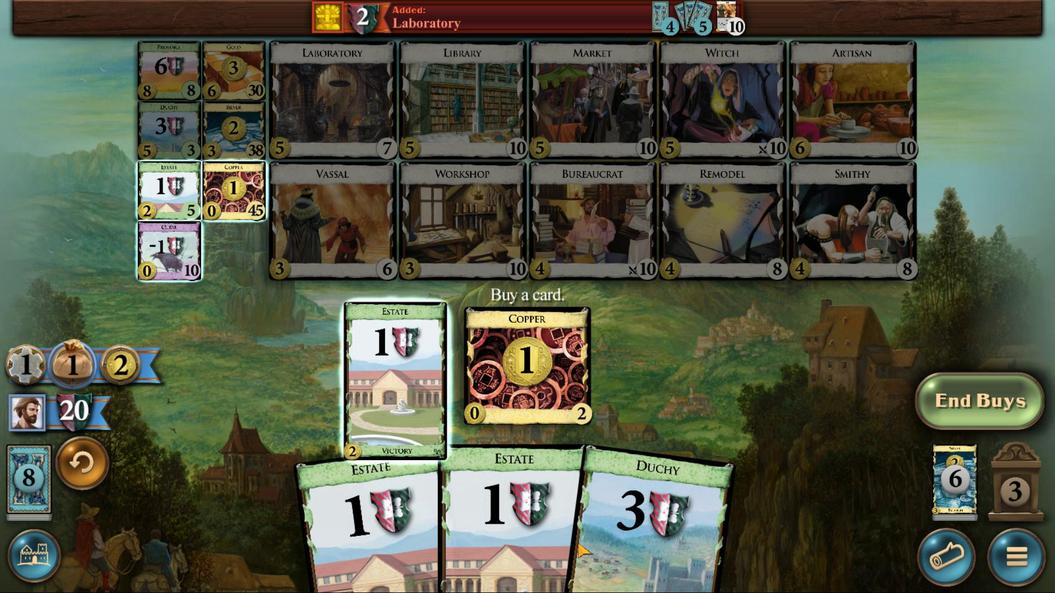 
Action: Mouse moved to (369, 536)
Screenshot: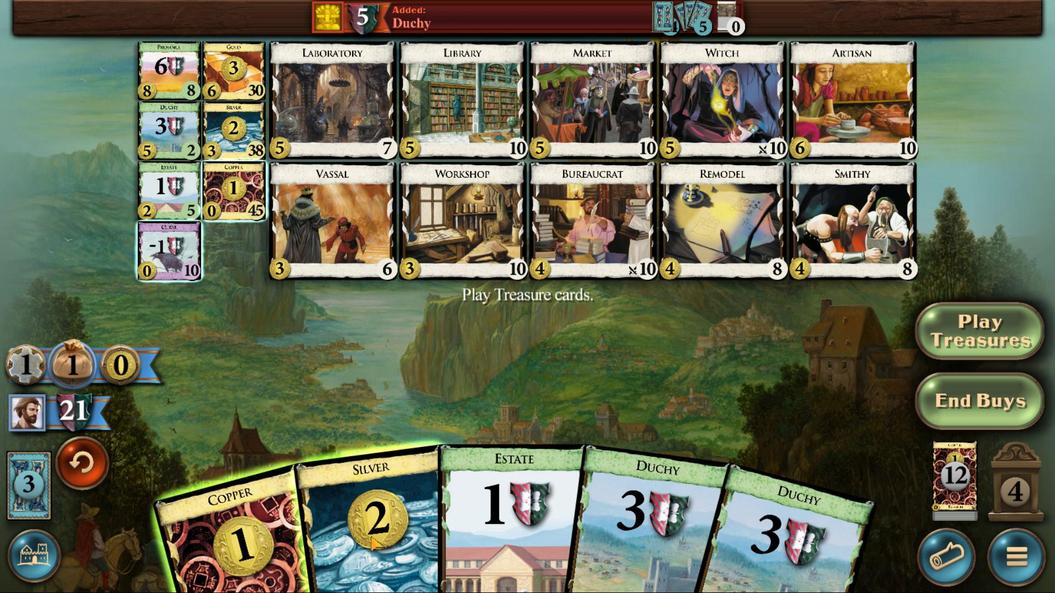 
Action: Mouse scrolled (369, 535) with delta (0, 0)
Screenshot: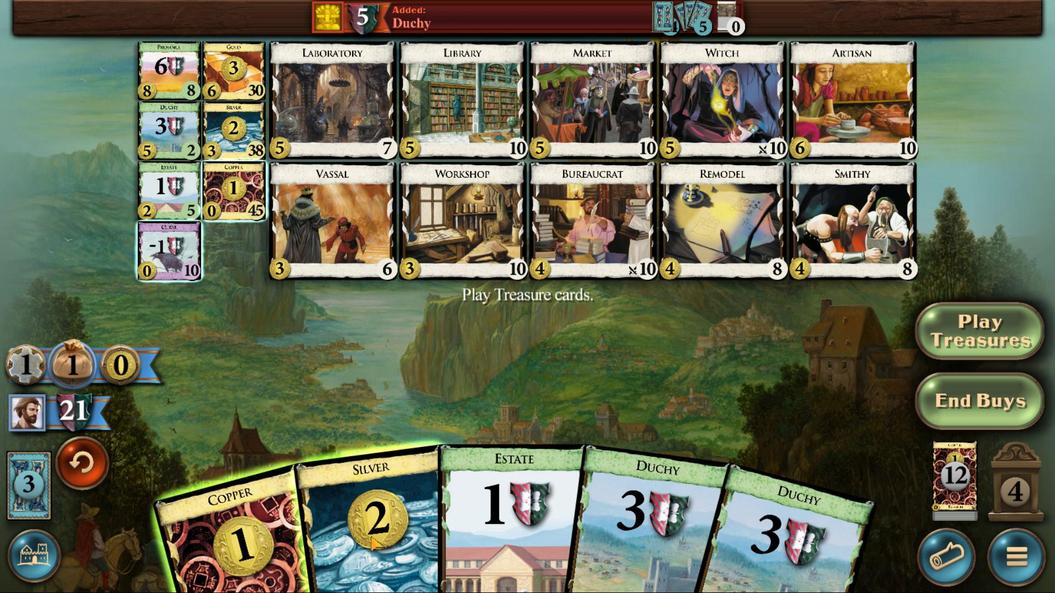 
Action: Mouse scrolled (369, 535) with delta (0, 0)
Screenshot: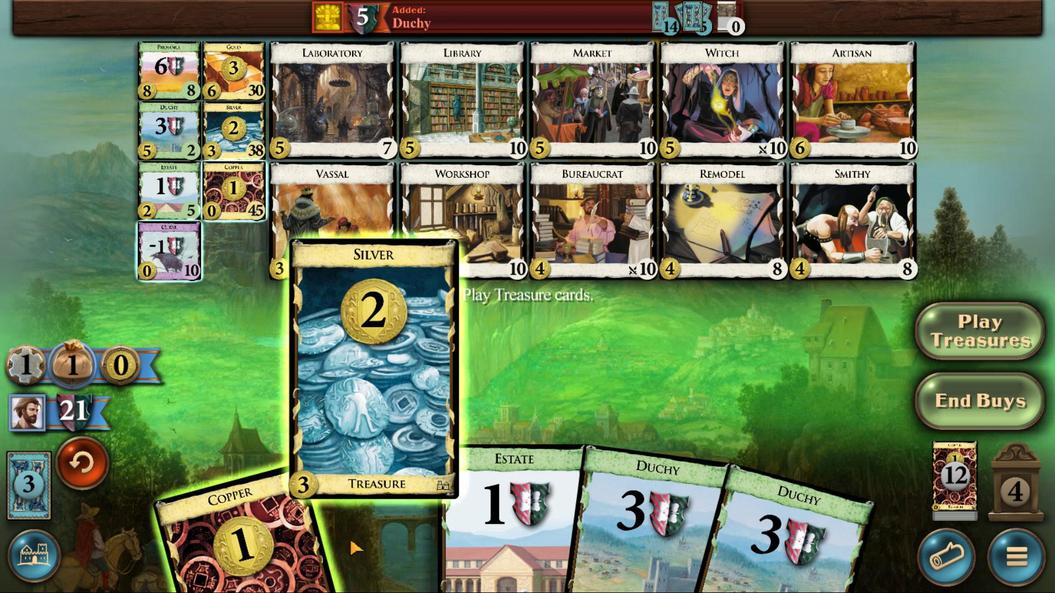 
Action: Mouse scrolled (369, 535) with delta (0, 0)
Screenshot: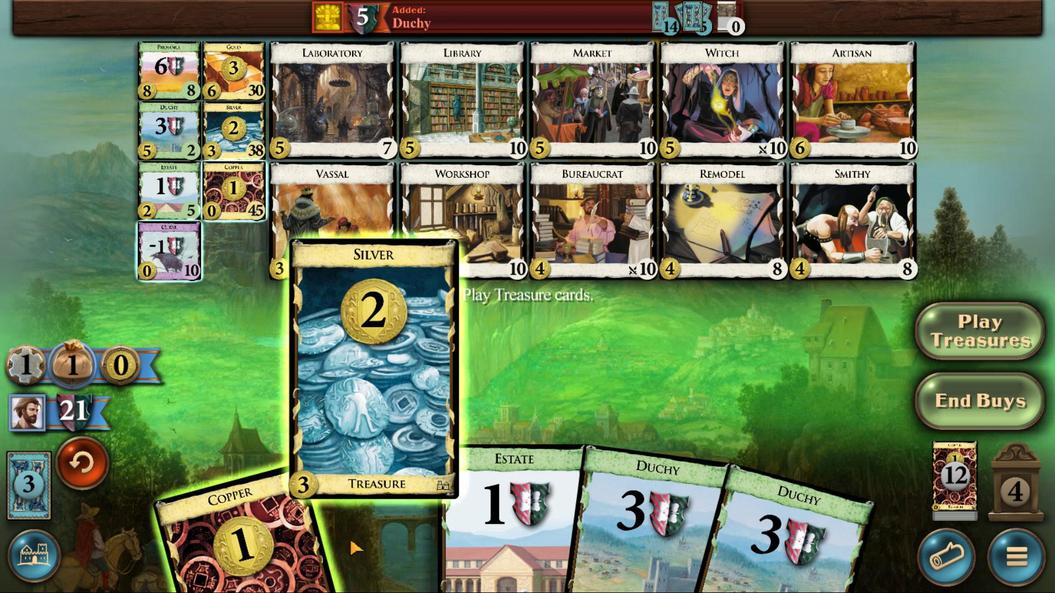 
Action: Mouse scrolled (369, 535) with delta (0, 0)
Screenshot: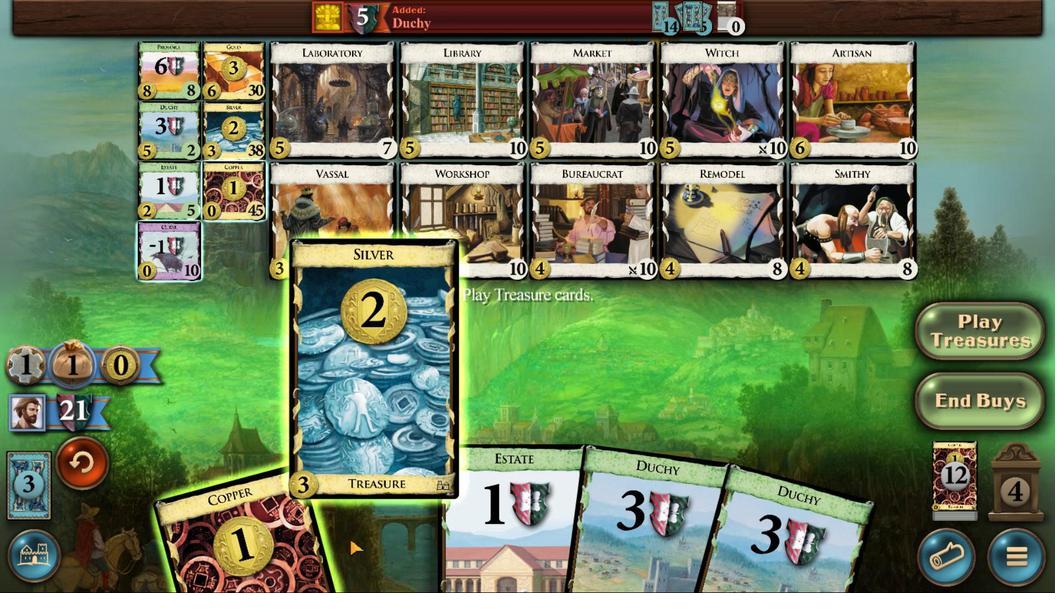 
Action: Mouse scrolled (369, 535) with delta (0, 0)
Screenshot: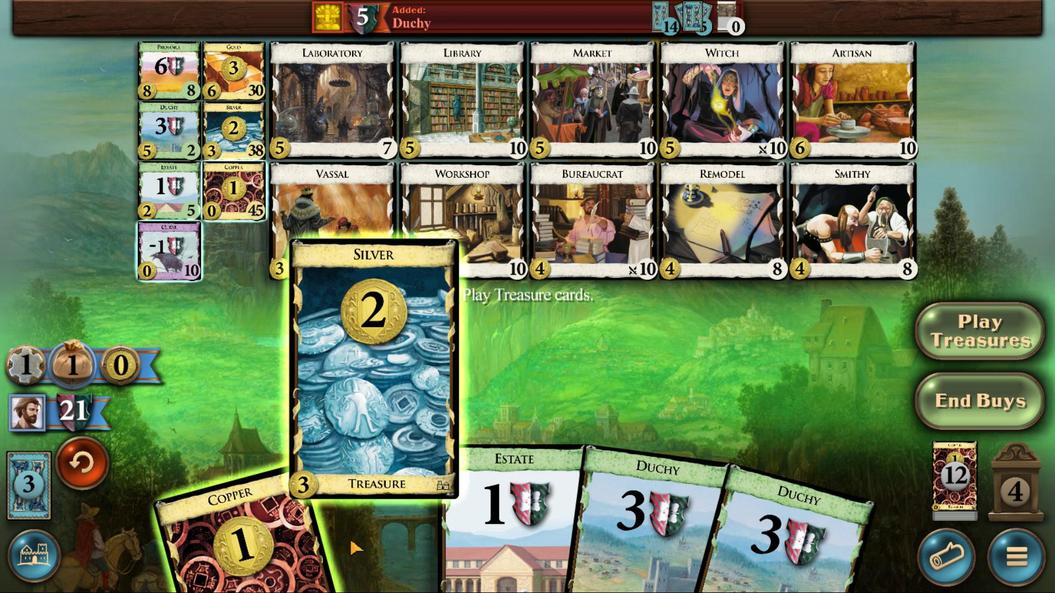 
Action: Mouse moved to (284, 556)
Screenshot: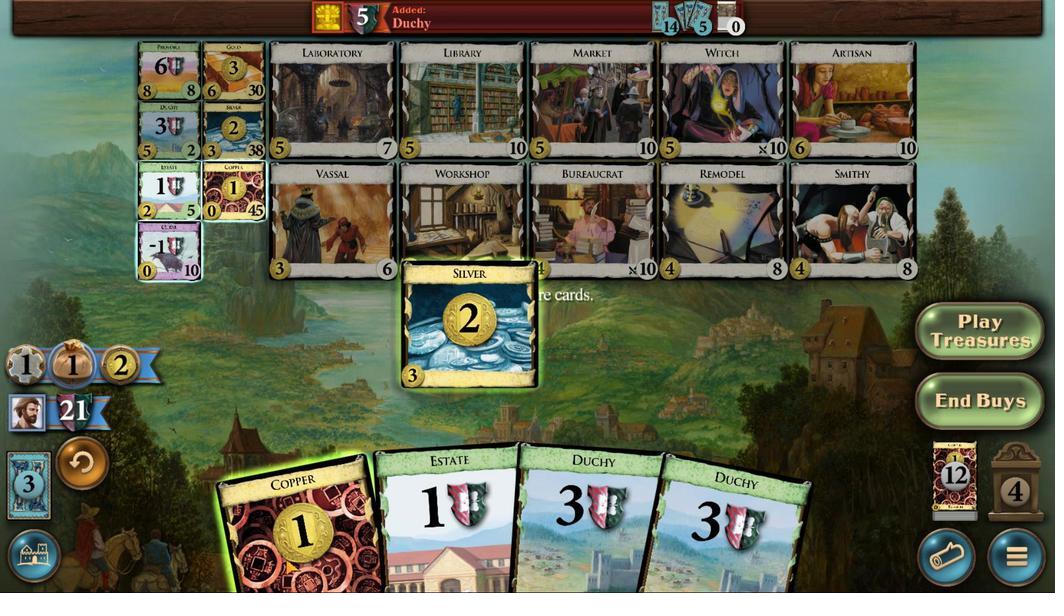 
Action: Mouse scrolled (284, 556) with delta (0, 0)
Screenshot: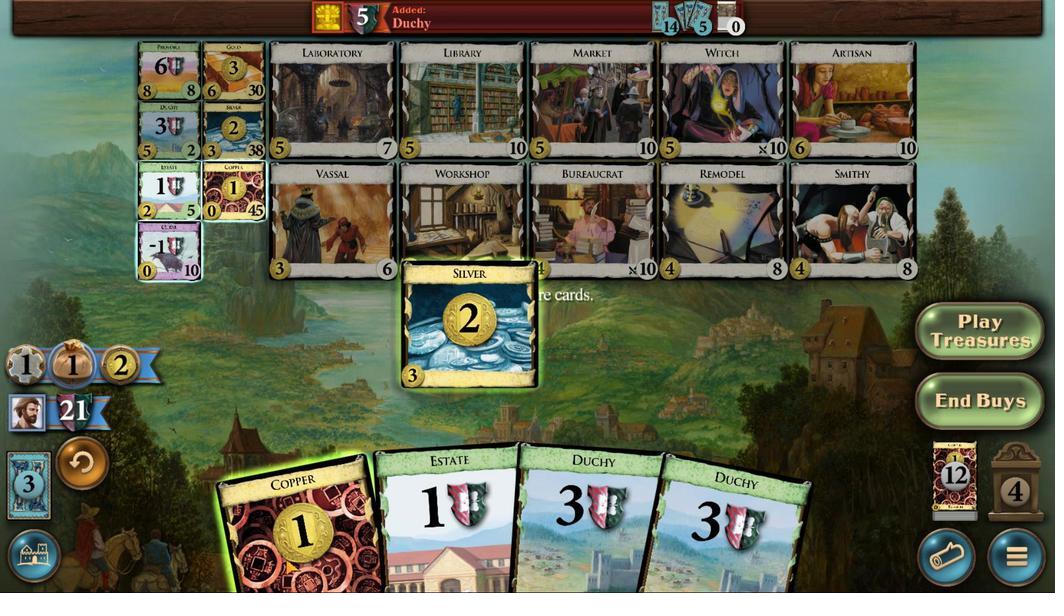 
Action: Mouse moved to (284, 558)
Screenshot: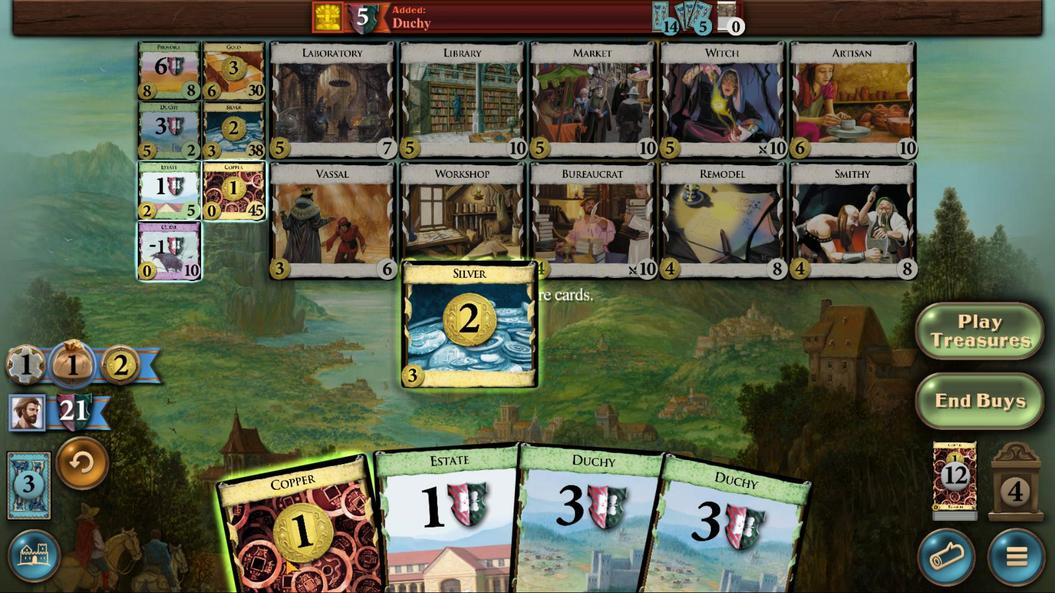 
Action: Mouse scrolled (284, 558) with delta (0, 0)
Screenshot: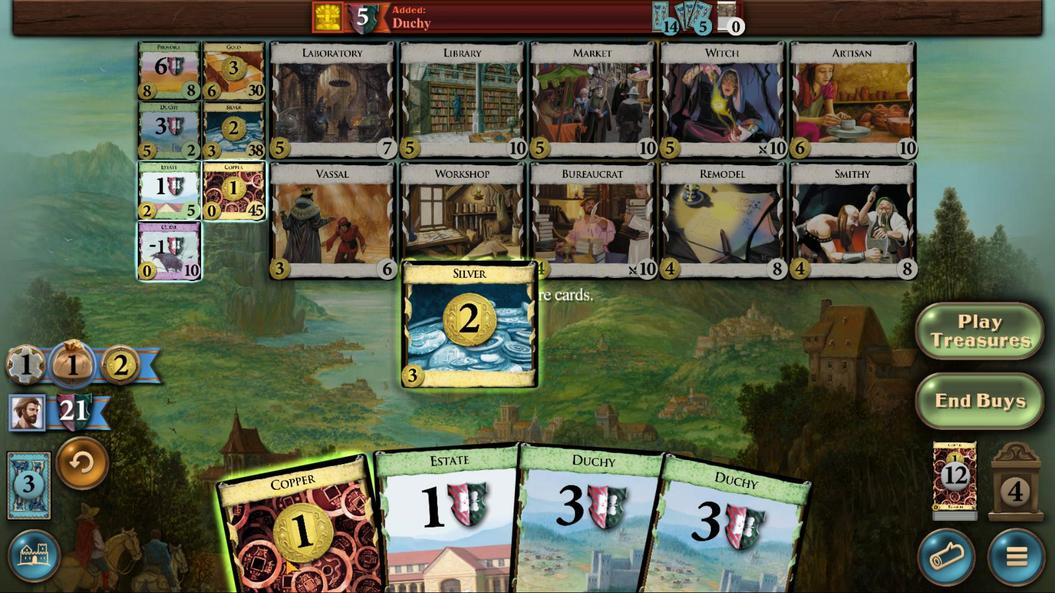 
Action: Mouse moved to (285, 560)
Screenshot: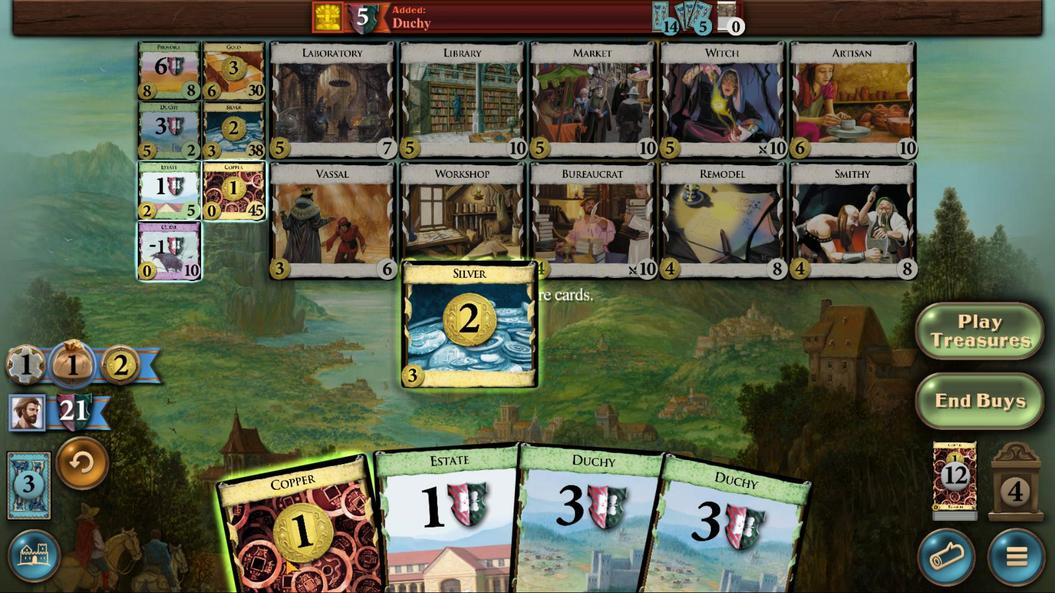 
Action: Mouse scrolled (285, 559) with delta (0, 0)
Screenshot: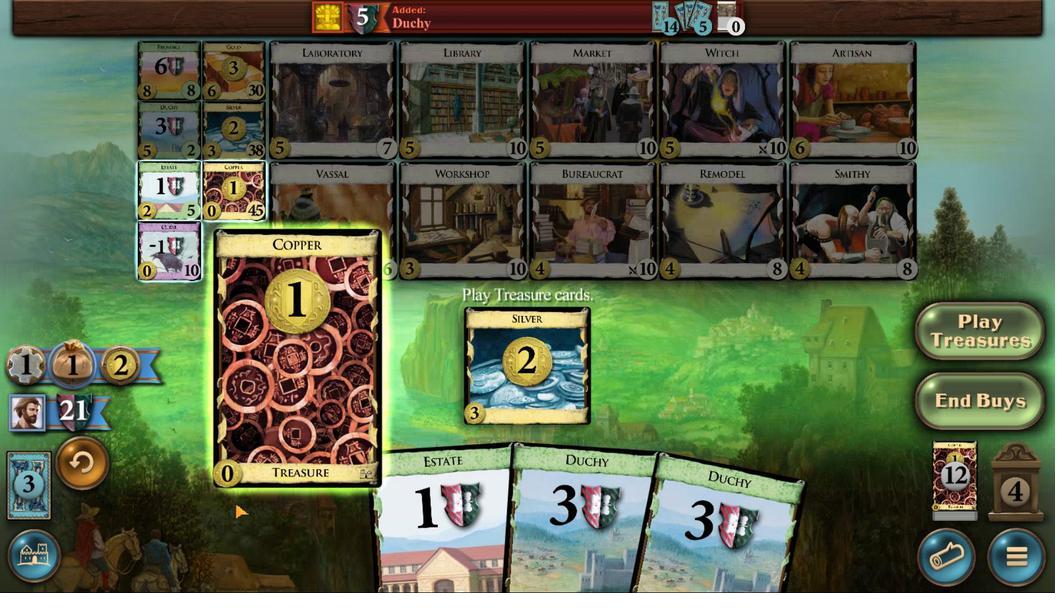 
Action: Mouse scrolled (285, 559) with delta (0, 0)
Screenshot: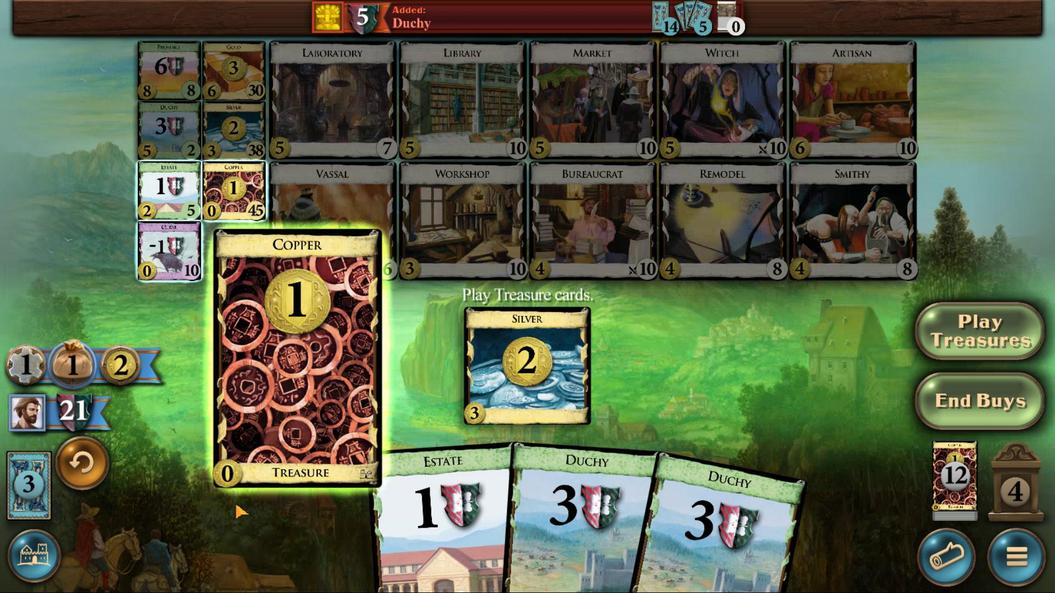 
Action: Mouse moved to (234, 132)
Screenshot: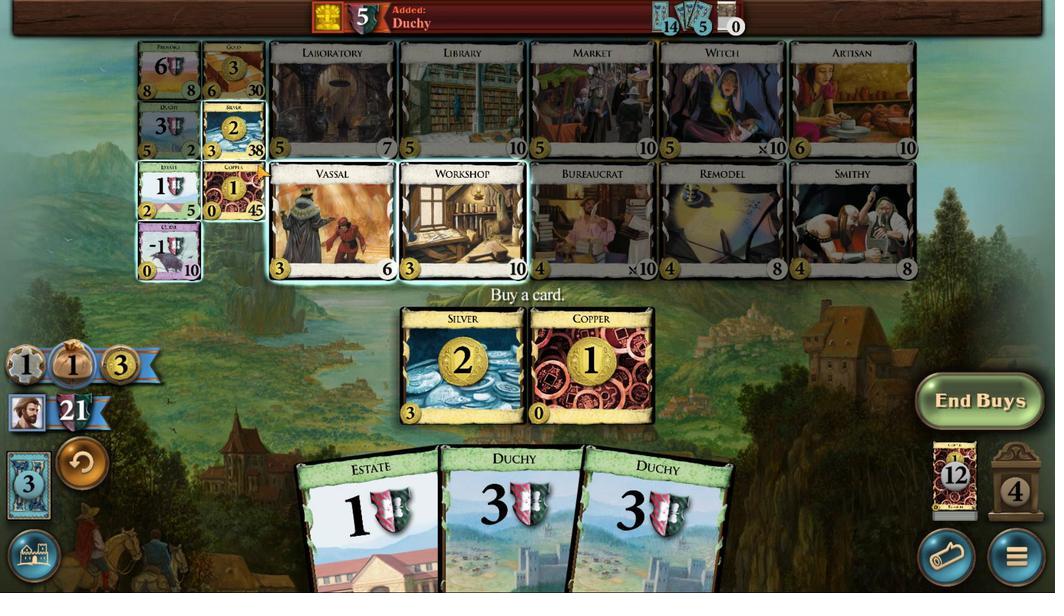 
Action: Mouse pressed left at (234, 132)
Screenshot: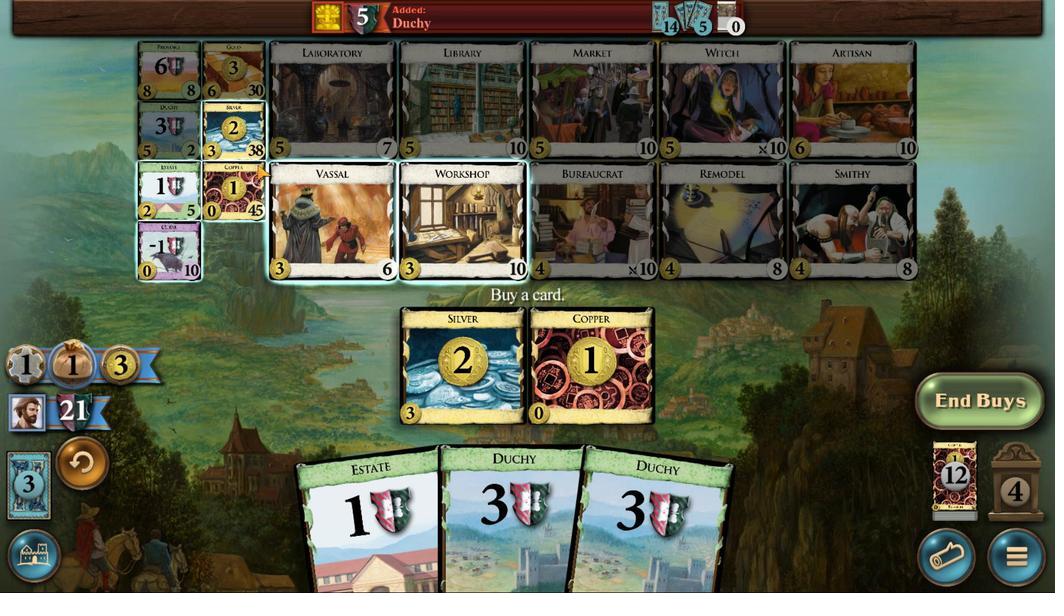
Action: Mouse moved to (314, 566)
Screenshot: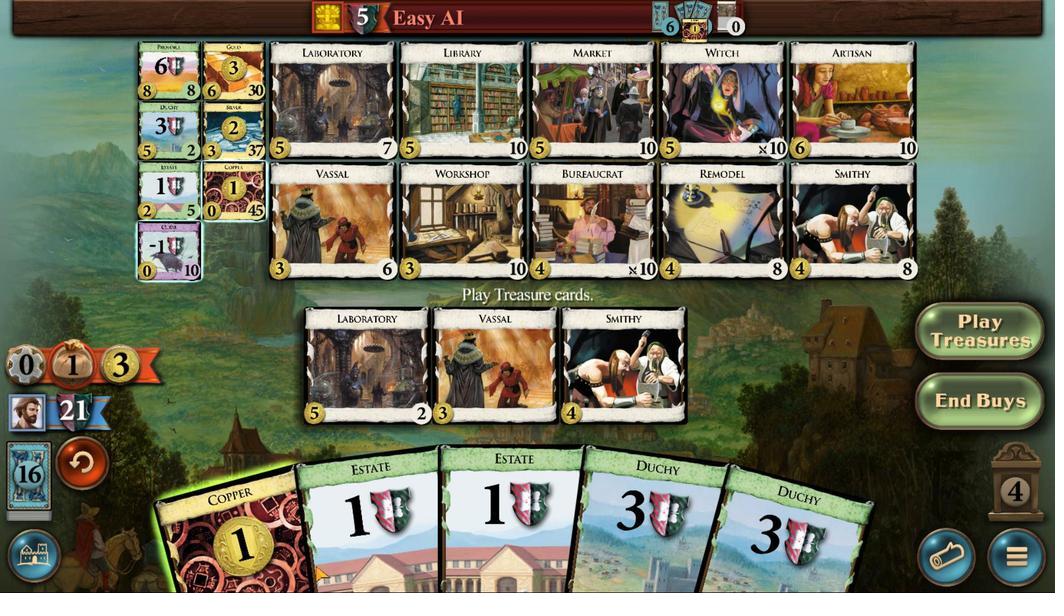 
Action: Mouse scrolled (314, 566) with delta (0, 0)
Screenshot: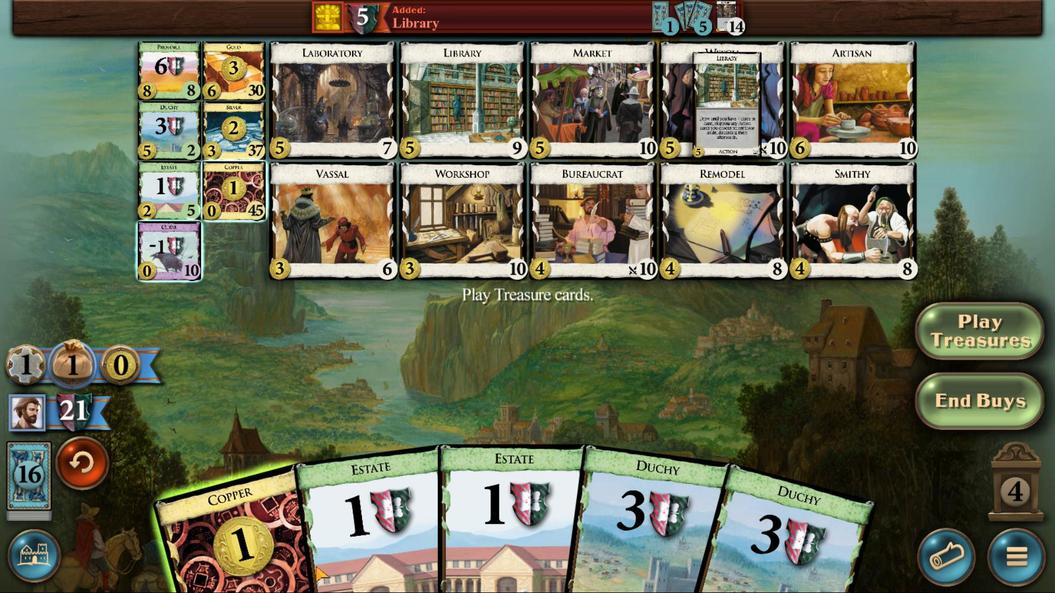 
Action: Mouse scrolled (314, 566) with delta (0, 0)
Screenshot: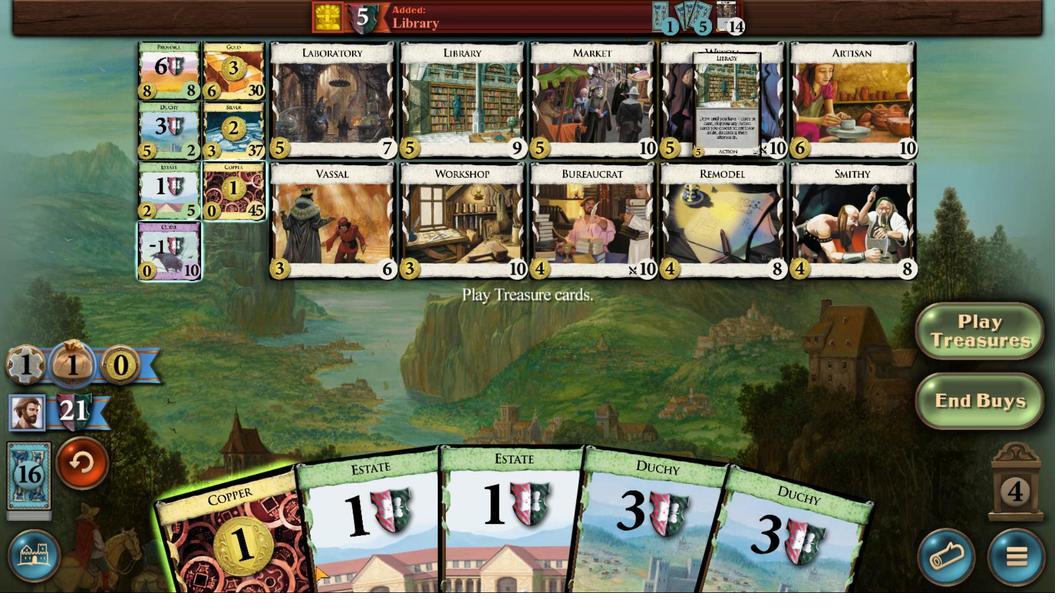 
Action: Mouse scrolled (314, 566) with delta (0, 0)
Screenshot: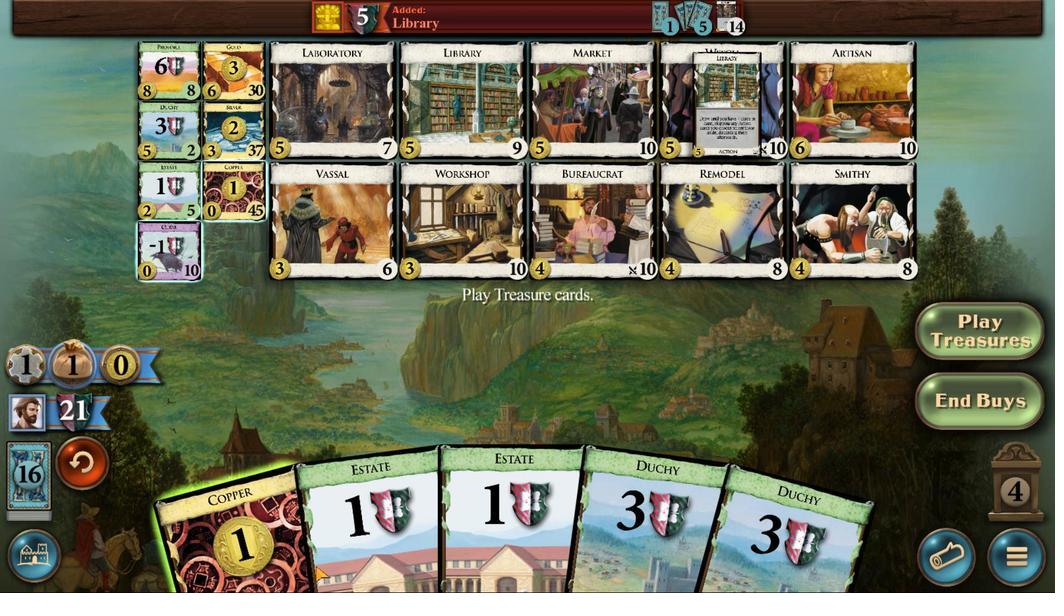 
Action: Mouse scrolled (314, 566) with delta (0, 0)
Screenshot: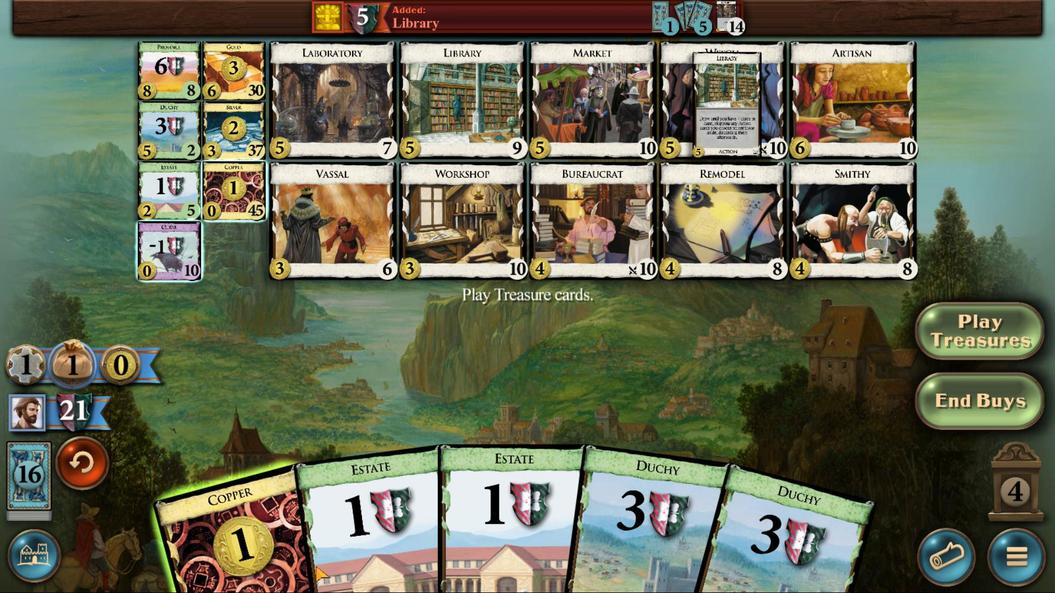 
Action: Mouse moved to (245, 547)
Screenshot: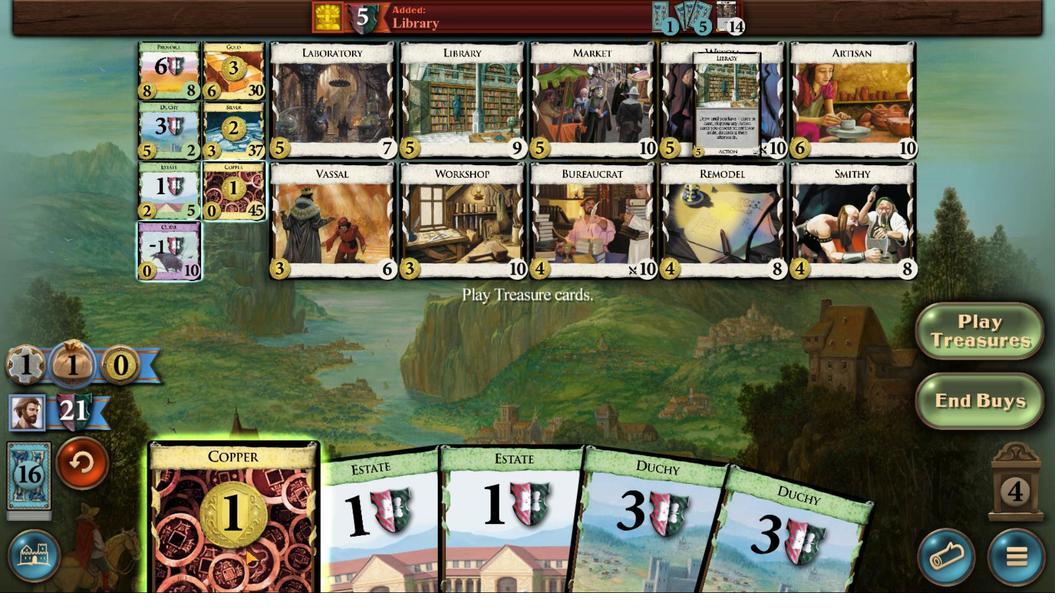 
Action: Mouse scrolled (245, 547) with delta (0, 0)
Screenshot: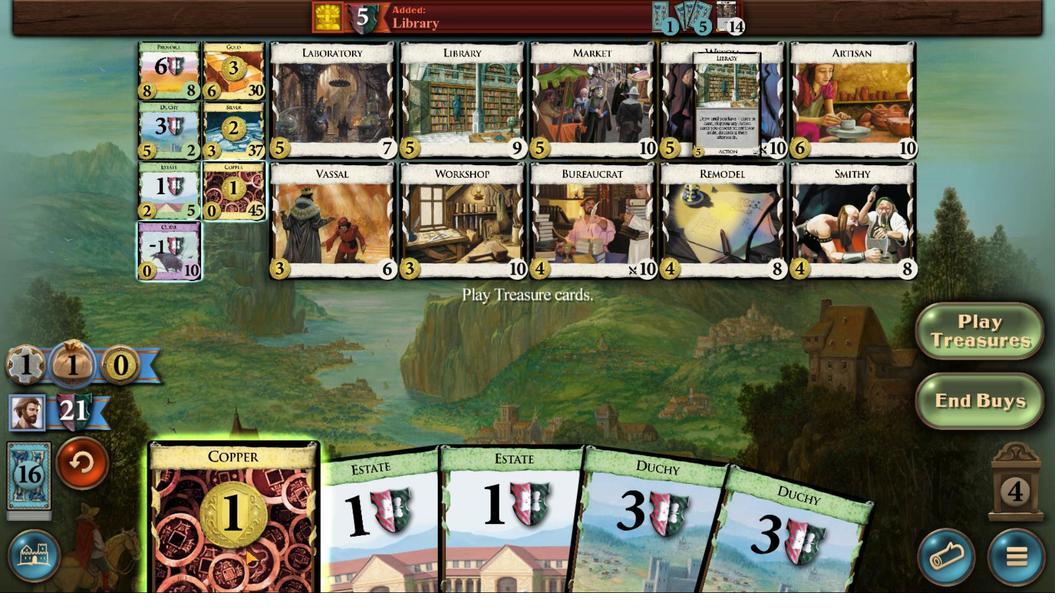 
Action: Mouse moved to (245, 549)
Screenshot: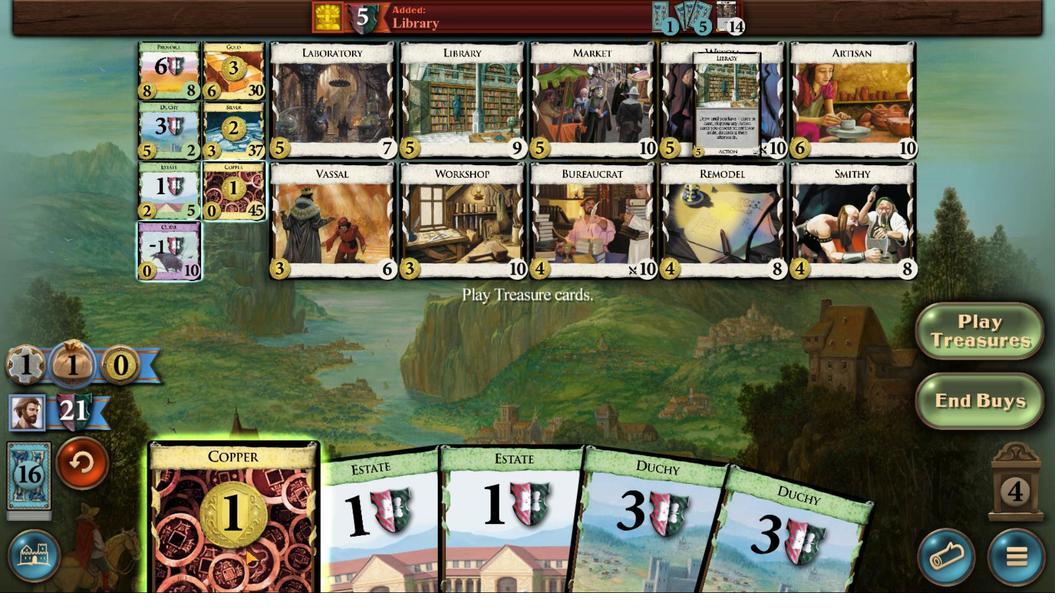 
Action: Mouse scrolled (245, 549) with delta (0, 0)
Screenshot: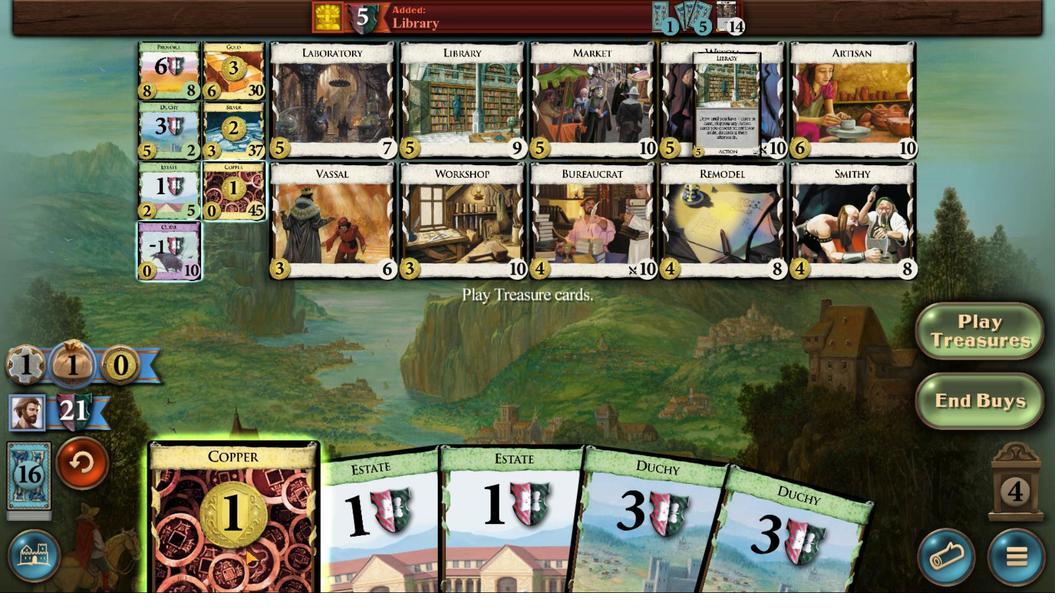 
Action: Mouse moved to (245, 550)
Screenshot: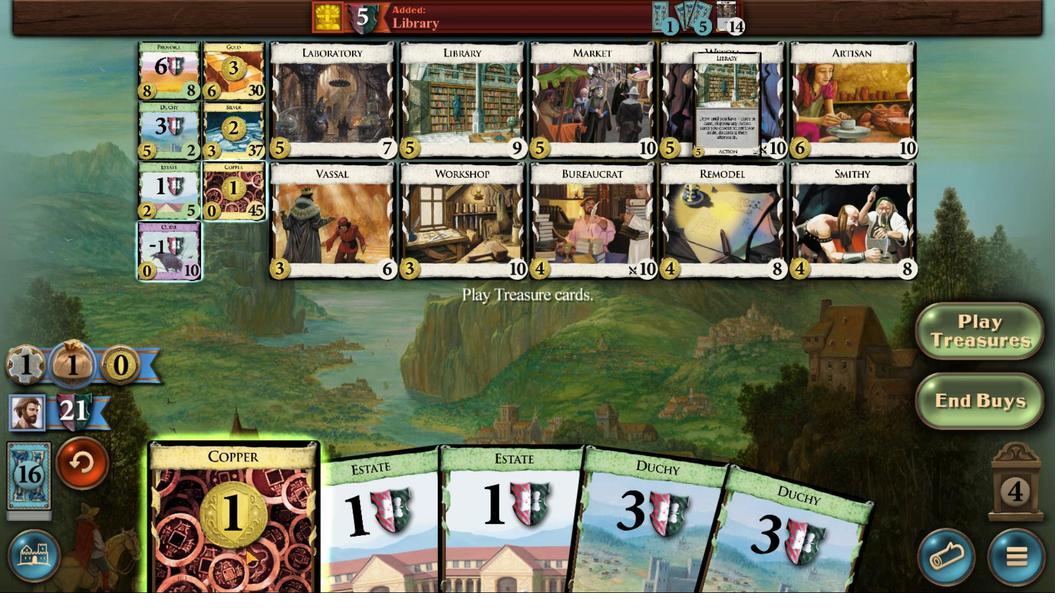 
Action: Mouse scrolled (245, 549) with delta (0, 0)
Screenshot: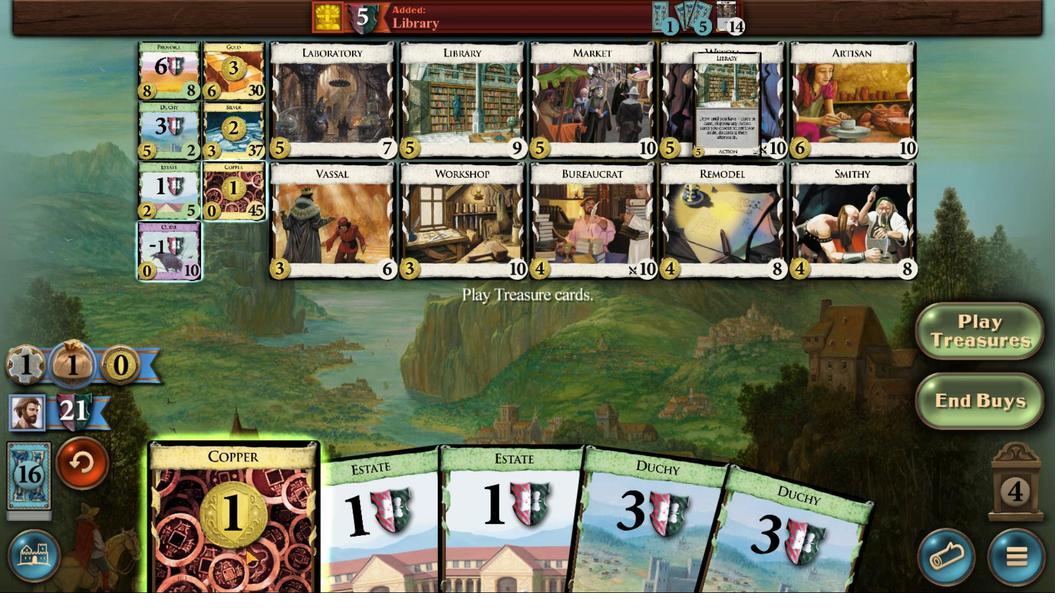 
Action: Mouse scrolled (245, 549) with delta (0, 0)
Screenshot: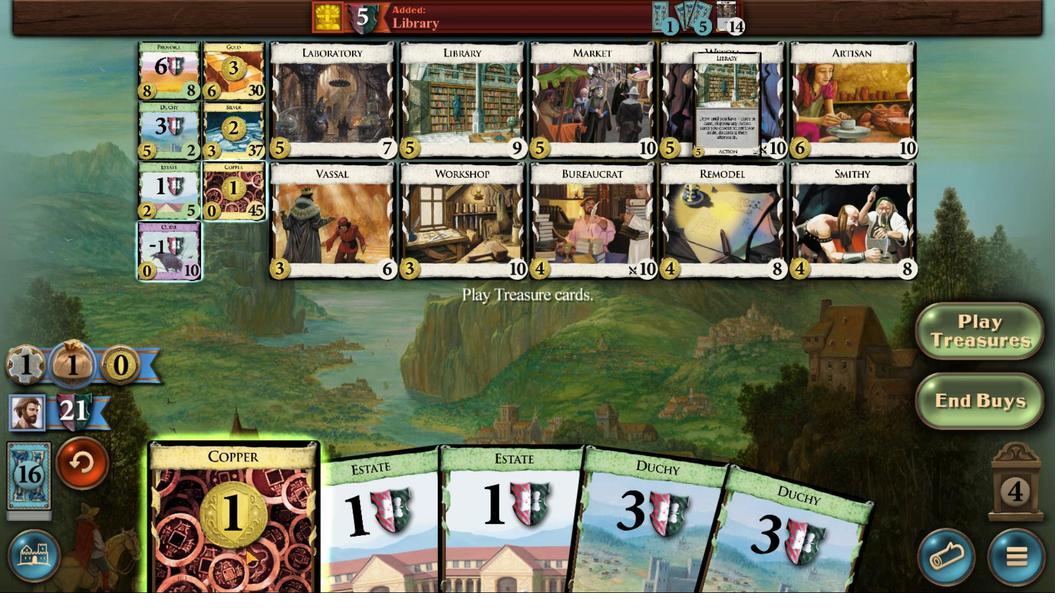 
Action: Mouse scrolled (245, 549) with delta (0, 0)
Screenshot: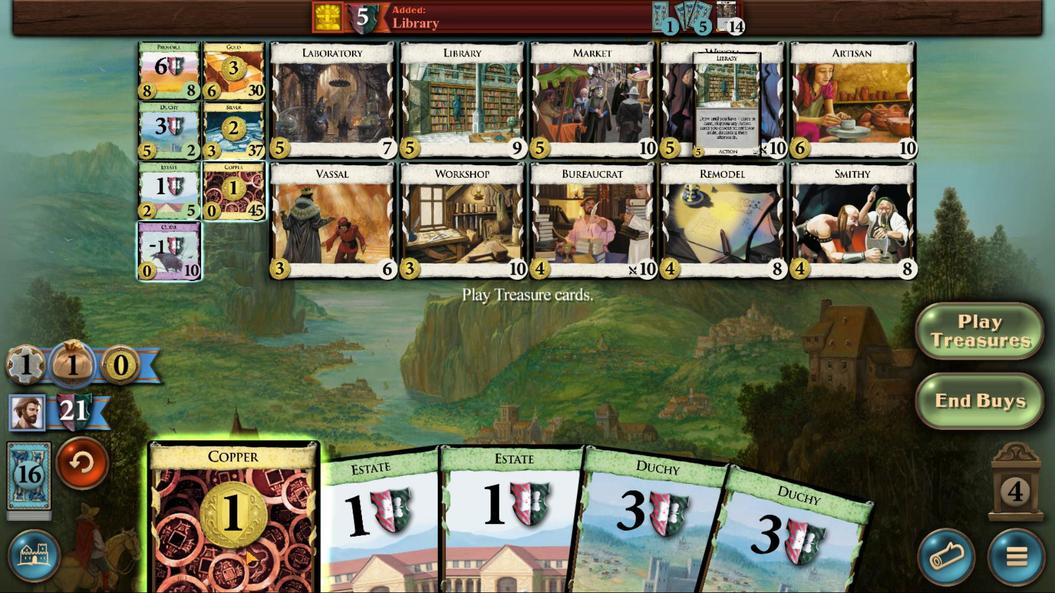 
Action: Mouse moved to (925, 411)
Screenshot: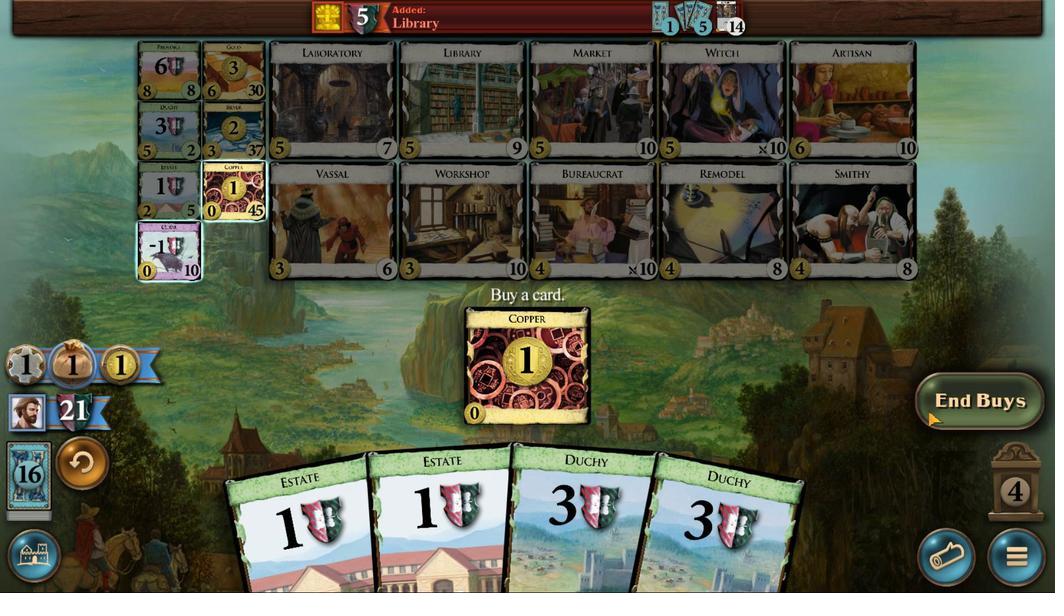 
Action: Mouse pressed left at (925, 411)
Screenshot: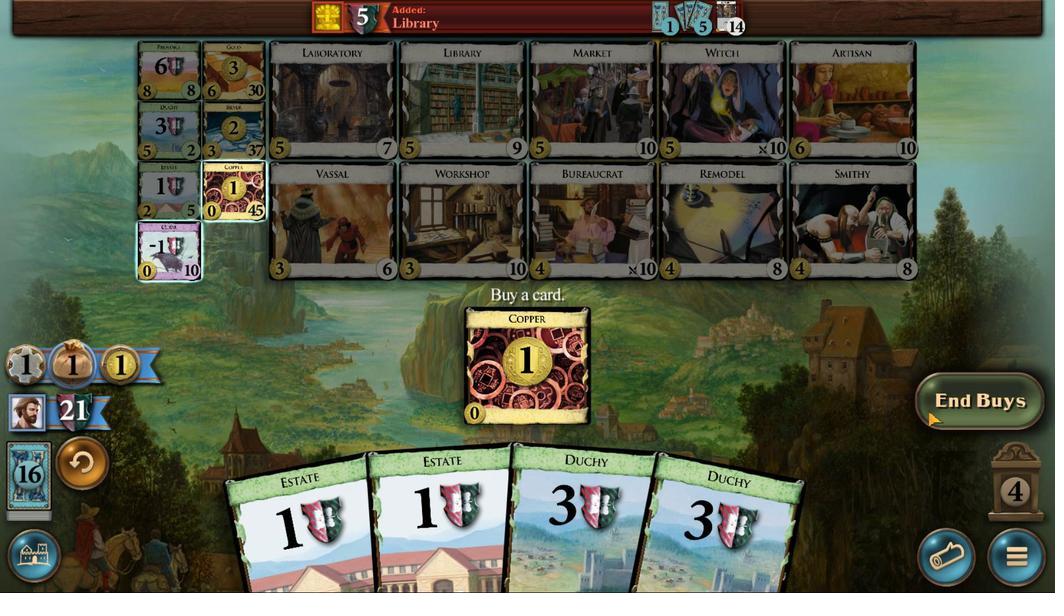 
Action: Mouse moved to (612, 566)
Screenshot: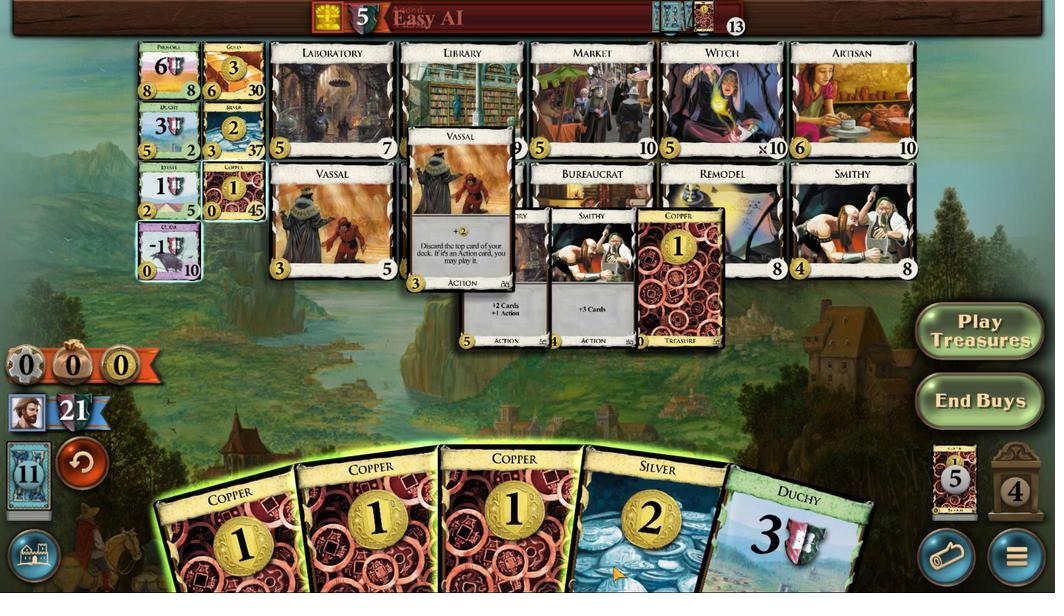 
Action: Mouse scrolled (612, 566) with delta (0, 0)
Screenshot: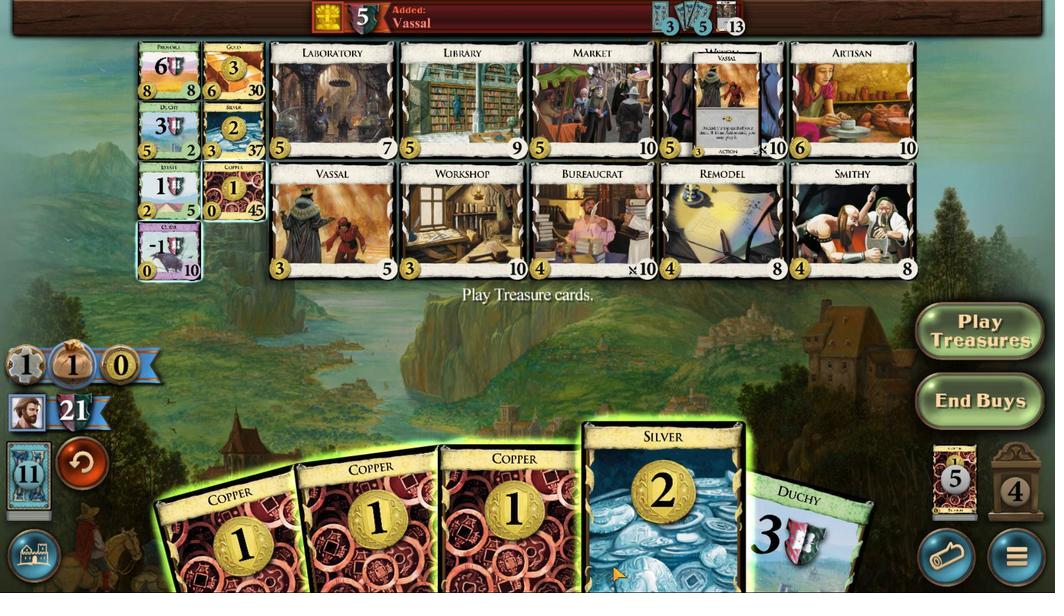 
Action: Mouse scrolled (612, 566) with delta (0, 0)
Screenshot: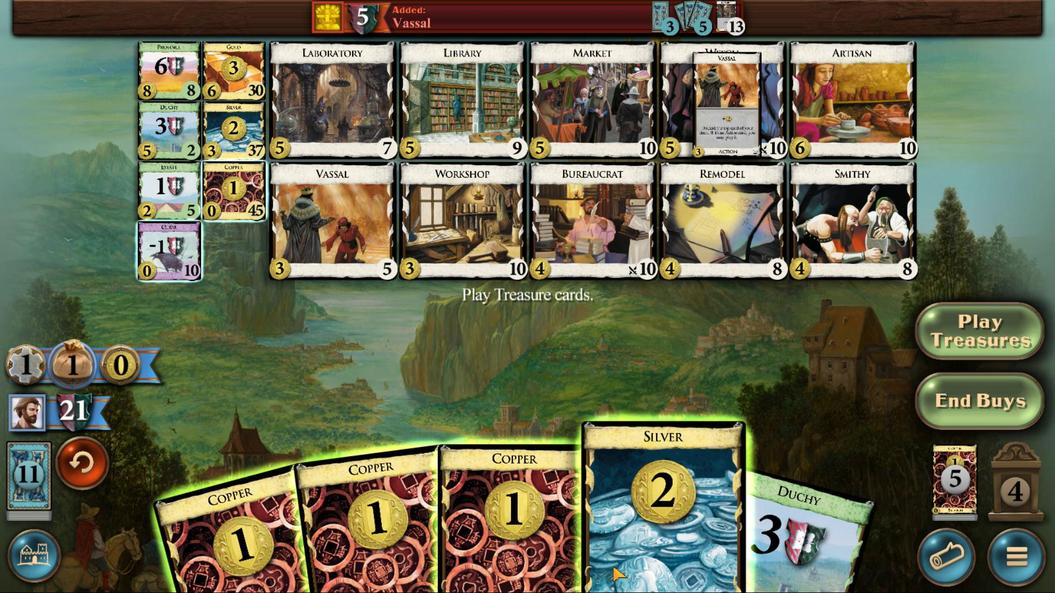 
Action: Mouse scrolled (612, 566) with delta (0, 0)
Screenshot: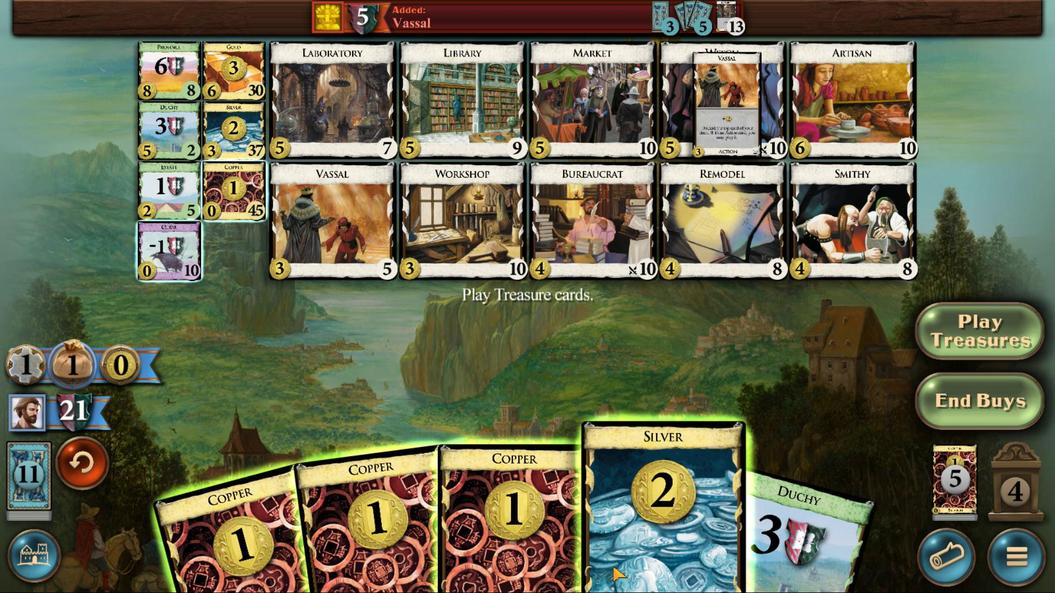 
Action: Mouse scrolled (612, 566) with delta (0, 0)
Screenshot: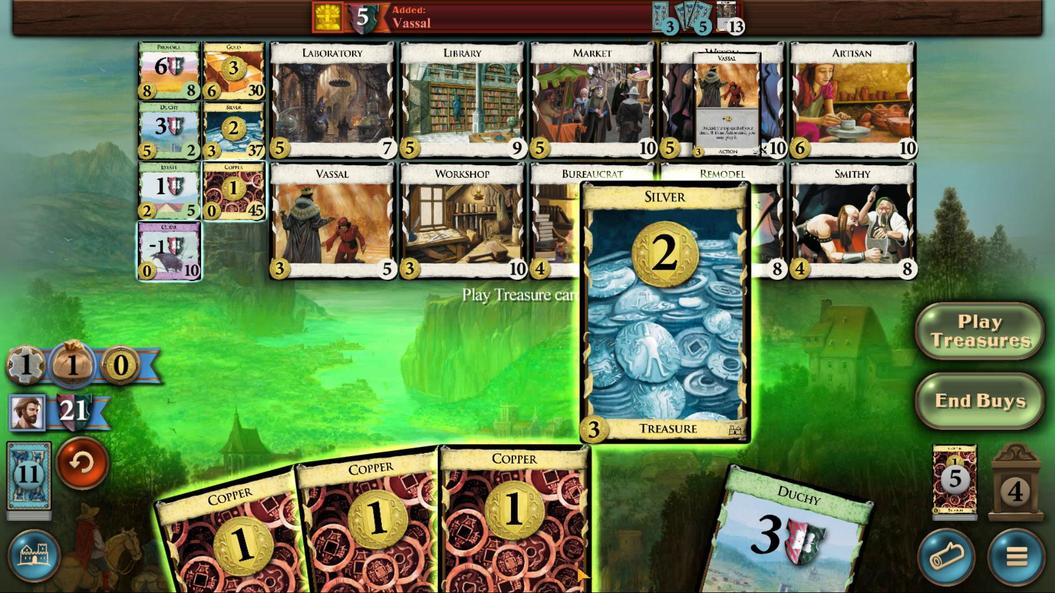 
Action: Mouse scrolled (612, 566) with delta (0, 0)
Screenshot: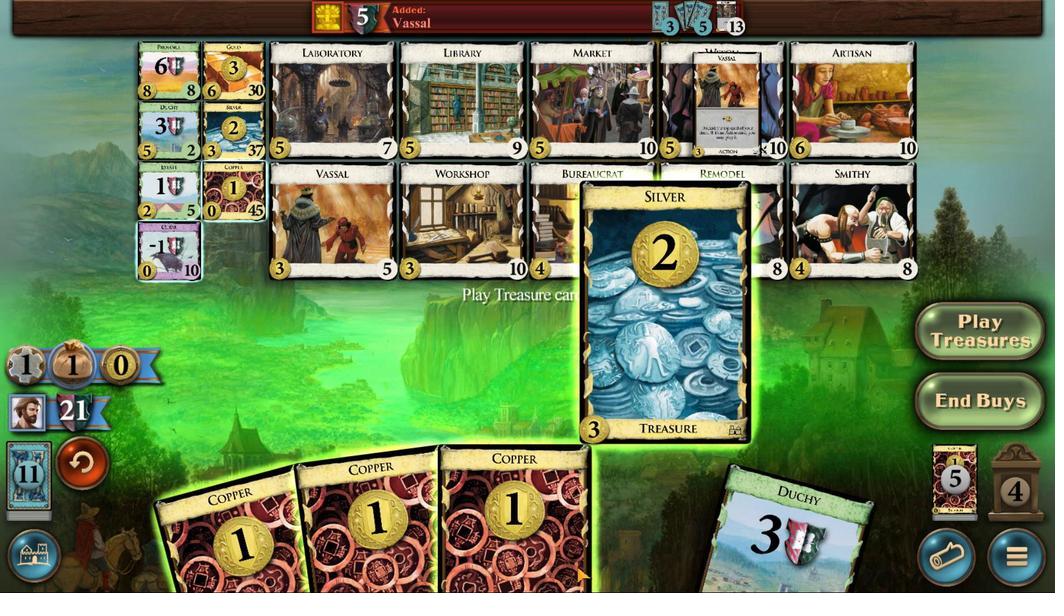 
Action: Mouse moved to (545, 567)
Screenshot: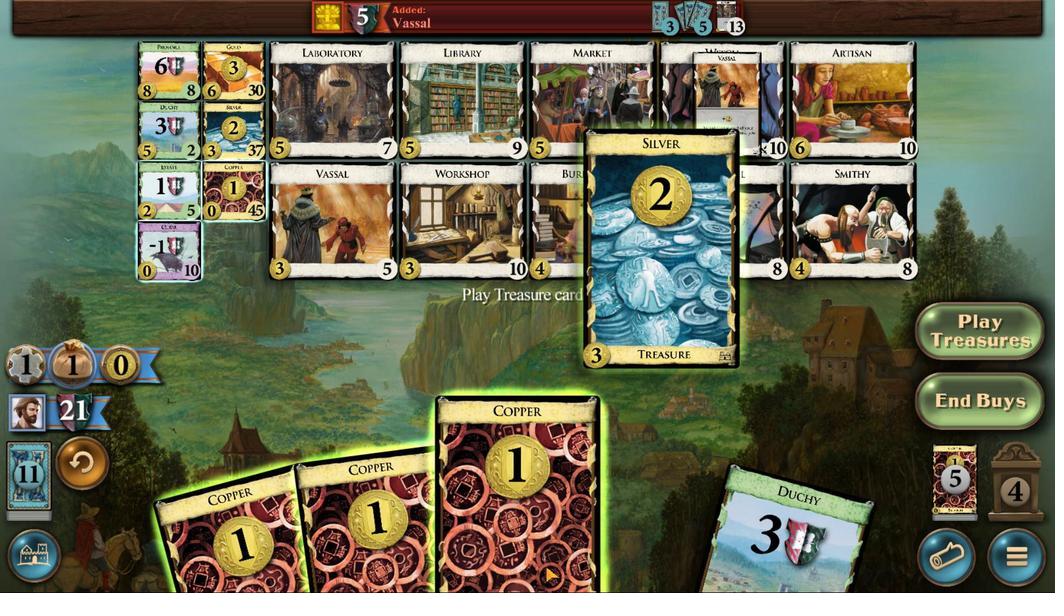 
Action: Mouse scrolled (545, 566) with delta (0, 0)
Screenshot: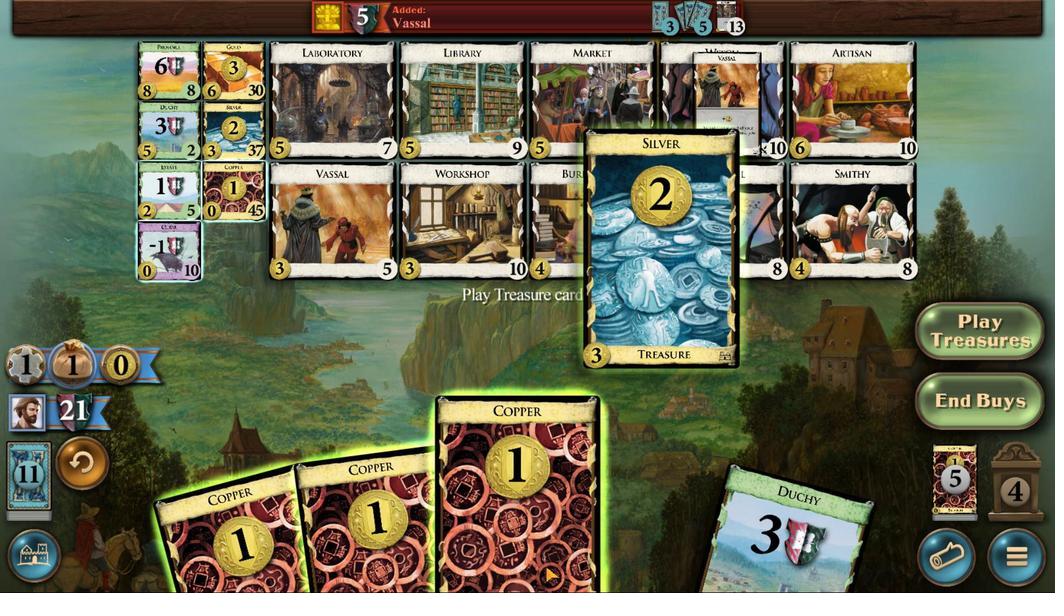 
Action: Mouse moved to (545, 567)
Screenshot: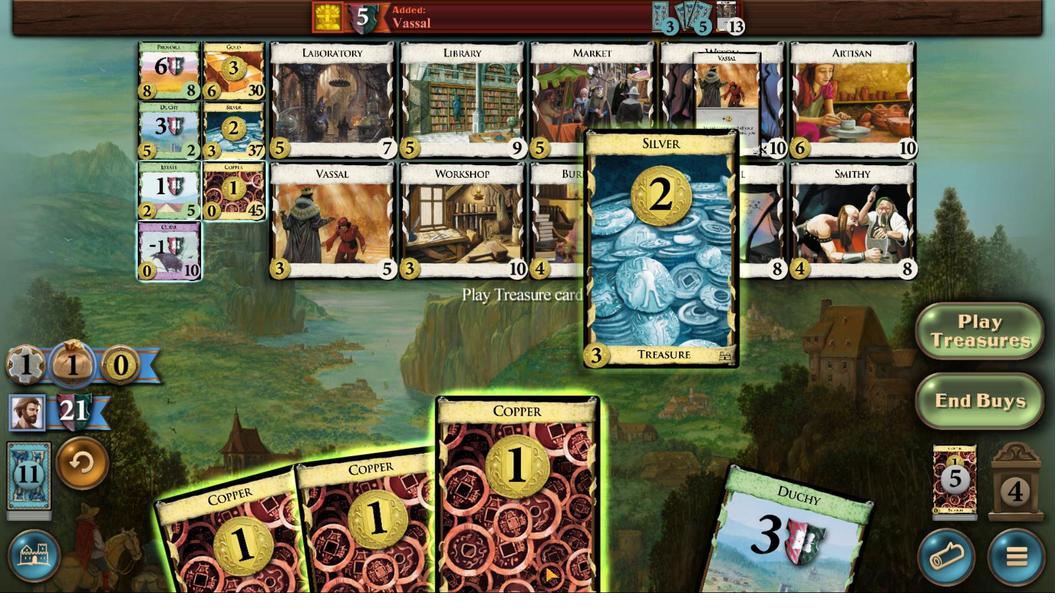 
Action: Mouse scrolled (545, 566) with delta (0, 0)
Screenshot: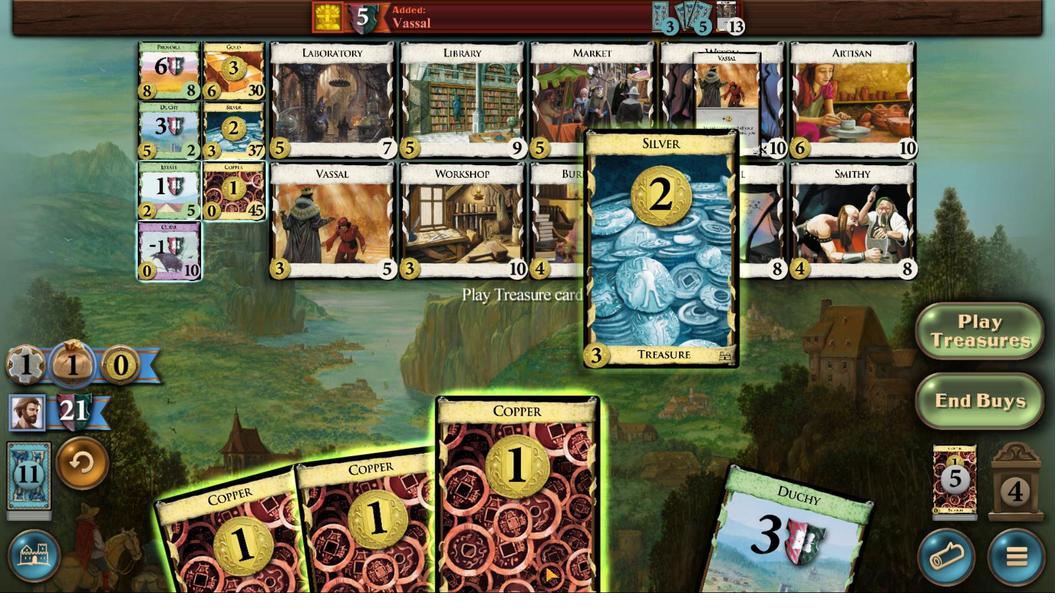 
Action: Mouse scrolled (545, 566) with delta (0, 0)
Screenshot: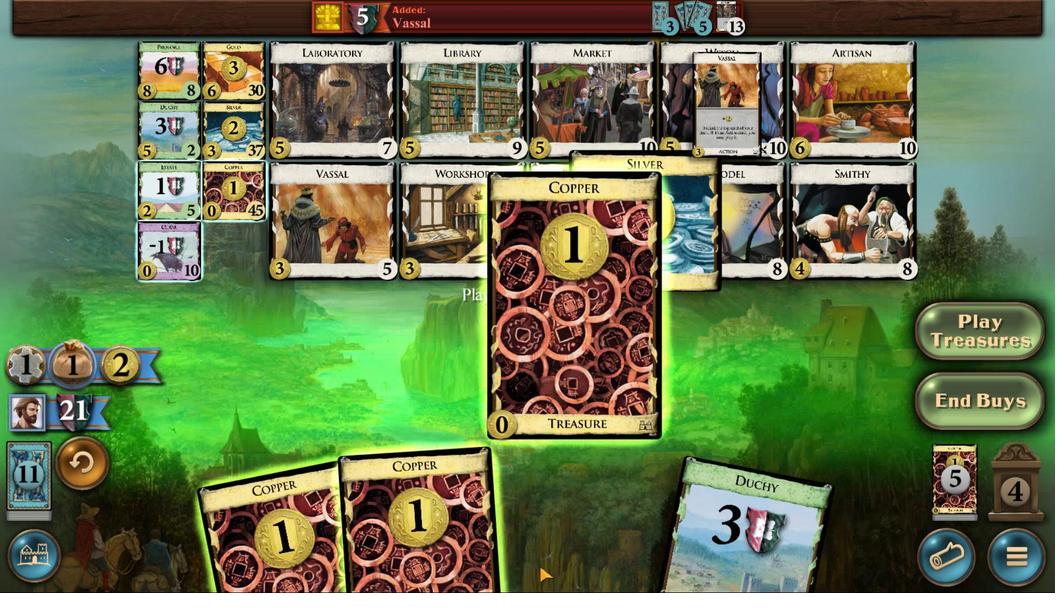 
Action: Mouse scrolled (545, 566) with delta (0, 0)
Screenshot: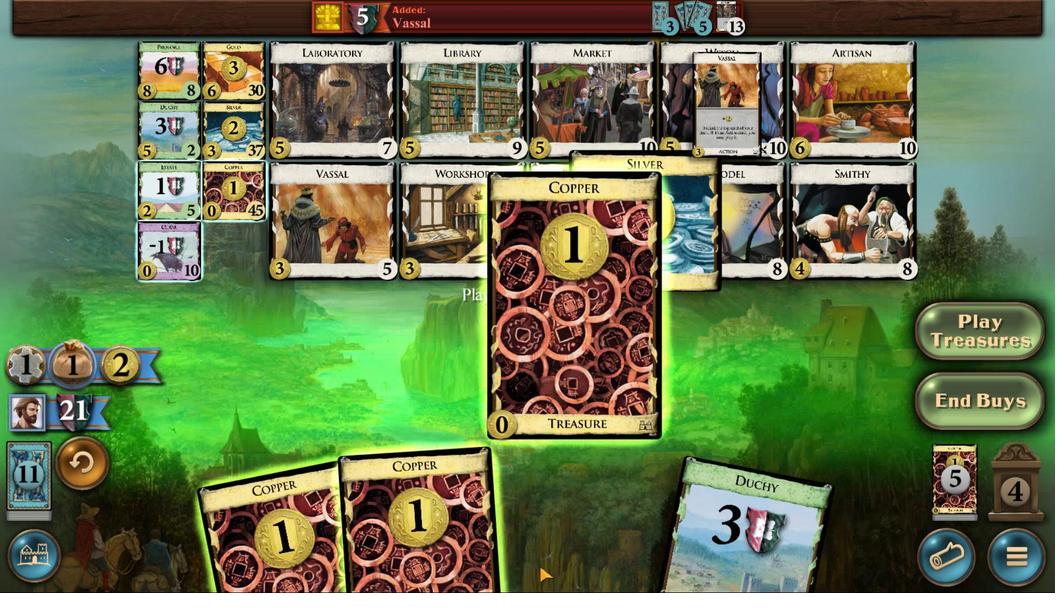 
Action: Mouse moved to (495, 561)
Screenshot: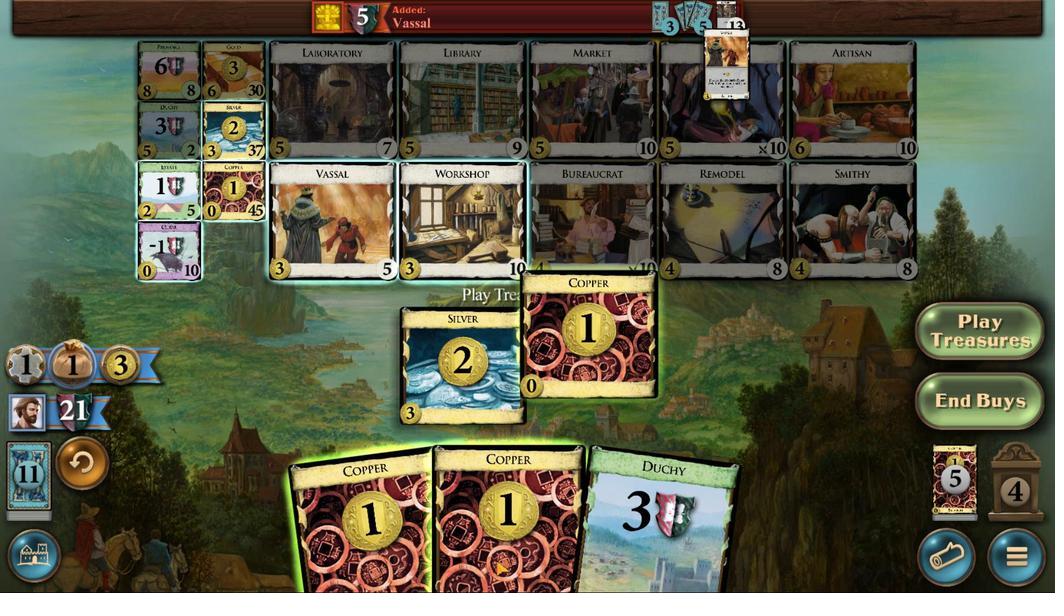 
Action: Mouse scrolled (495, 560) with delta (0, 0)
Screenshot: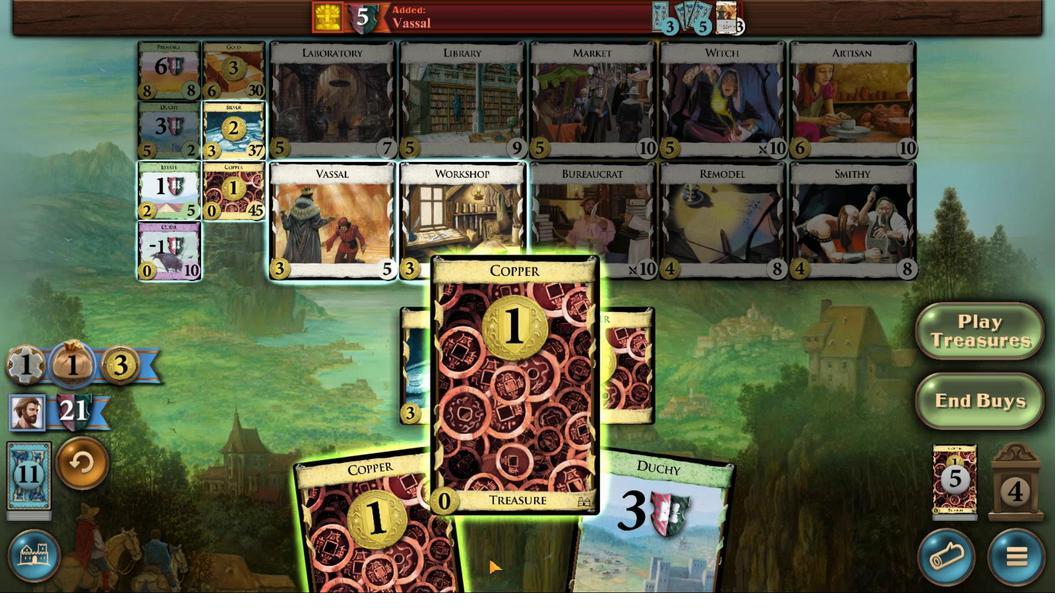 
Action: Mouse scrolled (495, 560) with delta (0, 0)
